 Task: Send email and add a link Link0000000012 including the signature Sign0000000001 to parteek.kumar@softage.net with a cc to Aakash.mishra@softage.net with a subject Subject0000000011 and add a message Message0000000013 and with an attachment of Attach0000000002. Send email and add a link Link0000000012 including the signature Sign0000000001 to parteek.kumar@softage.net with a cc to Aakash.mishra@softage.net and bcc to Ayush@softage.net with a subject Subject0000000011 and add a message Message0000000013 and with an attachment of Attach0000000003. Send email and add a link Link0000000012 including the signature Sign0000000001 to parteek.kumar@softage.net; aakash.mishra@softage.net with a cc to Ayush@softage.net; pooja.chaudhary@softage.net and bcc to Vanshu.thakur@softage.net with a subject Subject0000000011 and add a message Message0000000013 and with an attachment of Attach0000000004. Reply   to Aakash.mishra@softage.net with a subject Subject0000000012 with a message Message0000000014. Reply   to parteek.kumar@softage.net and add a cc to Aakash.mishra@softage.net with a subject Subject0000000012 with a message Message0000000014
Action: Mouse moved to (150, 168)
Screenshot: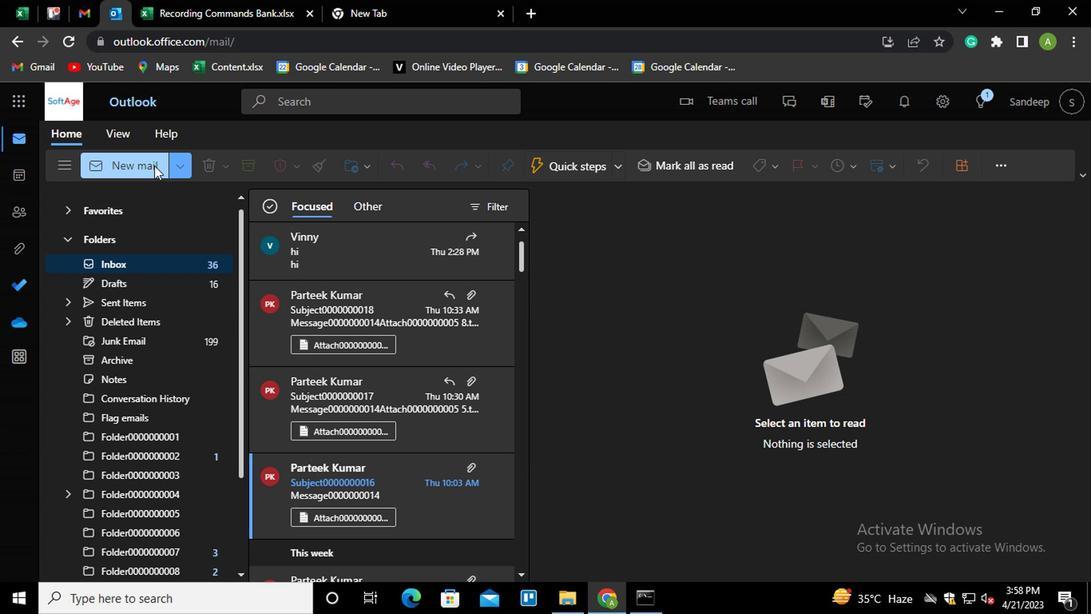 
Action: Mouse pressed left at (150, 168)
Screenshot: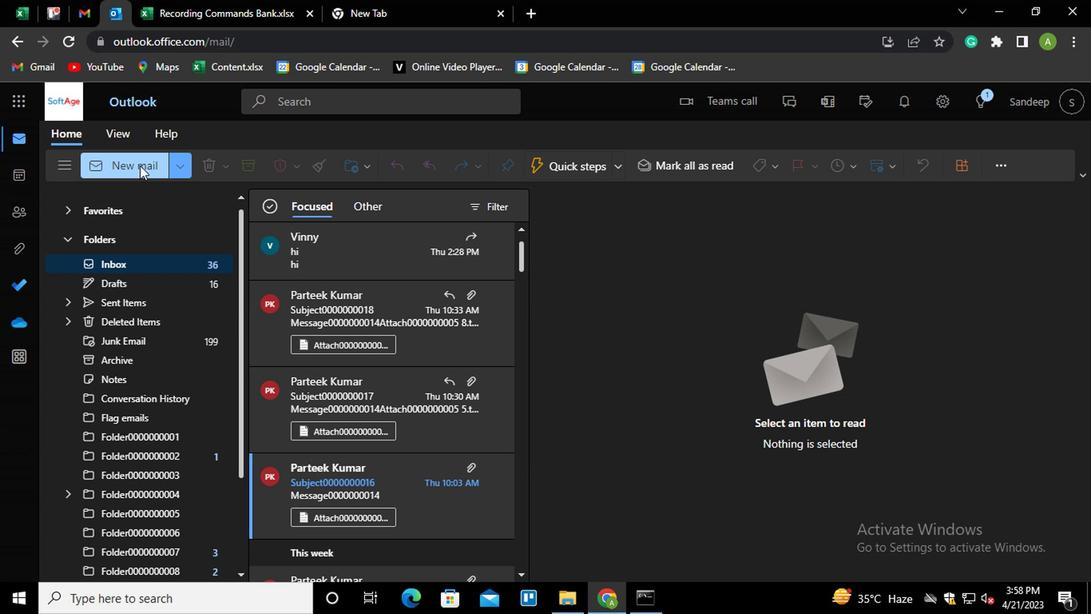 
Action: Mouse moved to (652, 396)
Screenshot: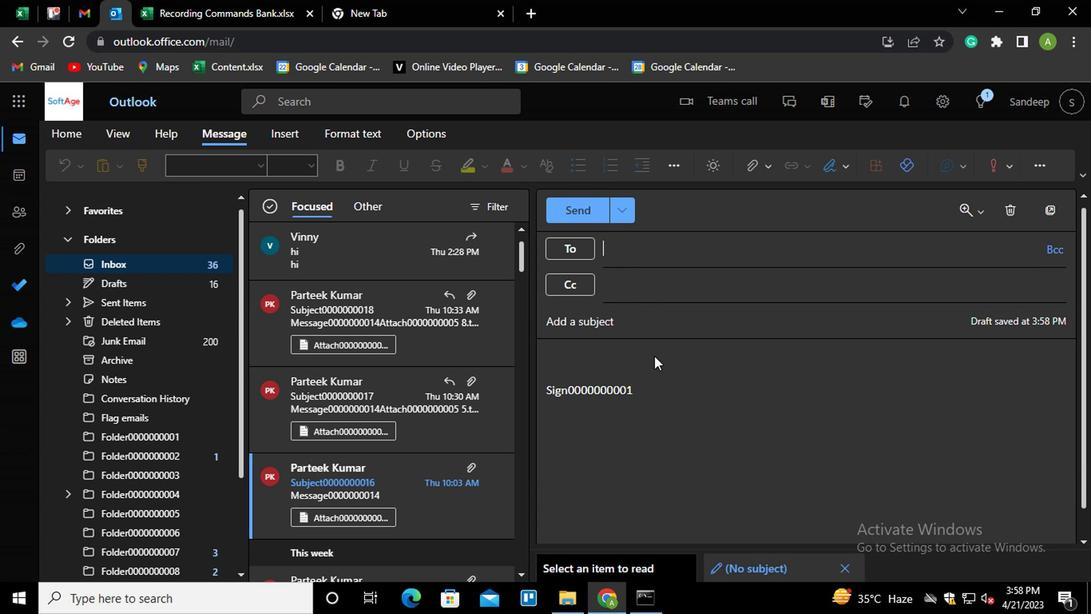 
Action: Mouse pressed left at (652, 396)
Screenshot: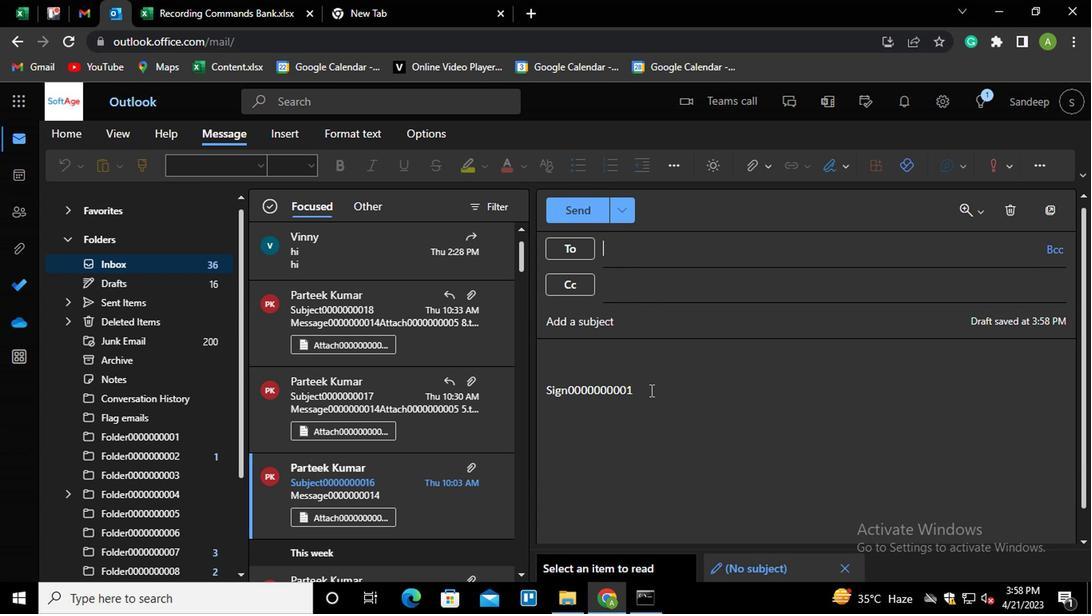 
Action: Mouse moved to (650, 400)
Screenshot: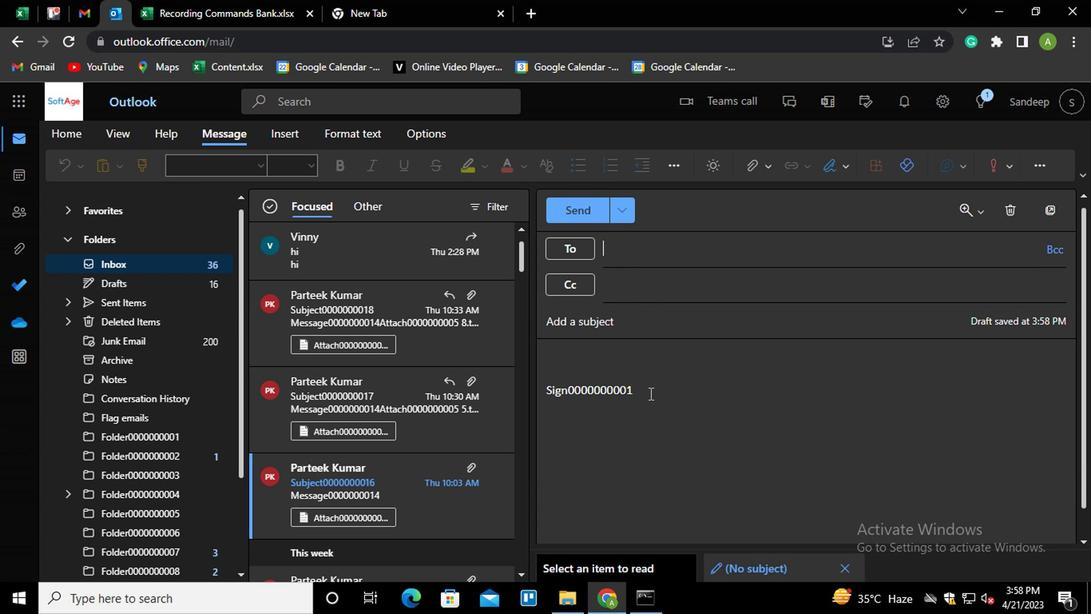 
Action: Key pressed <Key.shift_r><Key.enter>
Screenshot: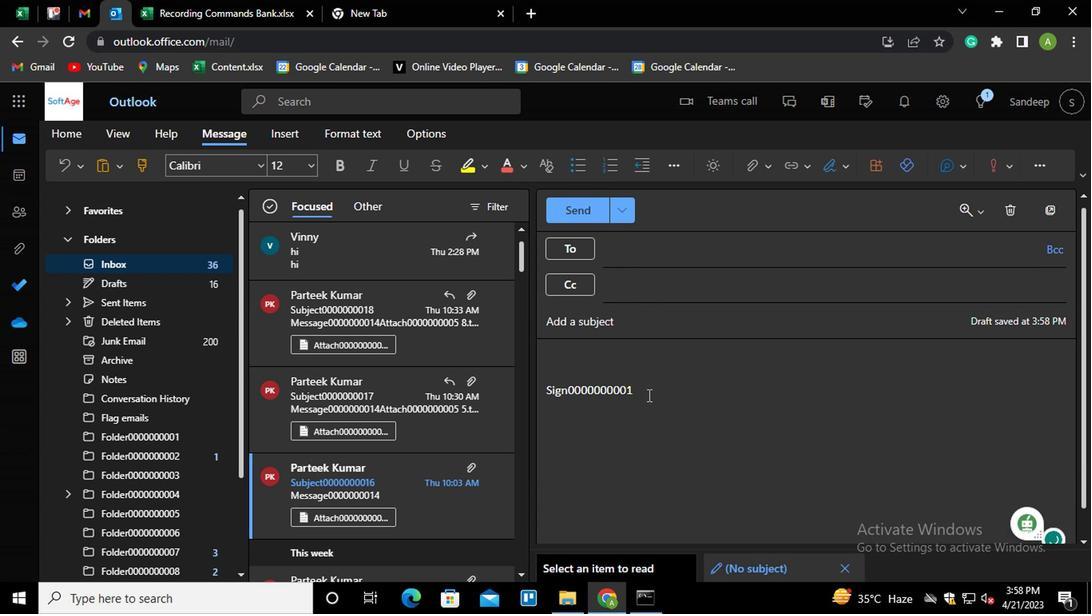 
Action: Mouse moved to (800, 166)
Screenshot: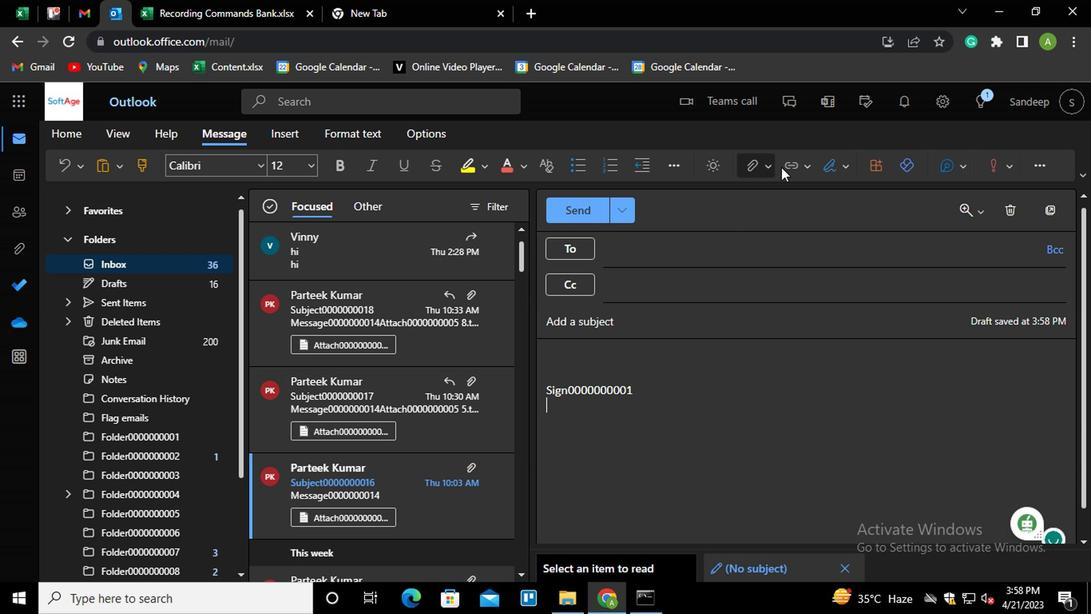 
Action: Mouse pressed left at (800, 166)
Screenshot: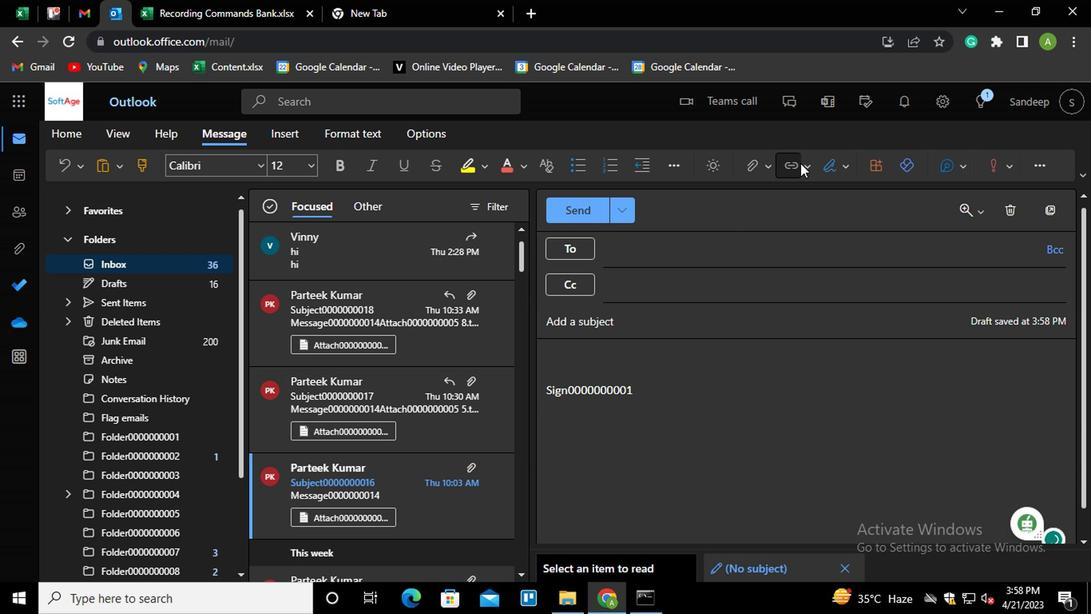 
Action: Mouse moved to (434, 312)
Screenshot: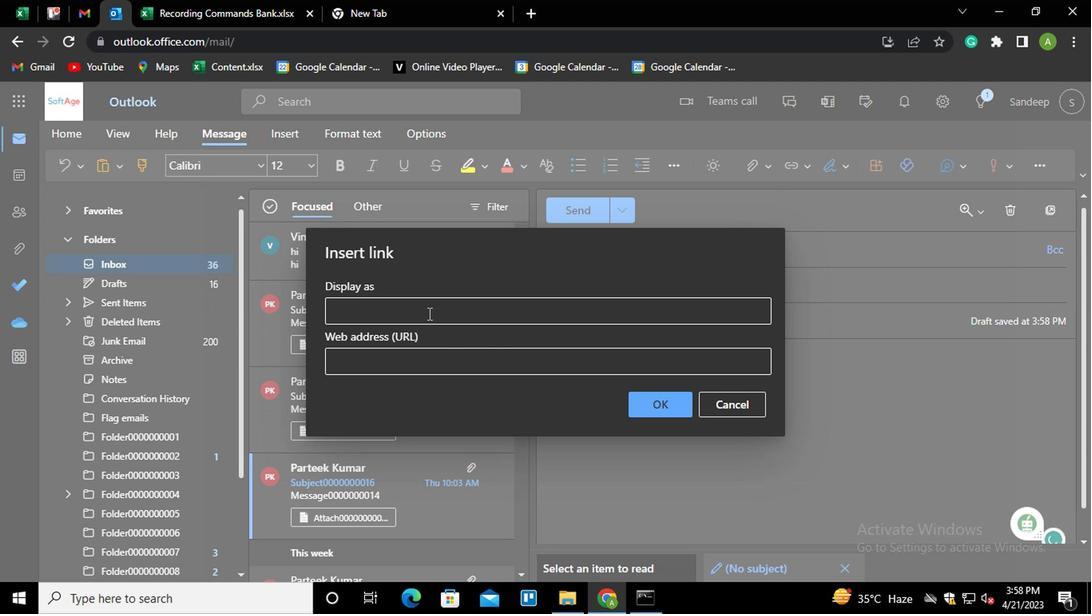
Action: Mouse pressed left at (434, 312)
Screenshot: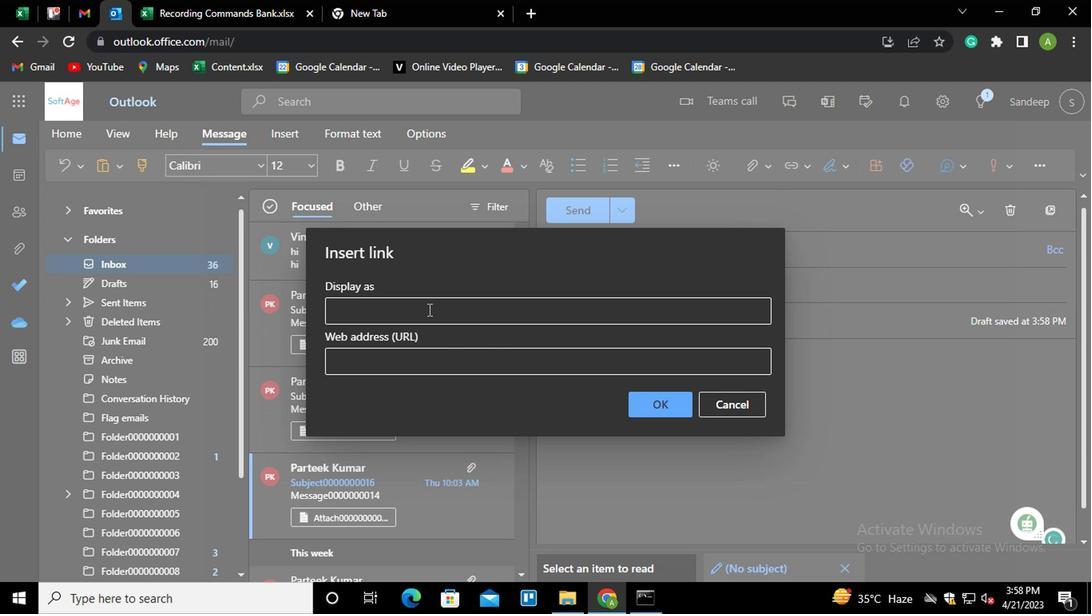 
Action: Mouse moved to (363, 370)
Screenshot: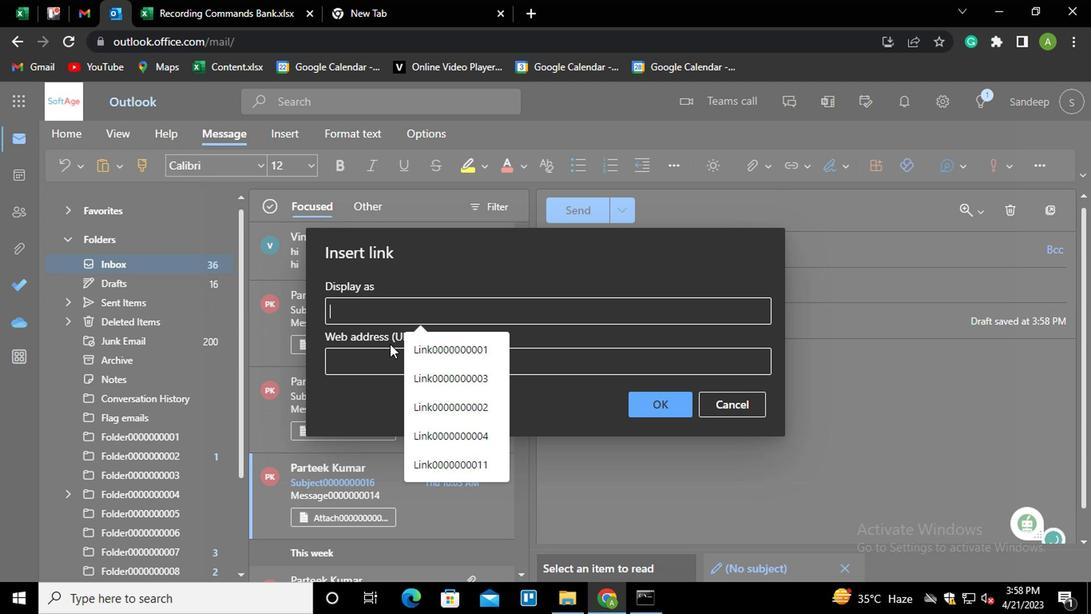 
Action: Mouse pressed left at (363, 370)
Screenshot: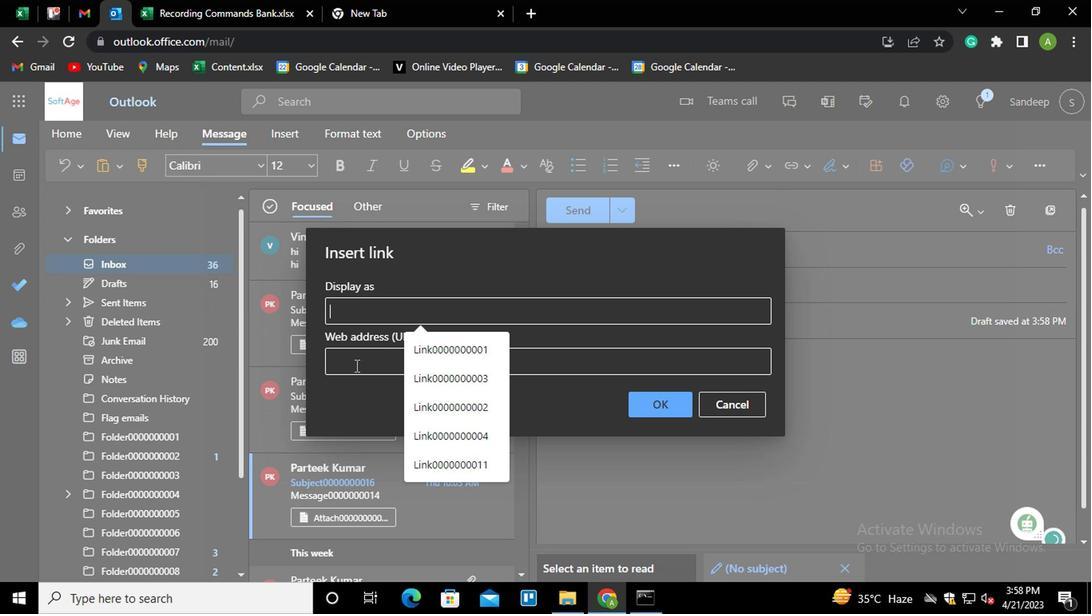 
Action: Key pressed <Key.shift_r>Link0000000012
Screenshot: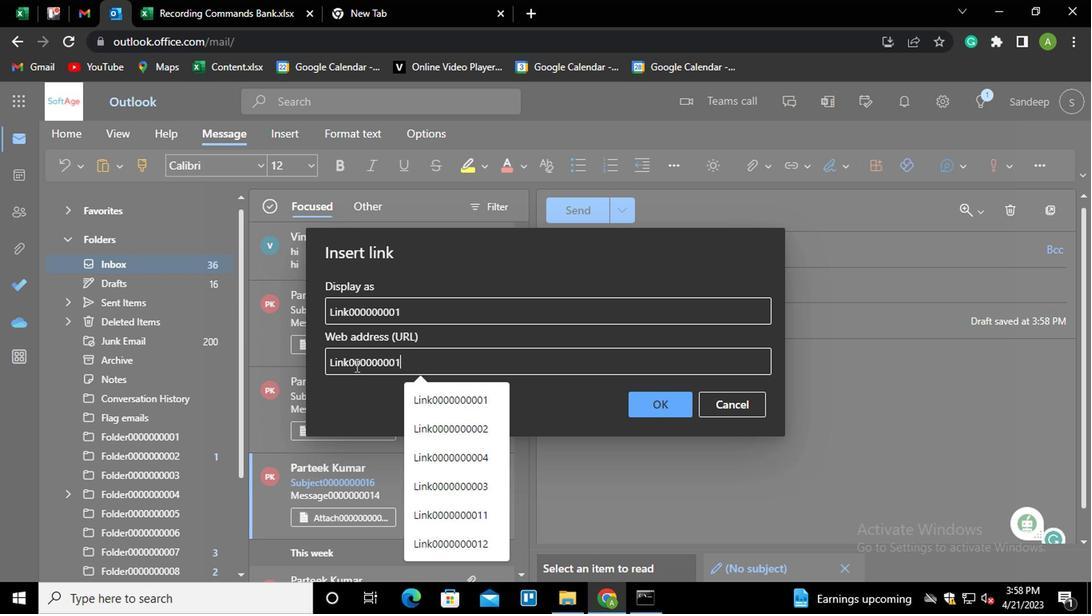 
Action: Mouse moved to (662, 410)
Screenshot: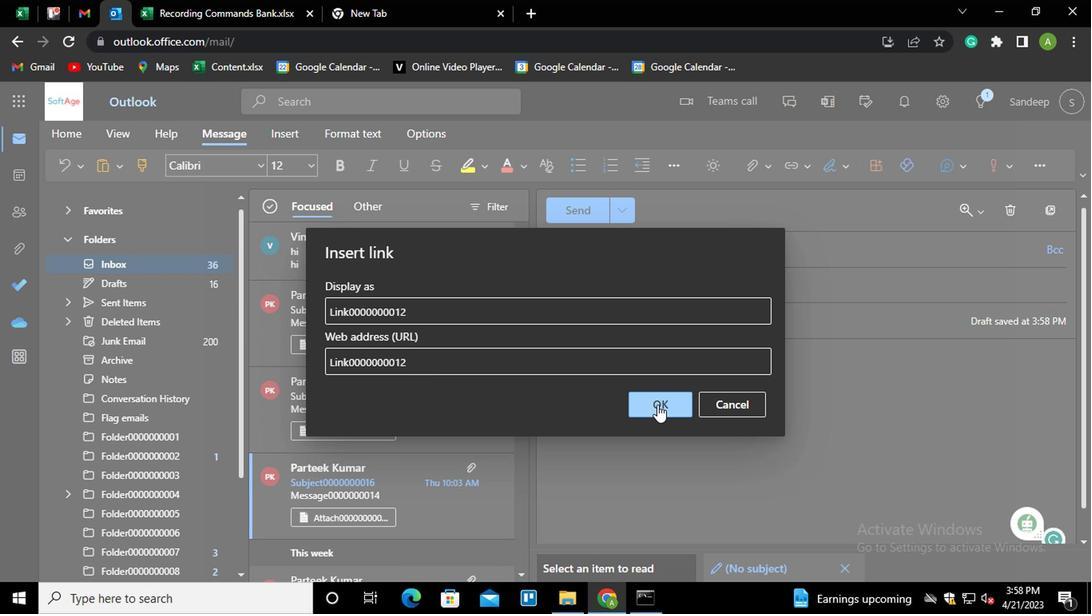 
Action: Mouse pressed left at (662, 410)
Screenshot: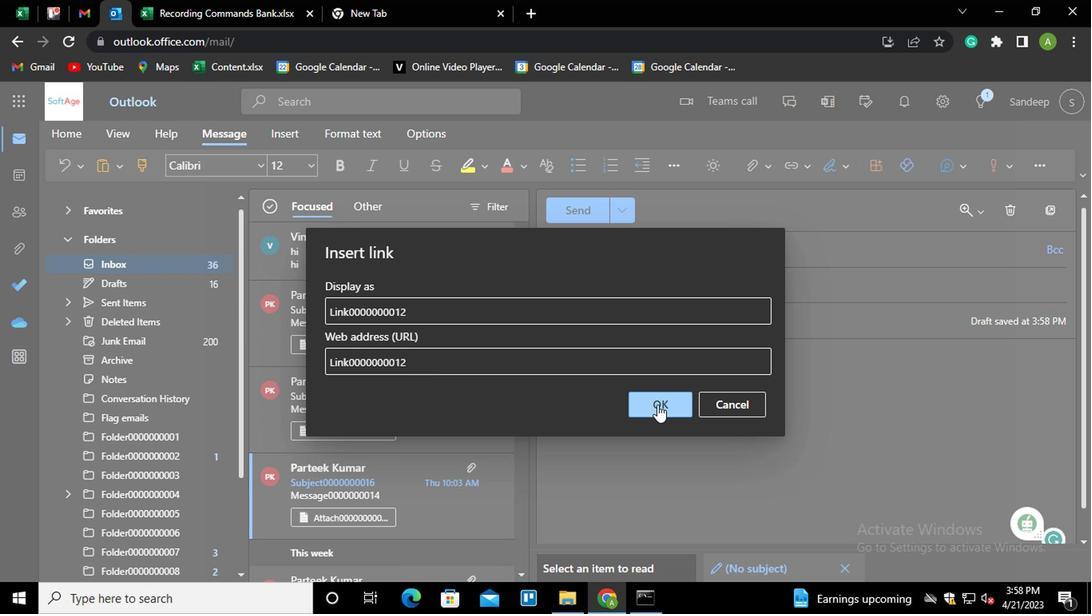 
Action: Mouse moved to (637, 255)
Screenshot: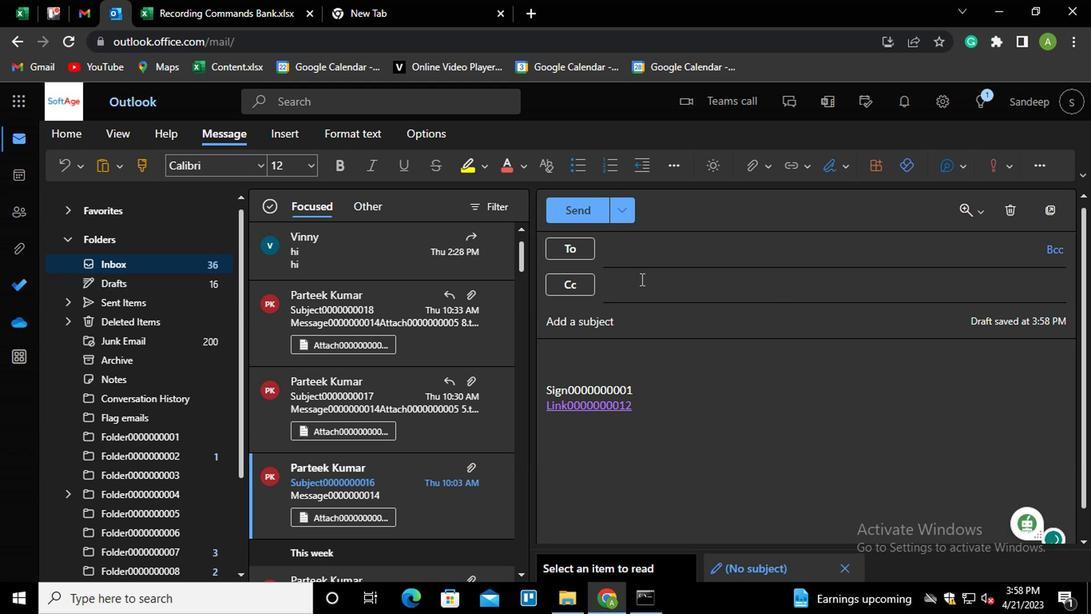 
Action: Mouse pressed left at (637, 255)
Screenshot: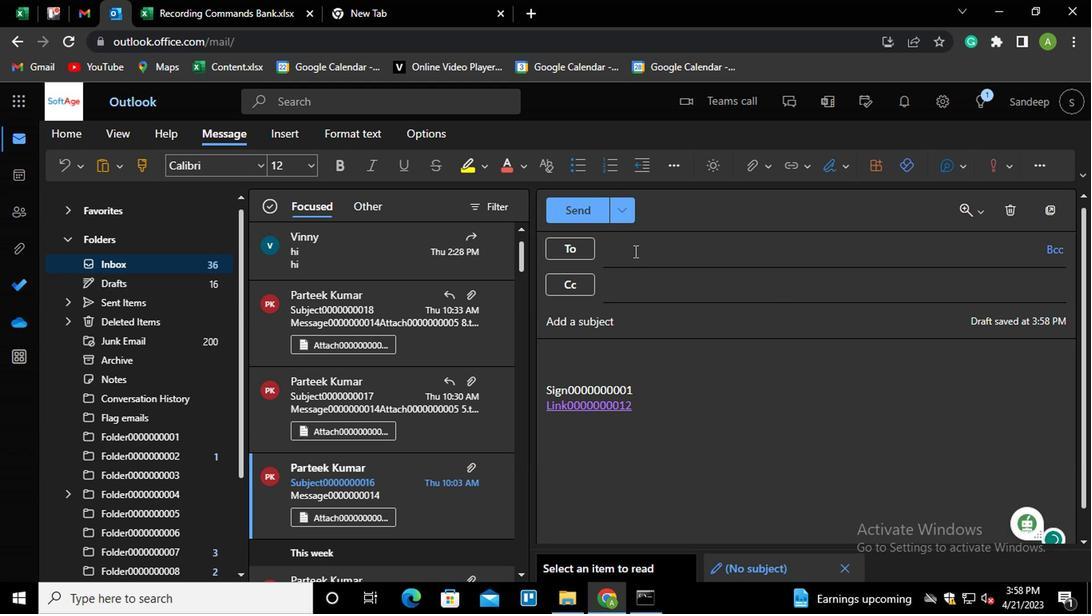 
Action: Mouse moved to (638, 253)
Screenshot: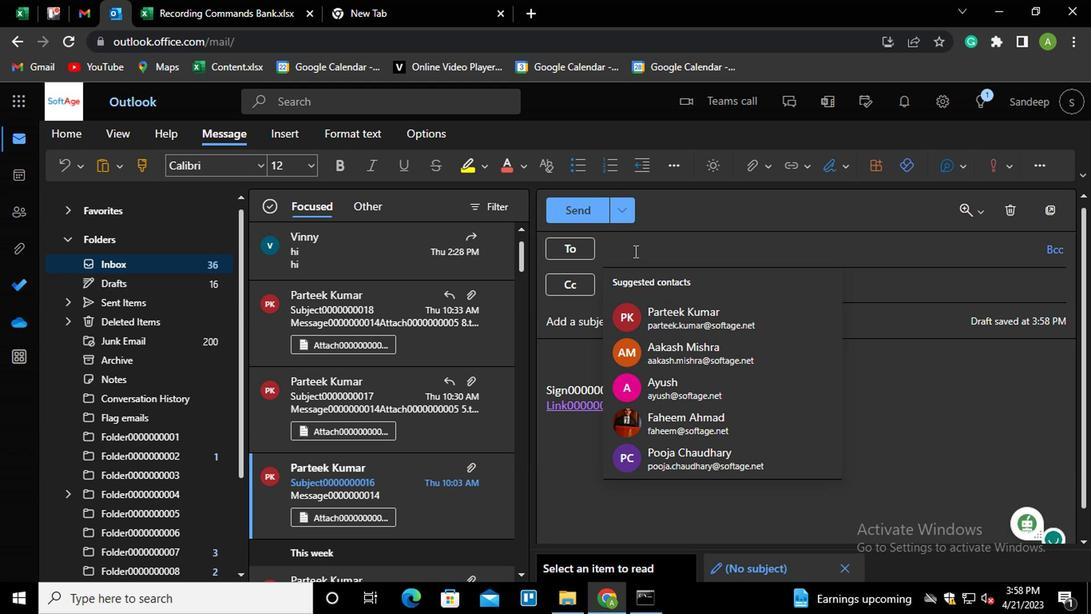 
Action: Key pressed par<Key.enter>
Screenshot: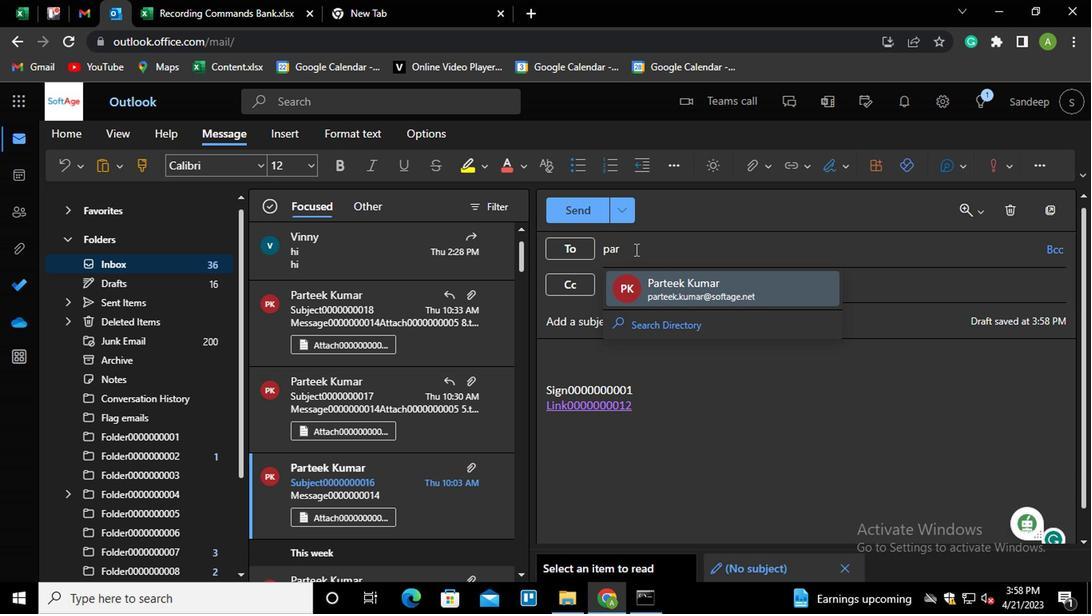 
Action: Mouse moved to (633, 286)
Screenshot: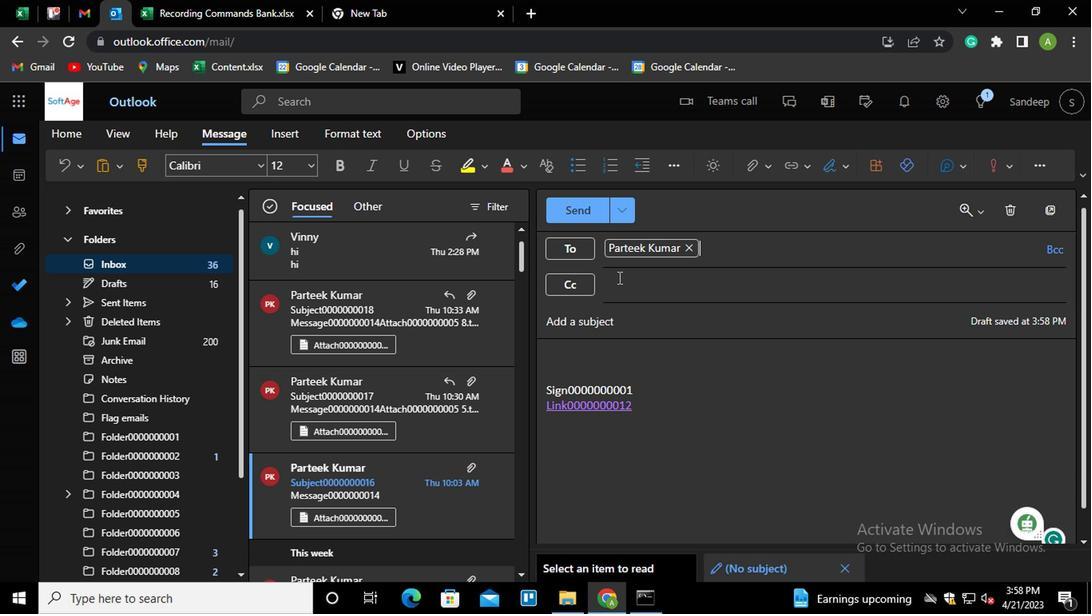 
Action: Mouse pressed left at (633, 286)
Screenshot: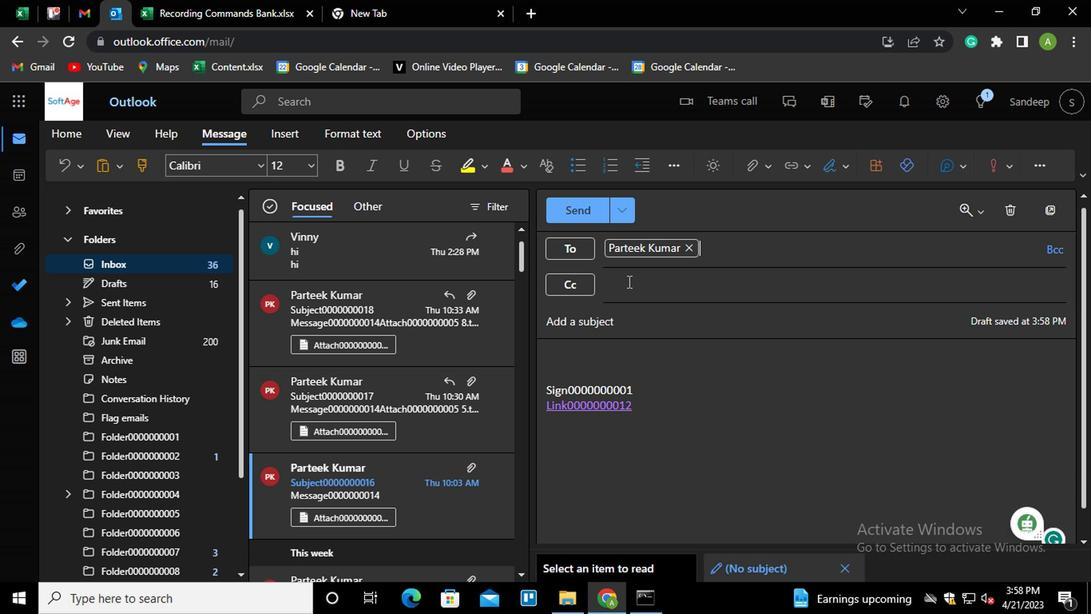 
Action: Key pressed aa<Key.enter>
Screenshot: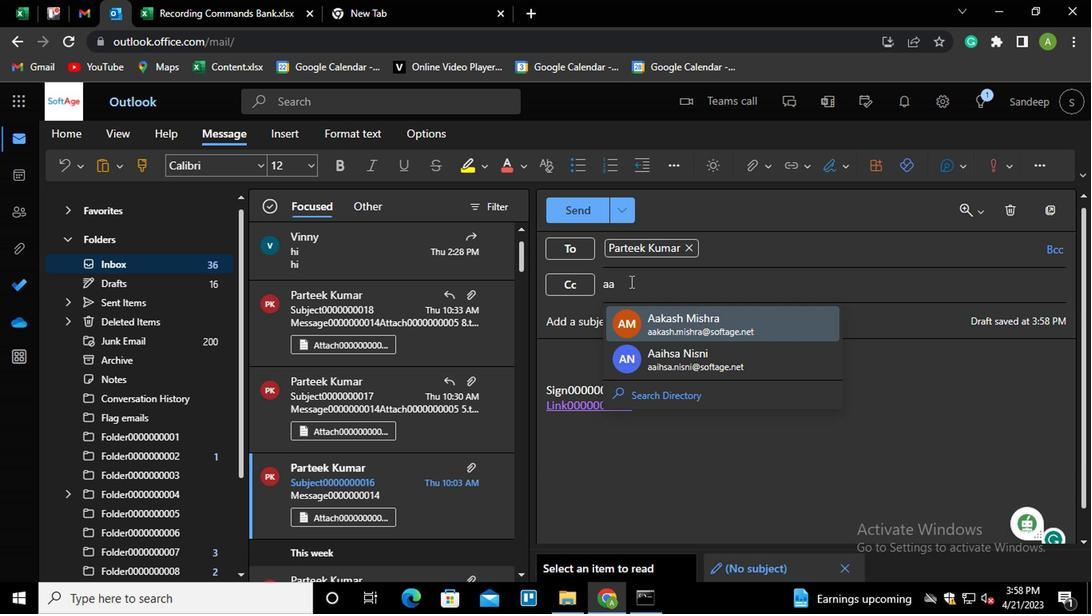 
Action: Mouse moved to (650, 324)
Screenshot: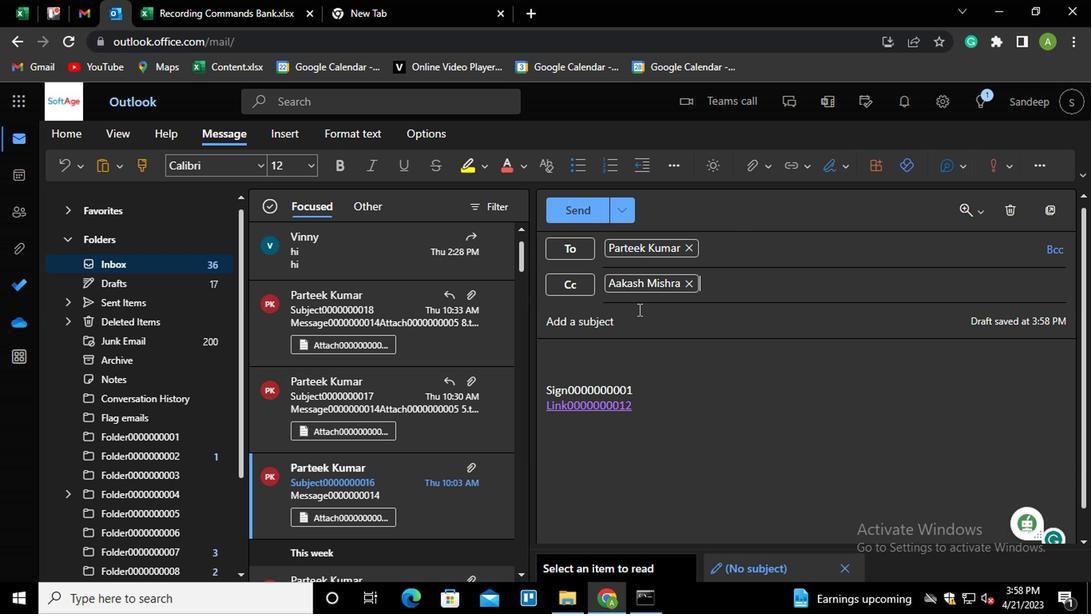 
Action: Mouse pressed left at (650, 324)
Screenshot: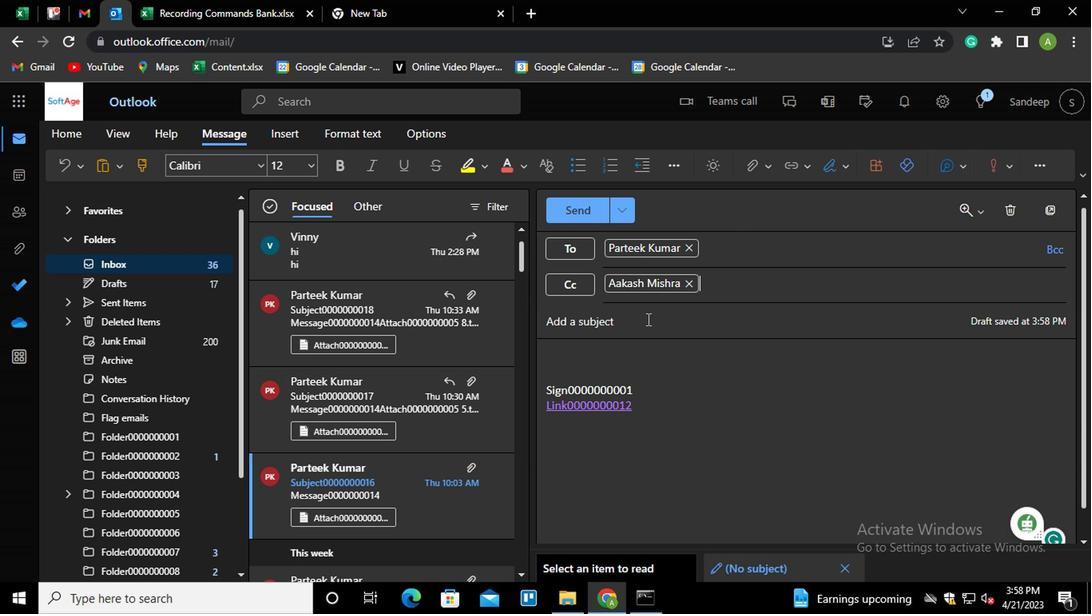 
Action: Mouse moved to (650, 324)
Screenshot: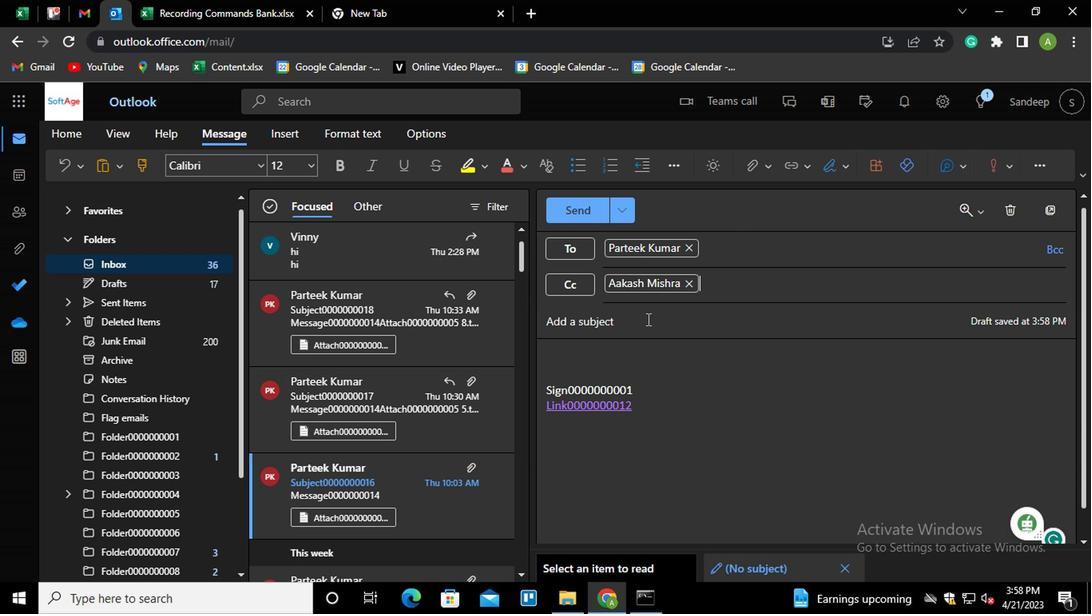 
Action: Key pressed <Key.shift>SUBJECT0000000011
Screenshot: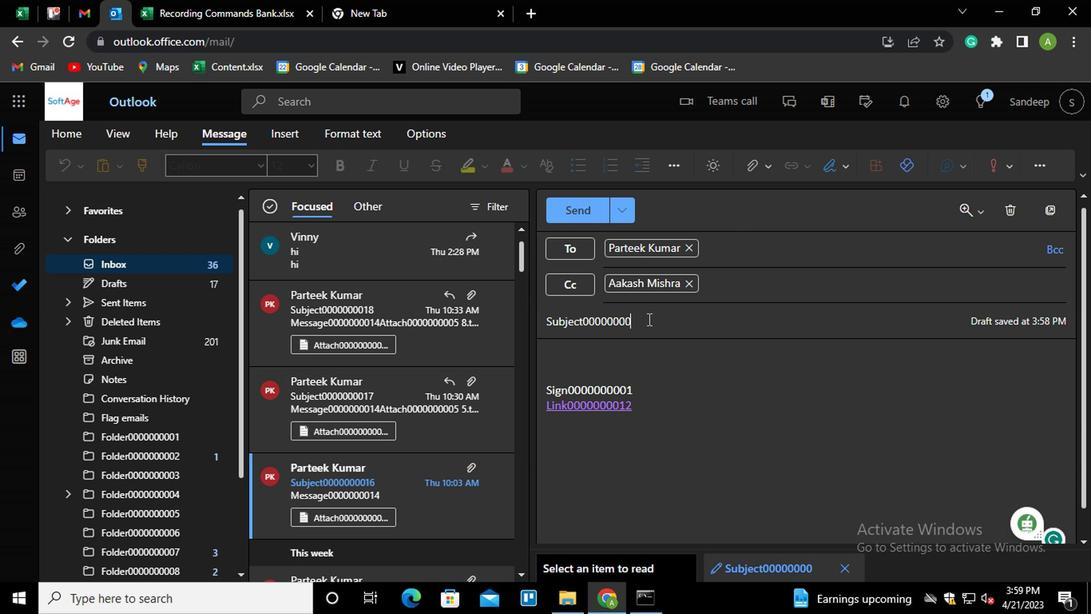 
Action: Mouse moved to (640, 410)
Screenshot: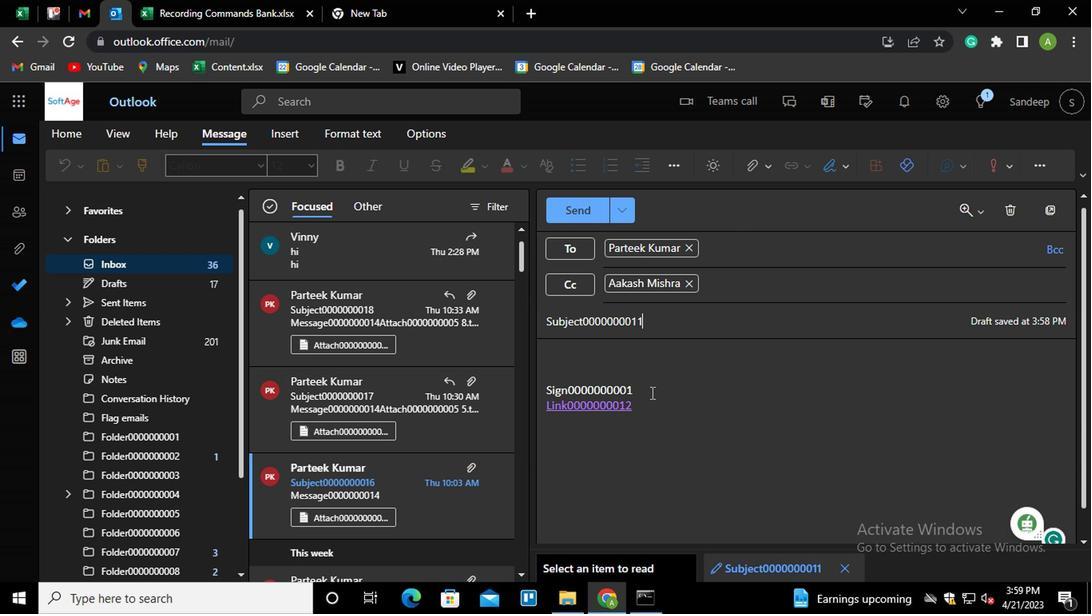 
Action: Mouse pressed left at (640, 410)
Screenshot: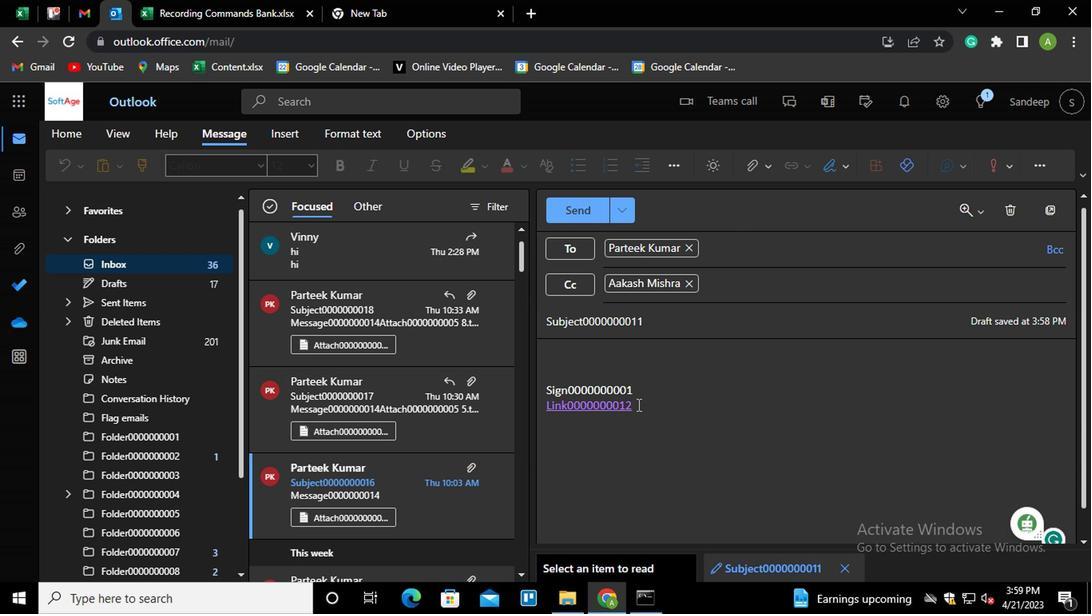 
Action: Key pressed <Key.shift_r><Key.enter><Key.shift_r>MESSAGE0000000013
Screenshot: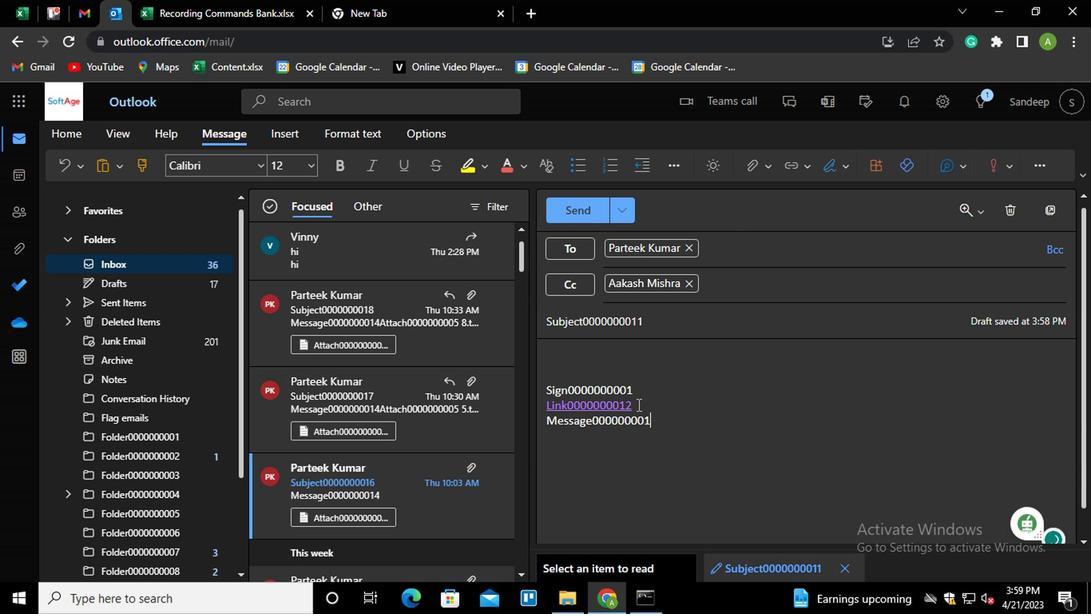 
Action: Mouse moved to (762, 171)
Screenshot: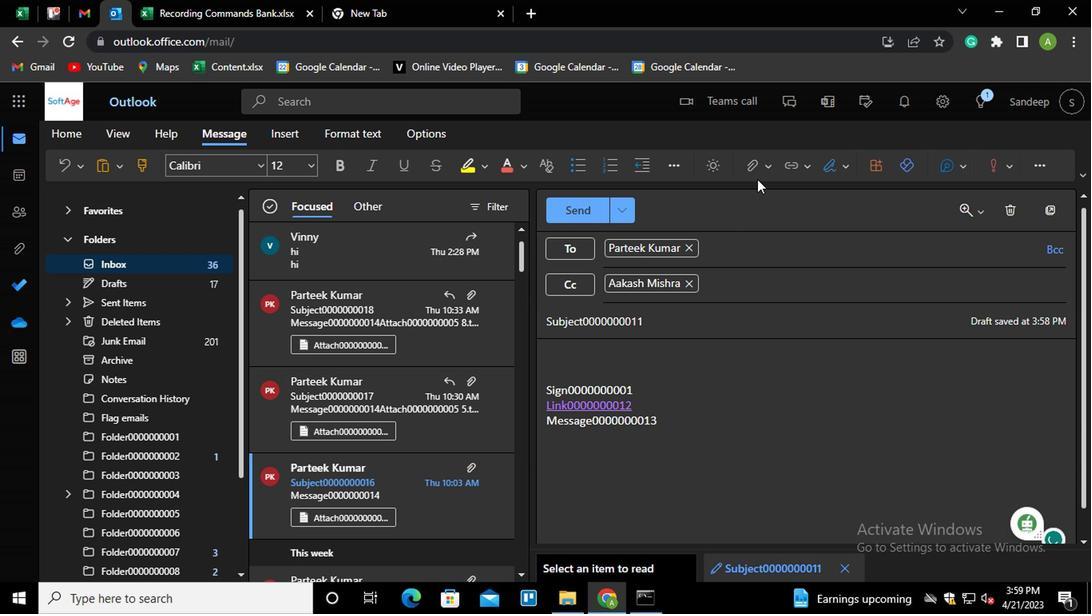 
Action: Mouse pressed left at (762, 171)
Screenshot: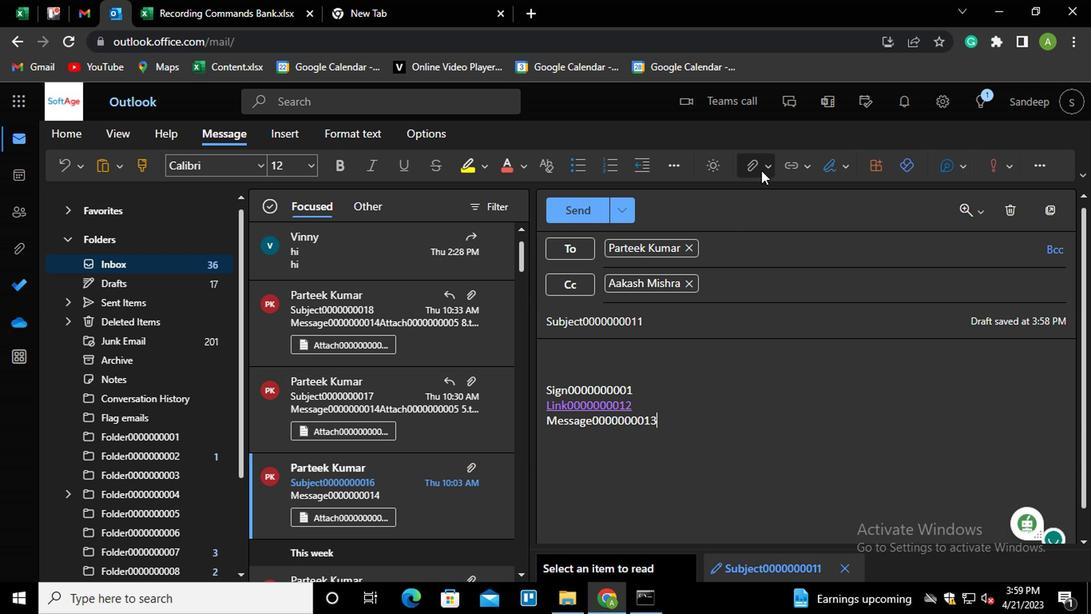 
Action: Mouse moved to (736, 197)
Screenshot: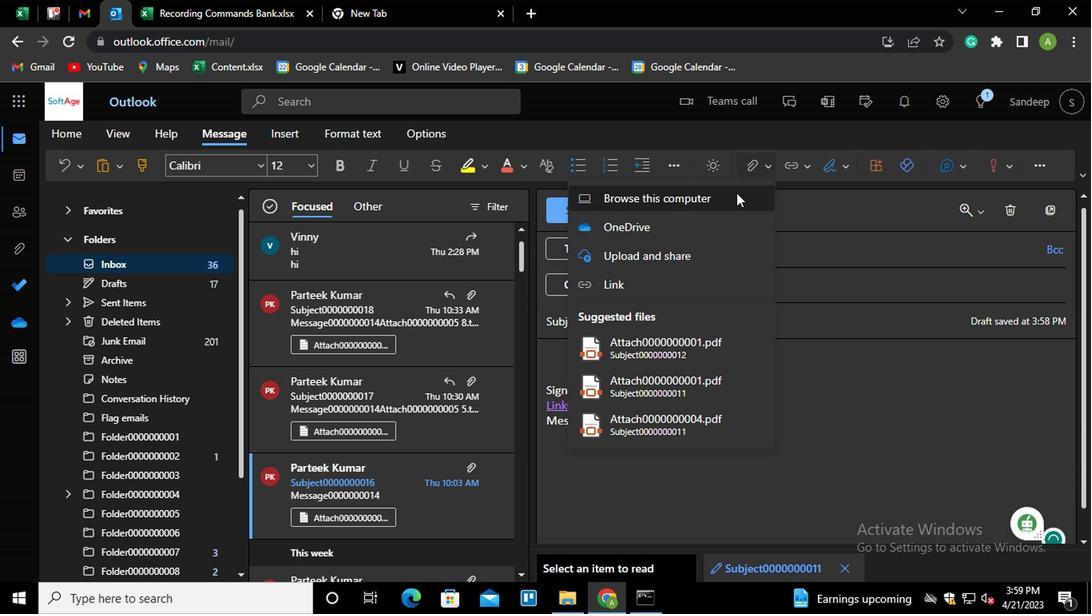 
Action: Mouse pressed left at (736, 197)
Screenshot: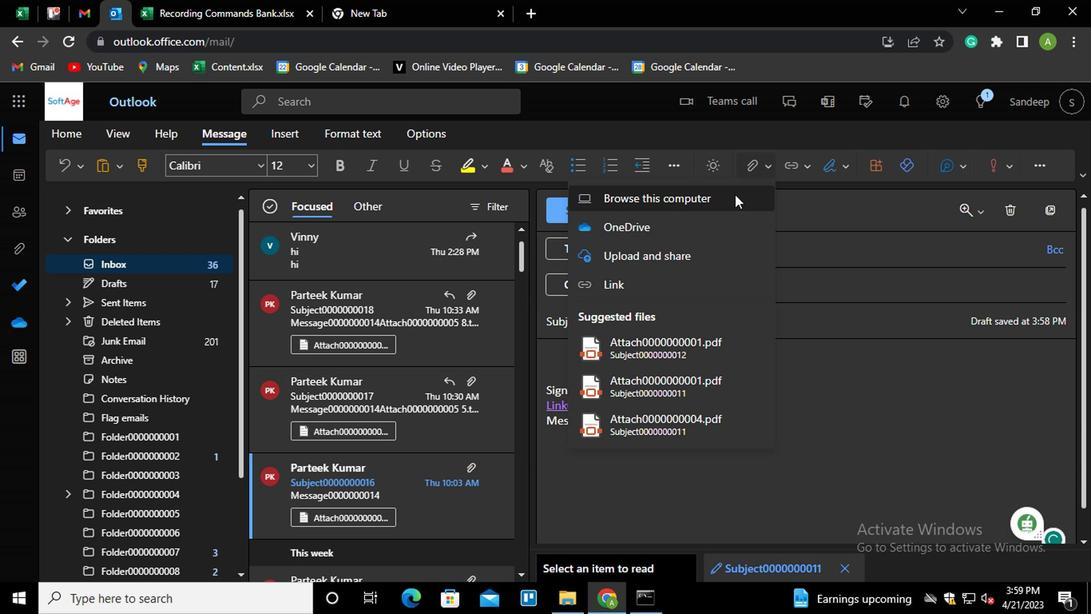 
Action: Mouse moved to (213, 133)
Screenshot: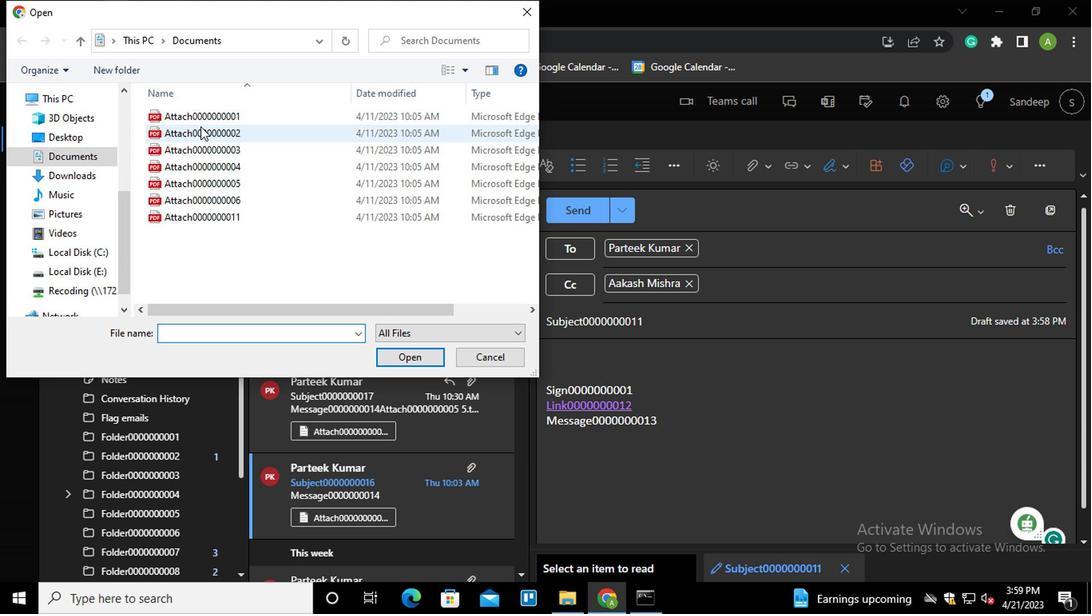 
Action: Mouse pressed left at (213, 133)
Screenshot: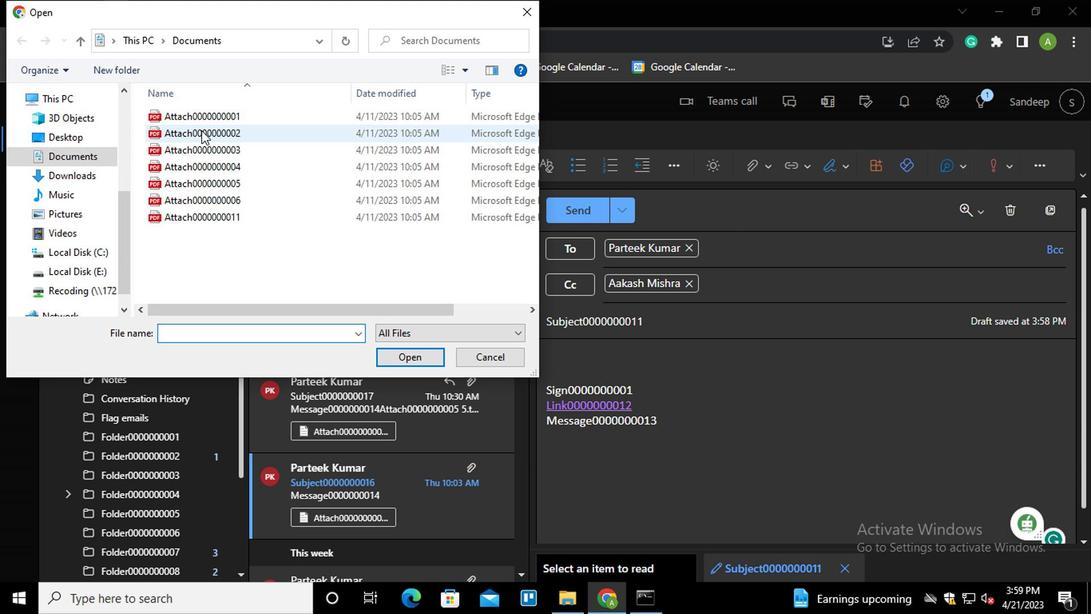 
Action: Mouse moved to (412, 363)
Screenshot: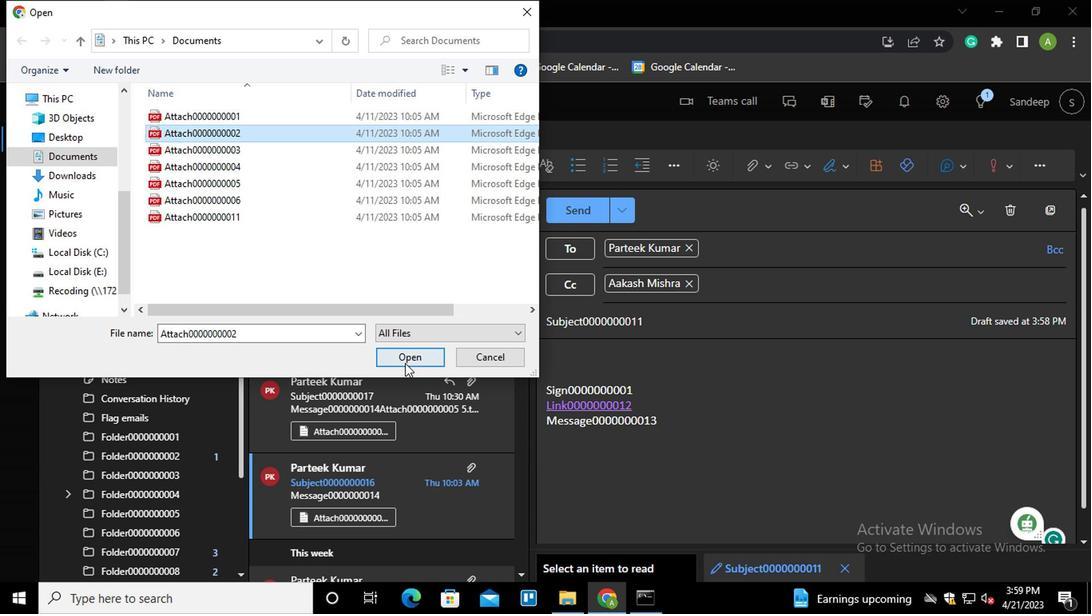 
Action: Mouse pressed left at (412, 363)
Screenshot: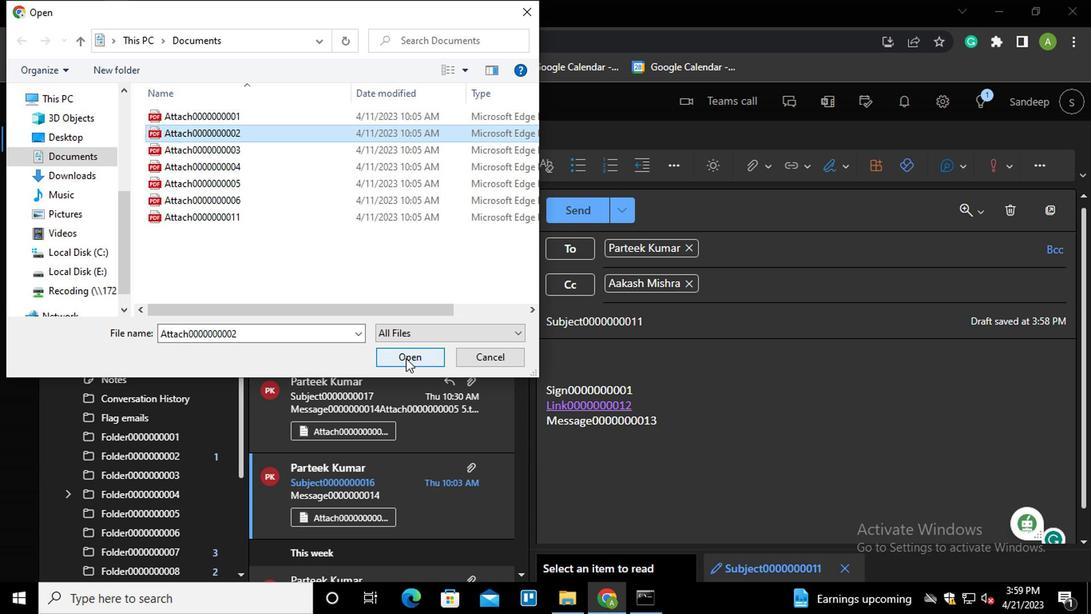 
Action: Mouse moved to (584, 222)
Screenshot: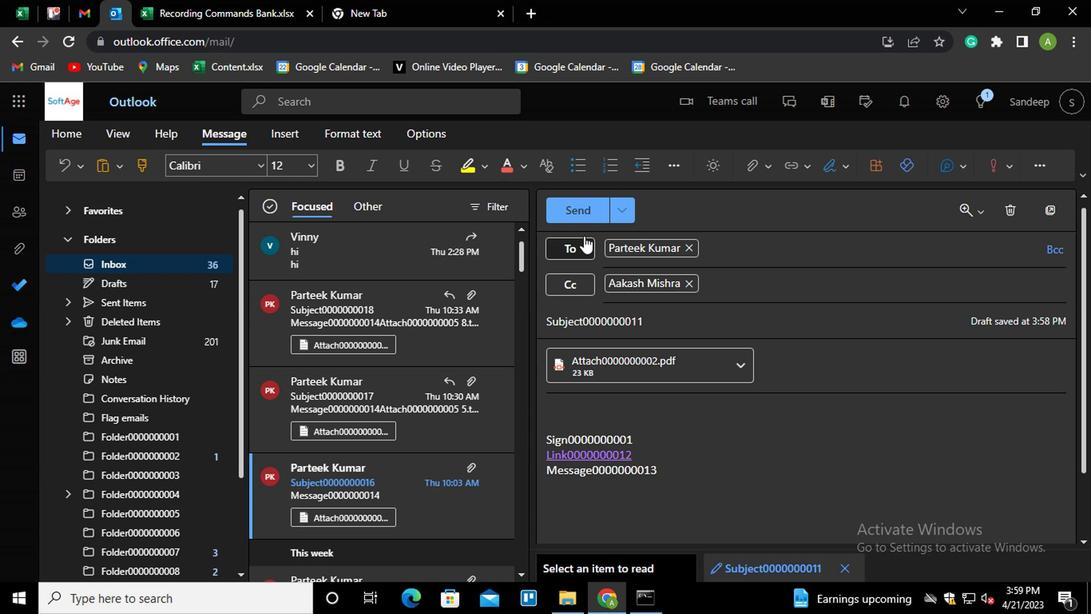 
Action: Mouse pressed left at (584, 222)
Screenshot: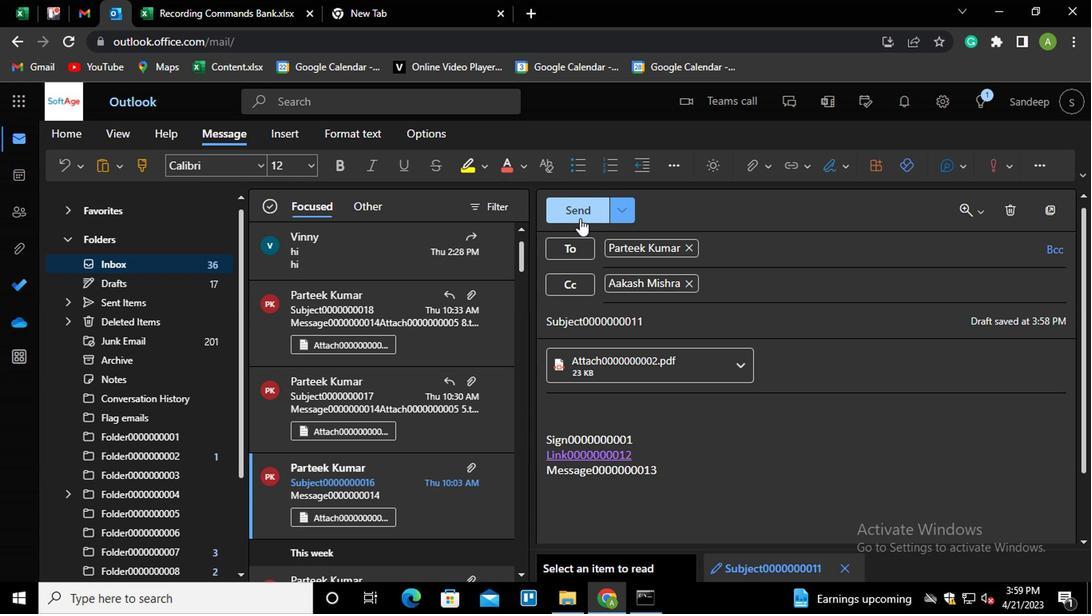 
Action: Mouse moved to (164, 176)
Screenshot: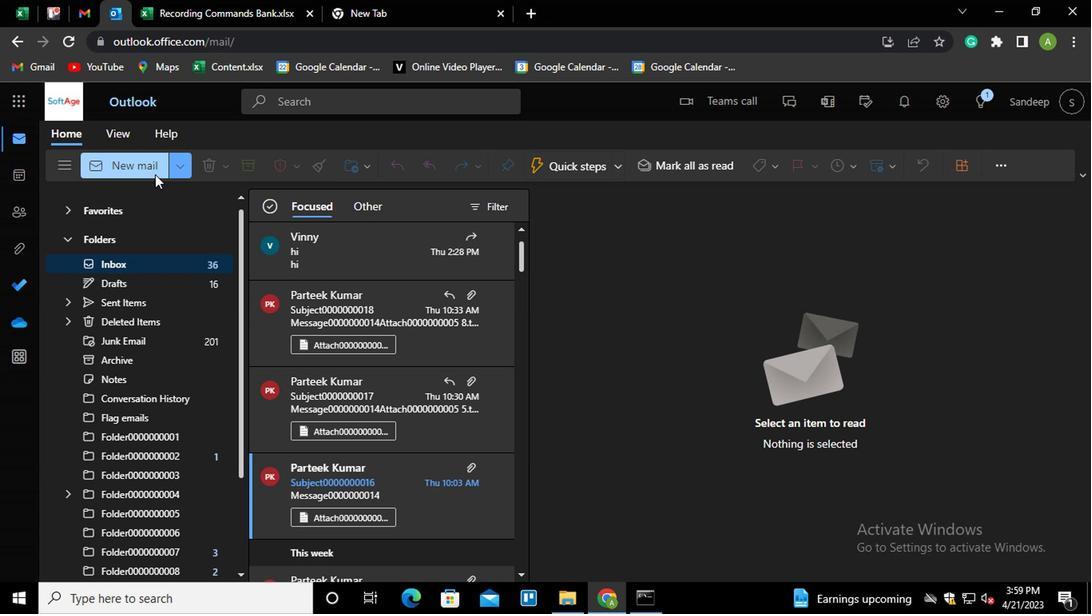 
Action: Mouse pressed left at (164, 176)
Screenshot: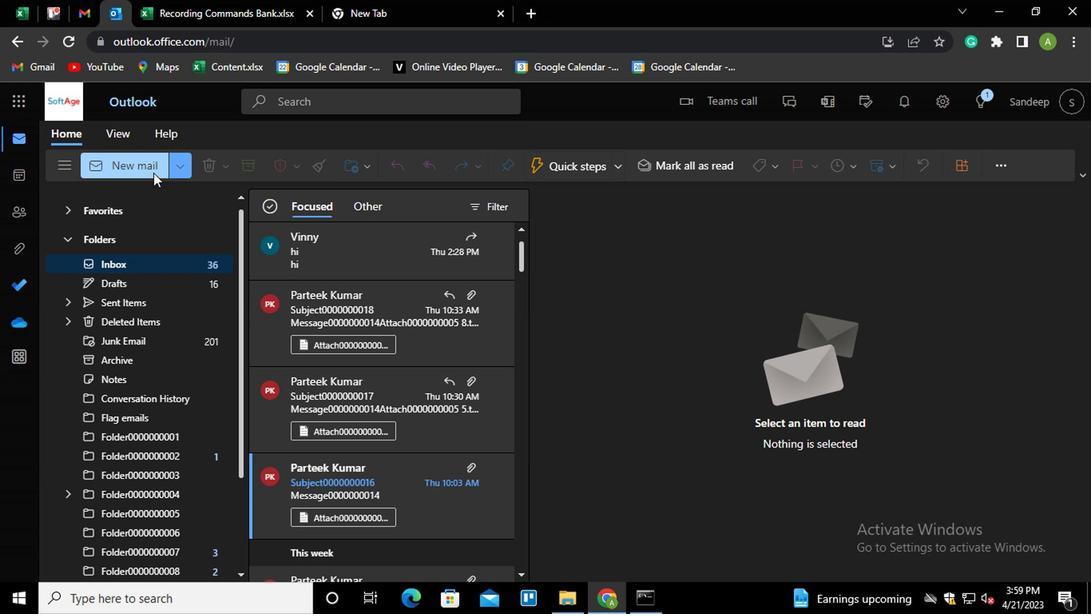 
Action: Mouse moved to (658, 382)
Screenshot: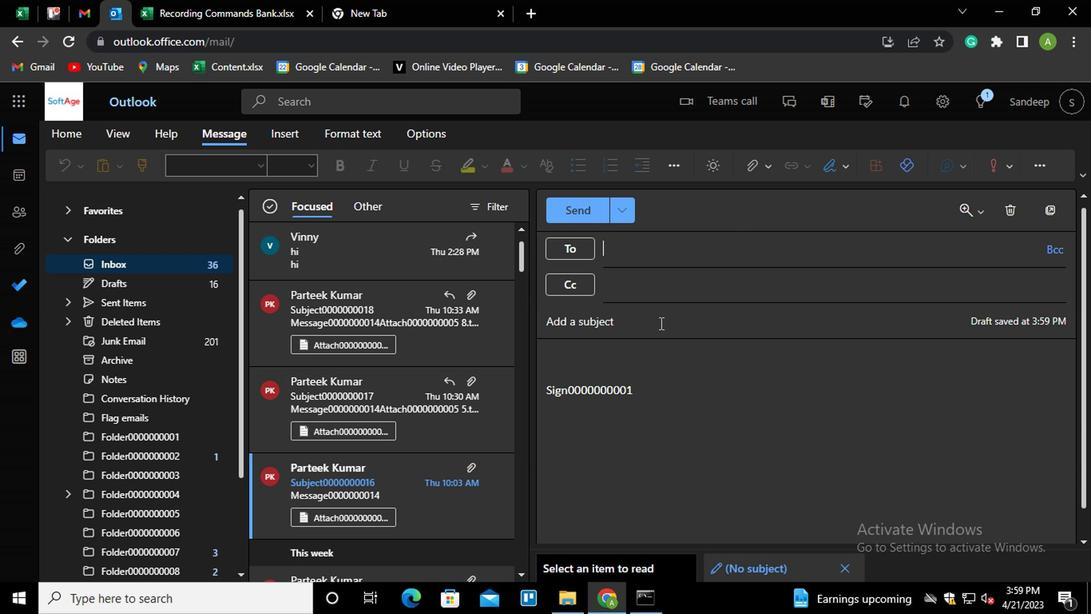 
Action: Mouse pressed left at (658, 382)
Screenshot: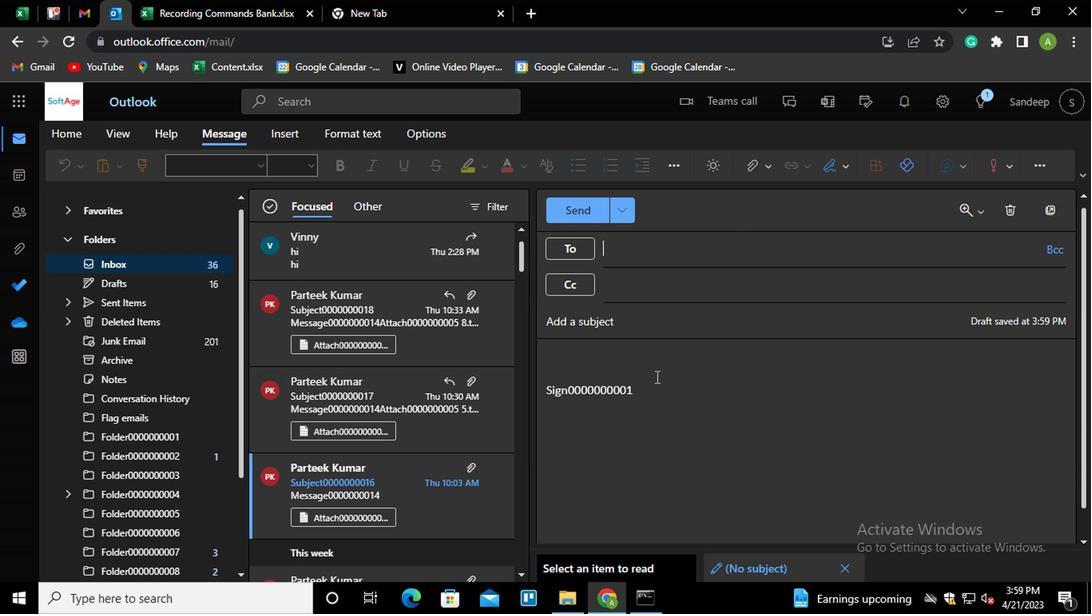 
Action: Mouse moved to (782, 170)
Screenshot: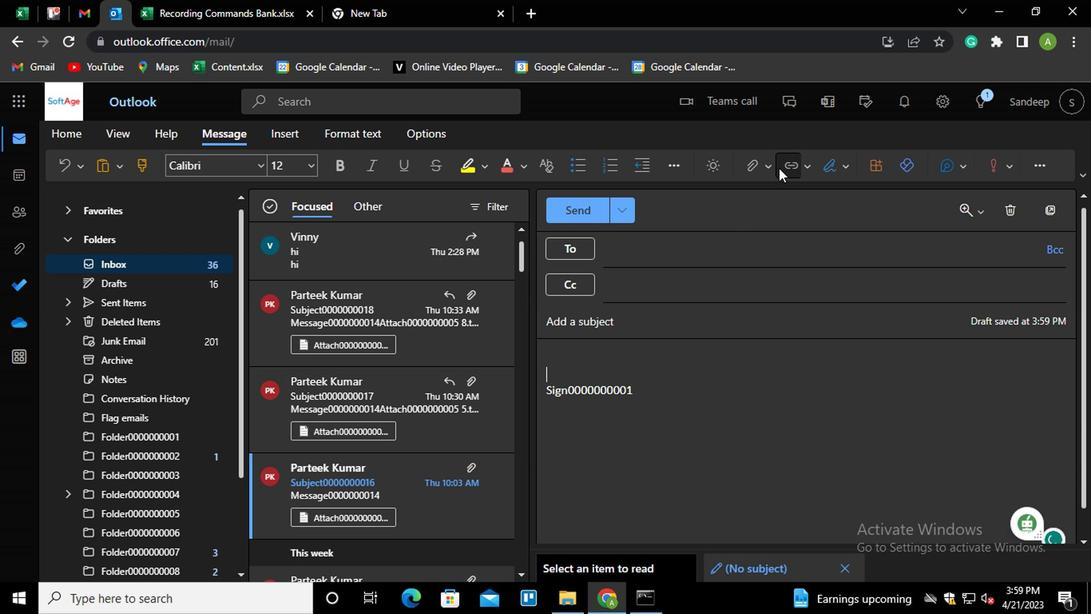 
Action: Mouse pressed left at (782, 170)
Screenshot: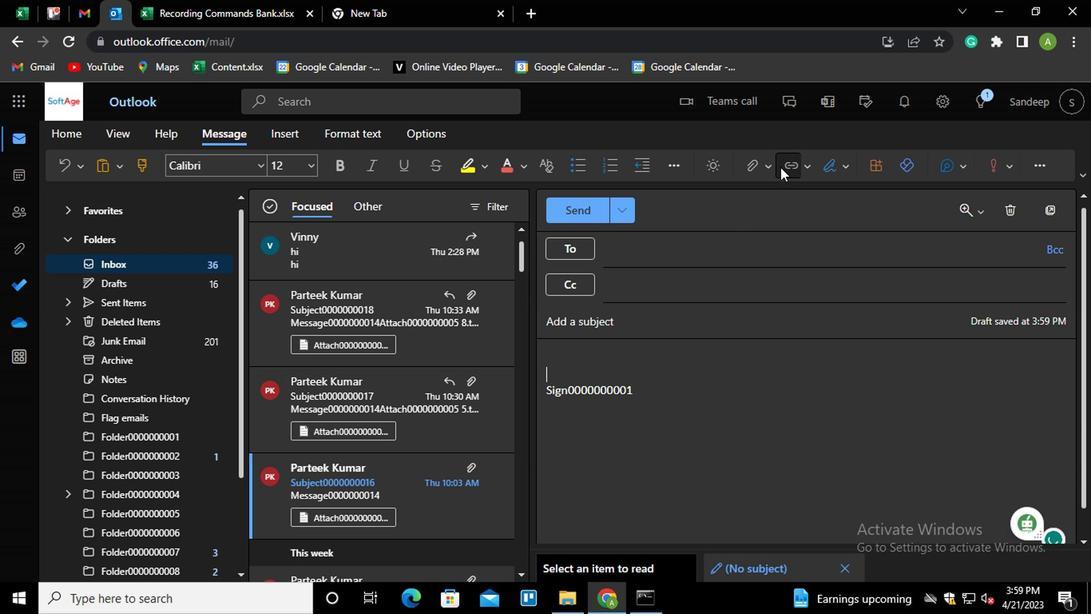 
Action: Mouse moved to (441, 357)
Screenshot: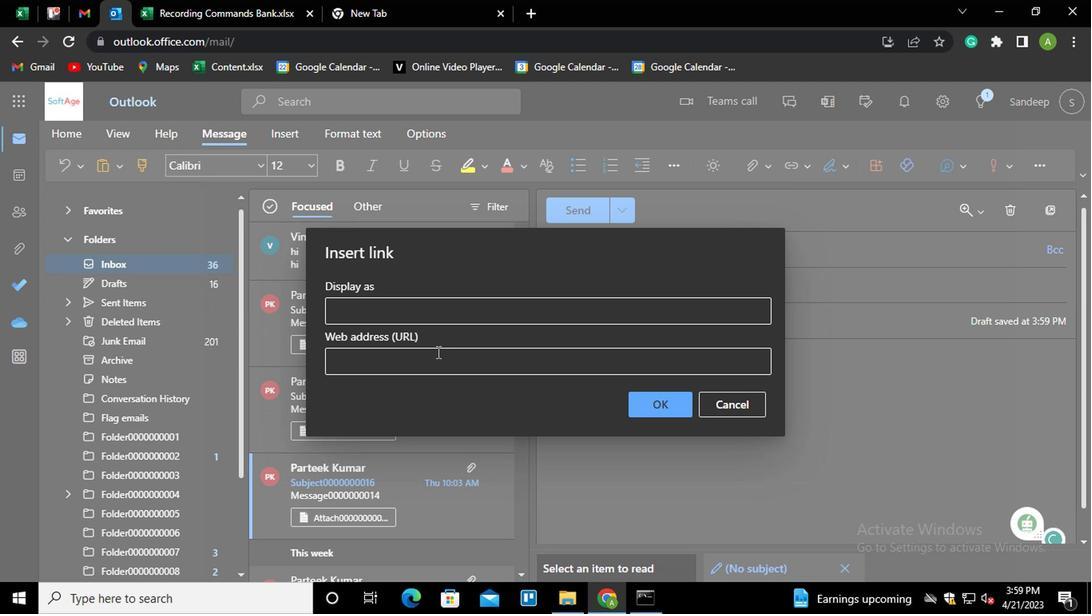 
Action: Key pressed <Key.shift_r>LINK0000000012
Screenshot: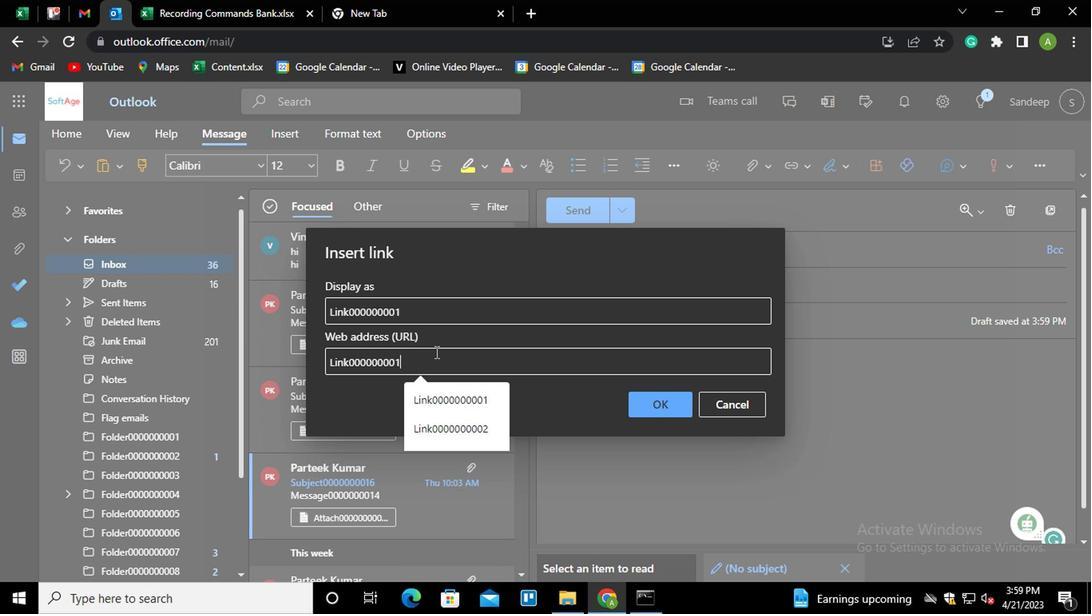 
Action: Mouse moved to (678, 416)
Screenshot: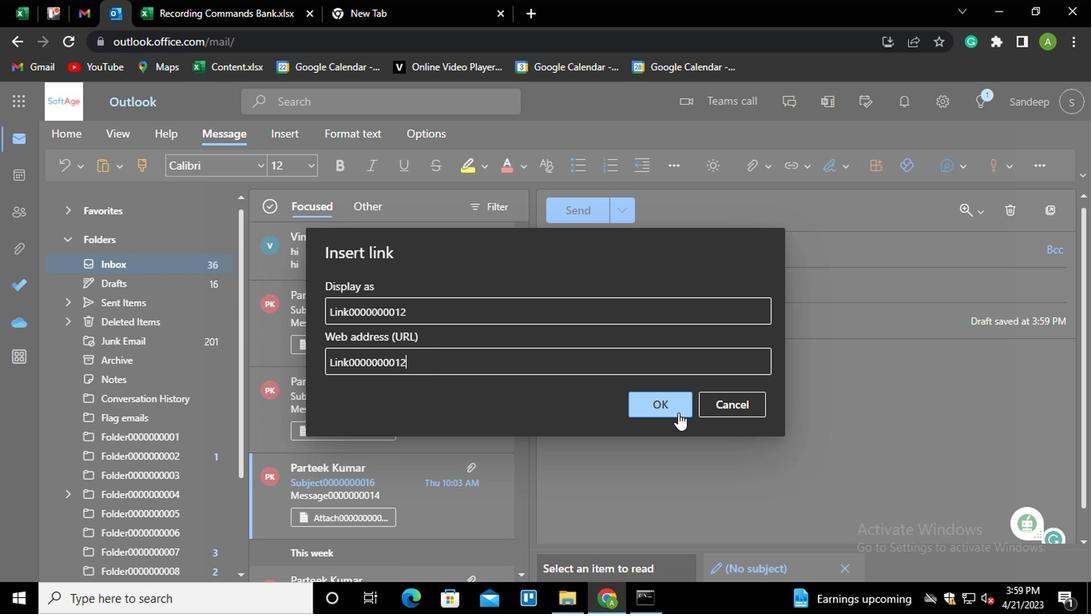 
Action: Mouse pressed left at (678, 416)
Screenshot: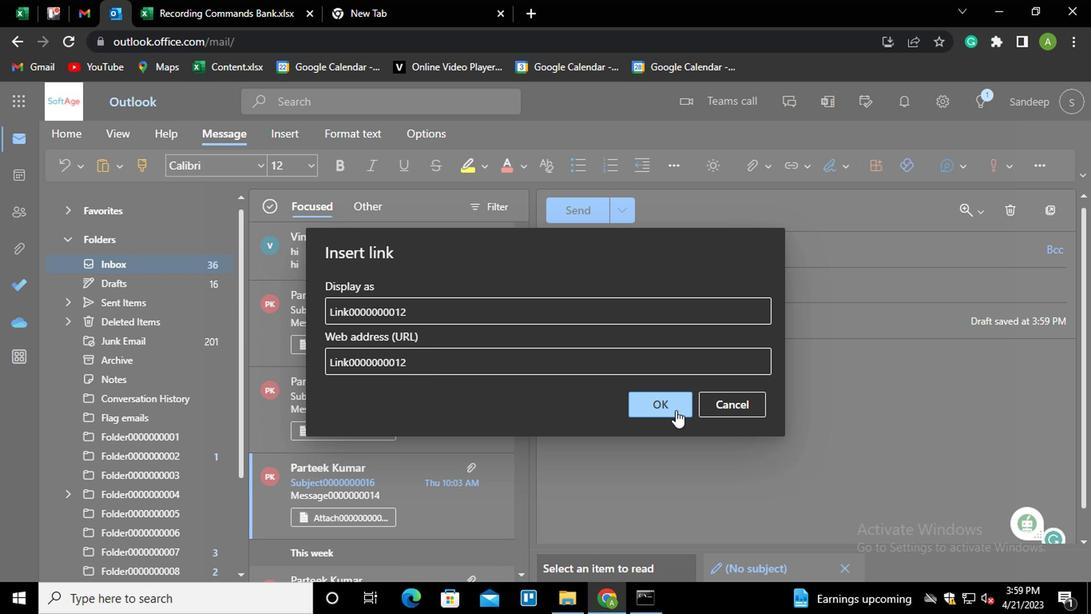 
Action: Mouse moved to (641, 262)
Screenshot: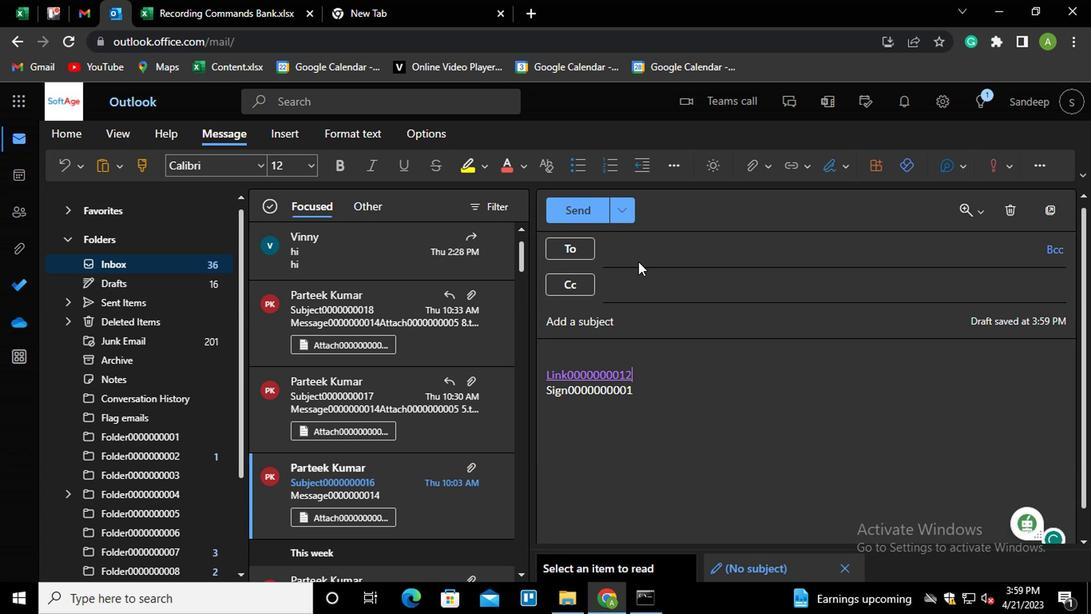 
Action: Mouse pressed left at (641, 262)
Screenshot: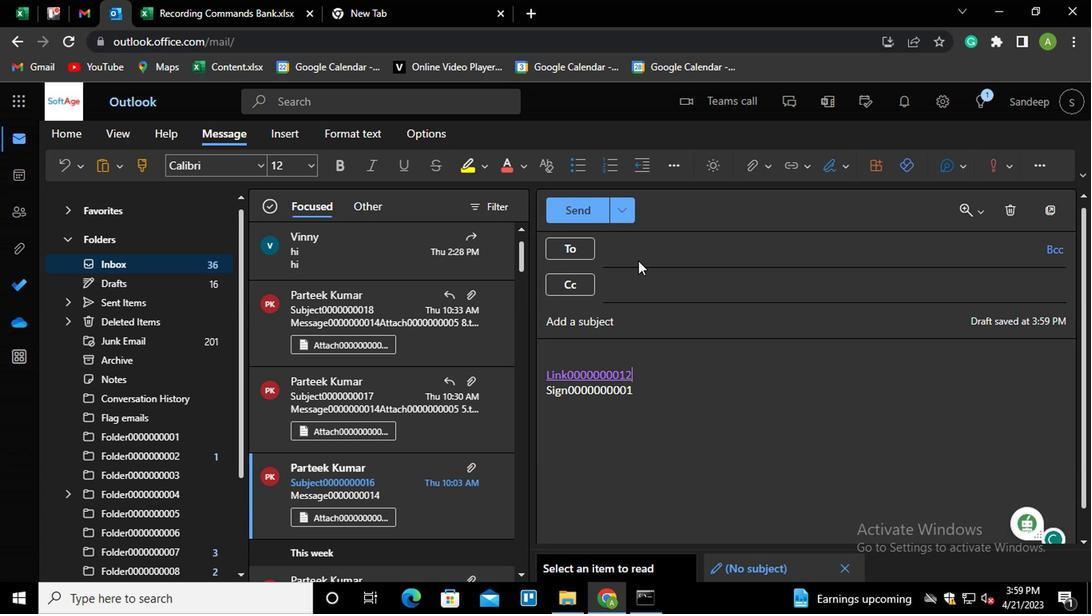 
Action: Key pressed PART<Key.enter>
Screenshot: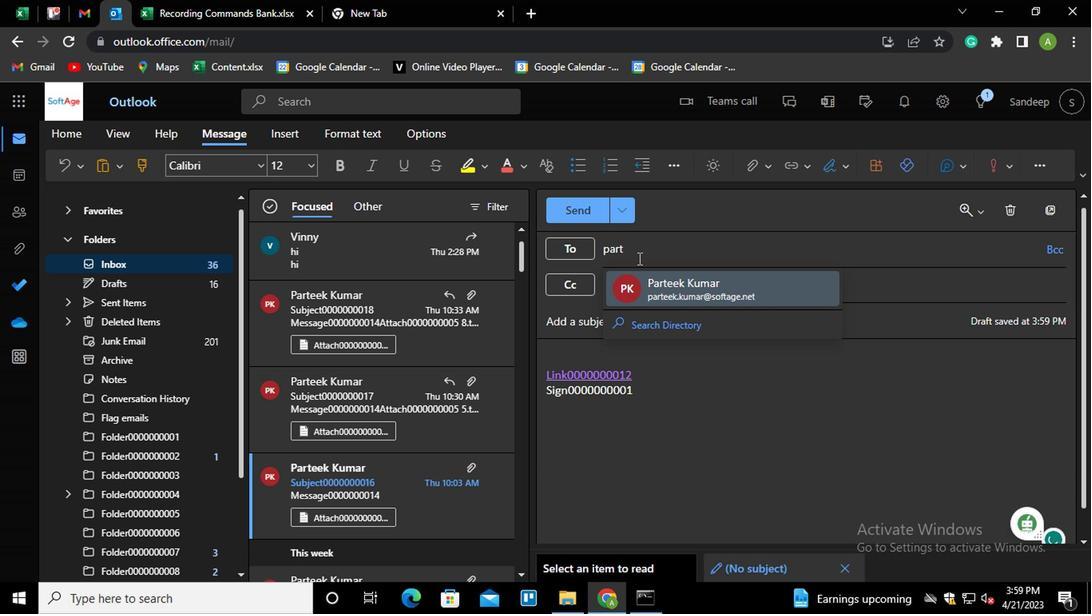 
Action: Mouse moved to (915, 287)
Screenshot: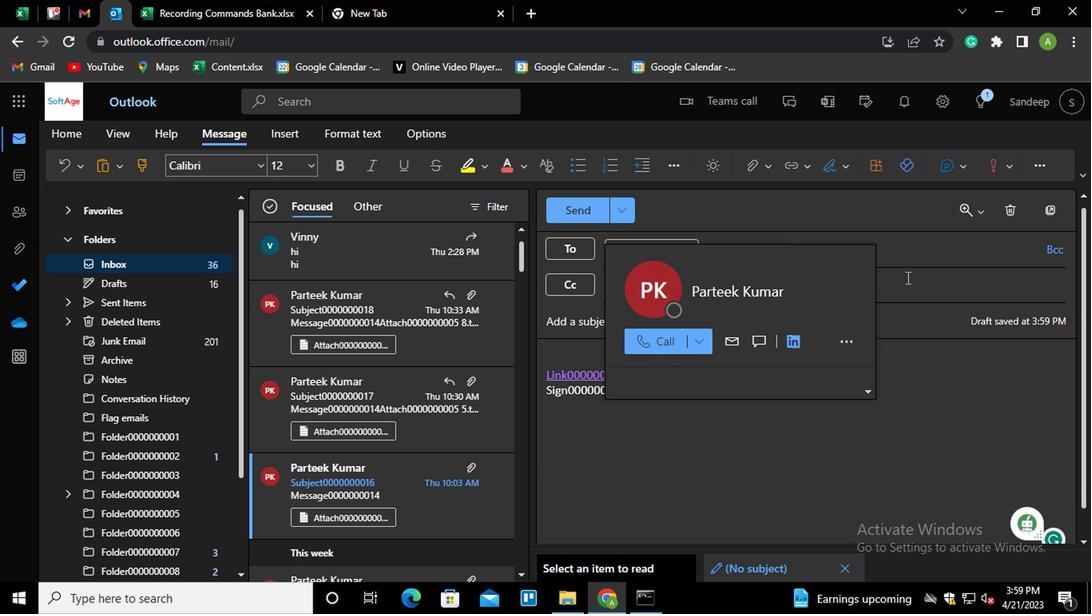 
Action: Mouse pressed left at (915, 287)
Screenshot: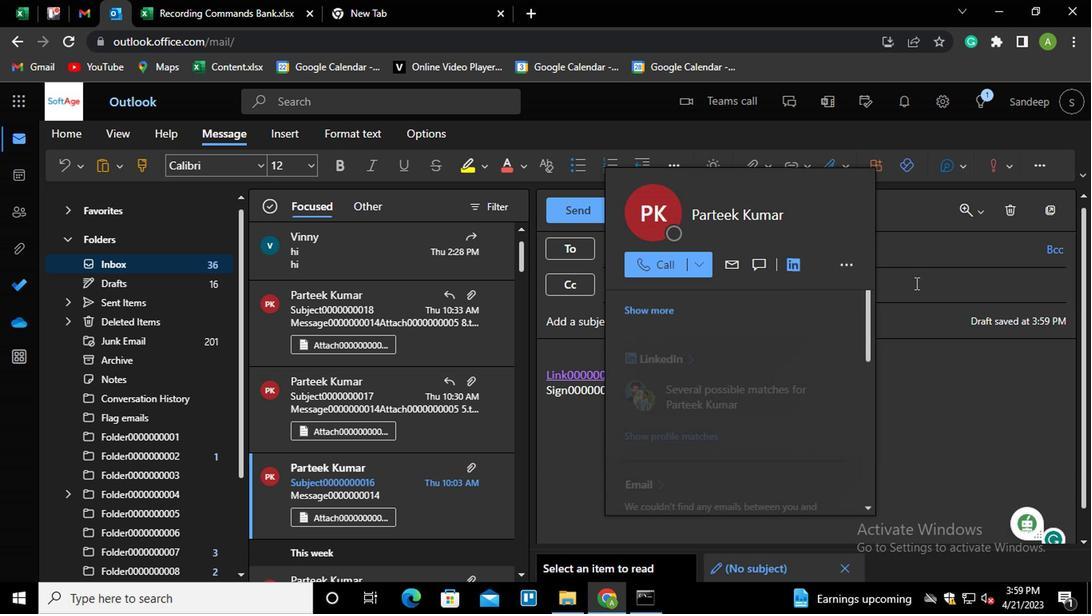 
Action: Key pressed A
Screenshot: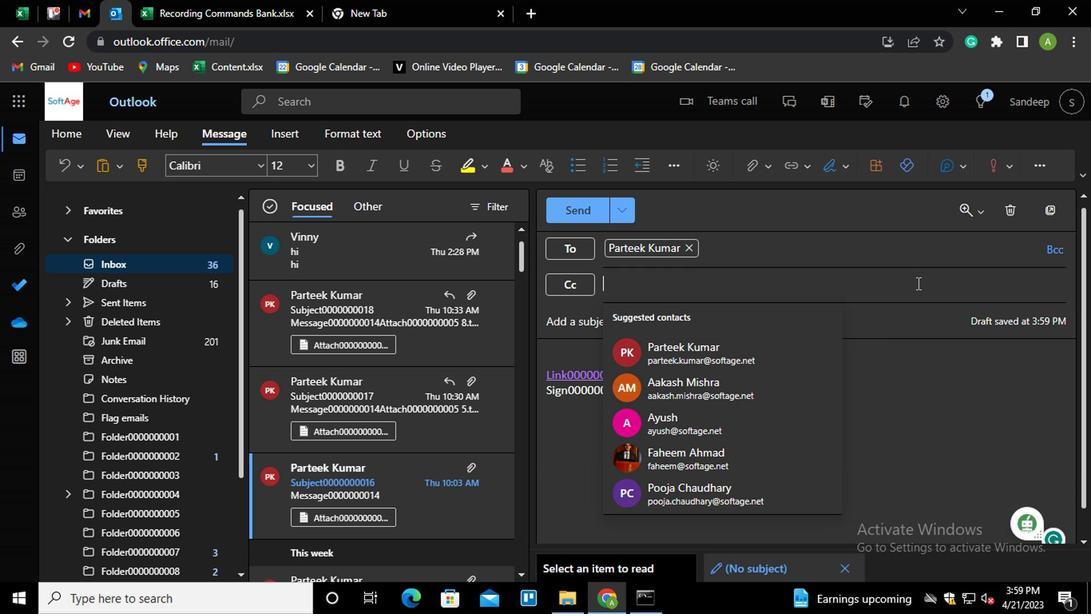 
Action: Mouse moved to (920, 274)
Screenshot: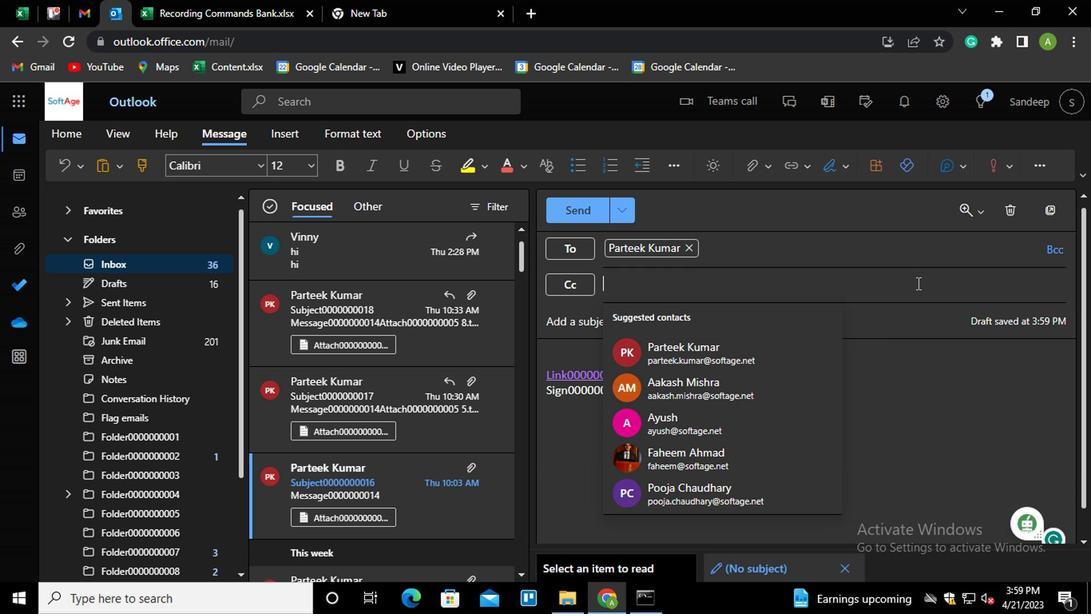 
Action: Key pressed A
Screenshot: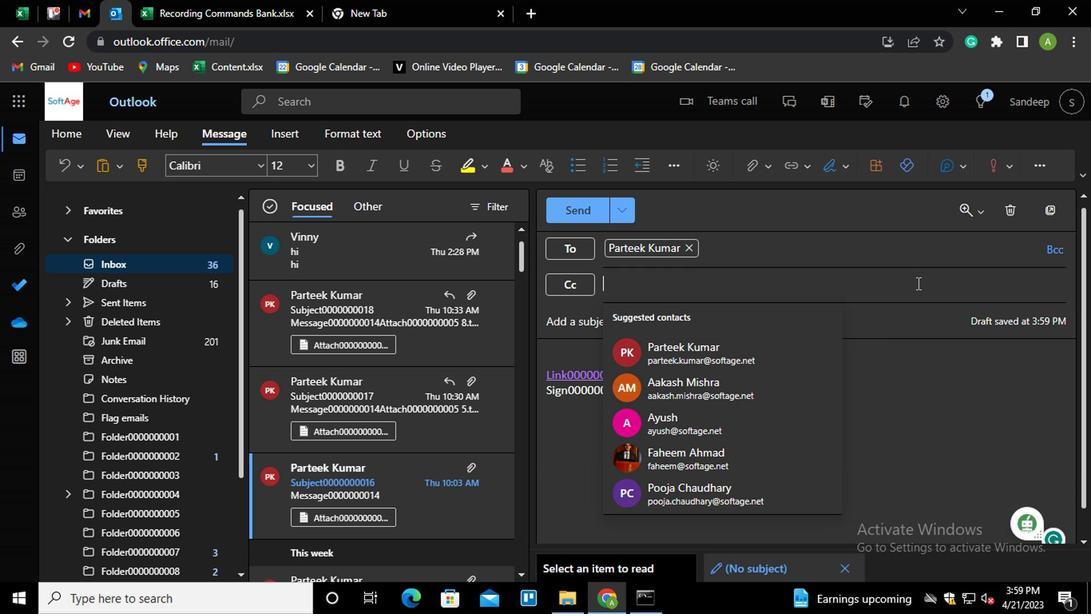 
Action: Mouse moved to (924, 267)
Screenshot: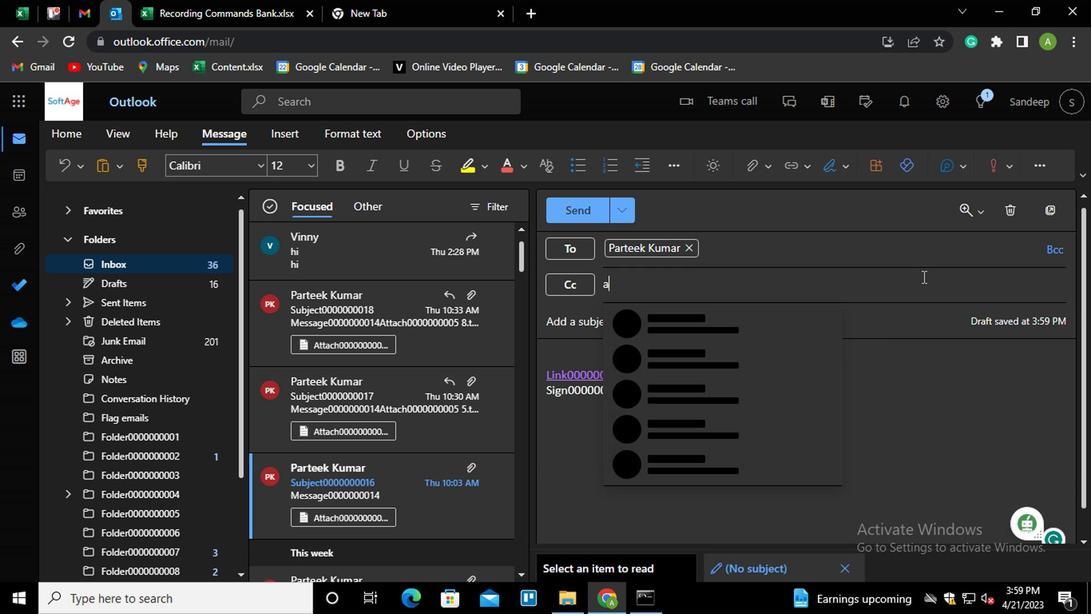 
Action: Key pressed <Key.enter>
Screenshot: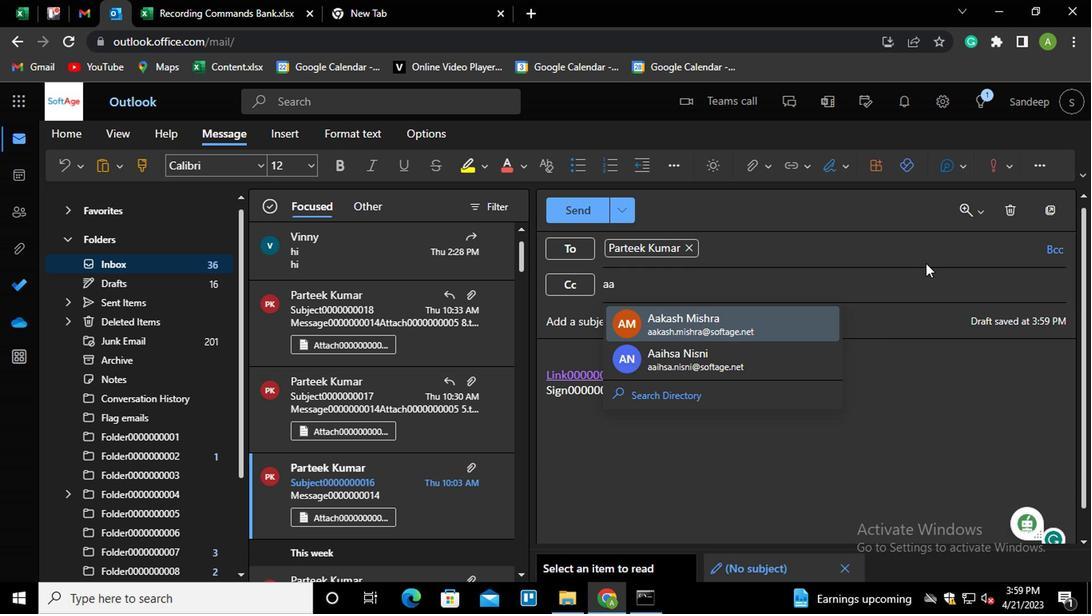 
Action: Mouse moved to (1058, 259)
Screenshot: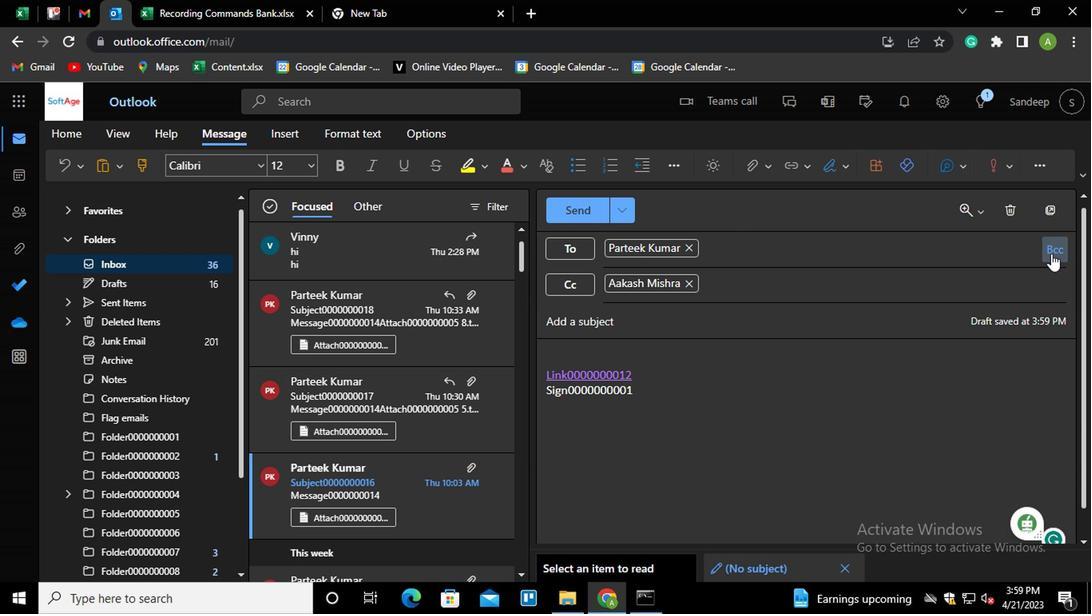 
Action: Mouse pressed left at (1058, 259)
Screenshot: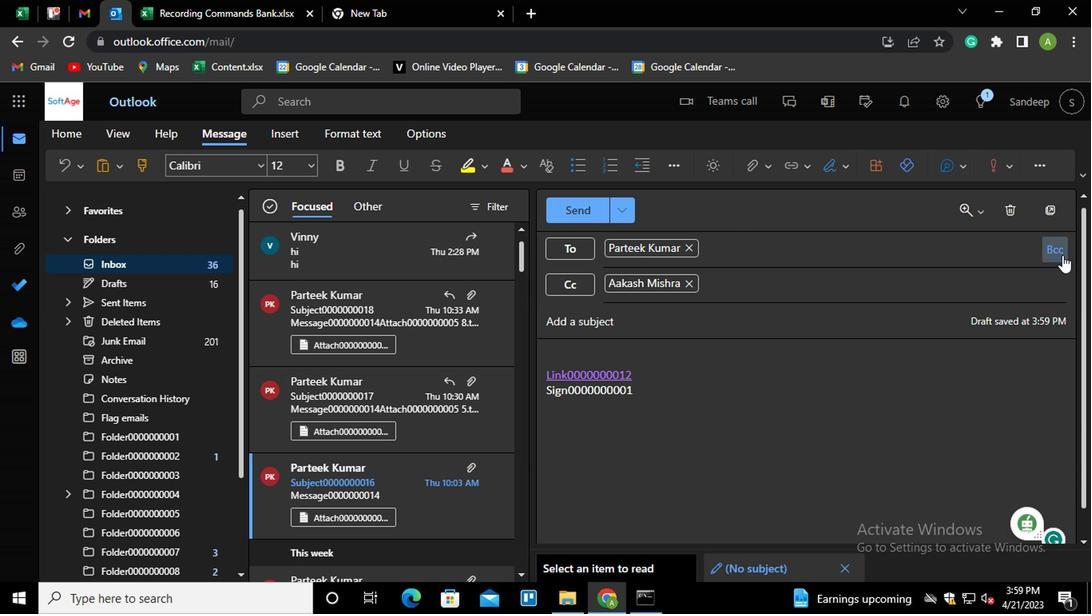 
Action: Mouse moved to (791, 306)
Screenshot: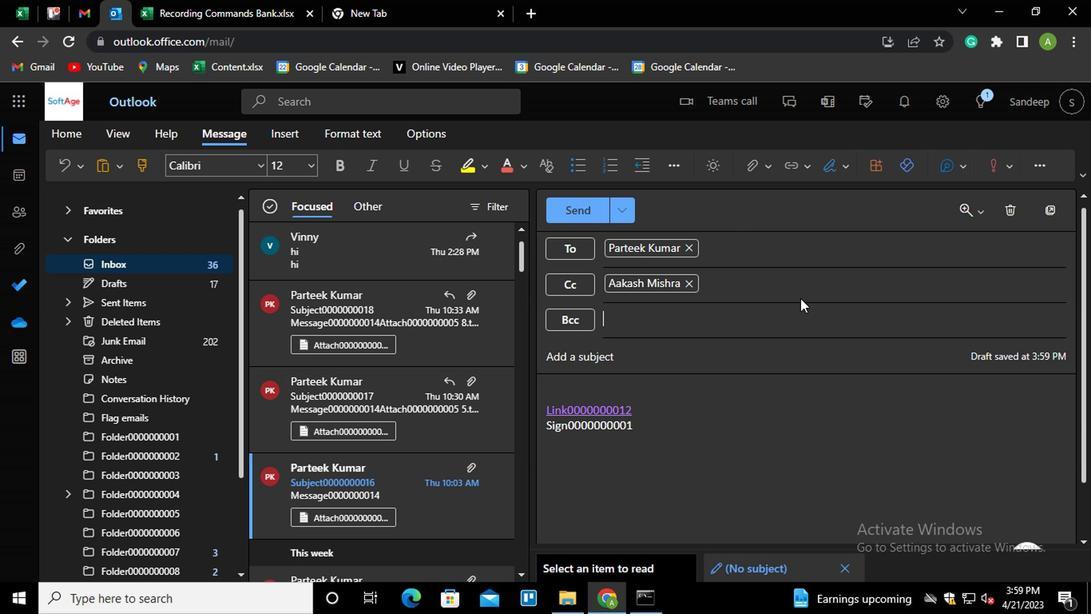 
Action: Key pressed AYU<Key.enter>
Screenshot: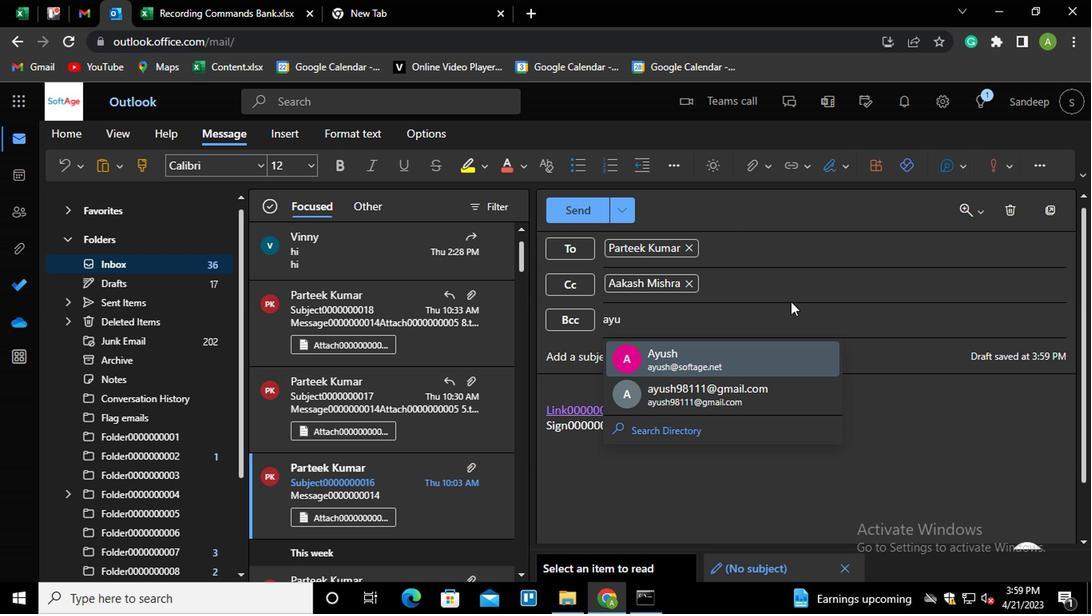 
Action: Mouse moved to (707, 356)
Screenshot: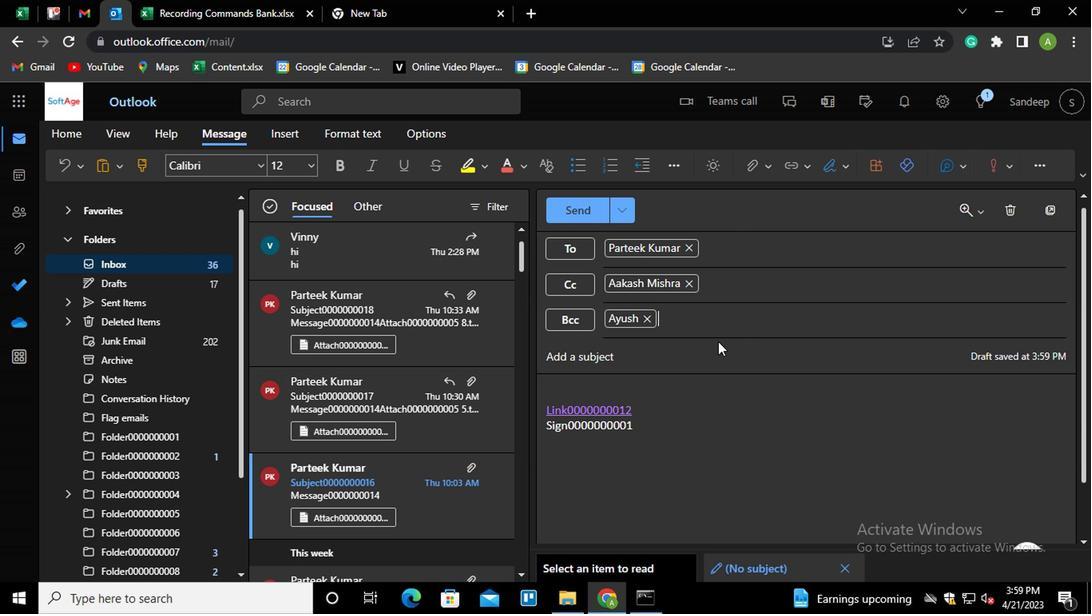 
Action: Mouse pressed left at (707, 356)
Screenshot: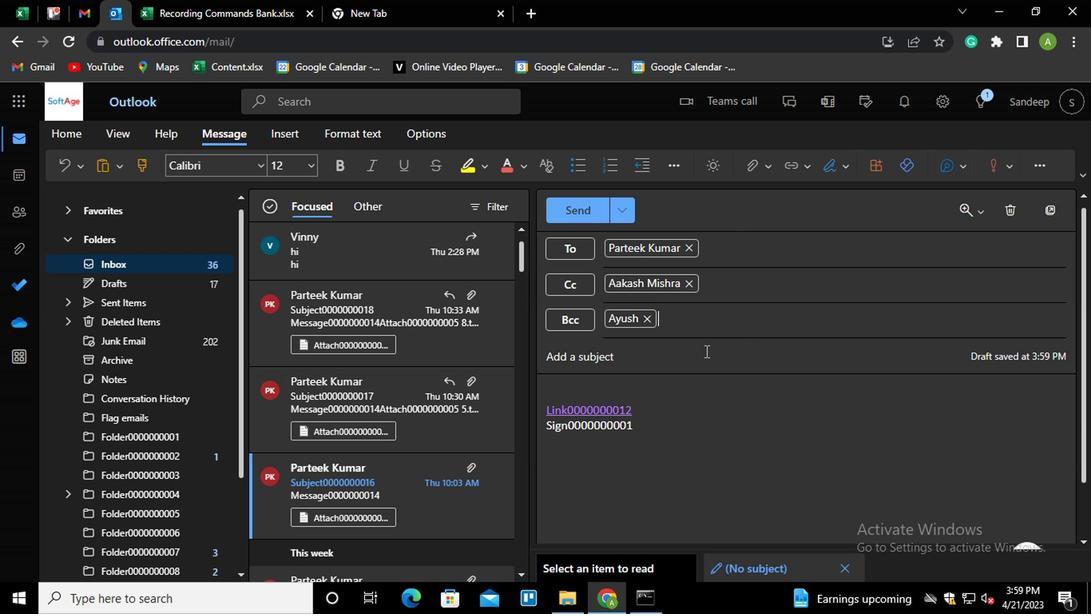 
Action: Mouse moved to (706, 356)
Screenshot: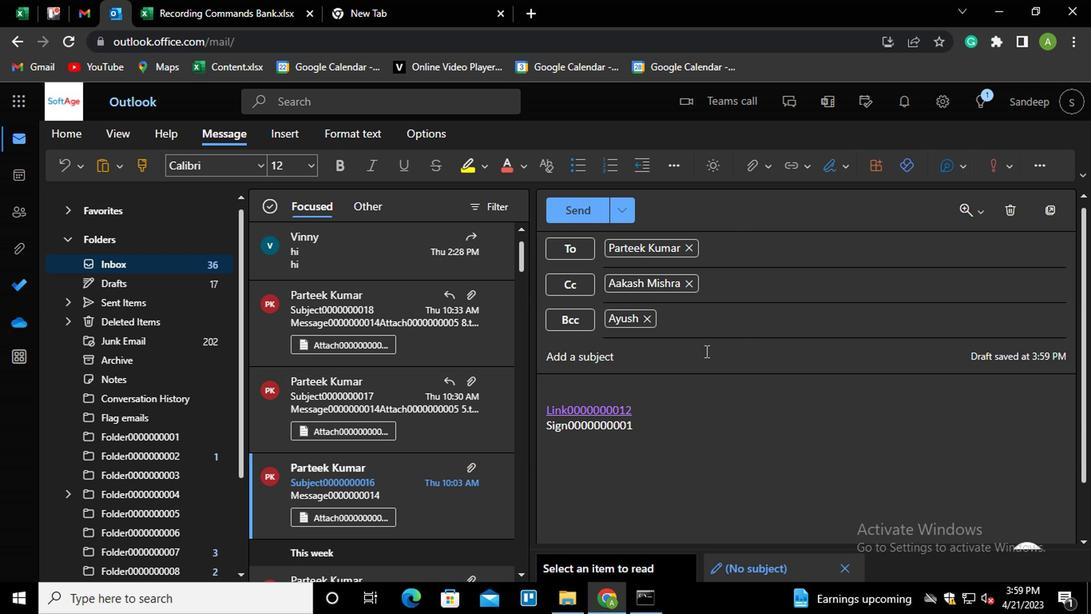 
Action: Key pressed <Key.shift>SUBJECT0000000011
Screenshot: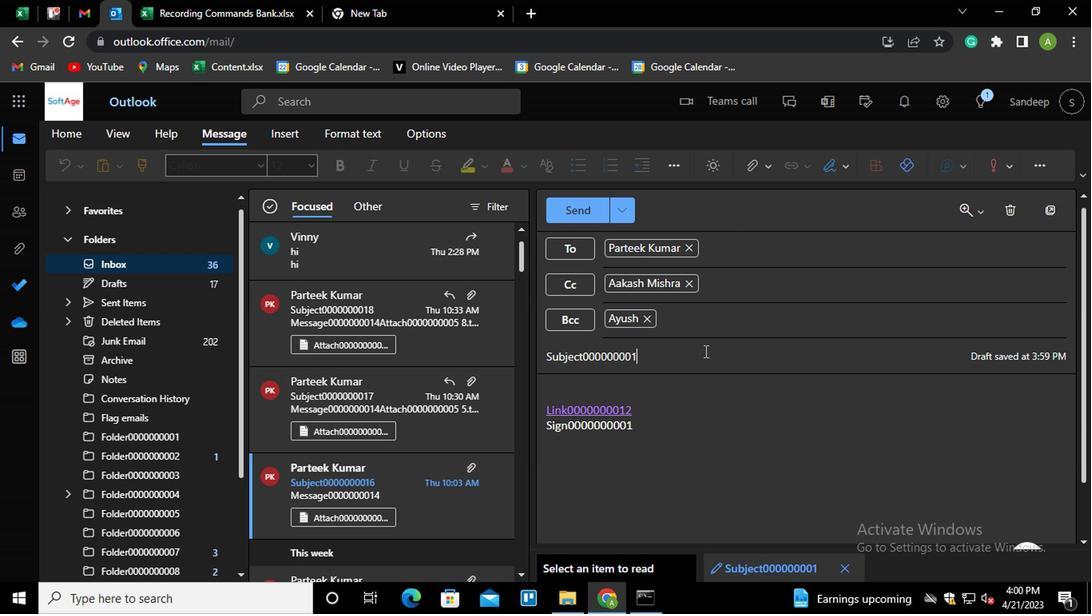 
Action: Mouse moved to (652, 435)
Screenshot: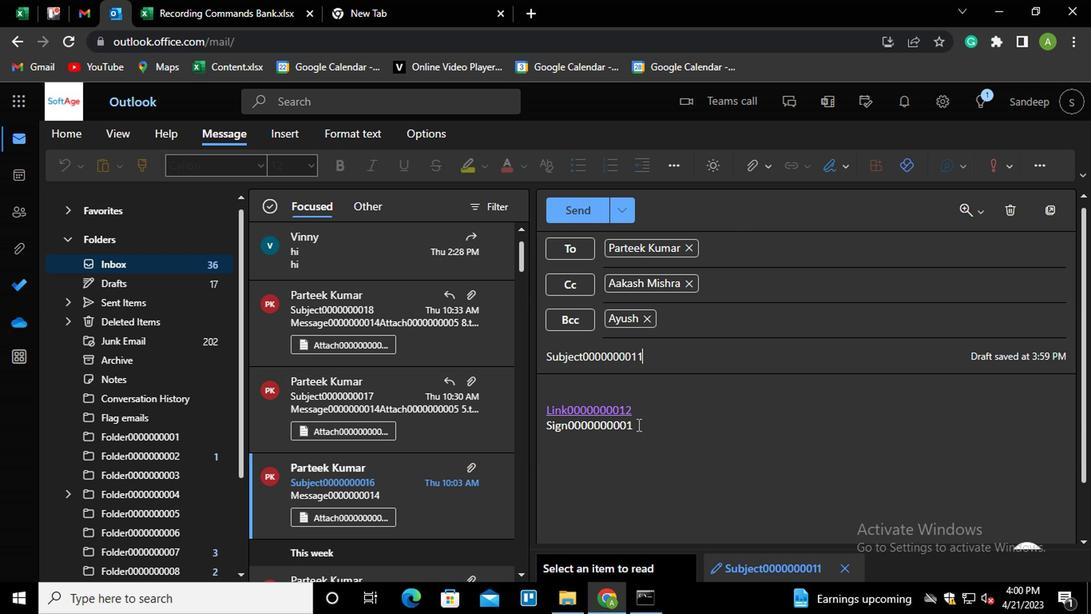 
Action: Mouse pressed left at (652, 435)
Screenshot: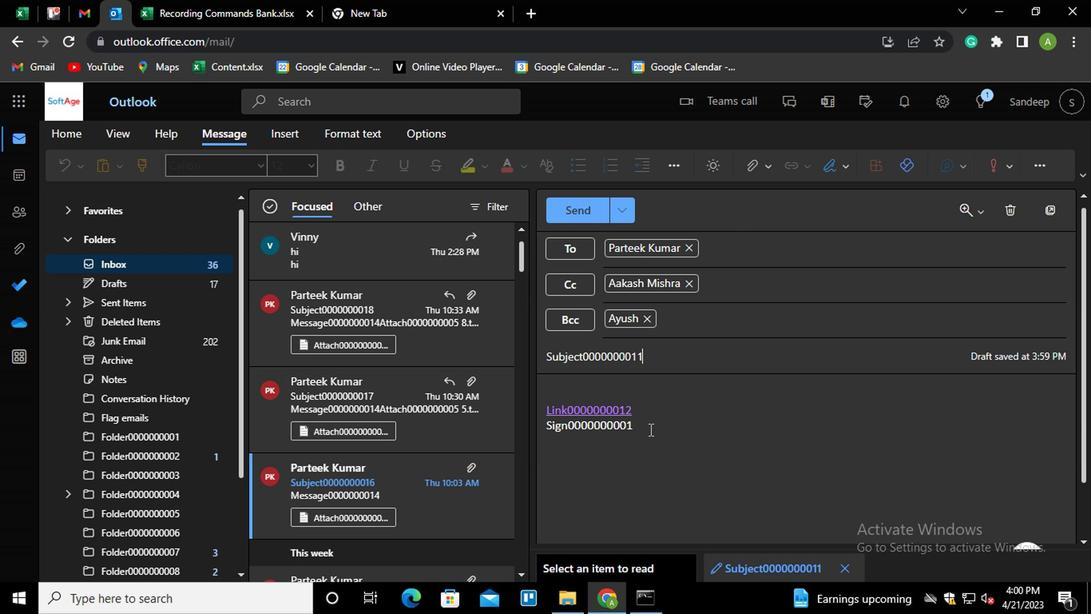 
Action: Key pressed <Key.shift_r><Key.enter><Key.shift_r>MESSAGE0000000013
Screenshot: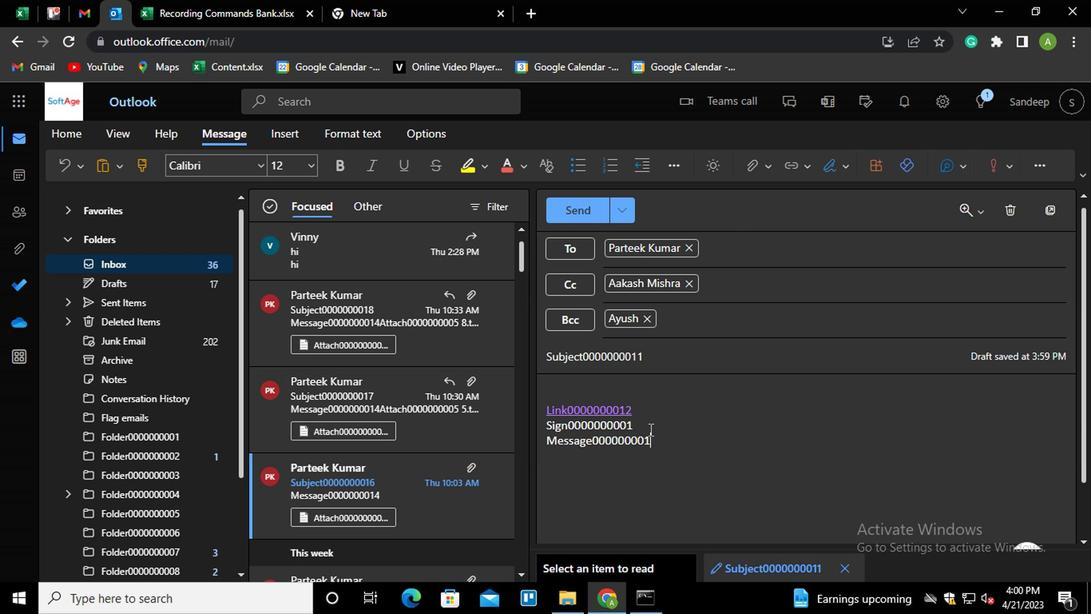 
Action: Mouse moved to (756, 166)
Screenshot: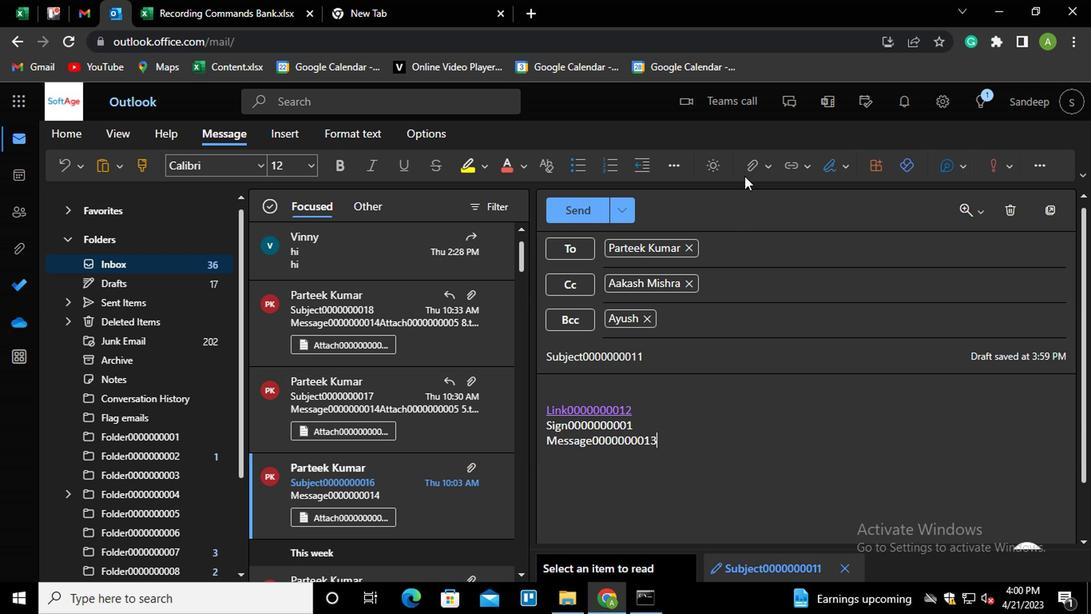 
Action: Mouse pressed left at (756, 166)
Screenshot: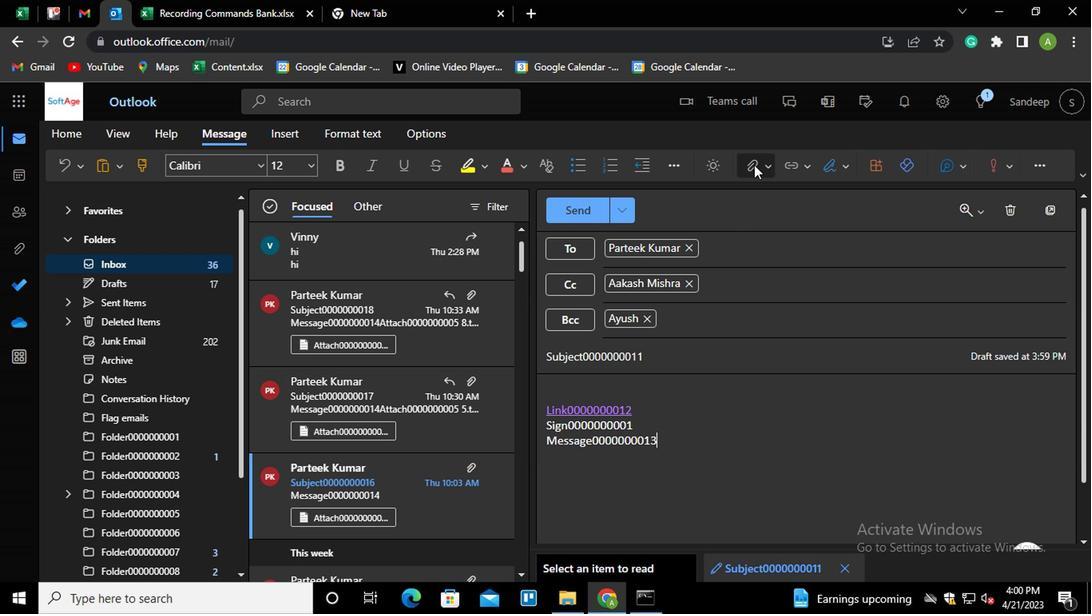 
Action: Mouse moved to (679, 207)
Screenshot: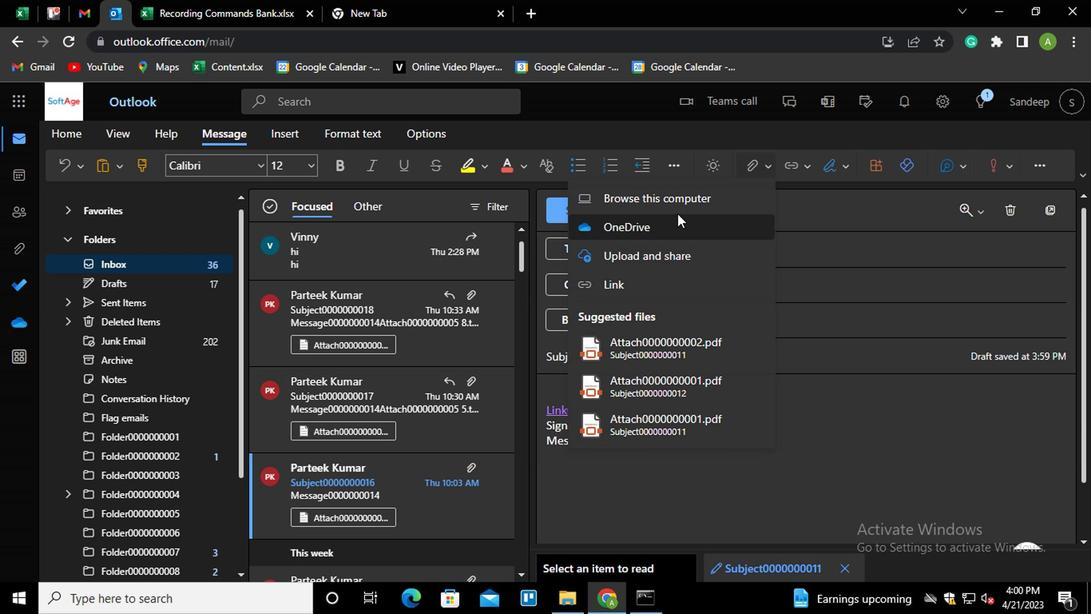 
Action: Mouse pressed left at (679, 207)
Screenshot: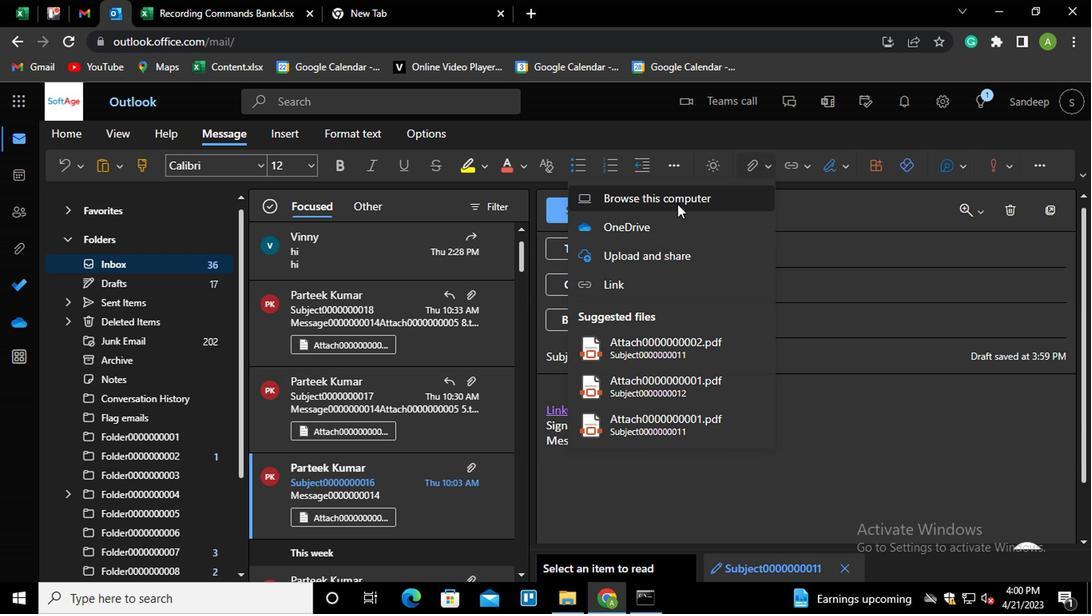 
Action: Mouse moved to (263, 153)
Screenshot: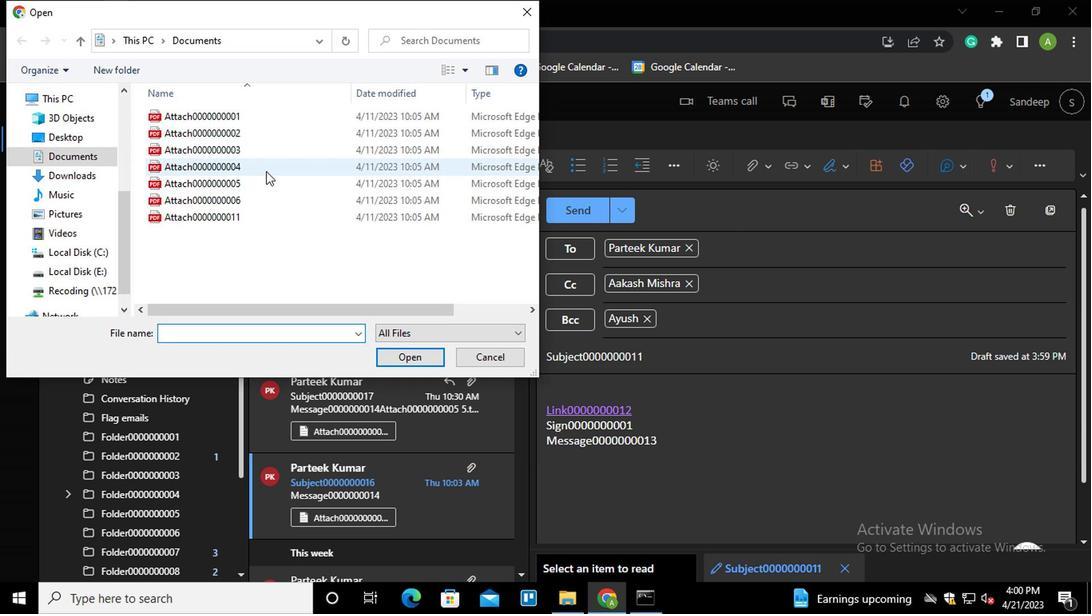
Action: Mouse pressed left at (263, 153)
Screenshot: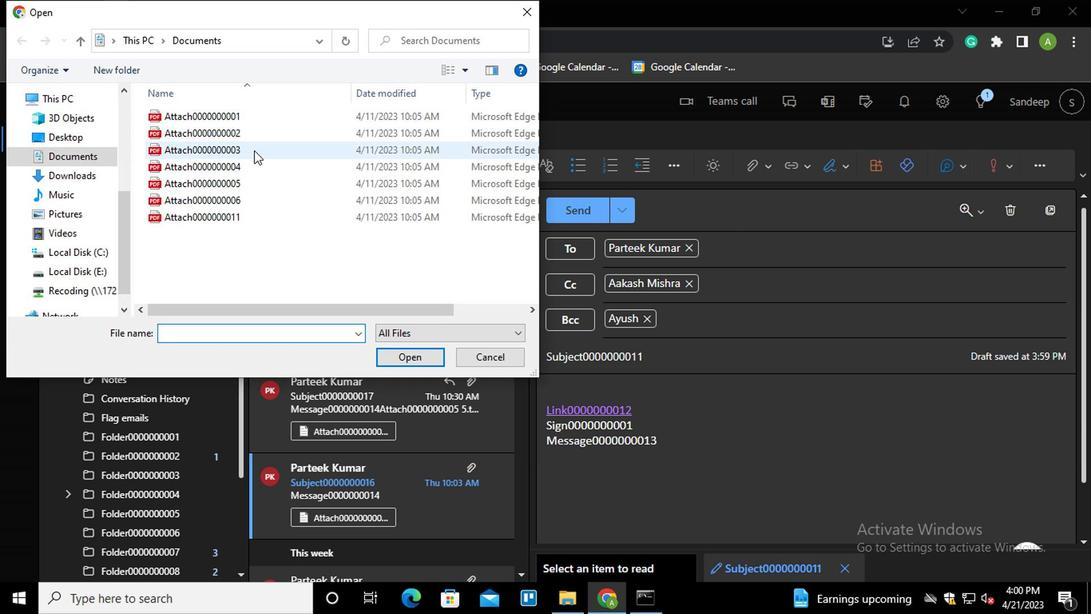 
Action: Mouse moved to (415, 361)
Screenshot: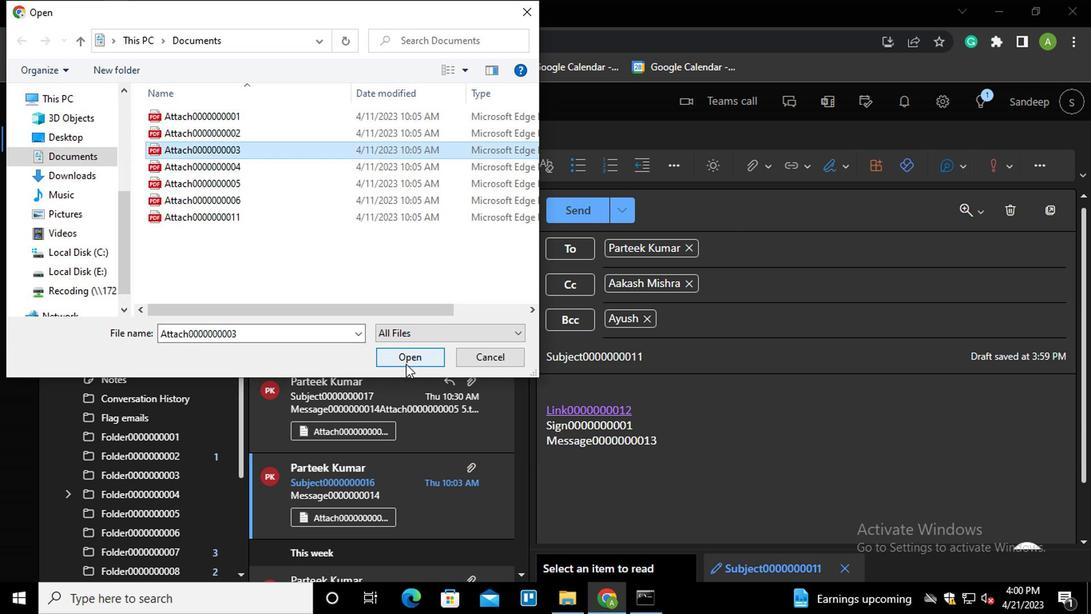 
Action: Mouse pressed left at (415, 361)
Screenshot: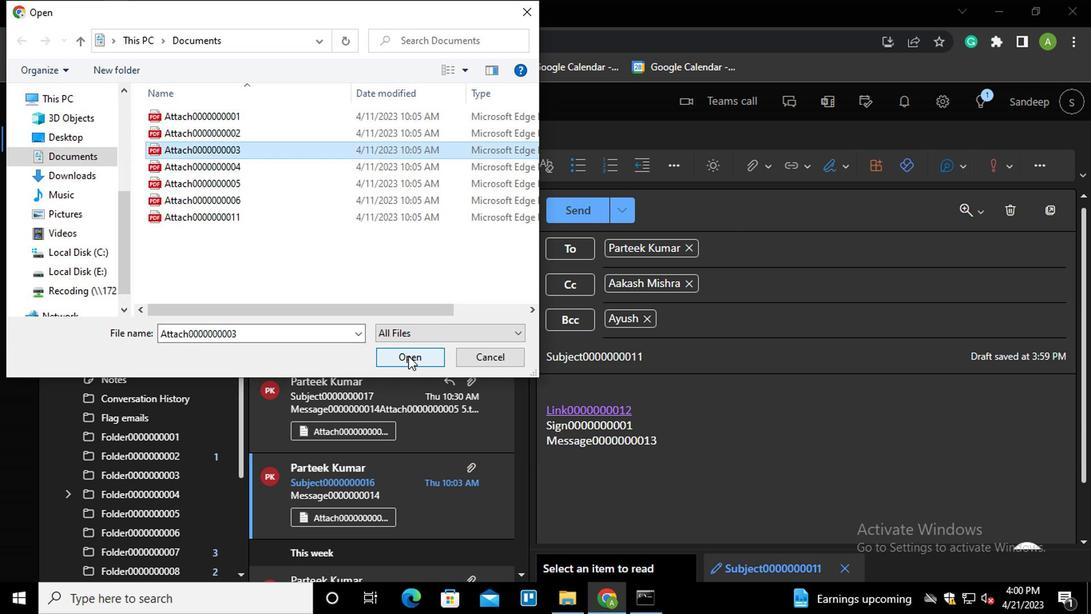 
Action: Mouse moved to (590, 220)
Screenshot: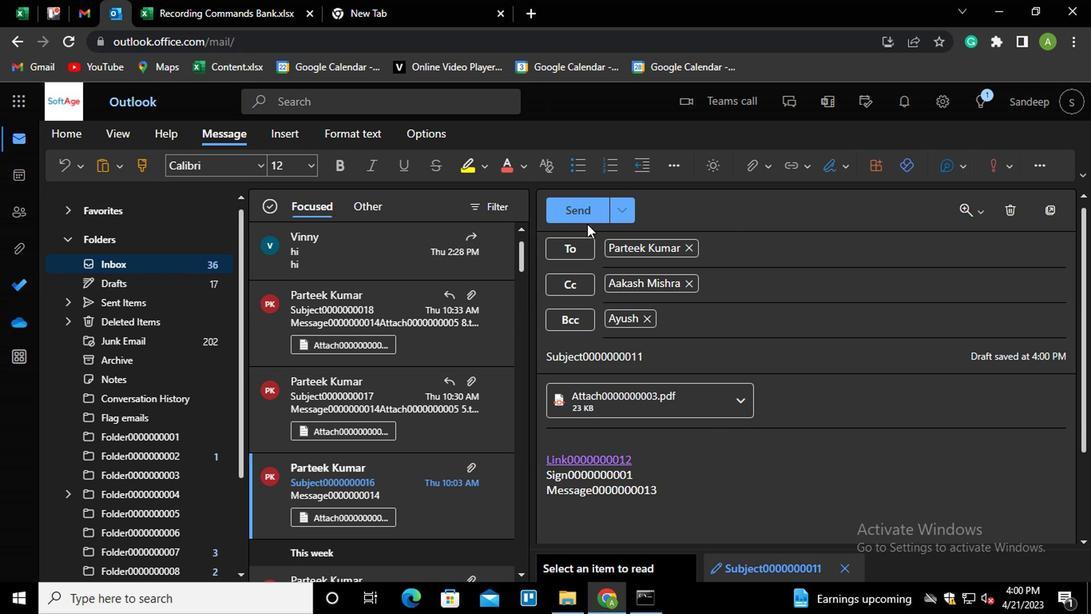 
Action: Mouse pressed left at (590, 220)
Screenshot: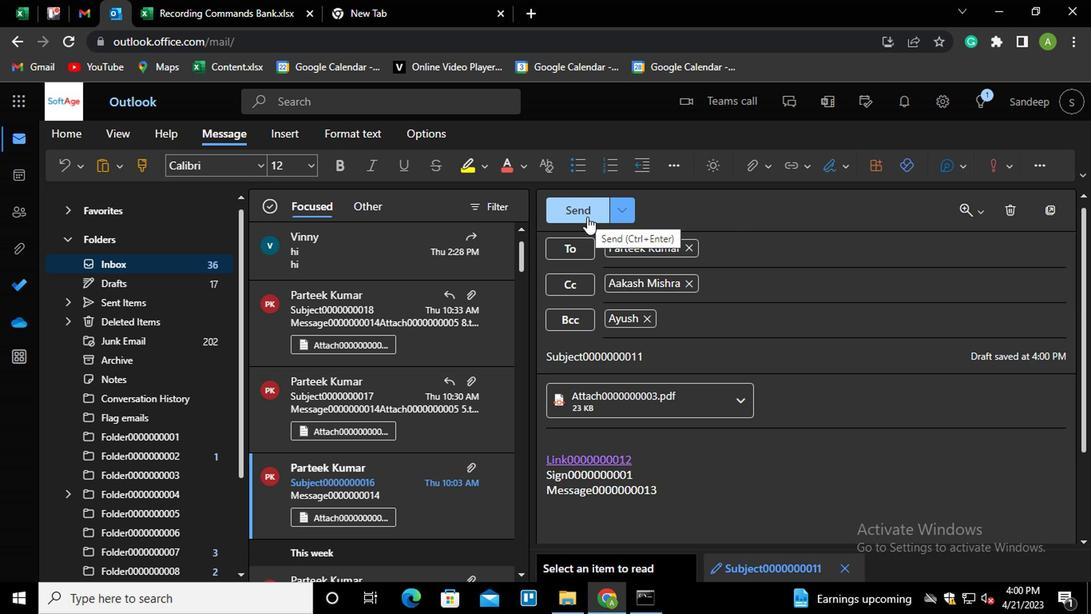 
Action: Mouse moved to (130, 162)
Screenshot: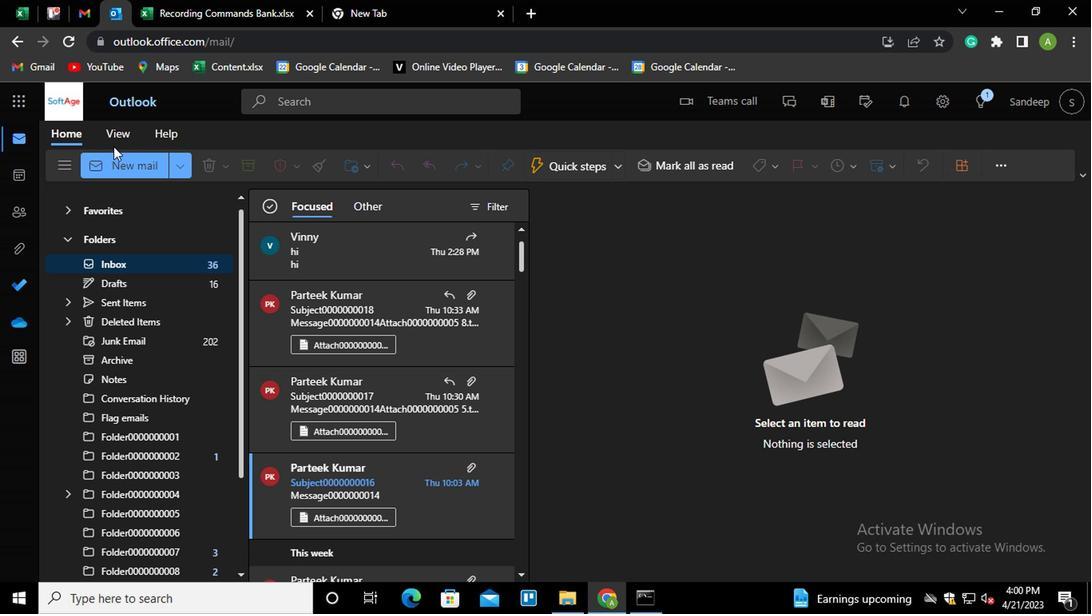 
Action: Mouse pressed left at (130, 162)
Screenshot: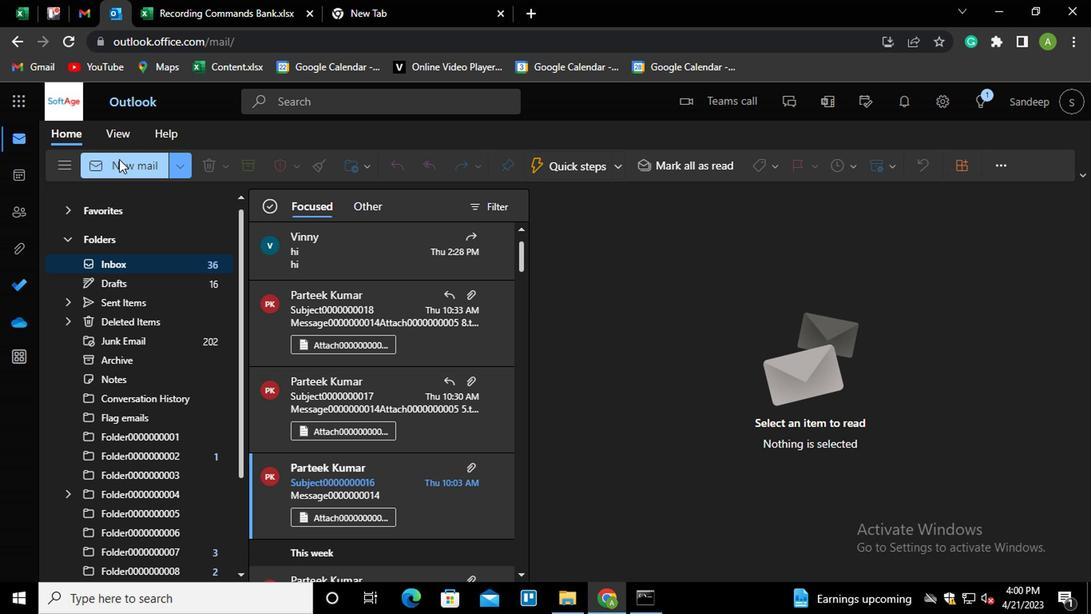 
Action: Mouse moved to (650, 393)
Screenshot: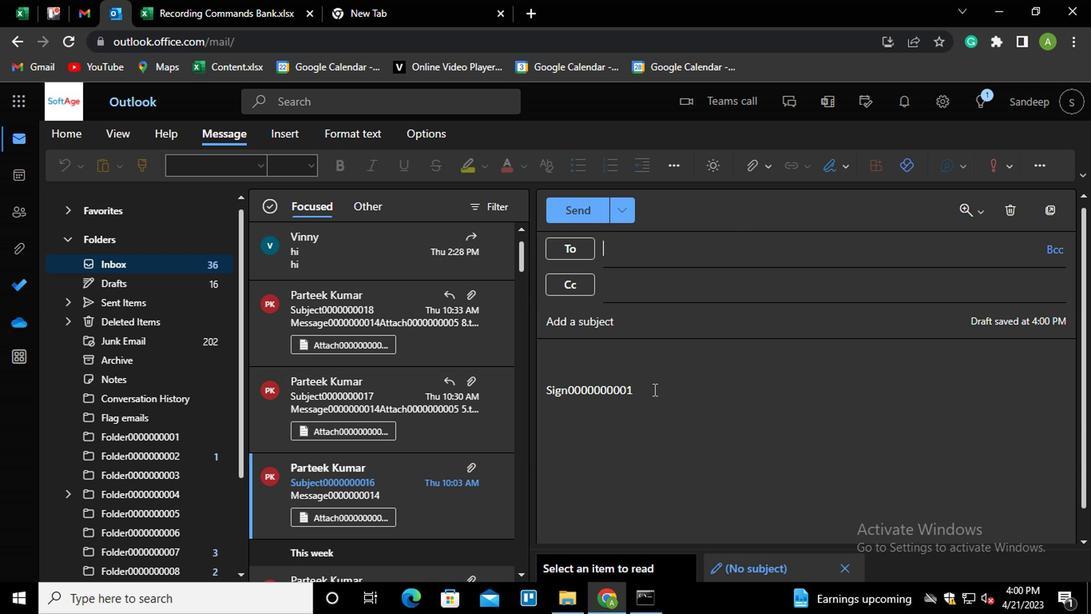 
Action: Mouse pressed left at (650, 393)
Screenshot: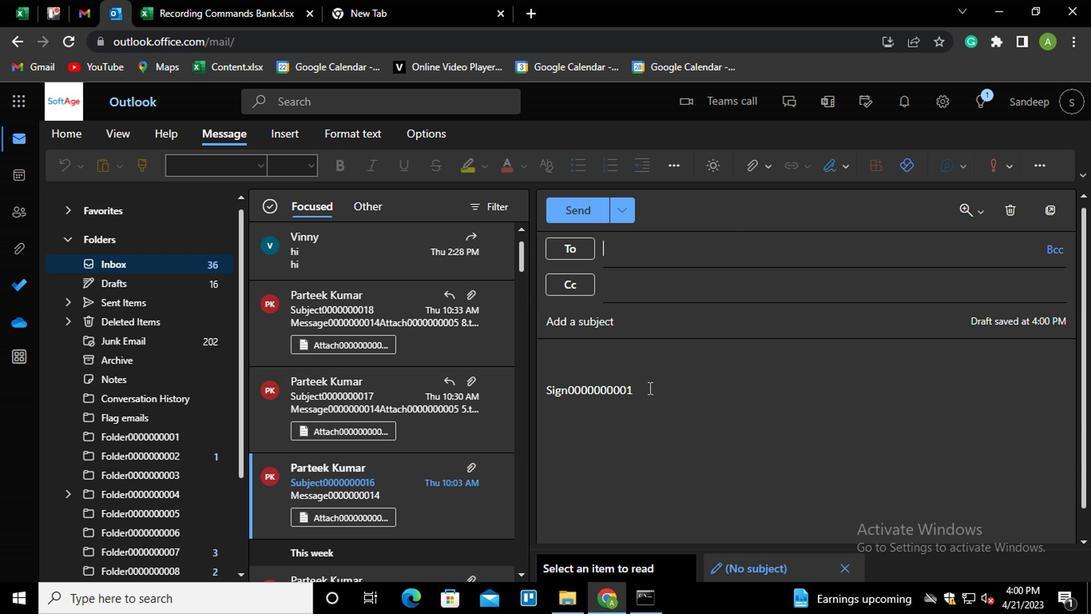 
Action: Mouse moved to (650, 392)
Screenshot: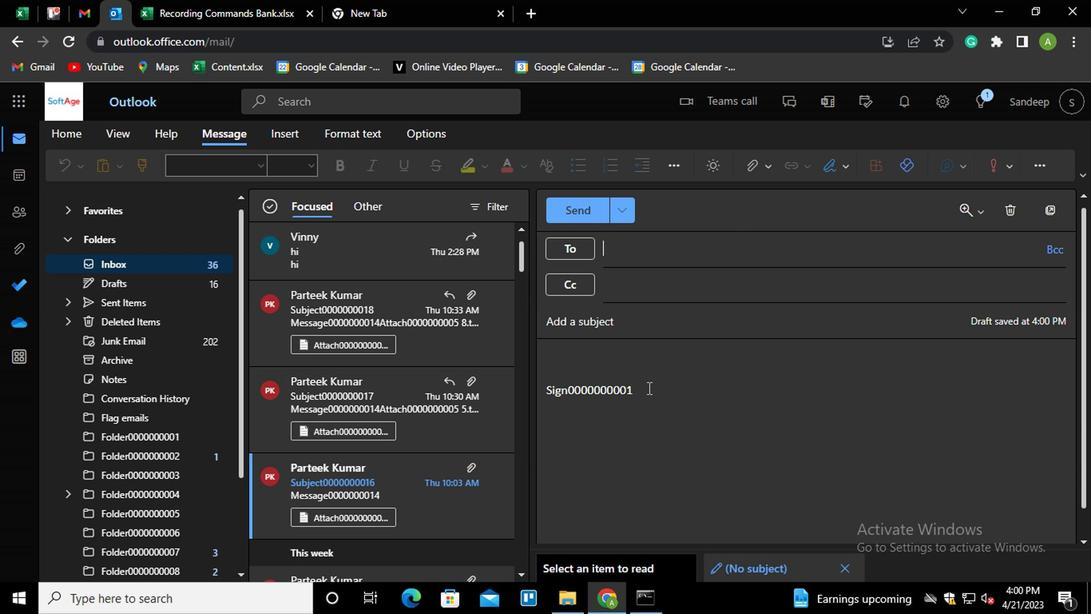 
Action: Key pressed <Key.shift_r><Key.enter>
Screenshot: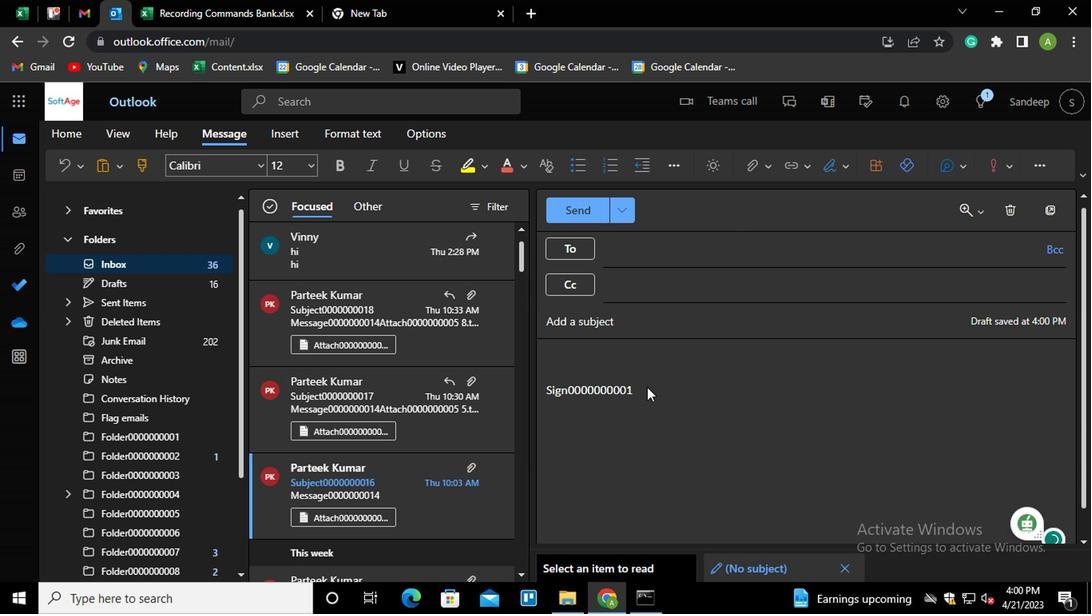 
Action: Mouse moved to (788, 162)
Screenshot: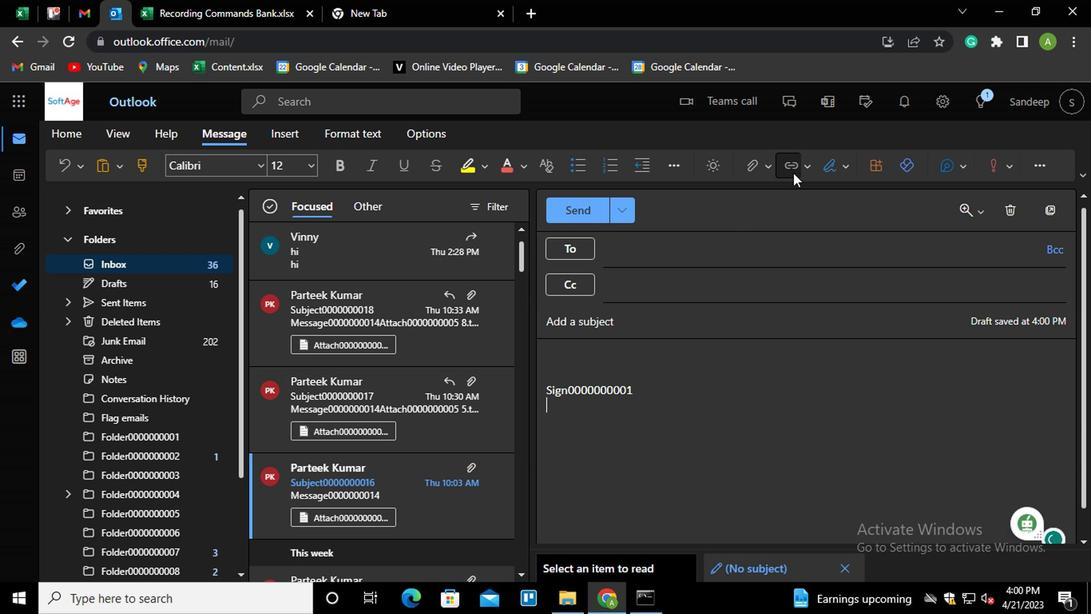 
Action: Mouse pressed left at (788, 162)
Screenshot: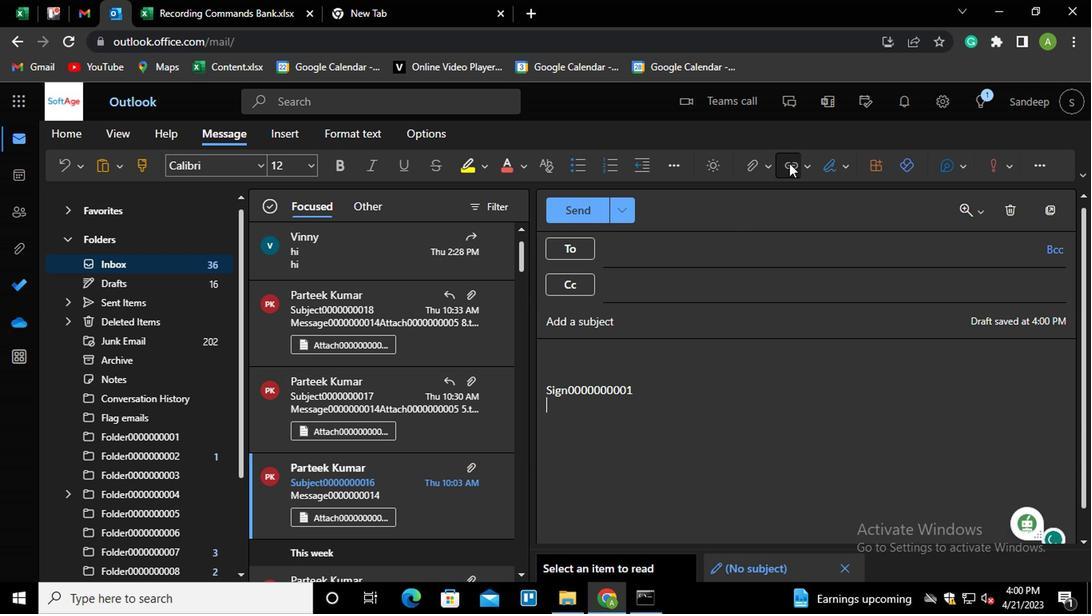 
Action: Mouse moved to (440, 357)
Screenshot: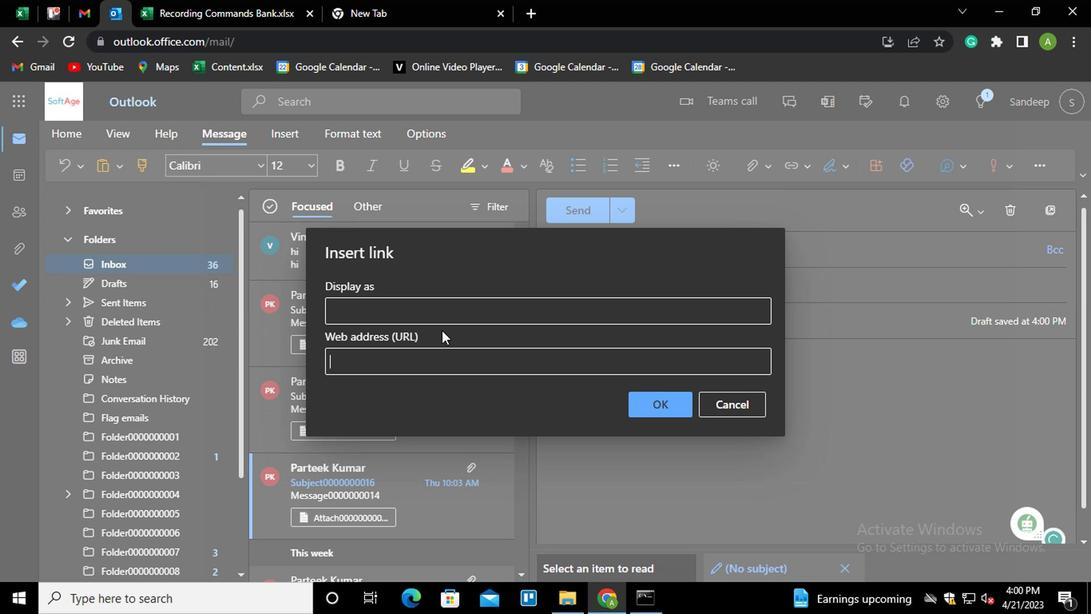 
Action: Key pressed <Key.shift_r>LINK0000000012
Screenshot: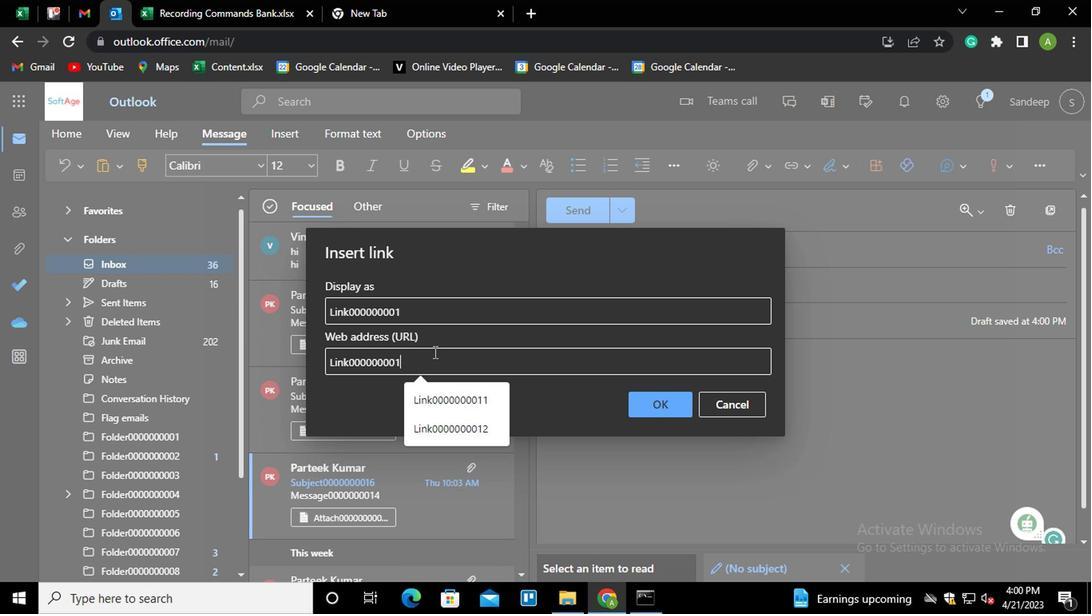 
Action: Mouse moved to (637, 415)
Screenshot: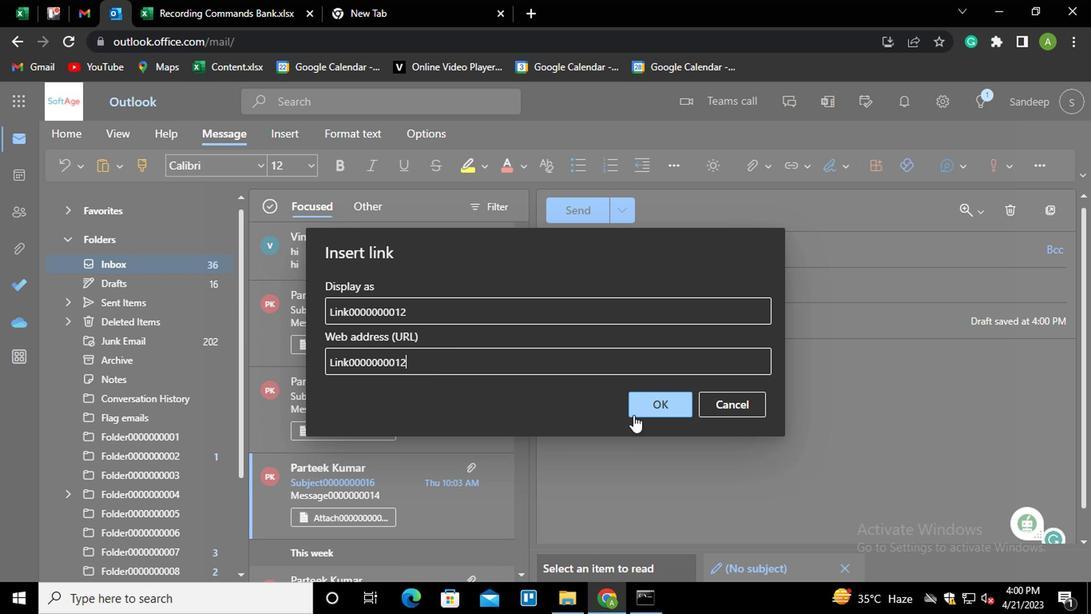 
Action: Mouse pressed left at (637, 415)
Screenshot: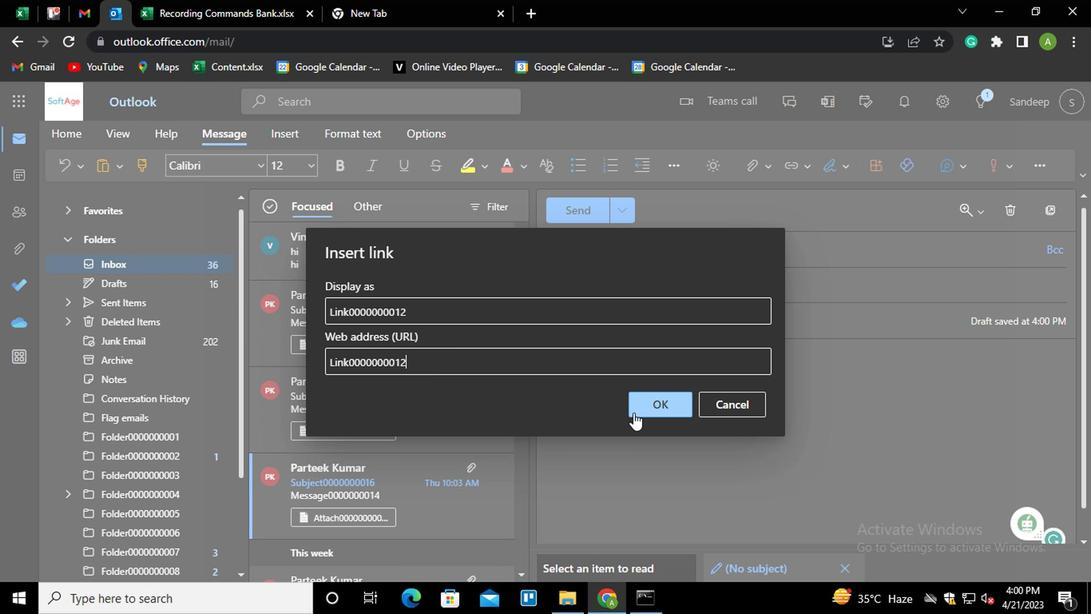 
Action: Mouse moved to (687, 257)
Screenshot: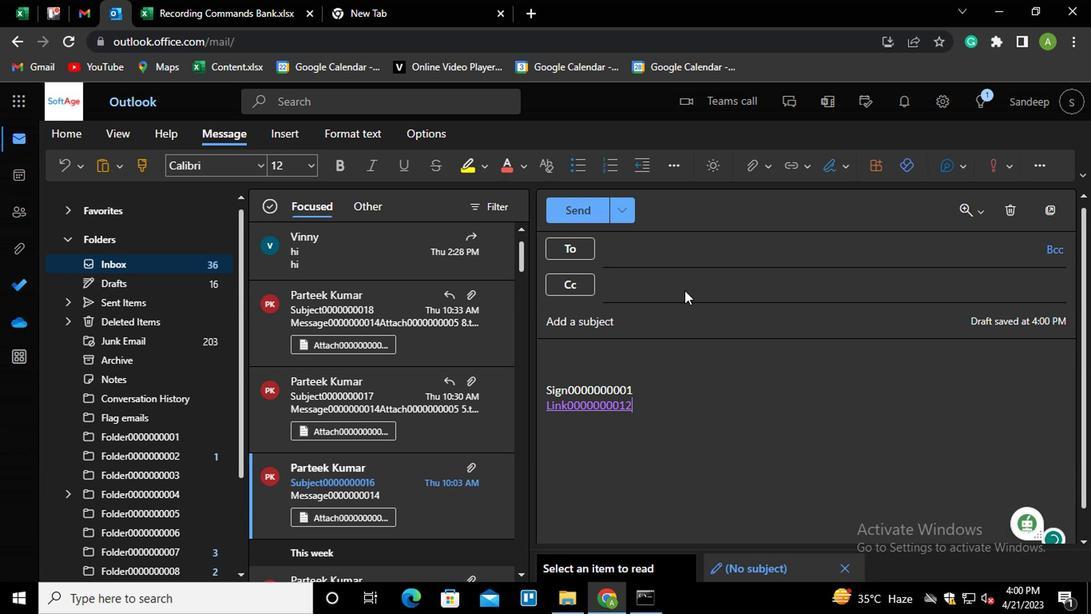 
Action: Mouse pressed left at (687, 257)
Screenshot: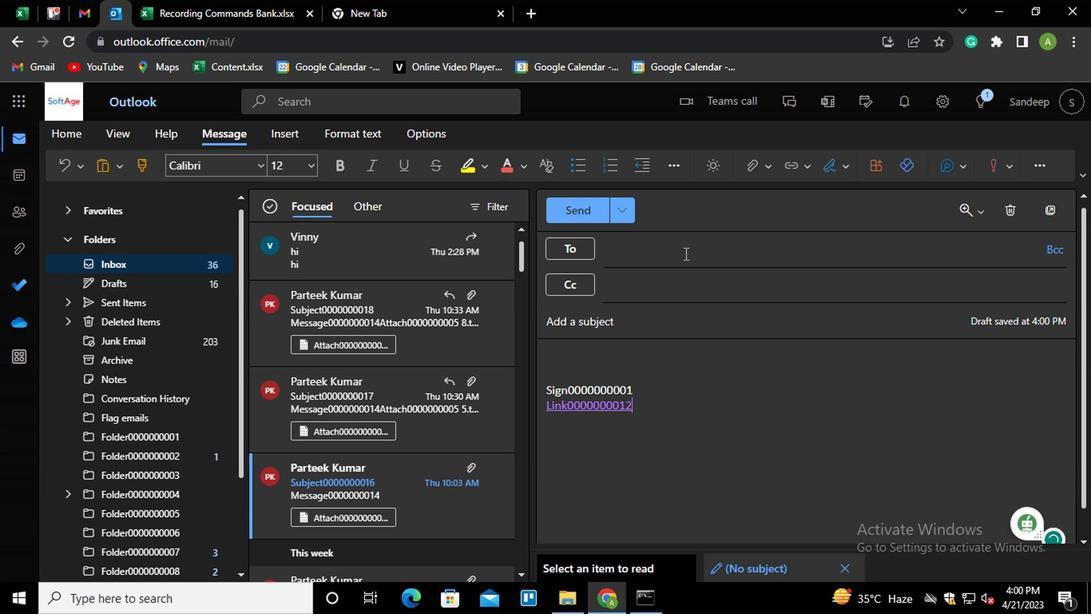 
Action: Mouse moved to (685, 249)
Screenshot: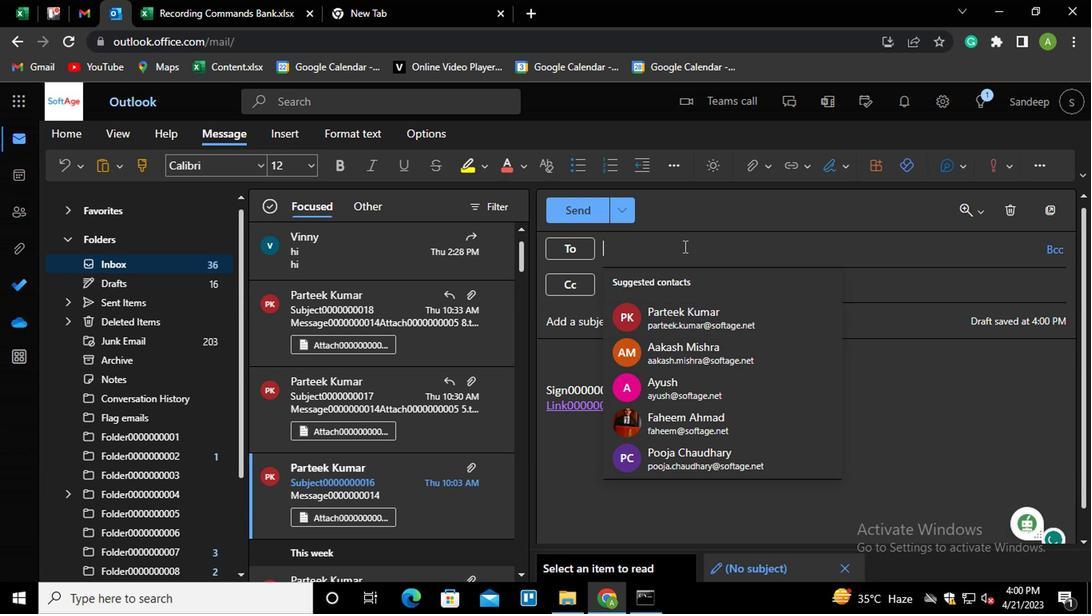 
Action: Key pressed PART<Key.enter>AA<Key.enter>
Screenshot: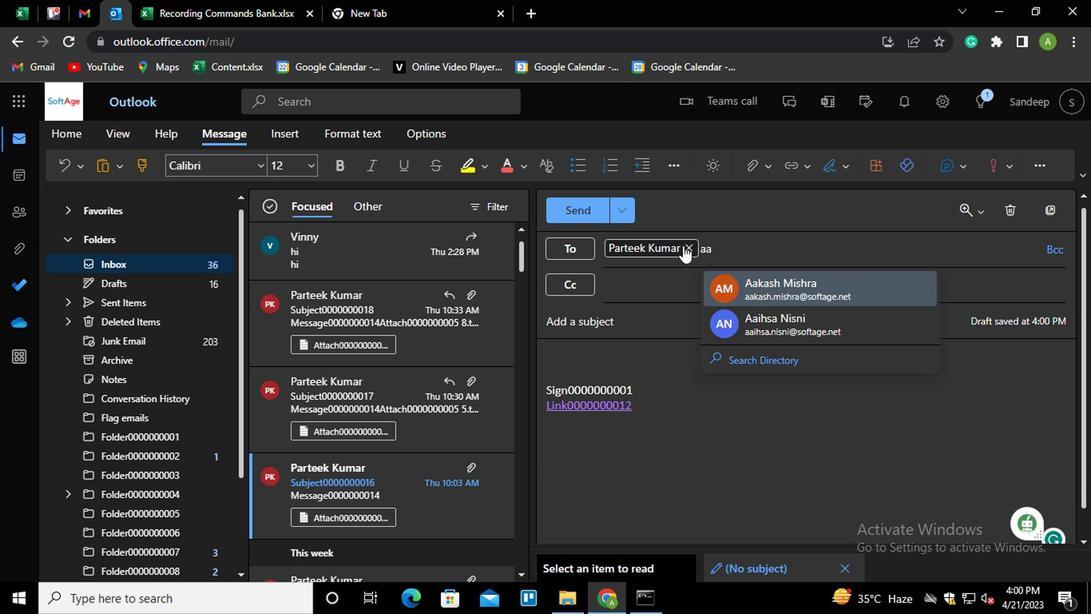 
Action: Mouse moved to (672, 287)
Screenshot: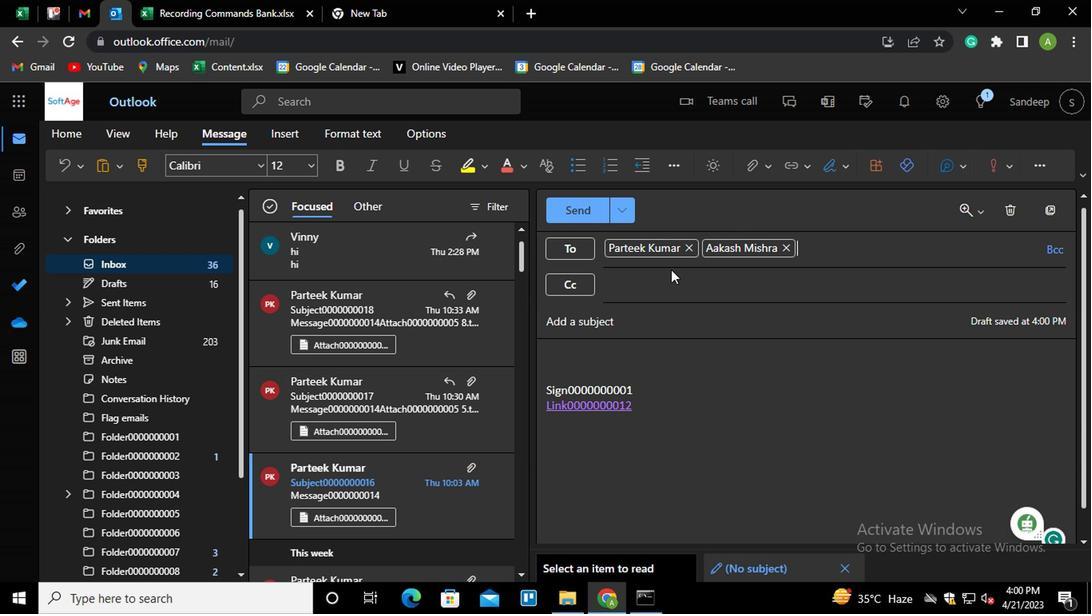 
Action: Mouse pressed left at (672, 287)
Screenshot: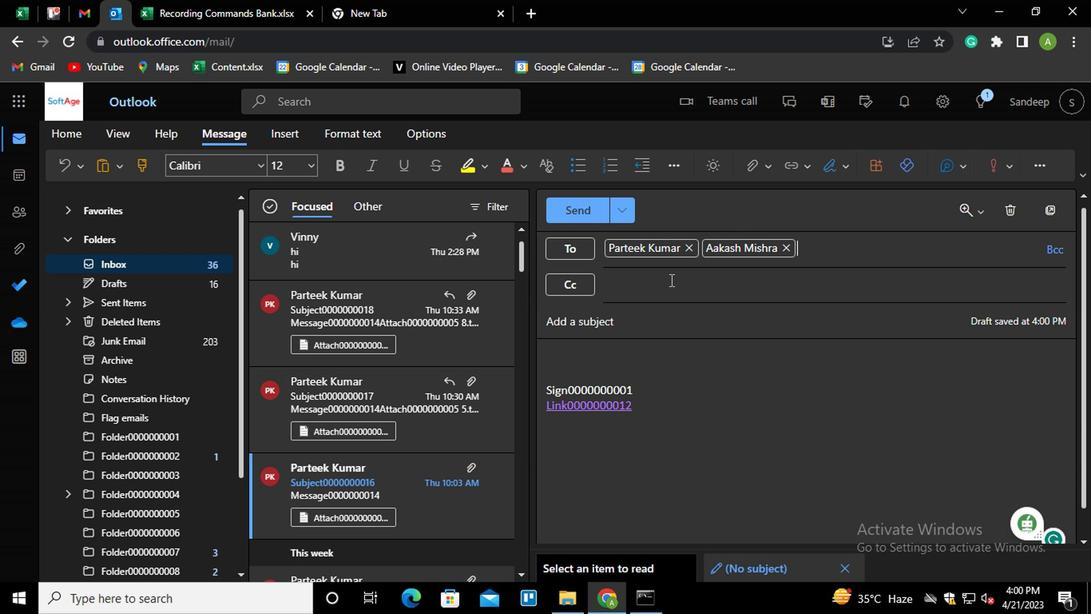 
Action: Mouse moved to (670, 290)
Screenshot: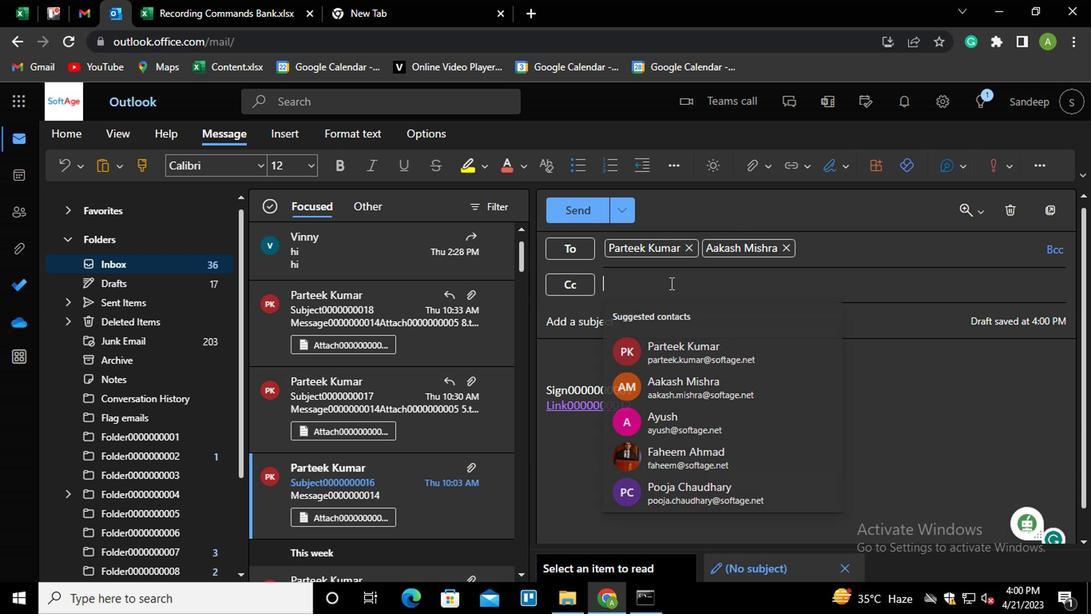 
Action: Key pressed AYU<Key.enter>POO<Key.enter>
Screenshot: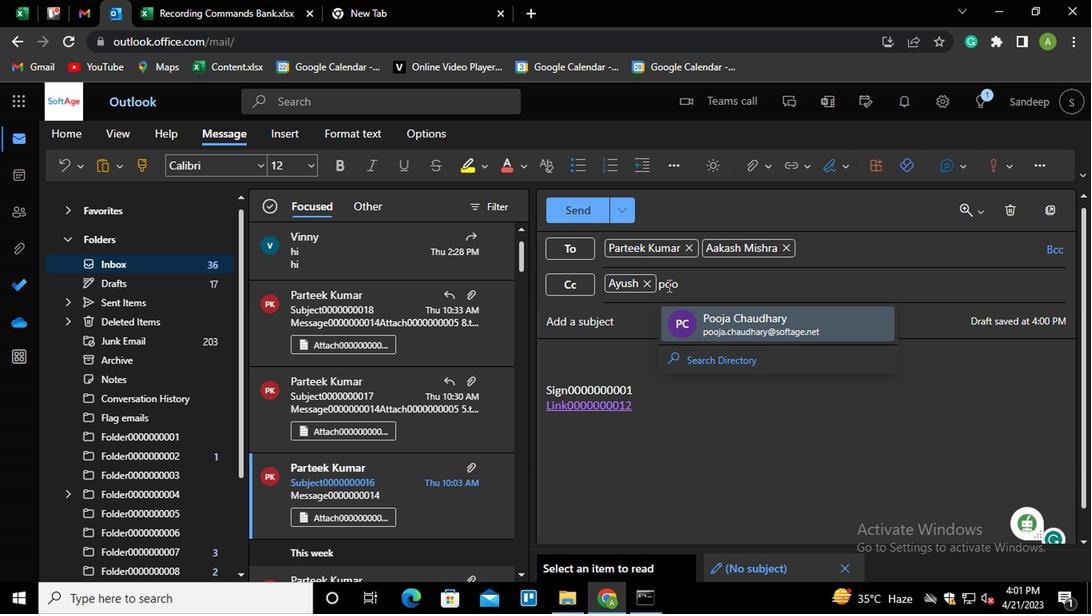 
Action: Mouse moved to (1049, 260)
Screenshot: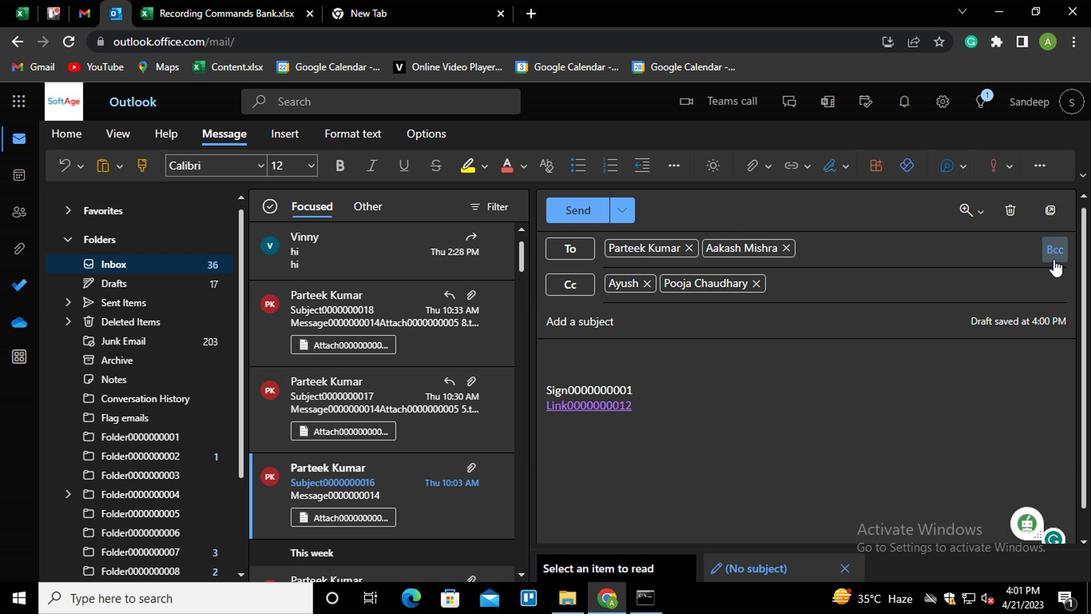 
Action: Mouse pressed left at (1049, 260)
Screenshot: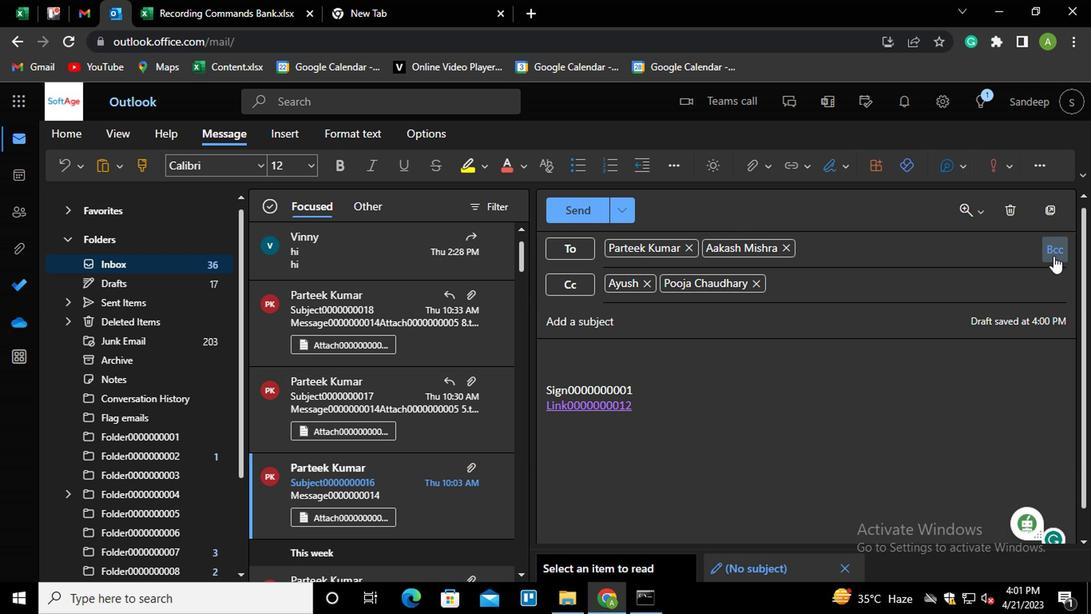 
Action: Mouse moved to (700, 333)
Screenshot: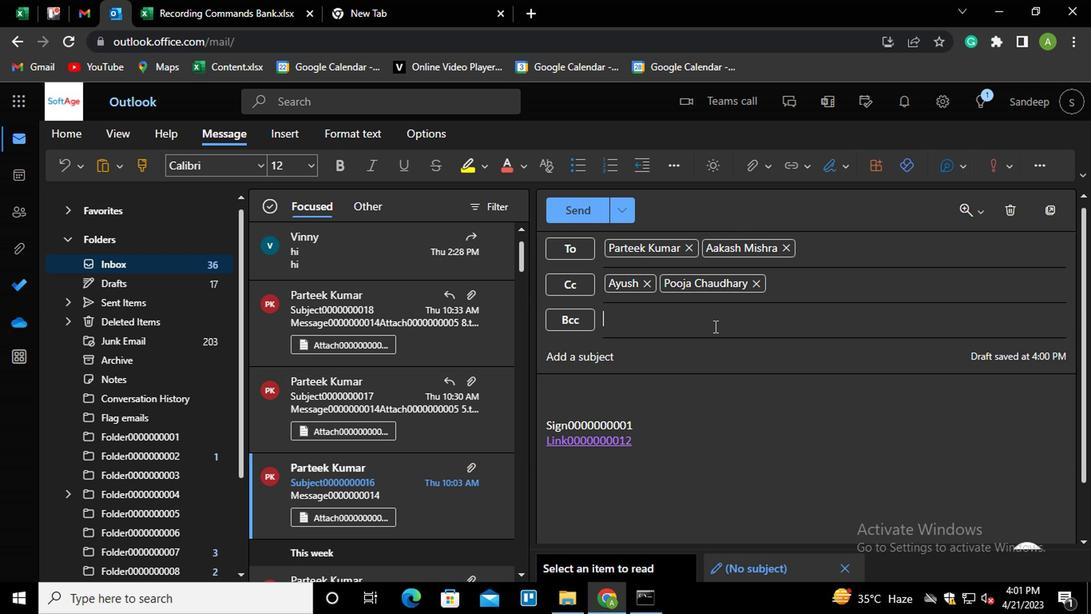 
Action: Key pressed VAN<Key.enter>
Screenshot: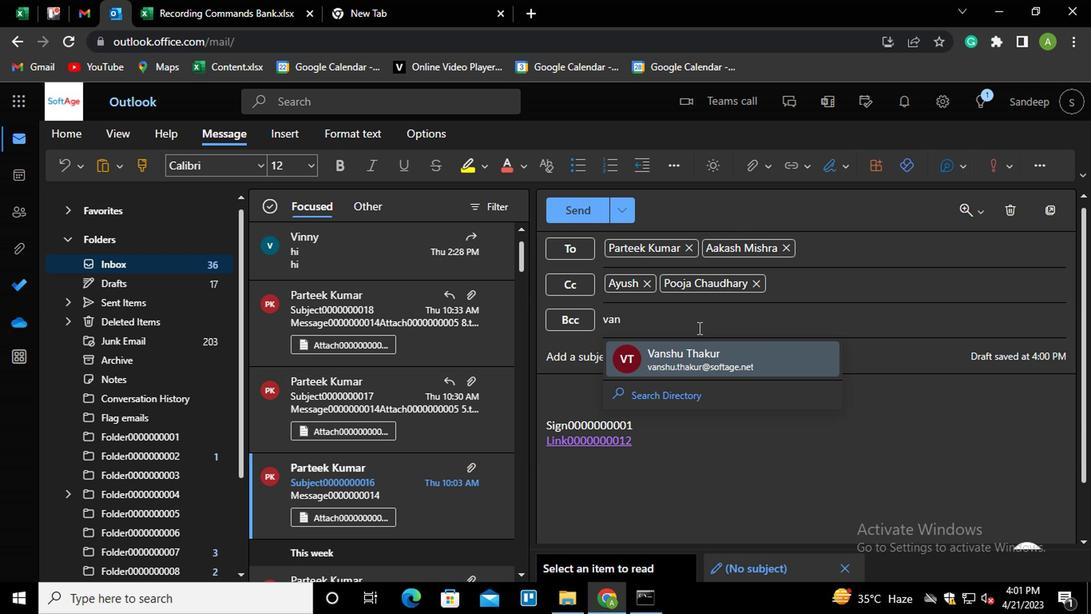 
Action: Mouse moved to (629, 362)
Screenshot: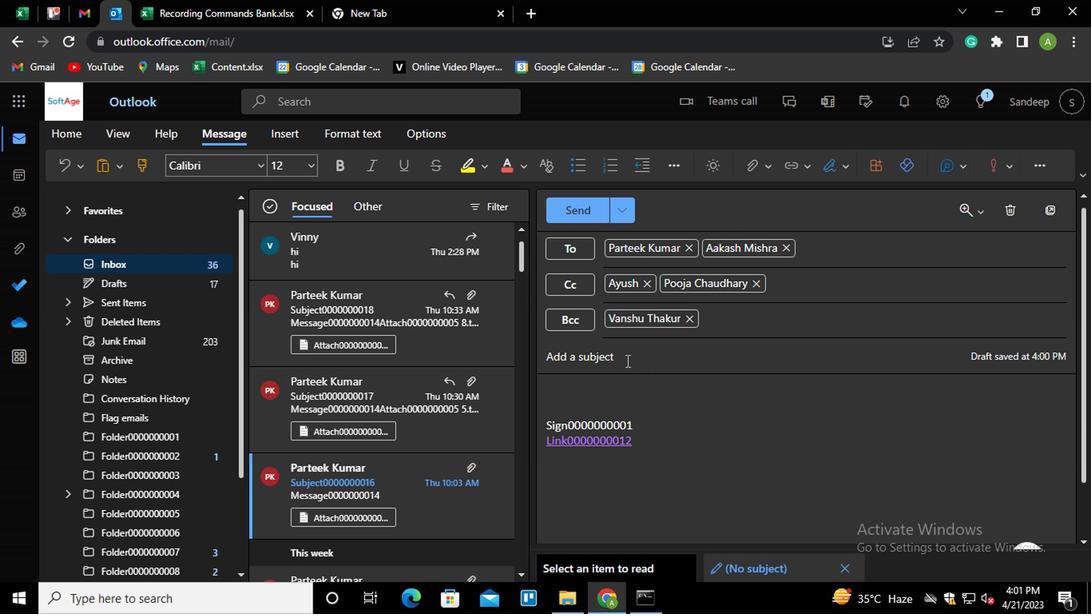 
Action: Mouse pressed left at (629, 362)
Screenshot: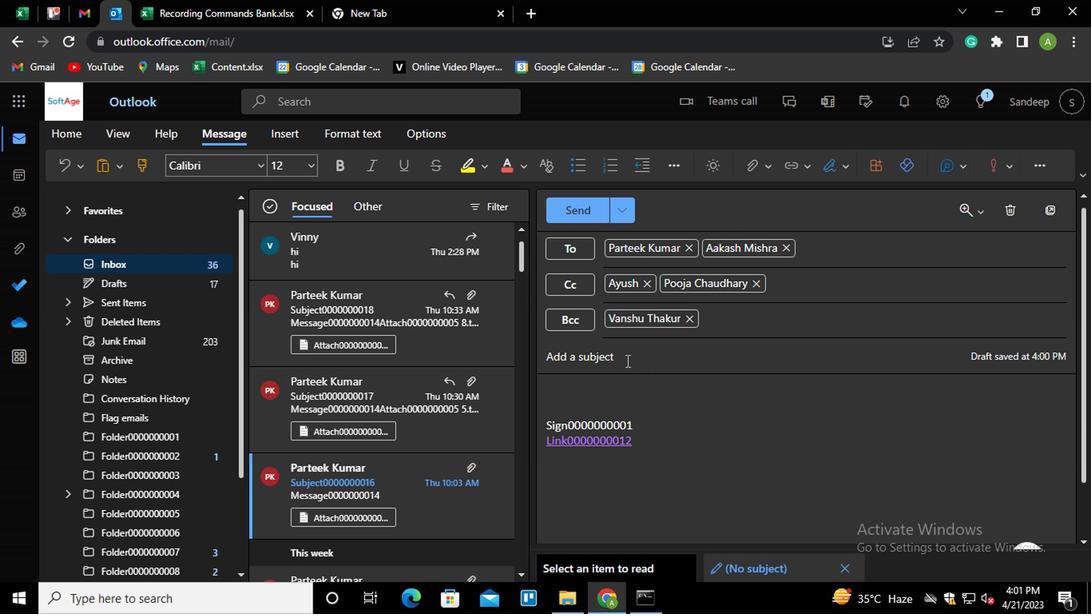 
Action: Key pressed <Key.shift>SUBJECT0000000011
Screenshot: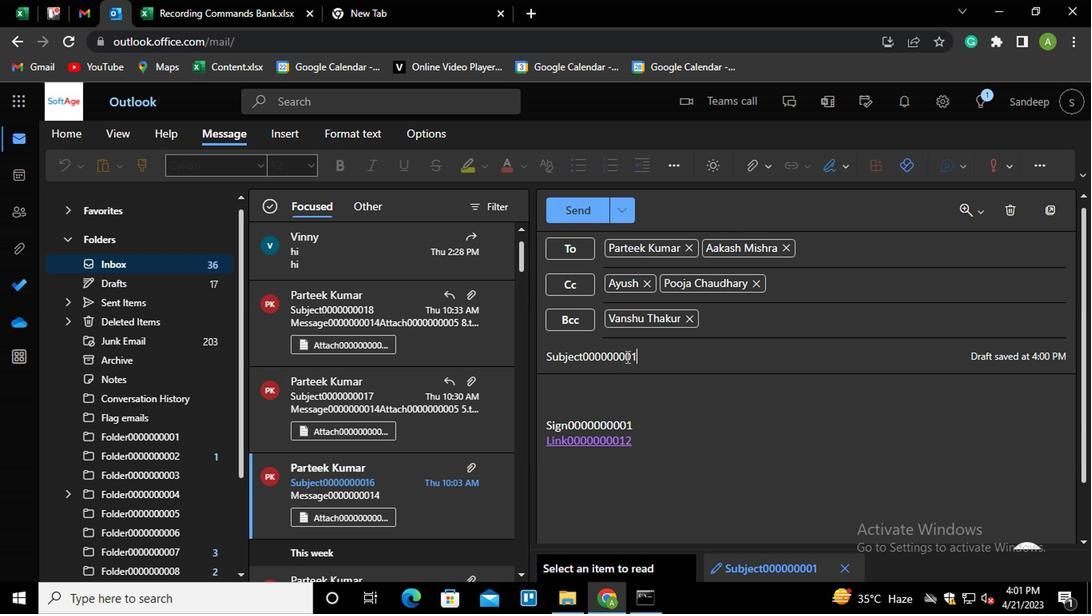 
Action: Mouse moved to (640, 446)
Screenshot: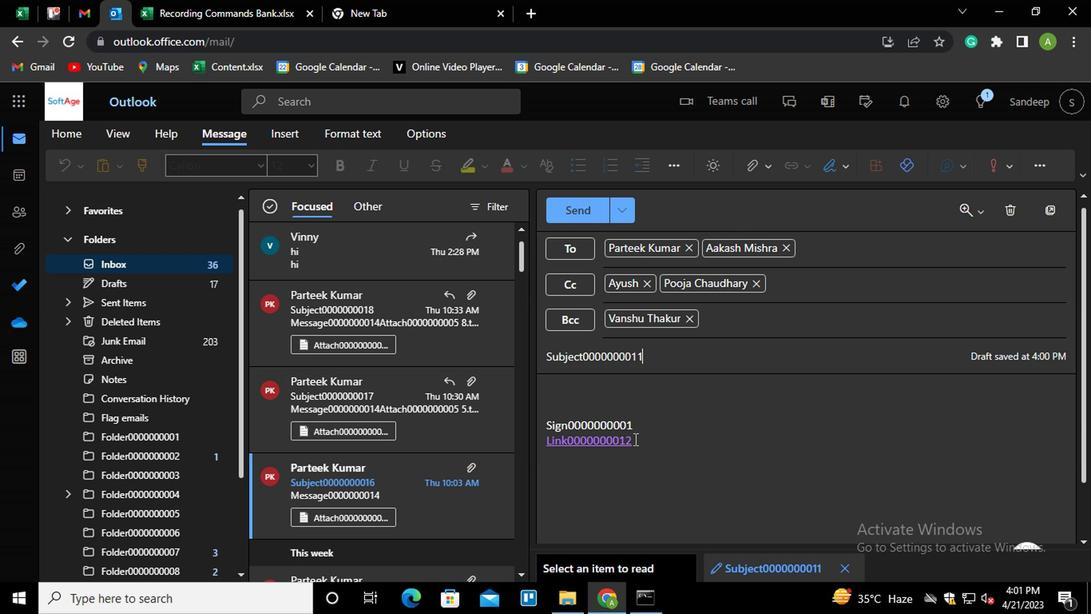 
Action: Mouse pressed left at (640, 446)
Screenshot: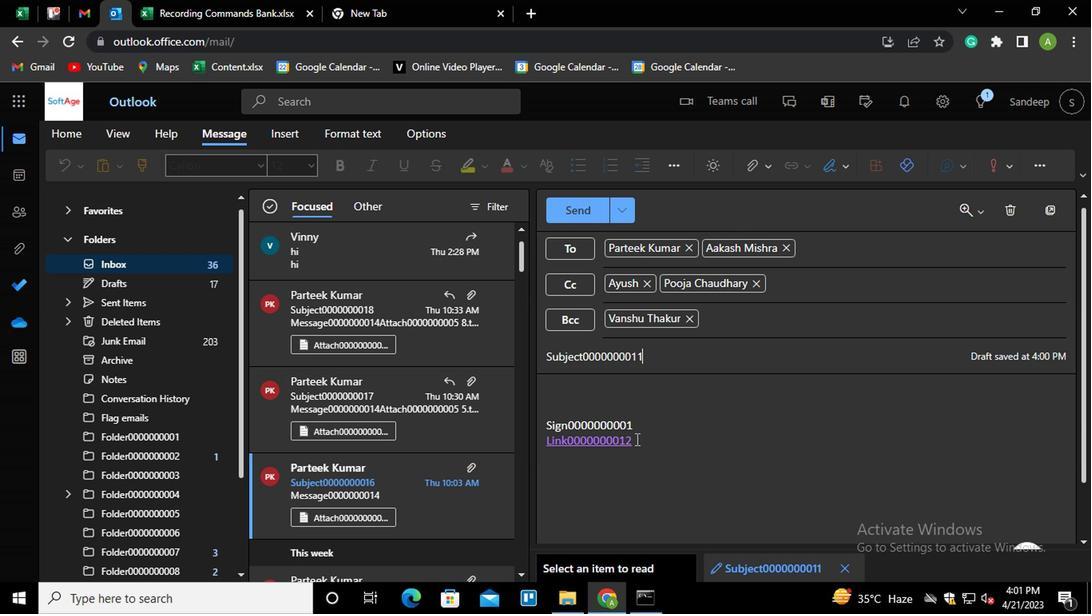 
Action: Key pressed <Key.shift_r><Key.enter><Key.shift_r>MESSAGE0000000013
Screenshot: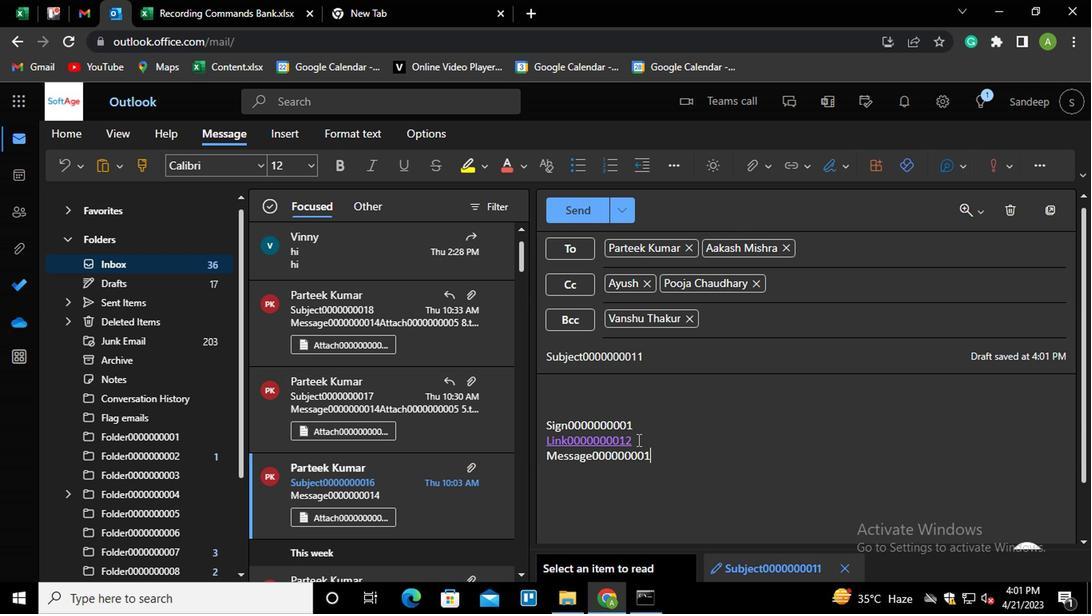 
Action: Mouse moved to (772, 159)
Screenshot: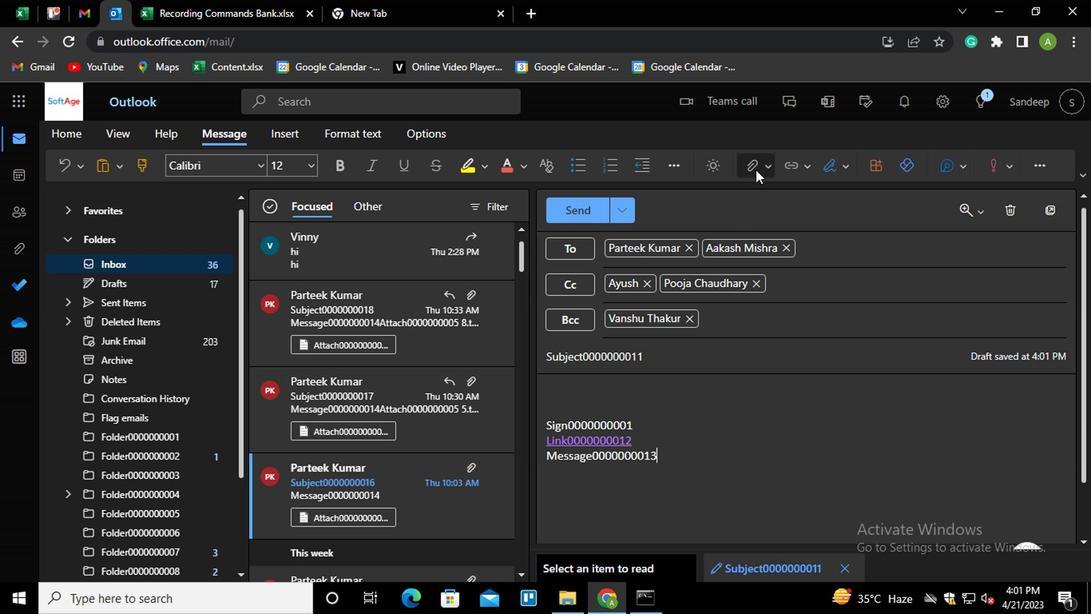 
Action: Mouse pressed left at (772, 159)
Screenshot: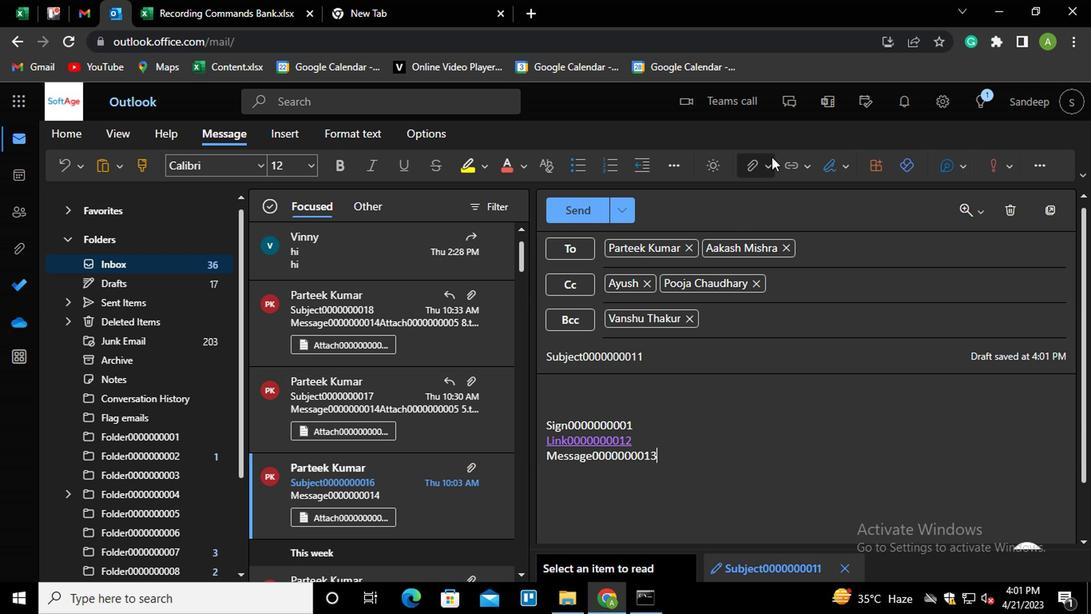 
Action: Mouse moved to (696, 207)
Screenshot: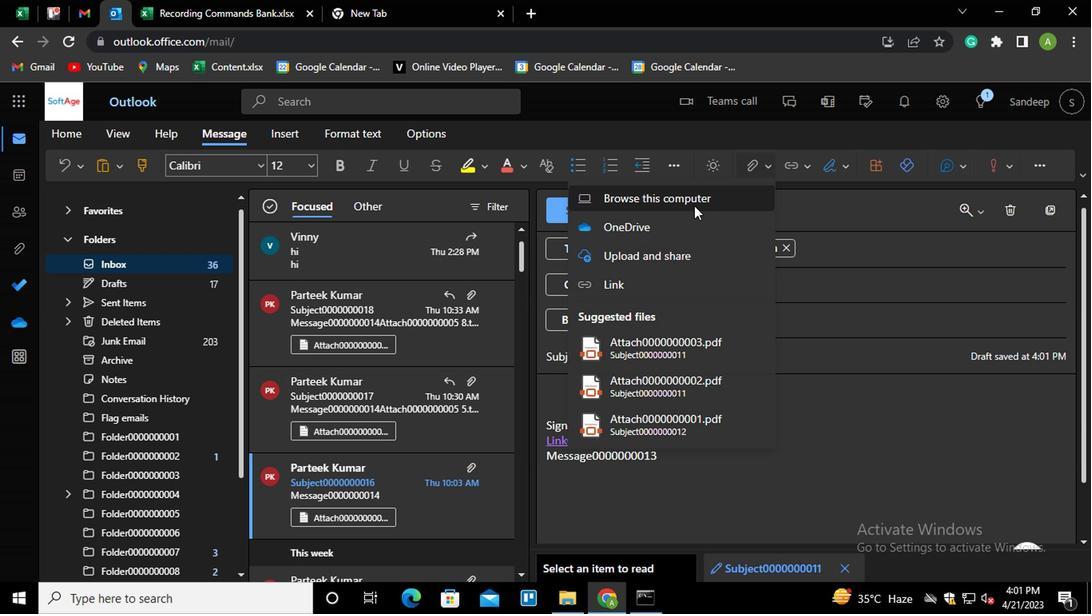 
Action: Mouse pressed left at (696, 207)
Screenshot: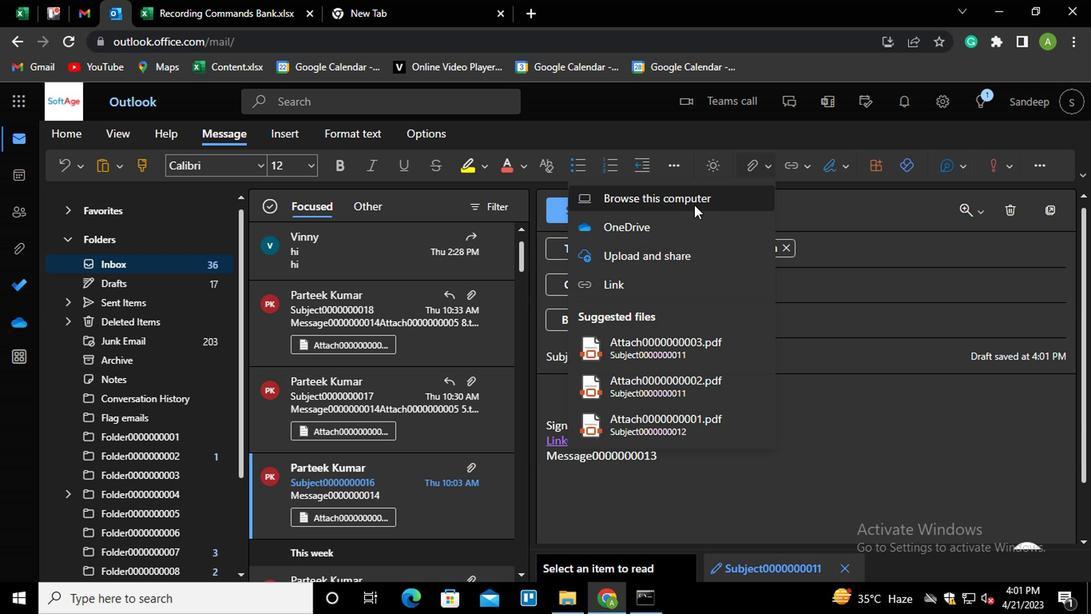 
Action: Mouse moved to (296, 170)
Screenshot: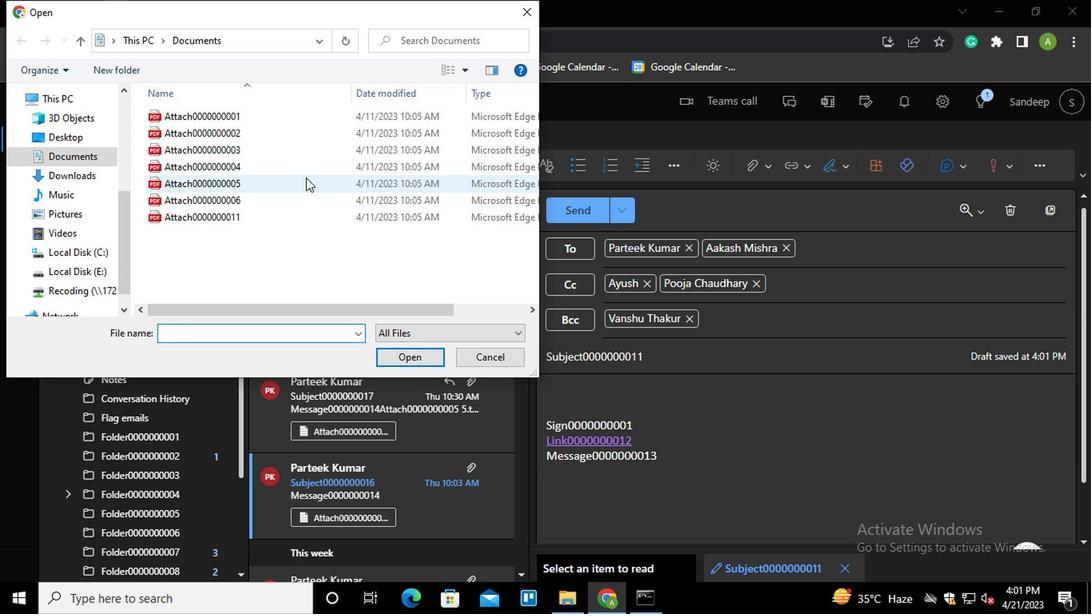 
Action: Mouse pressed left at (296, 170)
Screenshot: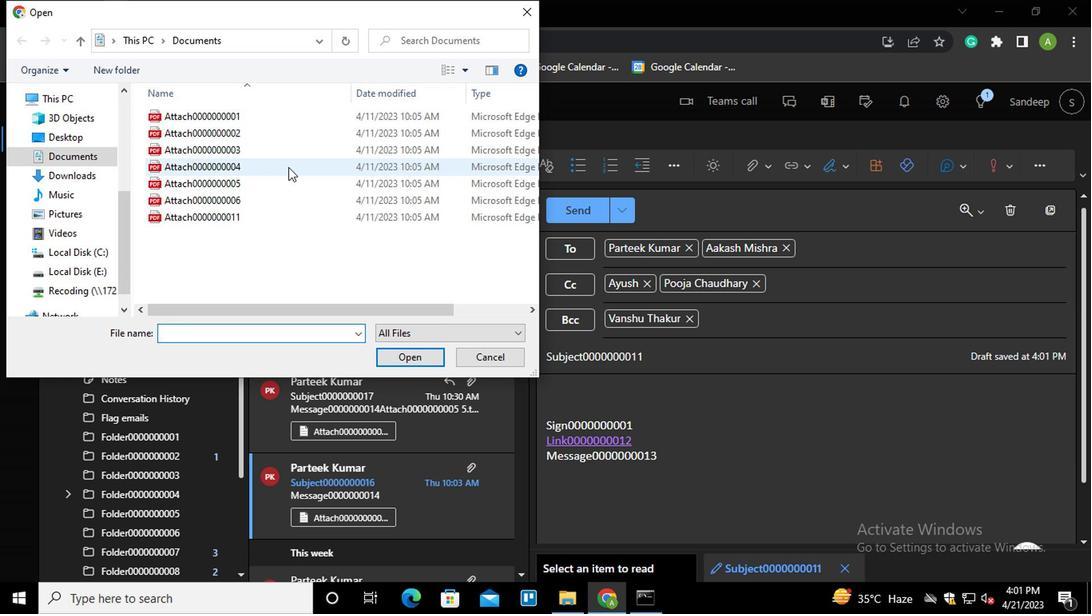 
Action: Mouse moved to (424, 364)
Screenshot: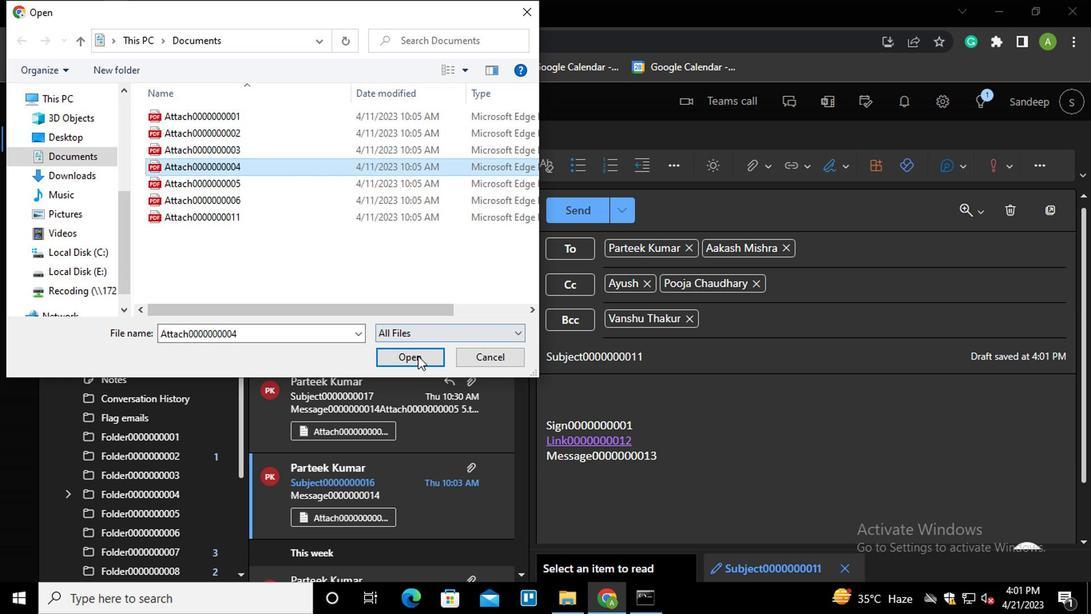 
Action: Mouse pressed left at (424, 364)
Screenshot: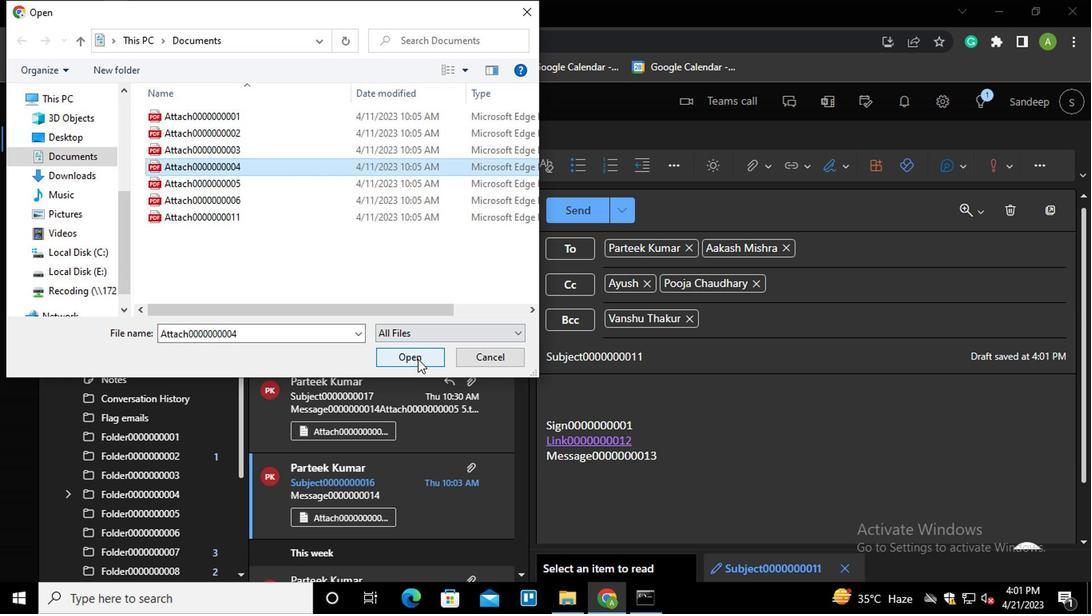 
Action: Mouse moved to (586, 218)
Screenshot: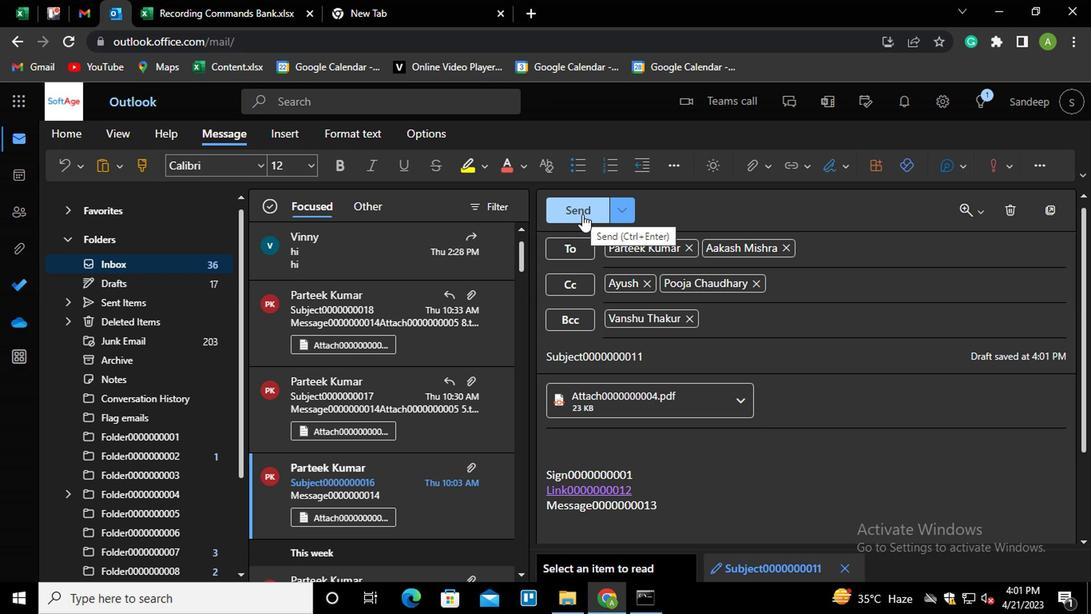 
Action: Mouse pressed left at (586, 218)
Screenshot: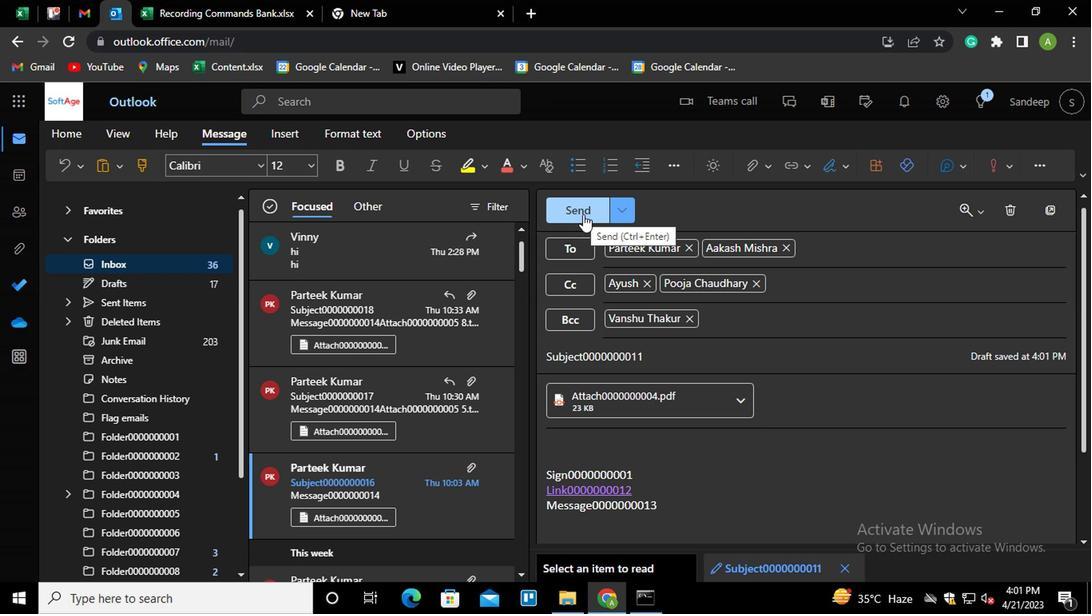 
Action: Mouse moved to (398, 402)
Screenshot: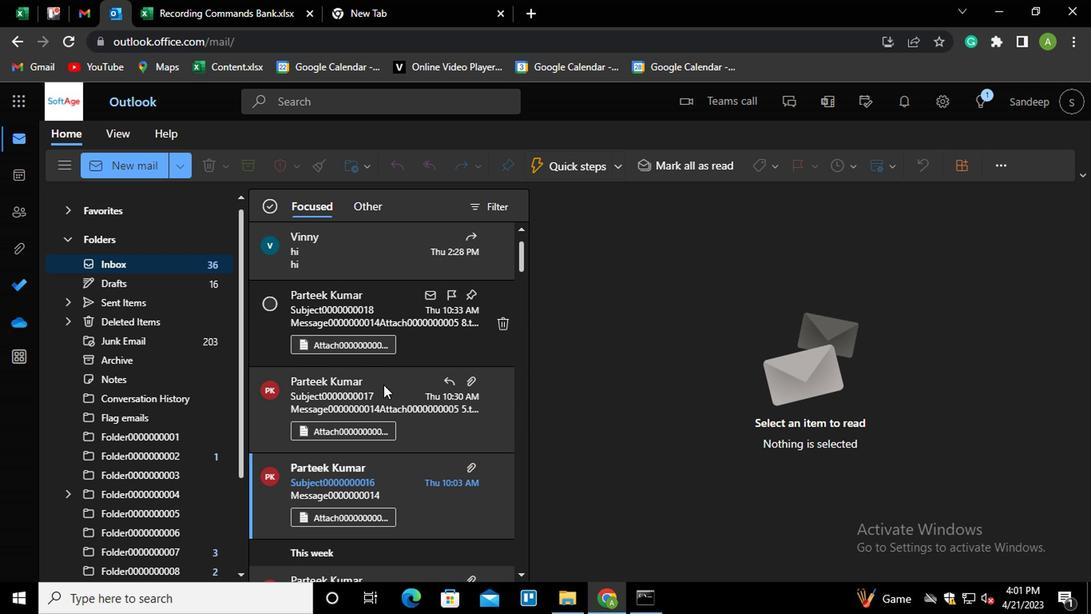 
Action: Mouse scrolled (398, 400) with delta (0, -1)
Screenshot: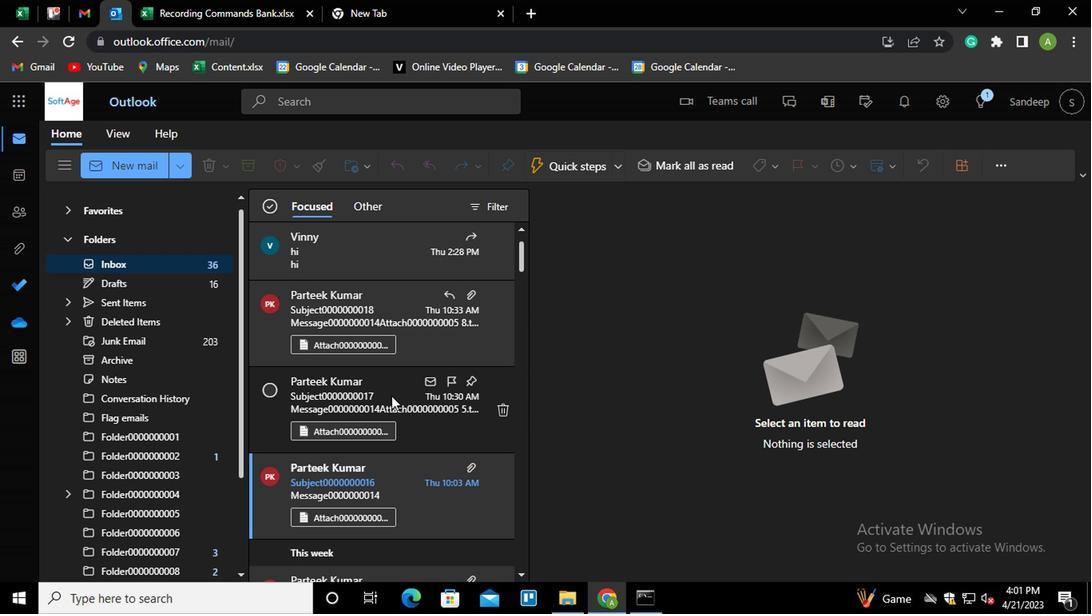 
Action: Mouse scrolled (398, 400) with delta (0, -1)
Screenshot: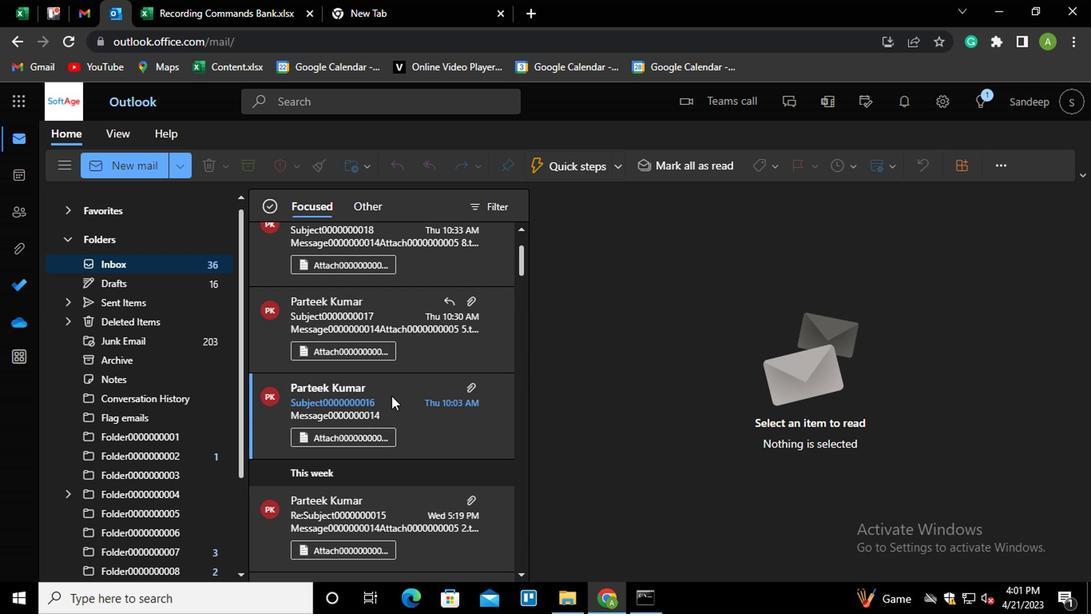 
Action: Mouse scrolled (398, 400) with delta (0, -1)
Screenshot: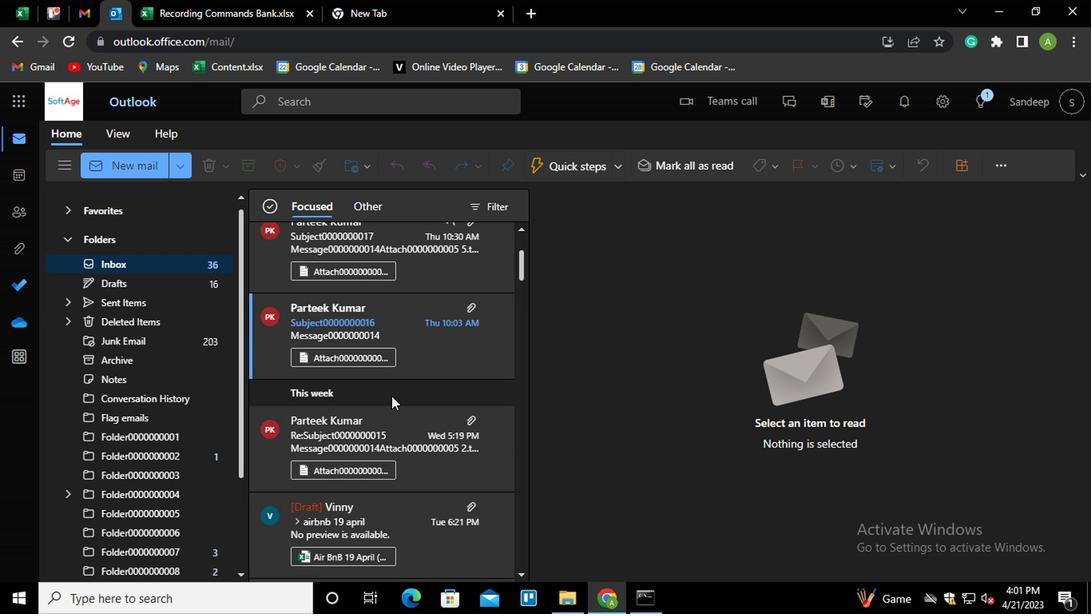
Action: Mouse scrolled (398, 400) with delta (0, -1)
Screenshot: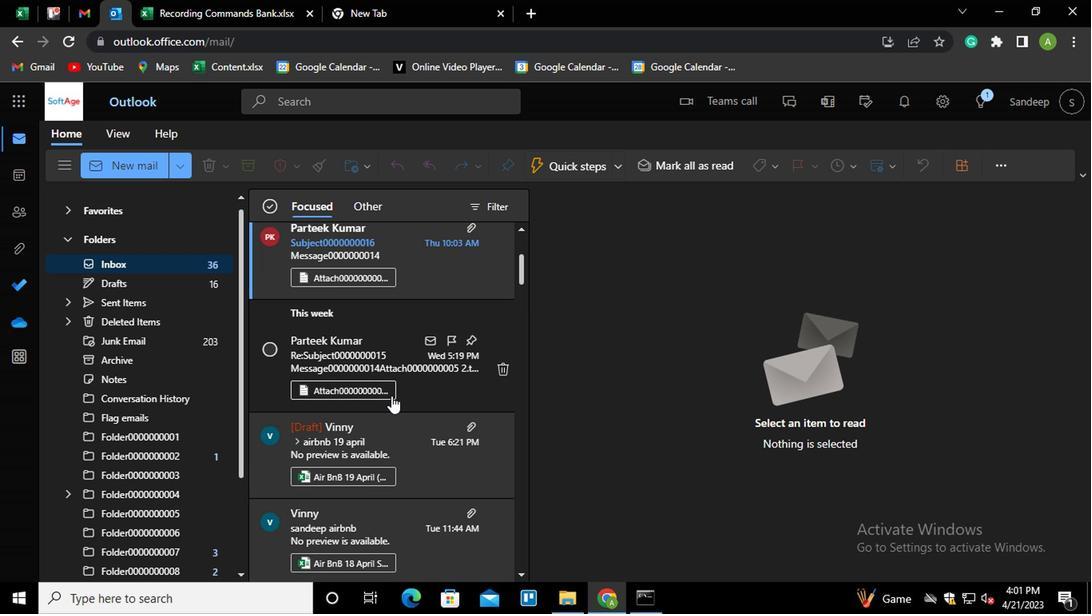 
Action: Mouse scrolled (398, 400) with delta (0, -1)
Screenshot: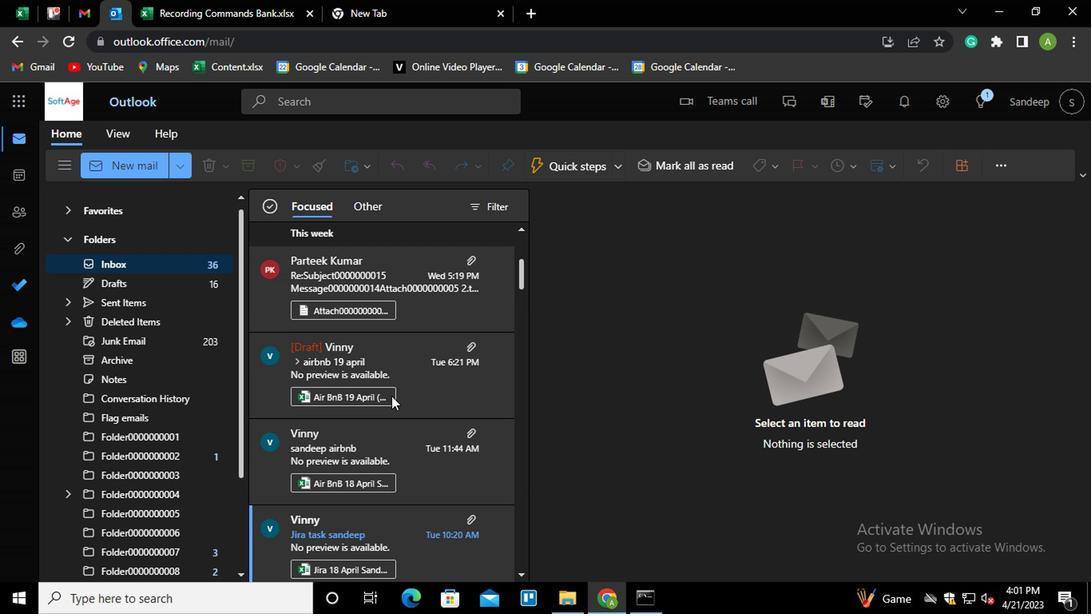 
Action: Mouse scrolled (398, 400) with delta (0, -1)
Screenshot: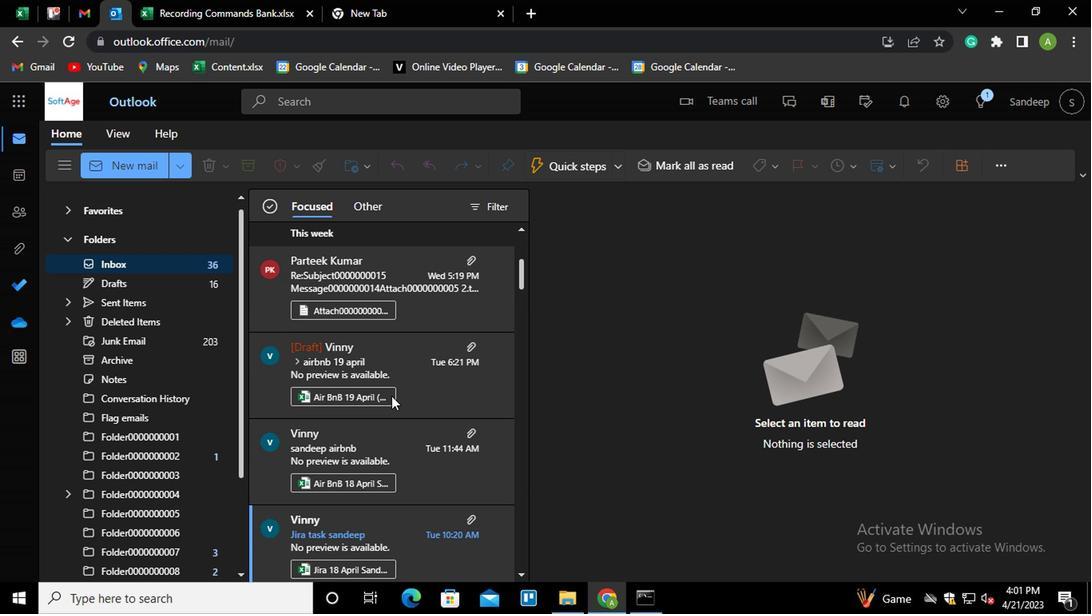 
Action: Mouse scrolled (398, 400) with delta (0, -1)
Screenshot: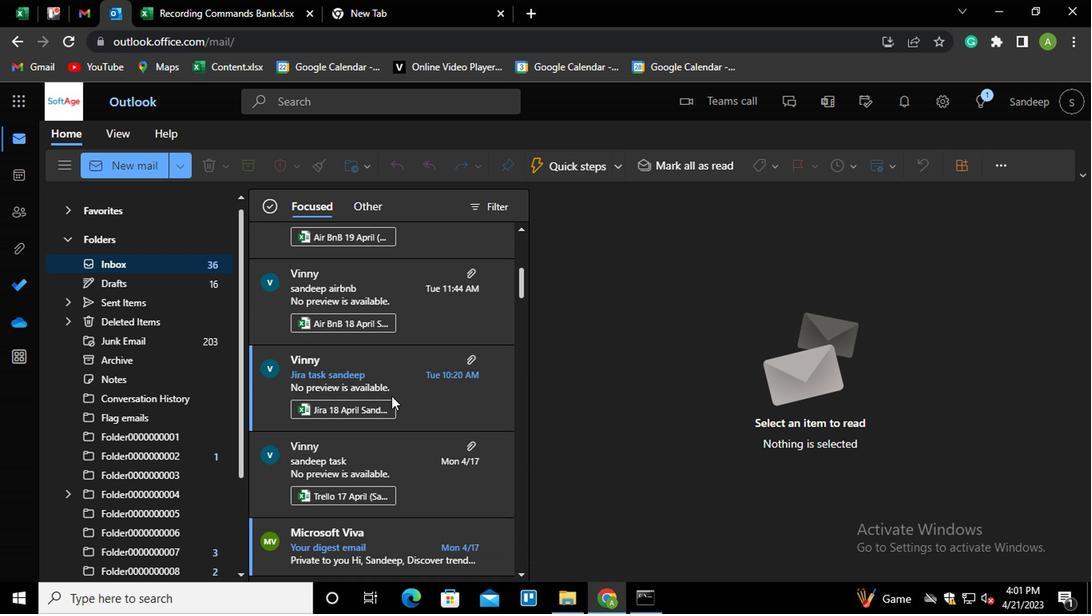 
Action: Mouse scrolled (398, 400) with delta (0, -1)
Screenshot: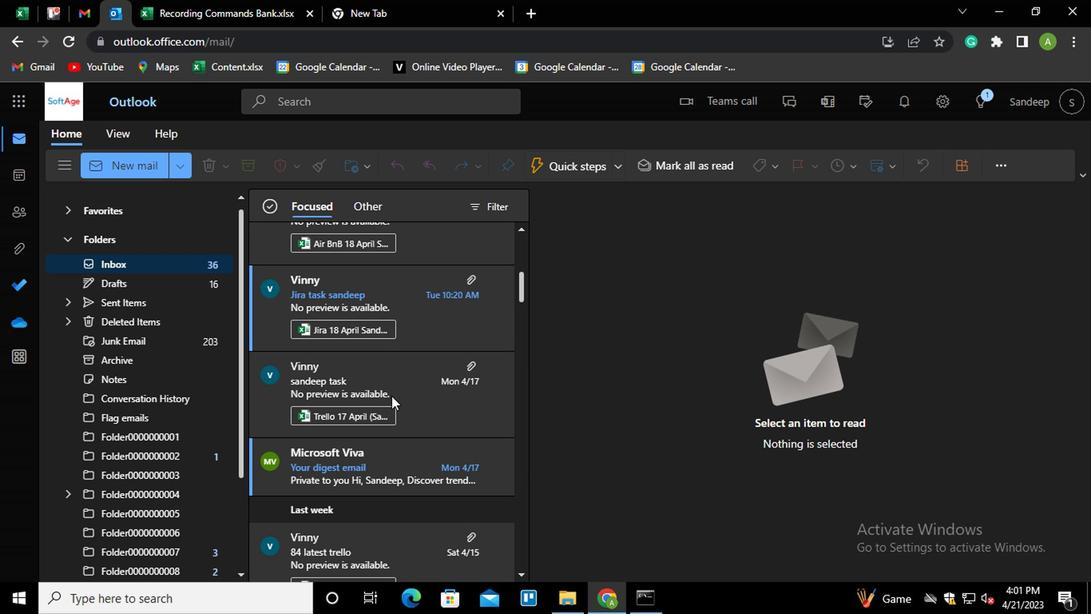 
Action: Mouse scrolled (398, 400) with delta (0, -1)
Screenshot: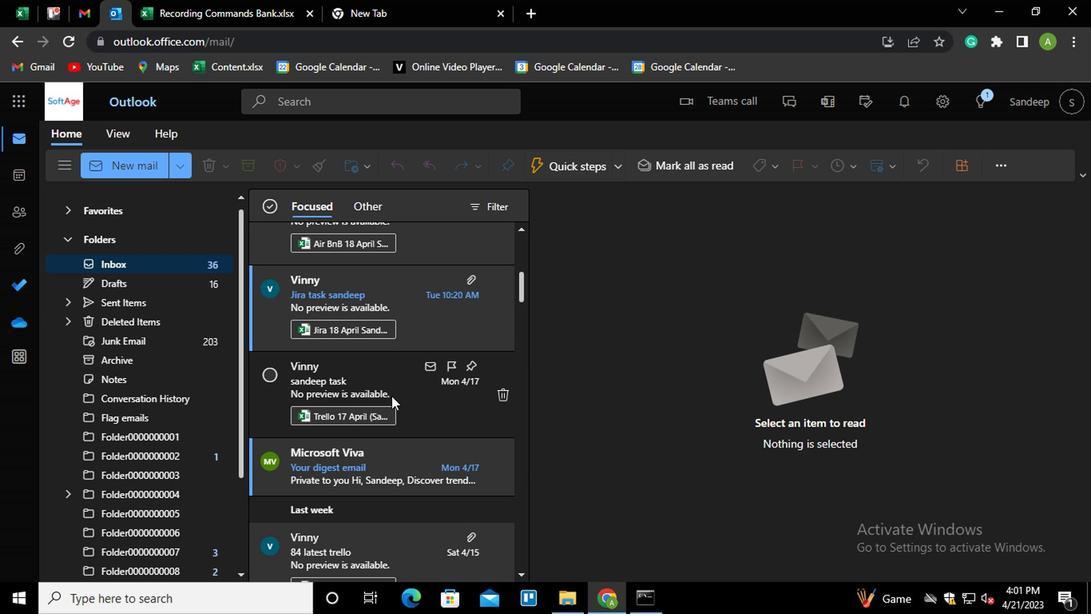 
Action: Mouse moved to (394, 396)
Screenshot: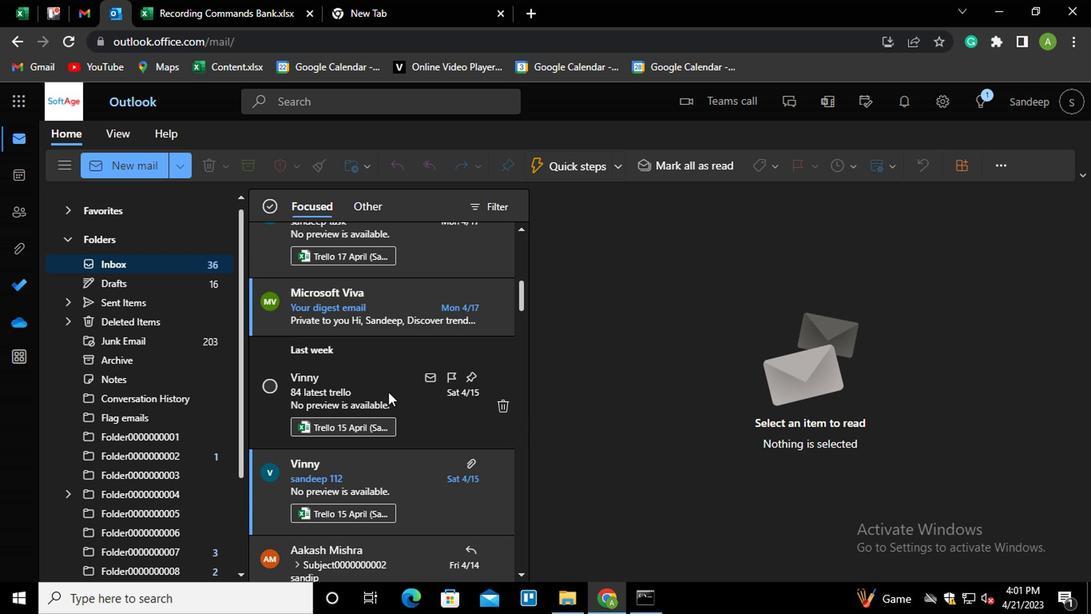 
Action: Mouse scrolled (394, 396) with delta (0, 0)
Screenshot: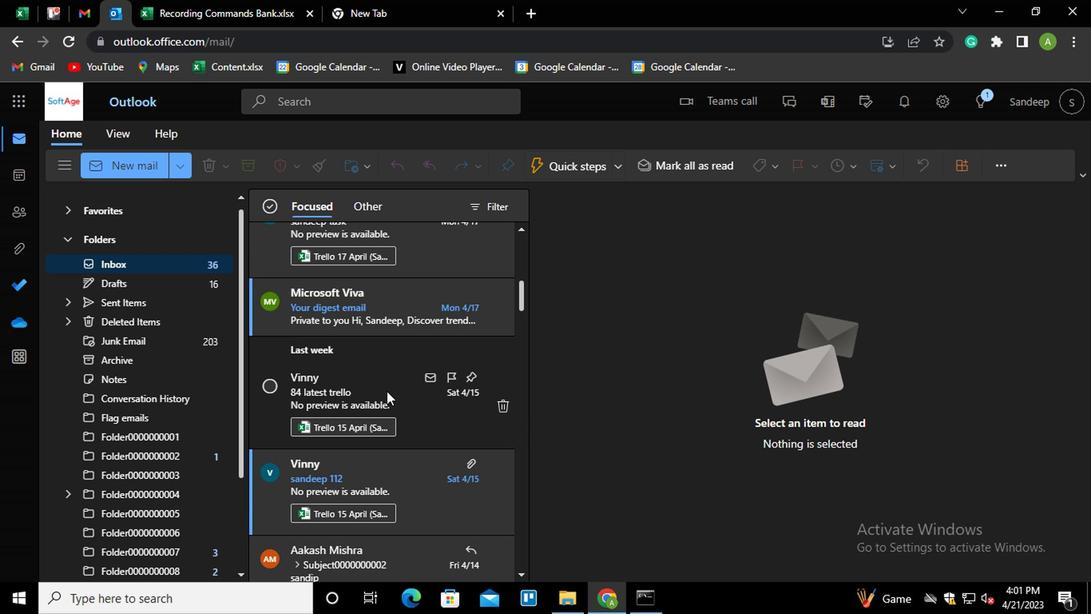 
Action: Mouse scrolled (394, 396) with delta (0, 0)
Screenshot: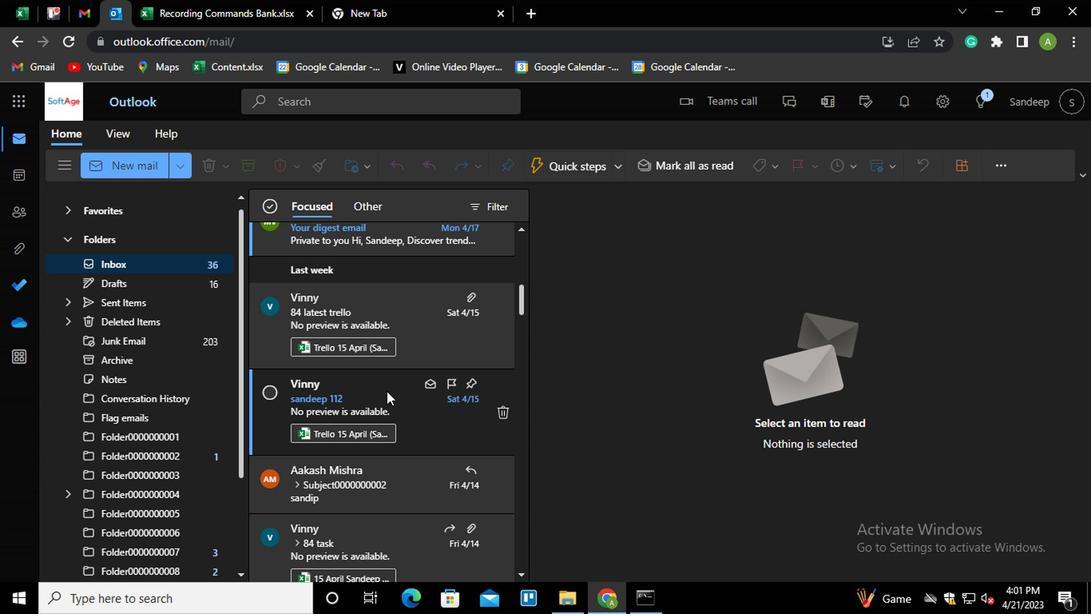 
Action: Mouse scrolled (394, 396) with delta (0, 0)
Screenshot: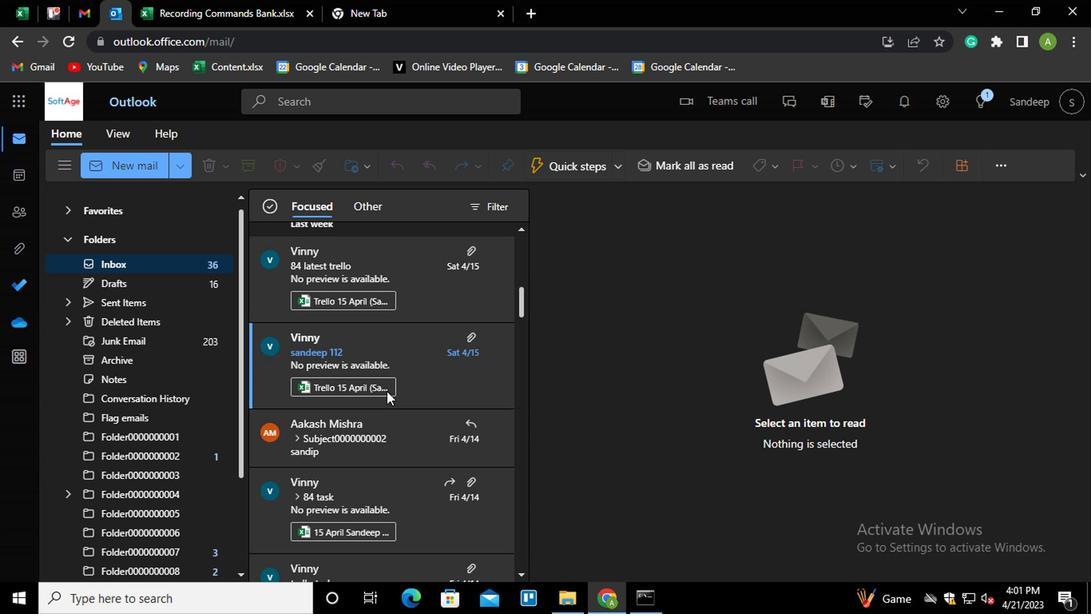 
Action: Mouse moved to (387, 320)
Screenshot: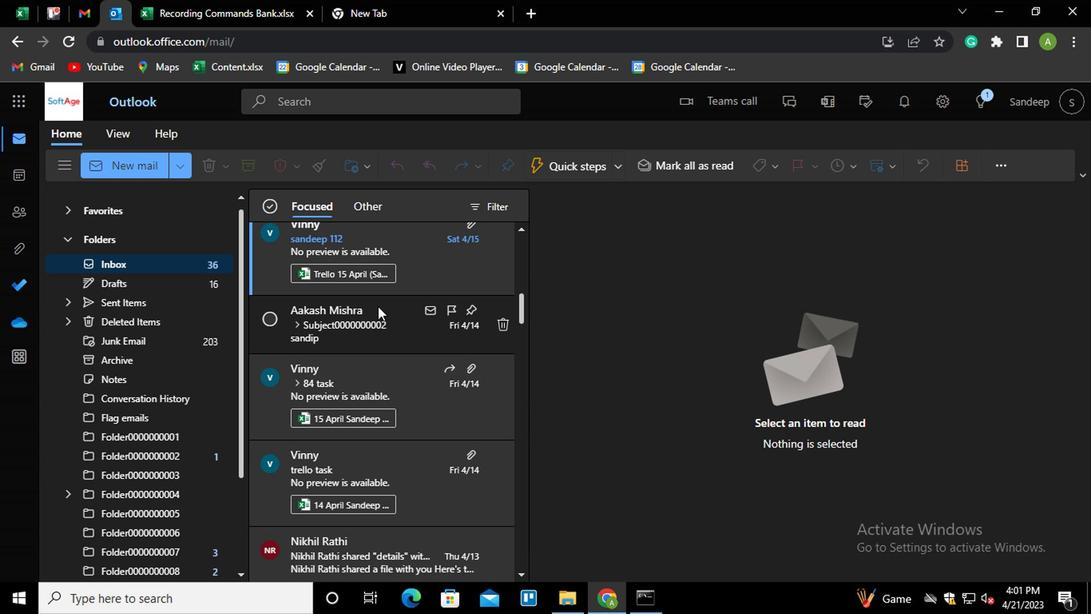 
Action: Mouse pressed left at (387, 320)
Screenshot: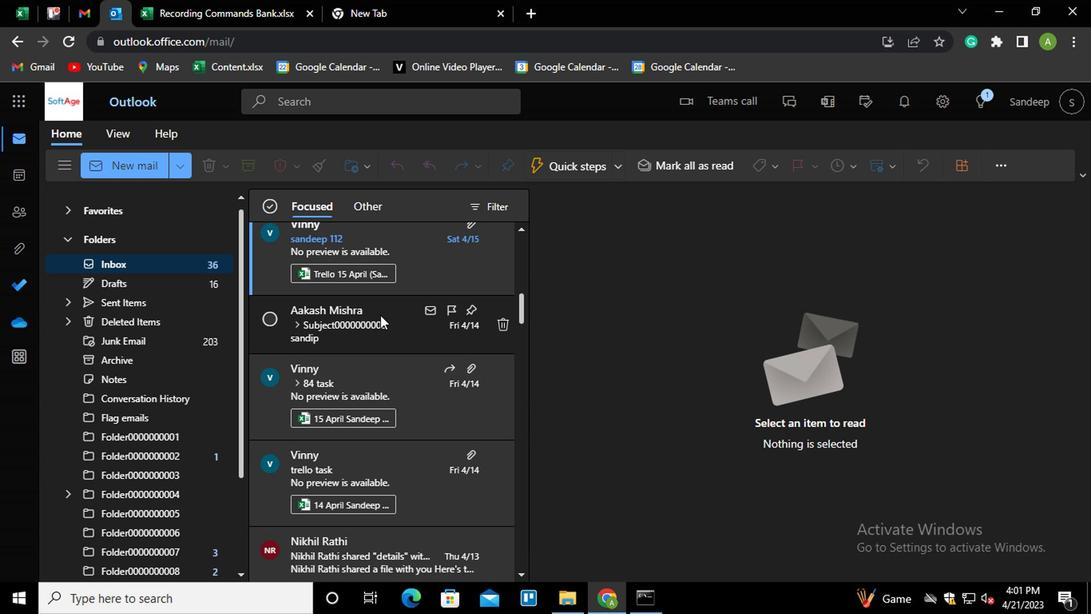 
Action: Mouse moved to (1029, 453)
Screenshot: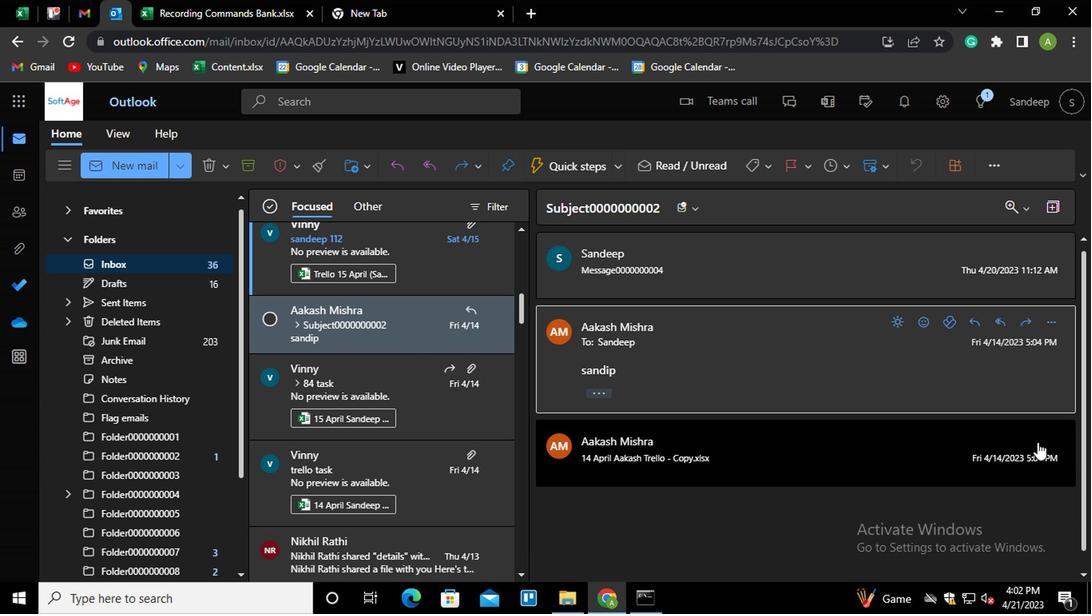 
Action: Mouse scrolled (1029, 452) with delta (0, -1)
Screenshot: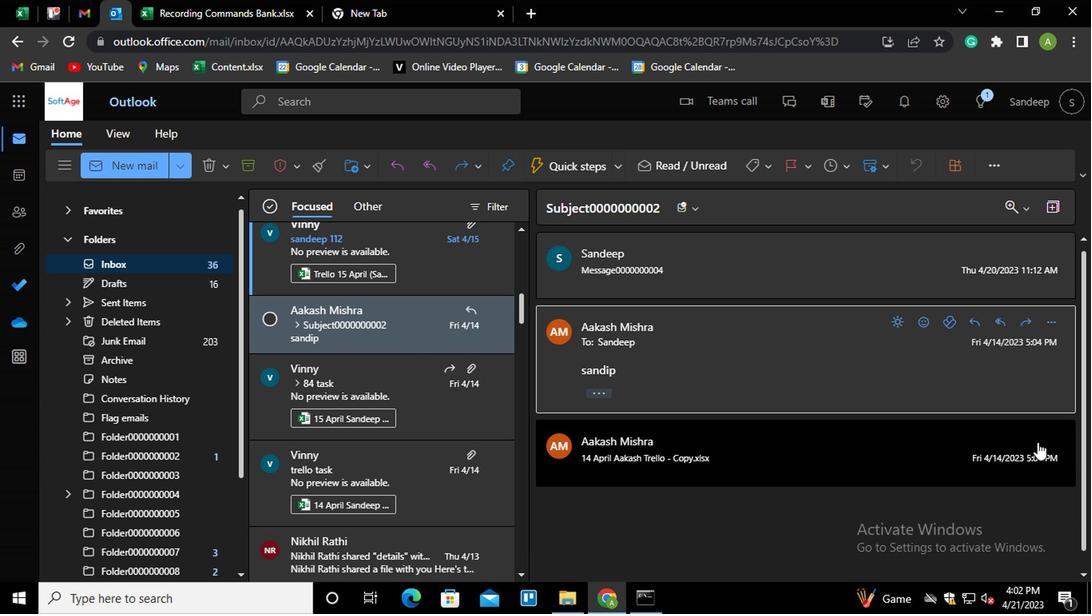 
Action: Mouse scrolled (1029, 452) with delta (0, -1)
Screenshot: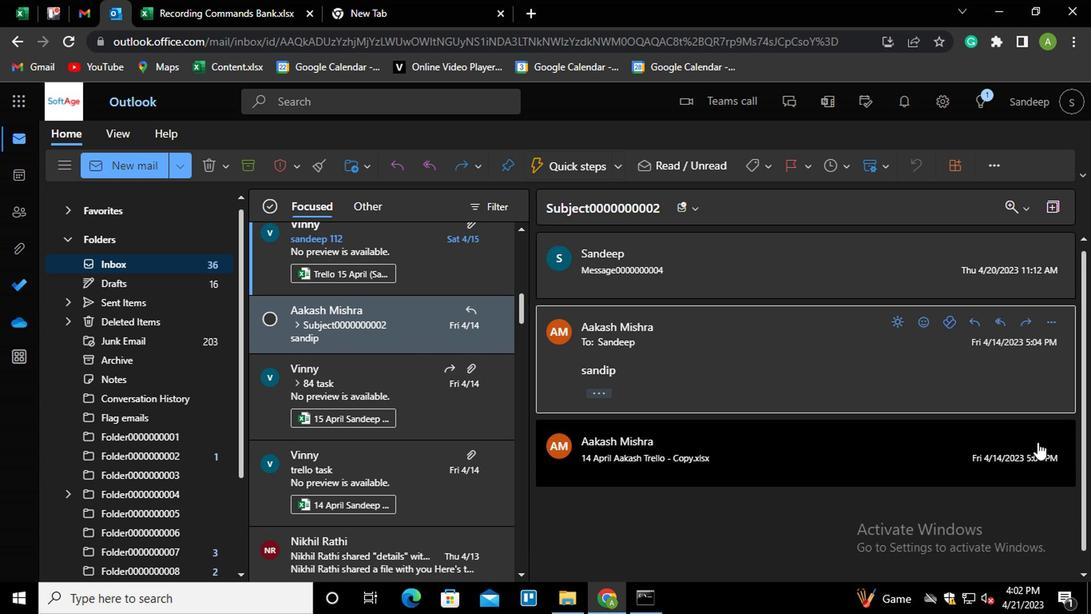 
Action: Mouse scrolled (1029, 452) with delta (0, -1)
Screenshot: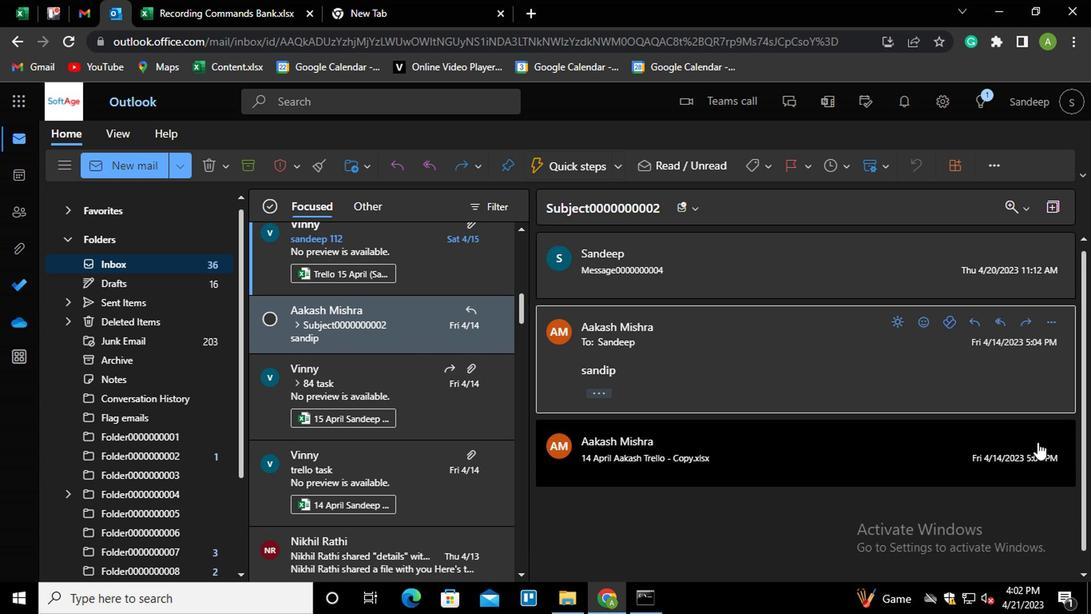 
Action: Mouse scrolled (1029, 452) with delta (0, -1)
Screenshot: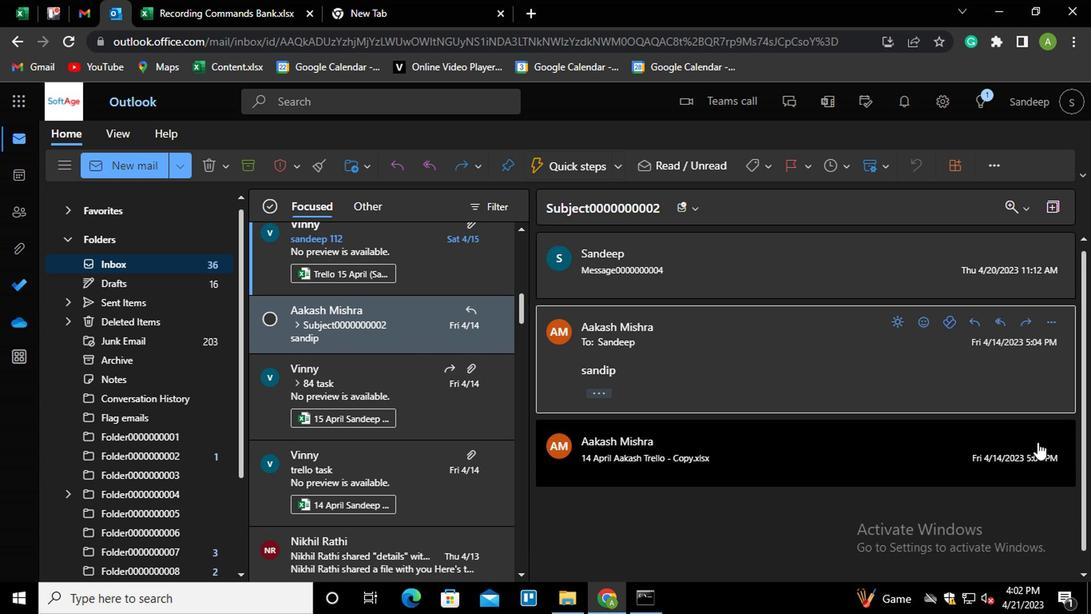 
Action: Mouse moved to (1047, 316)
Screenshot: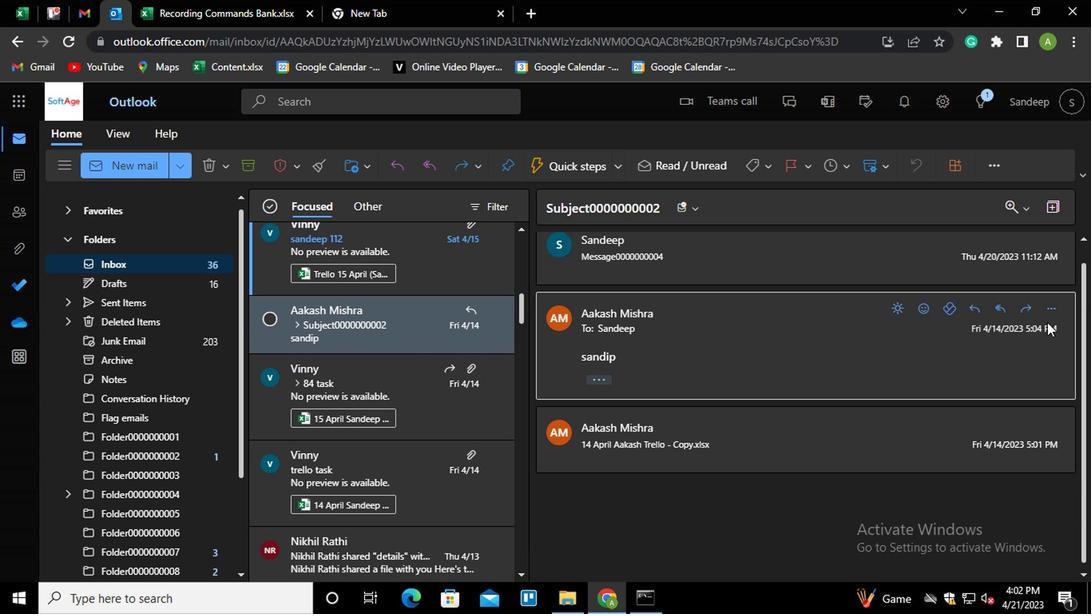 
Action: Mouse pressed left at (1047, 316)
Screenshot: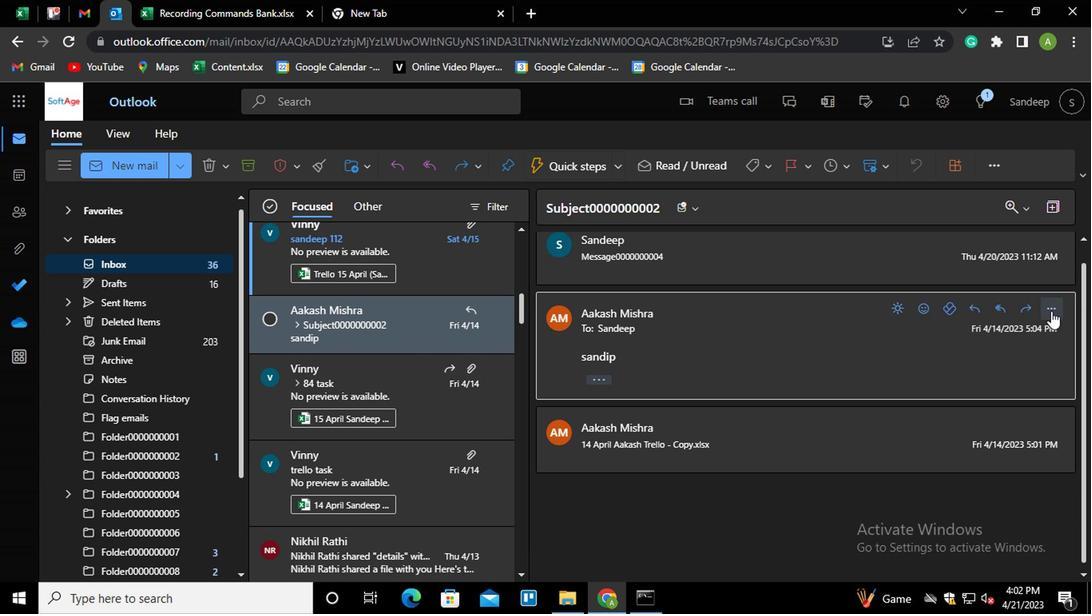 
Action: Mouse moved to (919, 104)
Screenshot: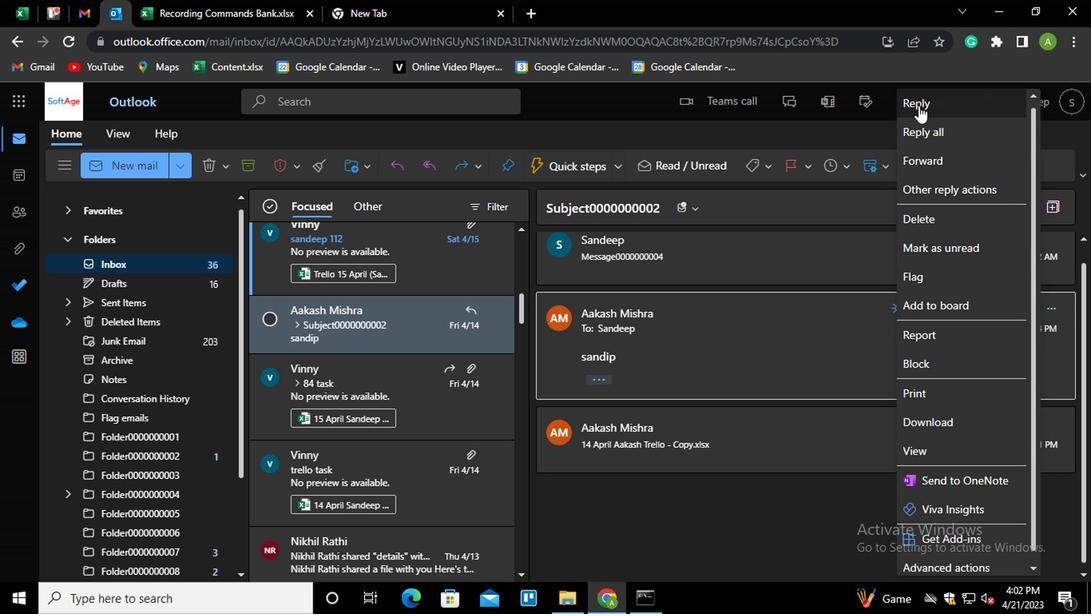 
Action: Mouse pressed left at (919, 104)
Screenshot: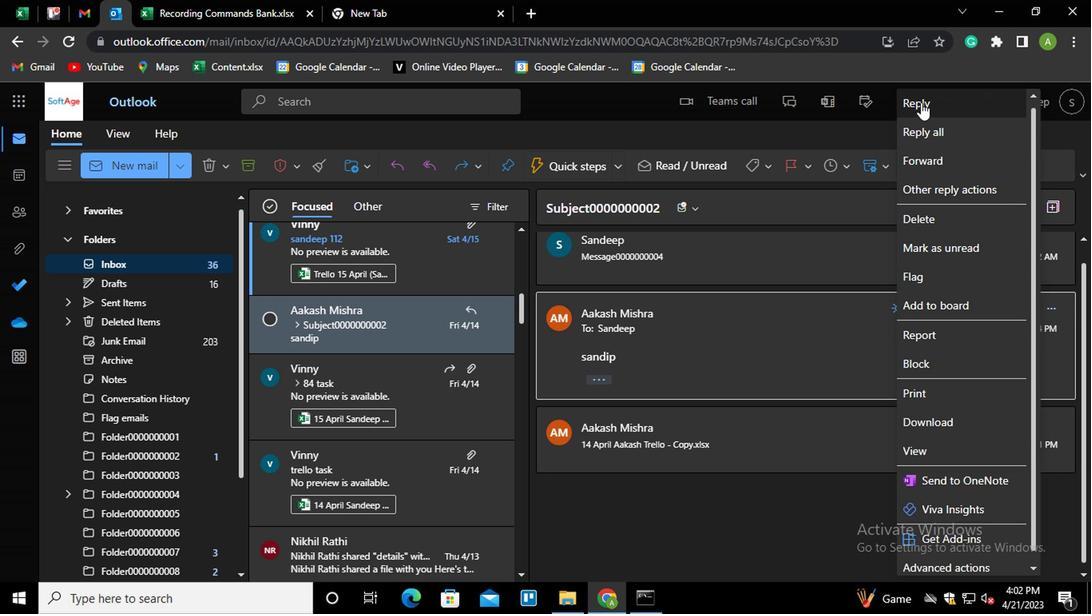 
Action: Mouse moved to (565, 523)
Screenshot: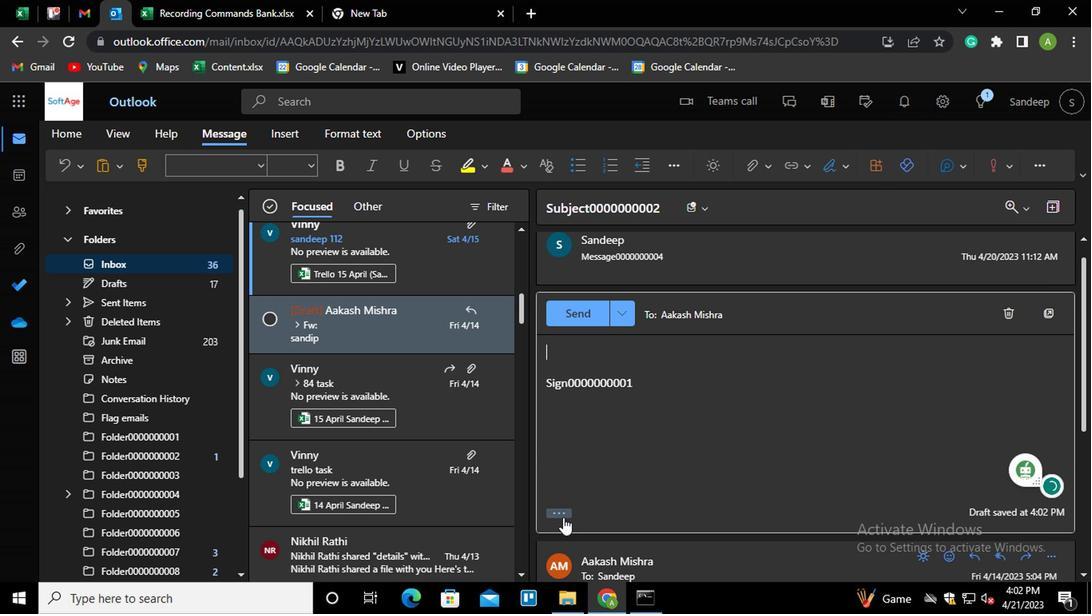 
Action: Mouse pressed left at (565, 523)
Screenshot: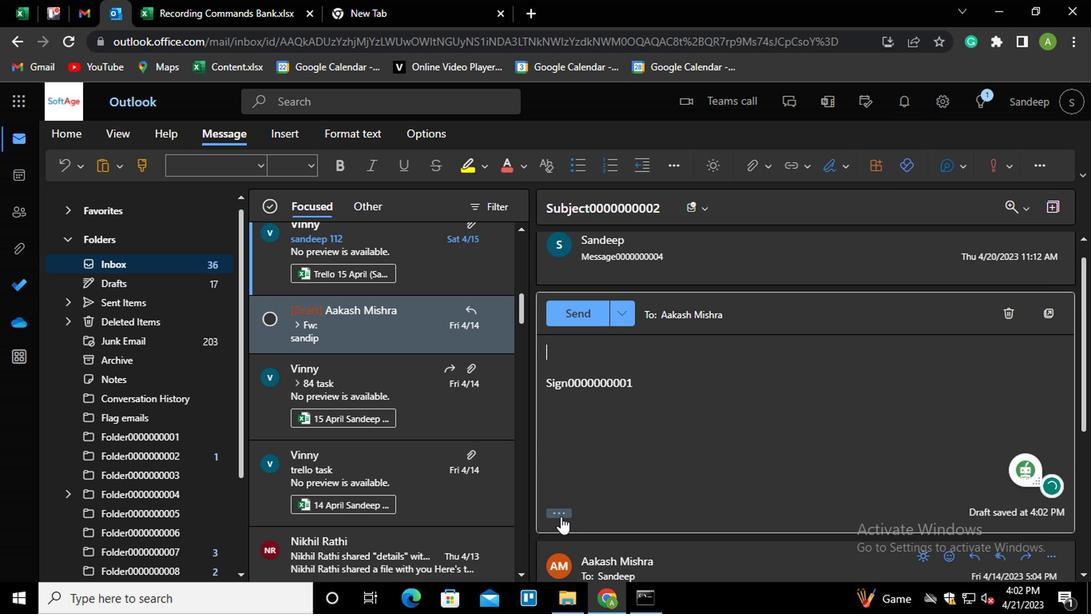 
Action: Mouse moved to (613, 414)
Screenshot: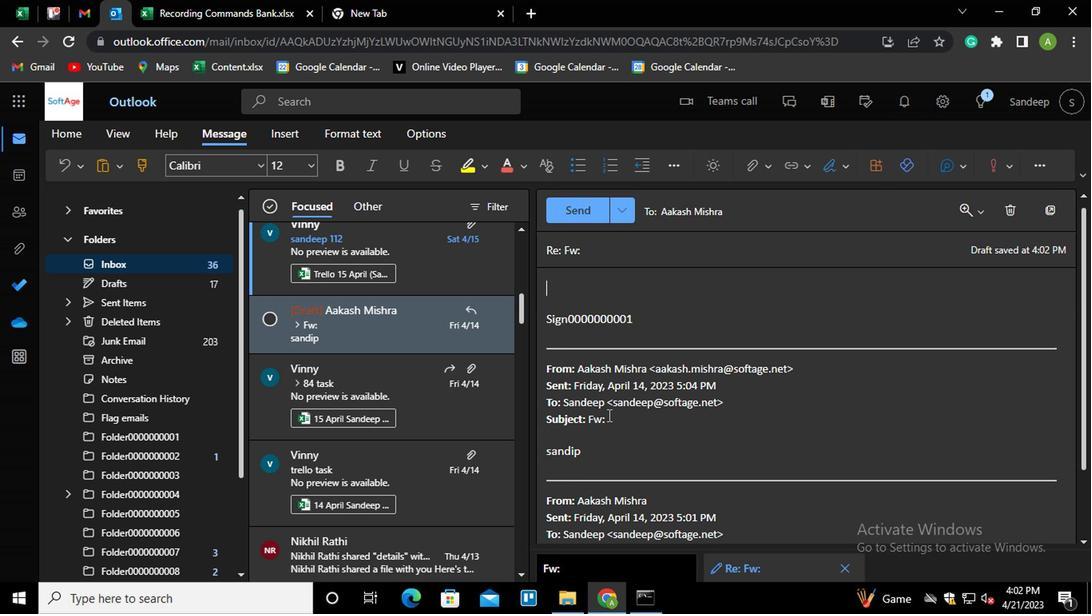 
Action: Mouse scrolled (613, 415) with delta (0, 1)
Screenshot: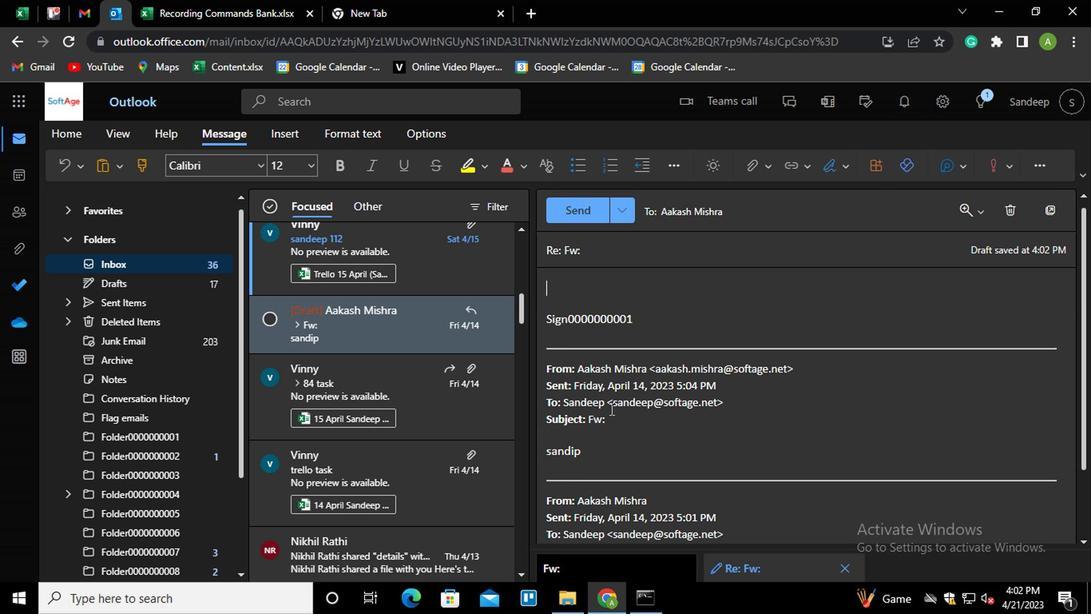
Action: Mouse scrolled (613, 415) with delta (0, 1)
Screenshot: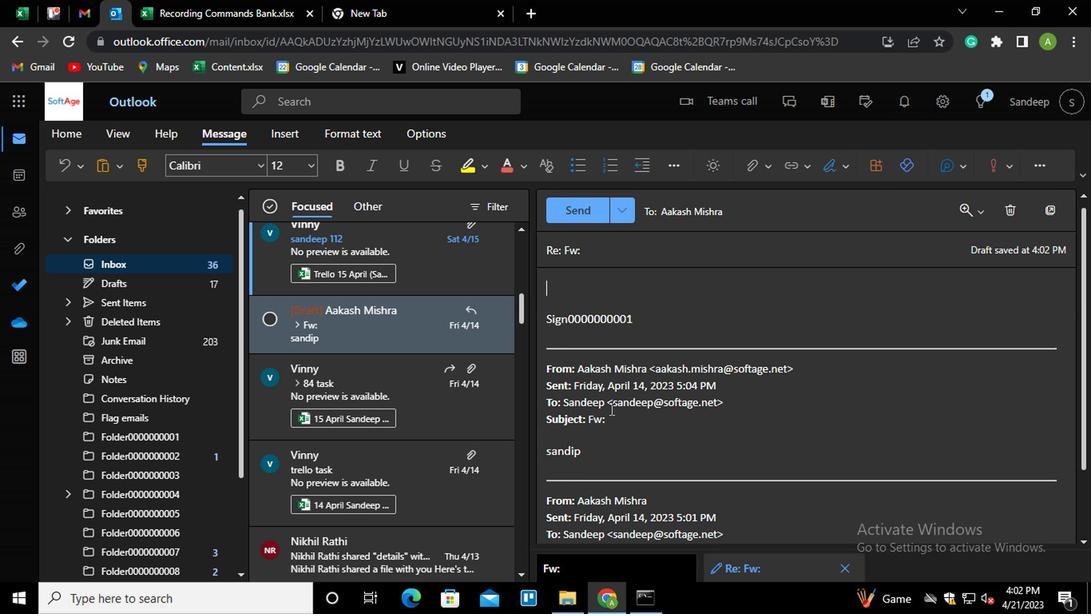 
Action: Mouse moved to (592, 253)
Screenshot: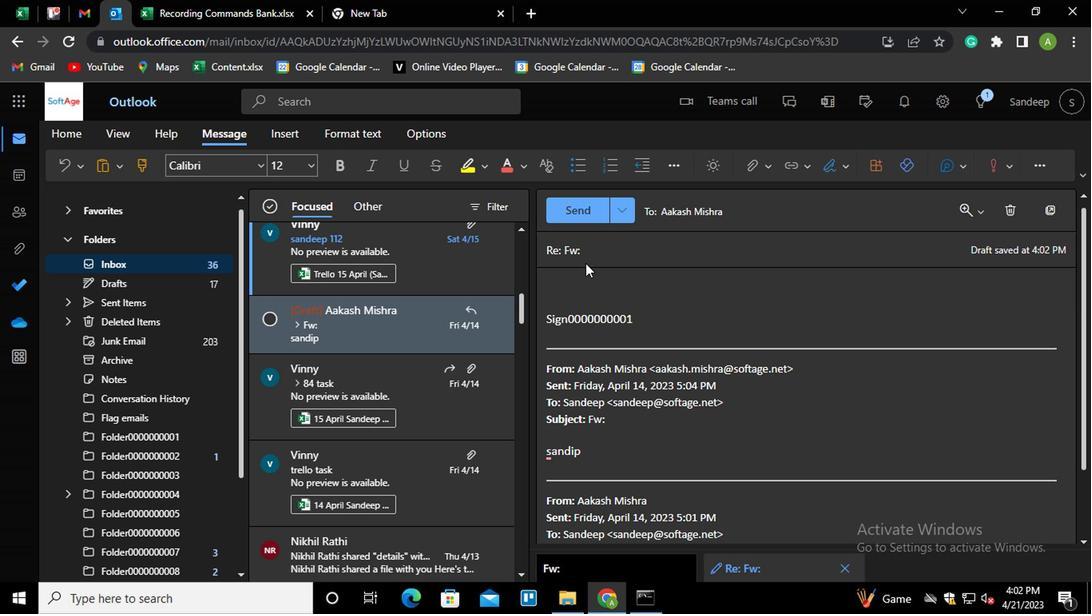 
Action: Mouse pressed left at (592, 253)
Screenshot: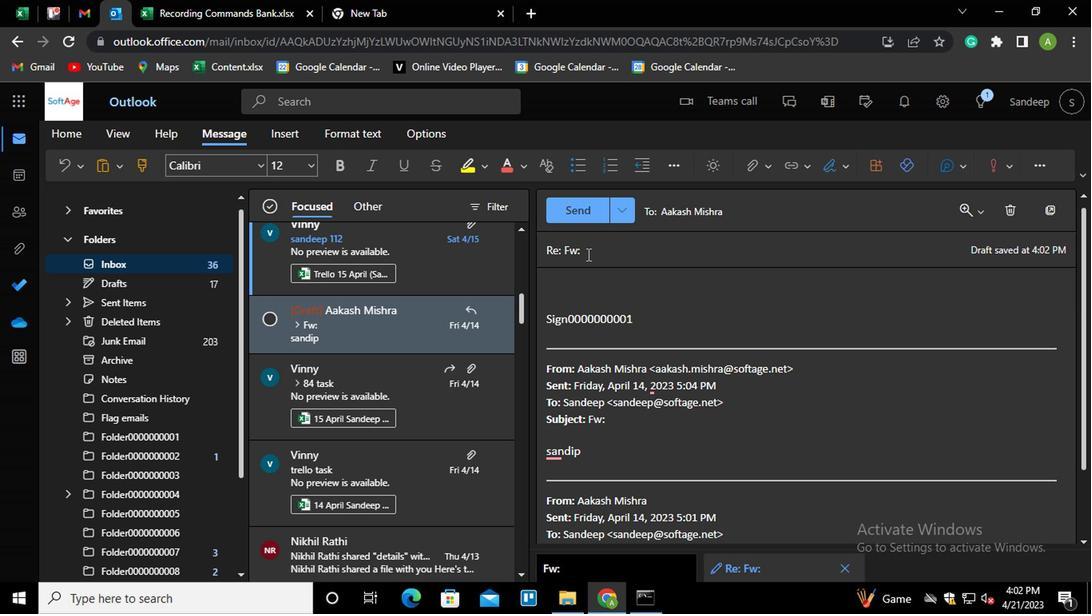 
Action: Key pressed <Key.shift>SUBJECT0000000012
Screenshot: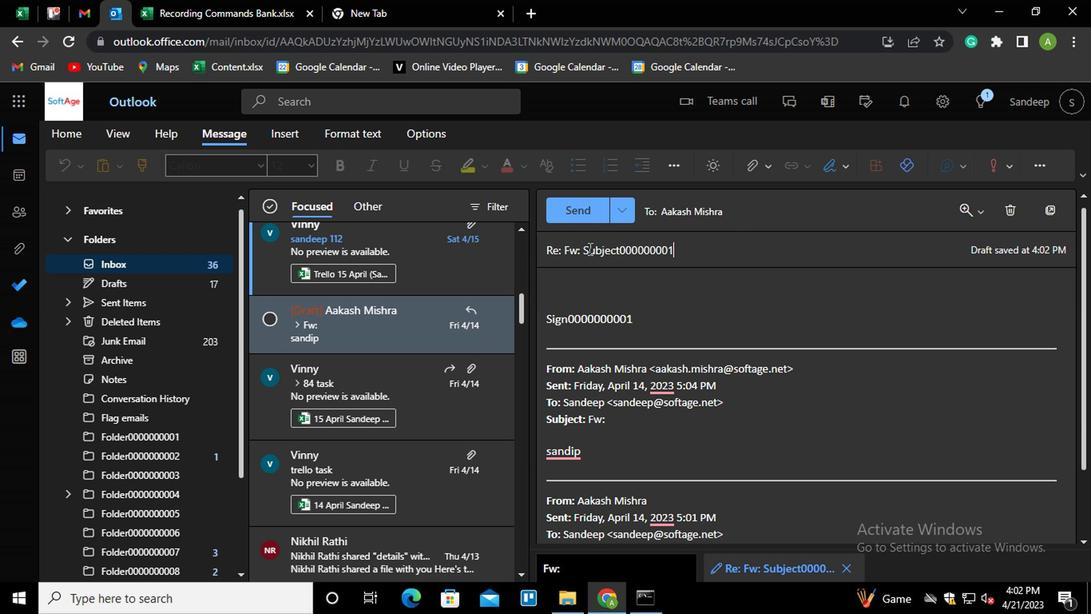 
Action: Mouse moved to (642, 322)
Screenshot: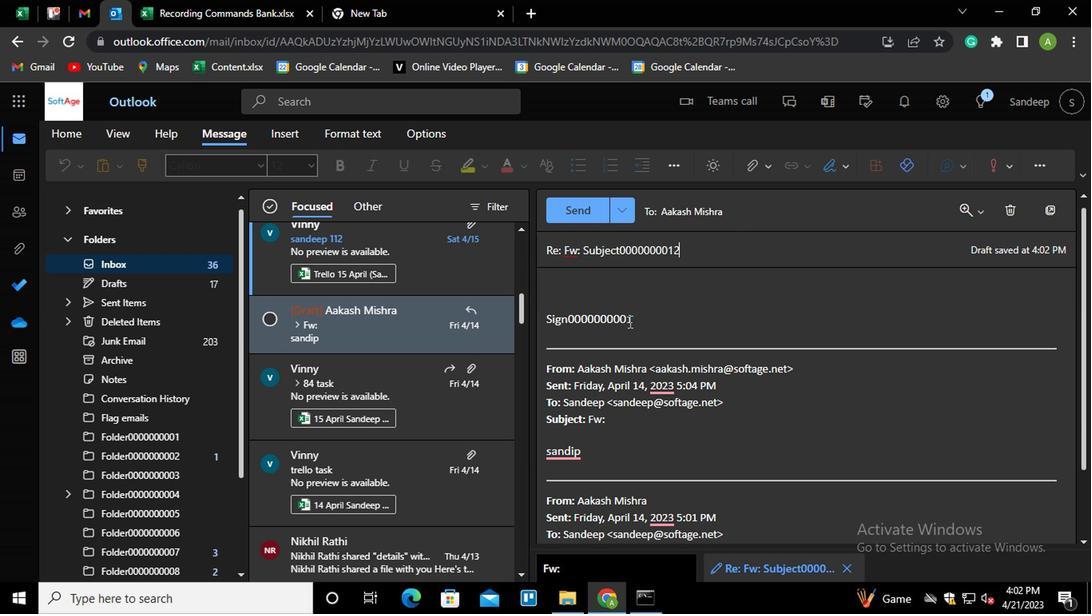 
Action: Mouse pressed left at (642, 322)
Screenshot: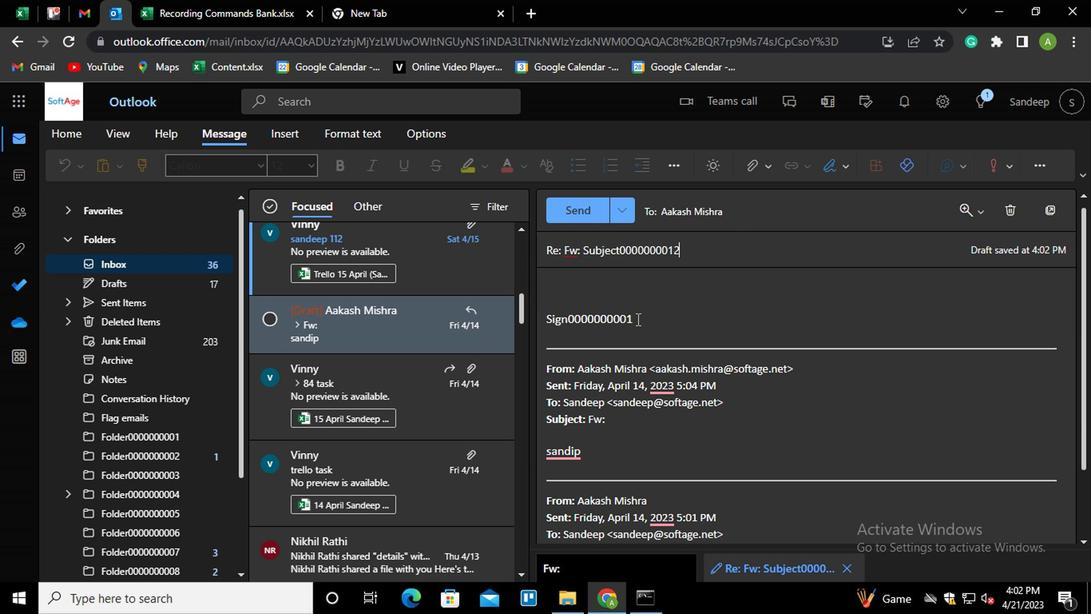 
Action: Key pressed <Key.shift_r><Key.home><Key.shift_r>MESSAGE0000000014
Screenshot: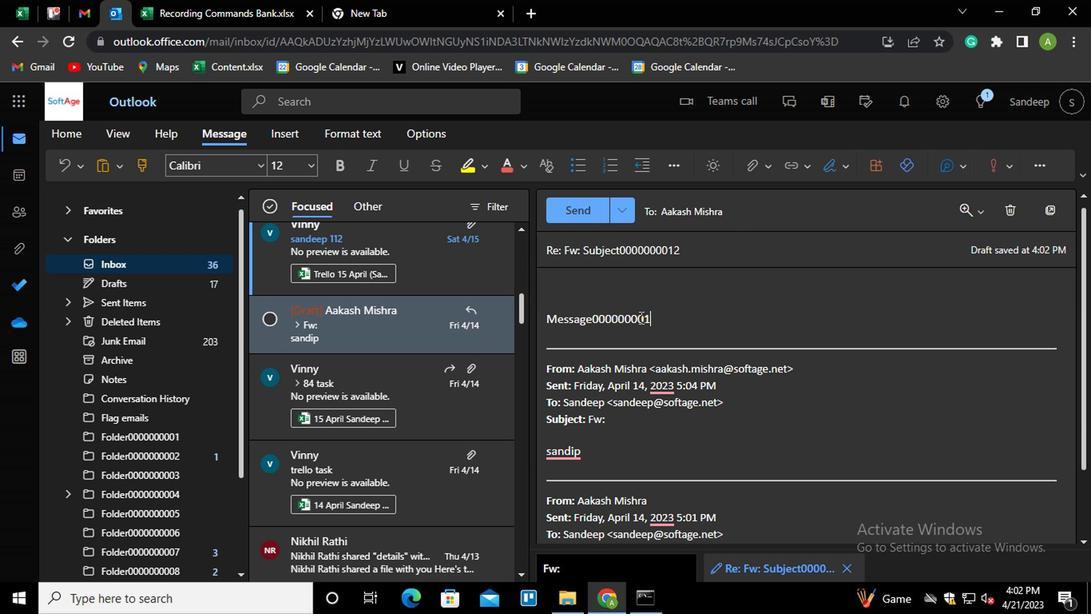 
Action: Mouse moved to (578, 219)
Screenshot: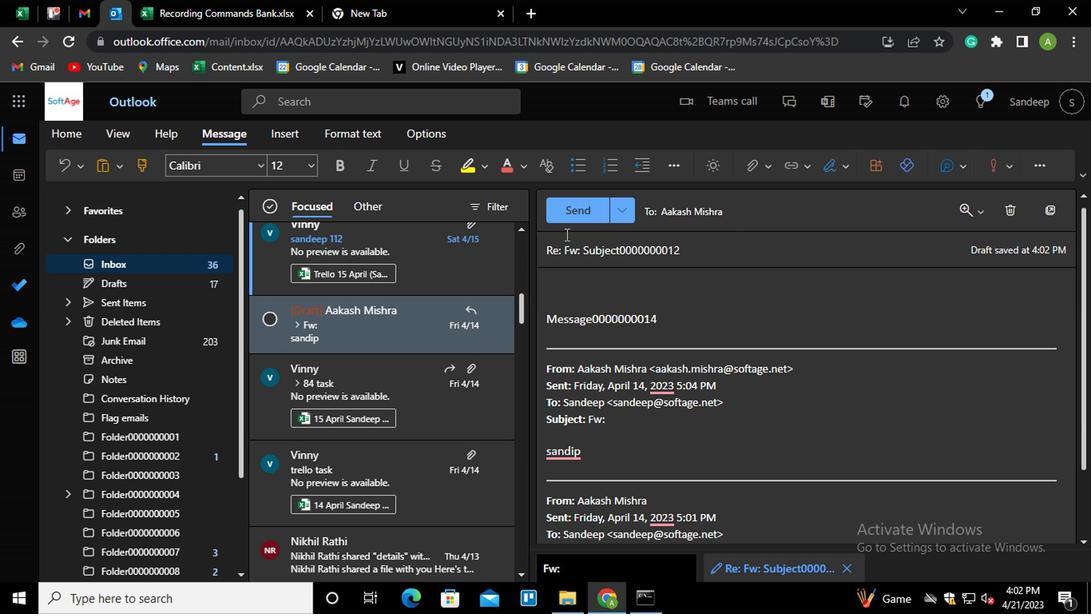 
Action: Mouse pressed left at (578, 219)
Screenshot: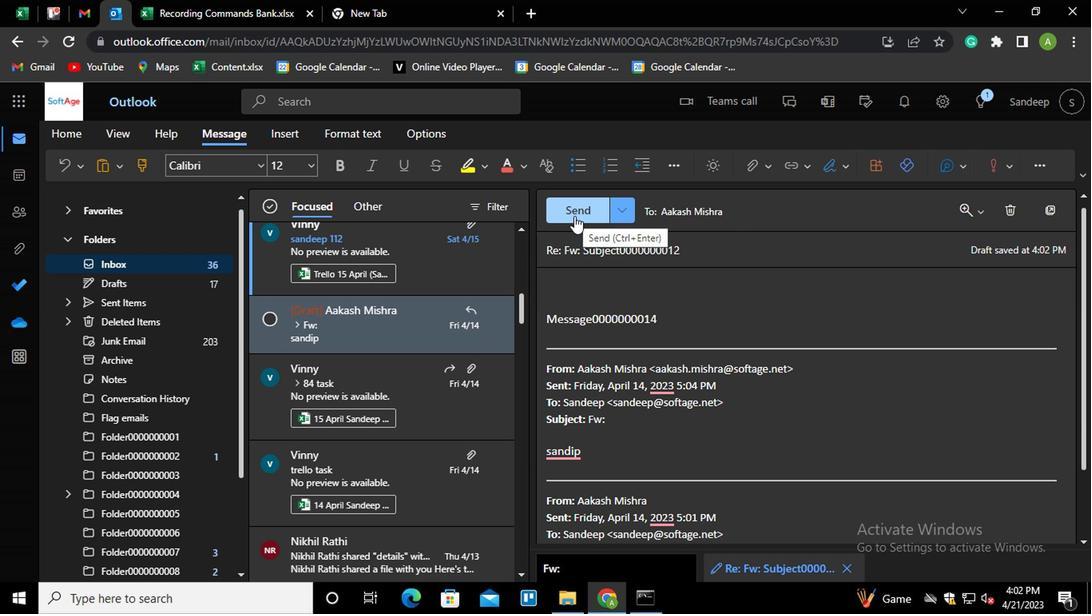 
Action: Mouse moved to (447, 453)
Screenshot: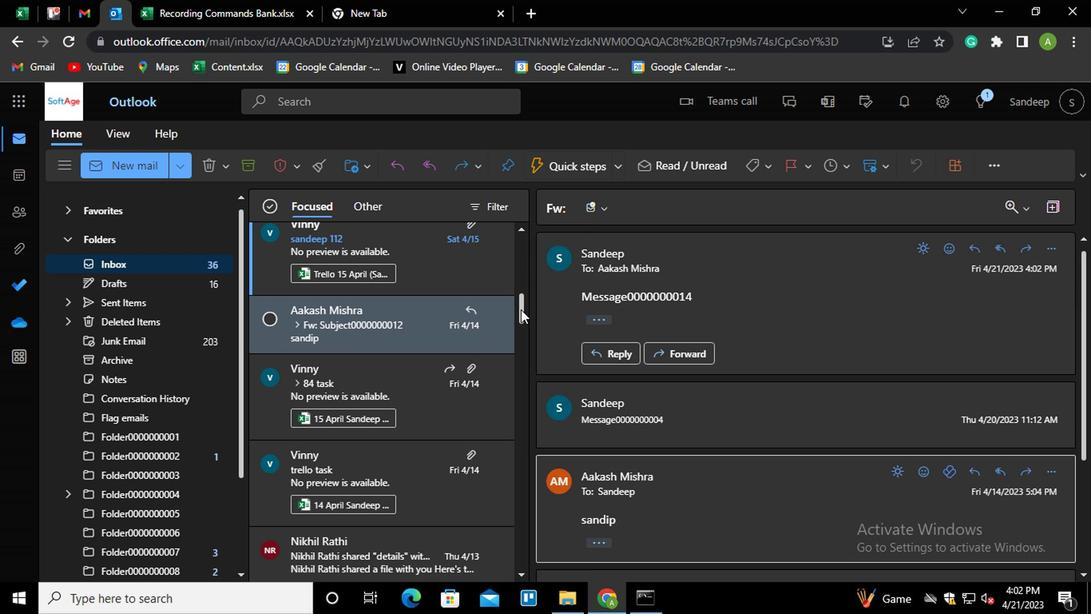 
Action: Mouse scrolled (447, 454) with delta (0, 0)
Screenshot: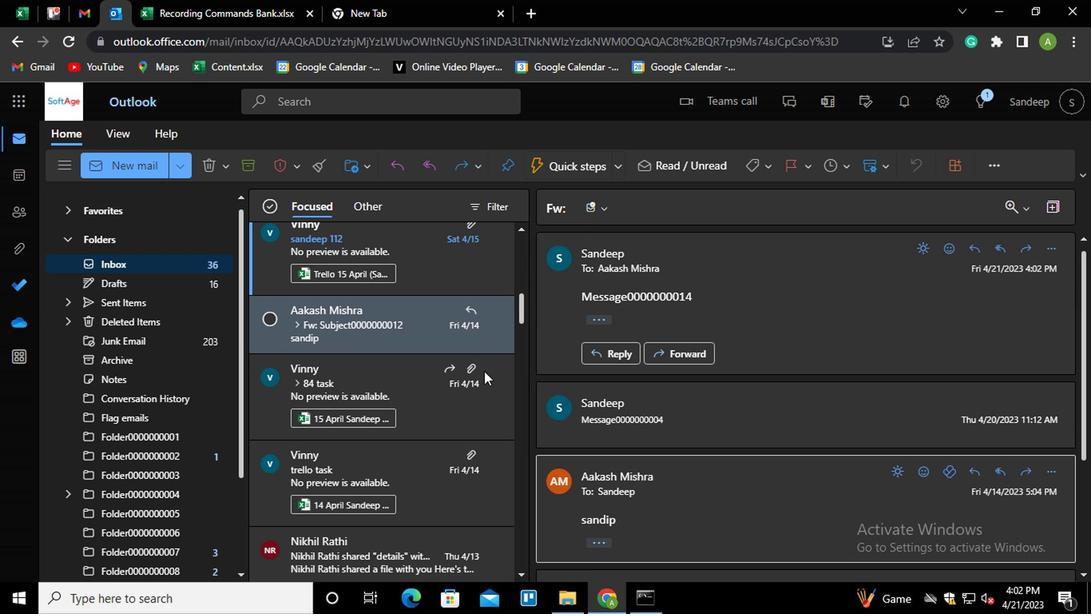 
Action: Mouse scrolled (447, 454) with delta (0, 0)
Screenshot: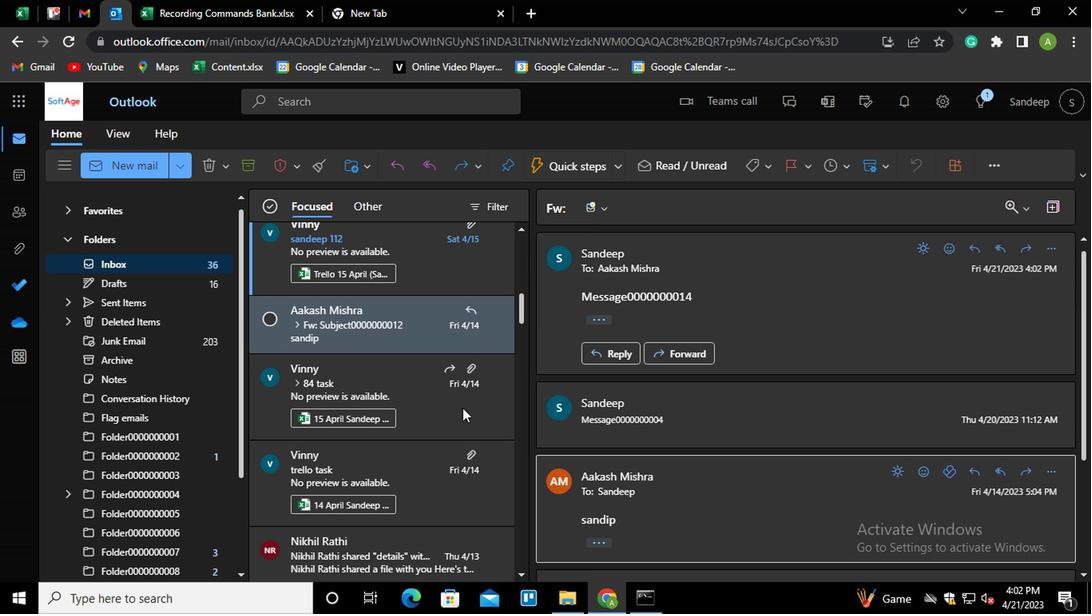 
Action: Mouse scrolled (447, 454) with delta (0, 0)
Screenshot: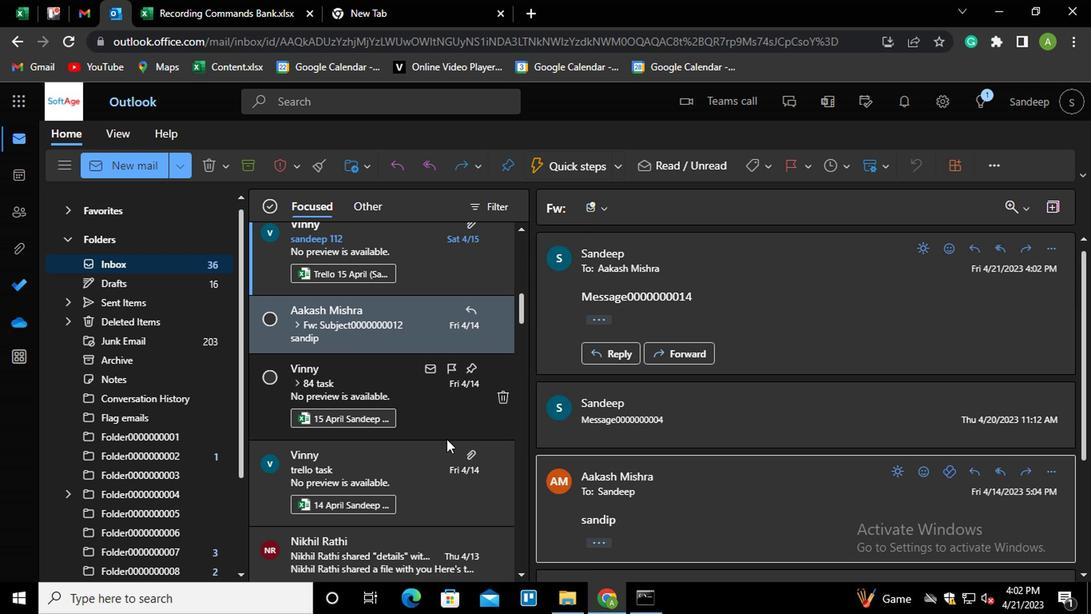 
Action: Mouse scrolled (447, 454) with delta (0, 0)
Screenshot: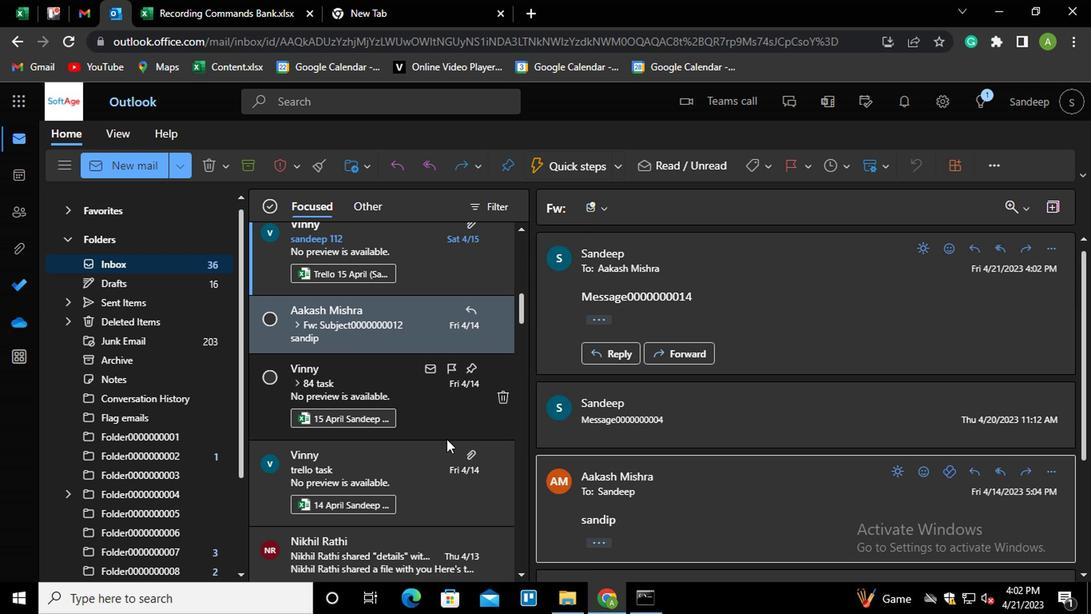 
Action: Mouse scrolled (447, 454) with delta (0, 0)
Screenshot: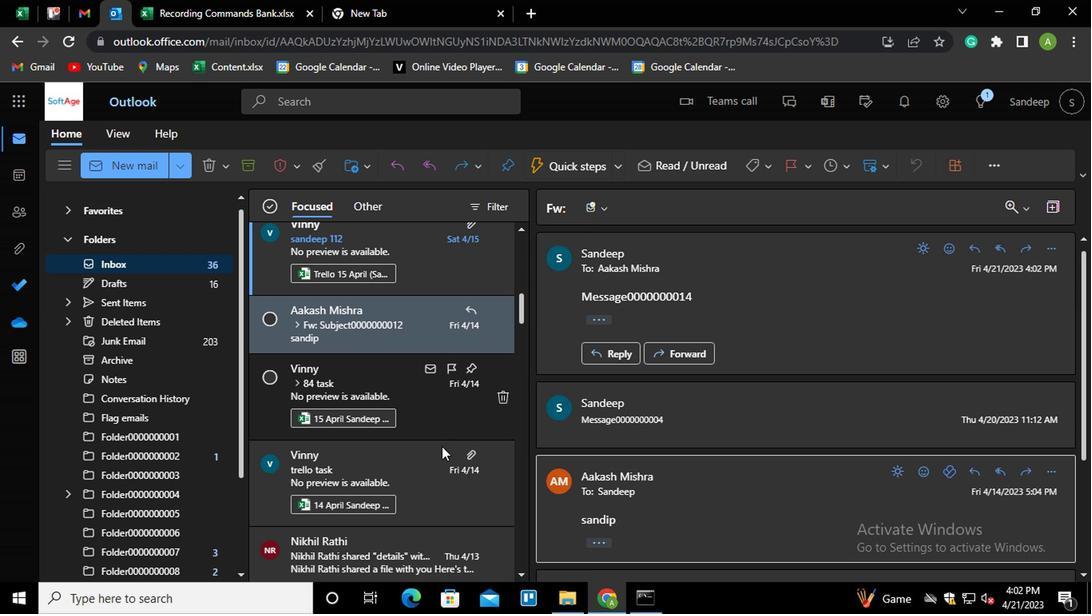 
Action: Mouse moved to (447, 453)
Screenshot: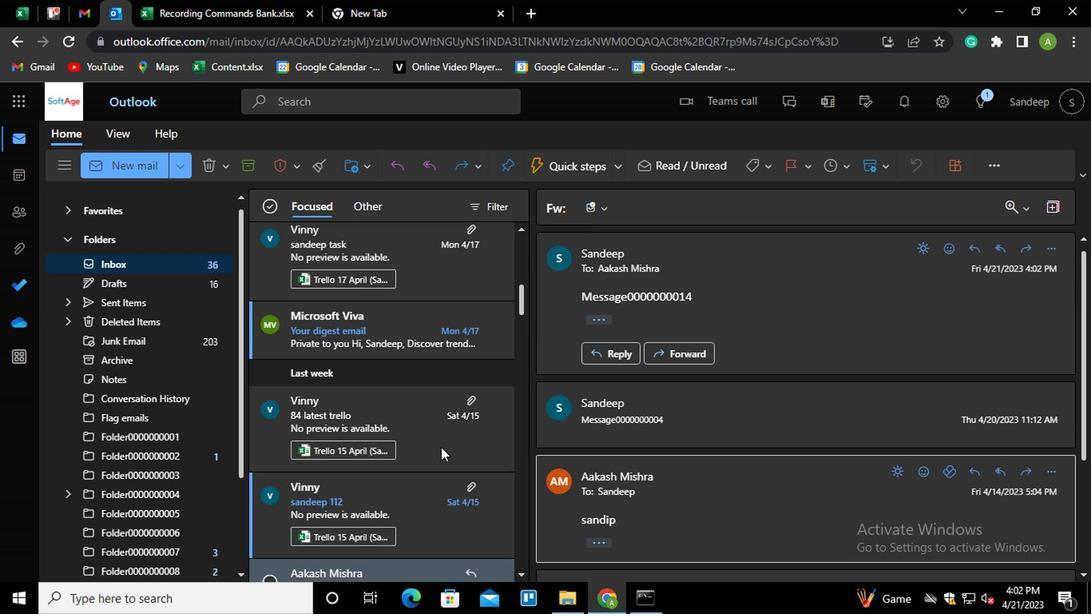 
Action: Mouse scrolled (447, 454) with delta (0, 0)
Screenshot: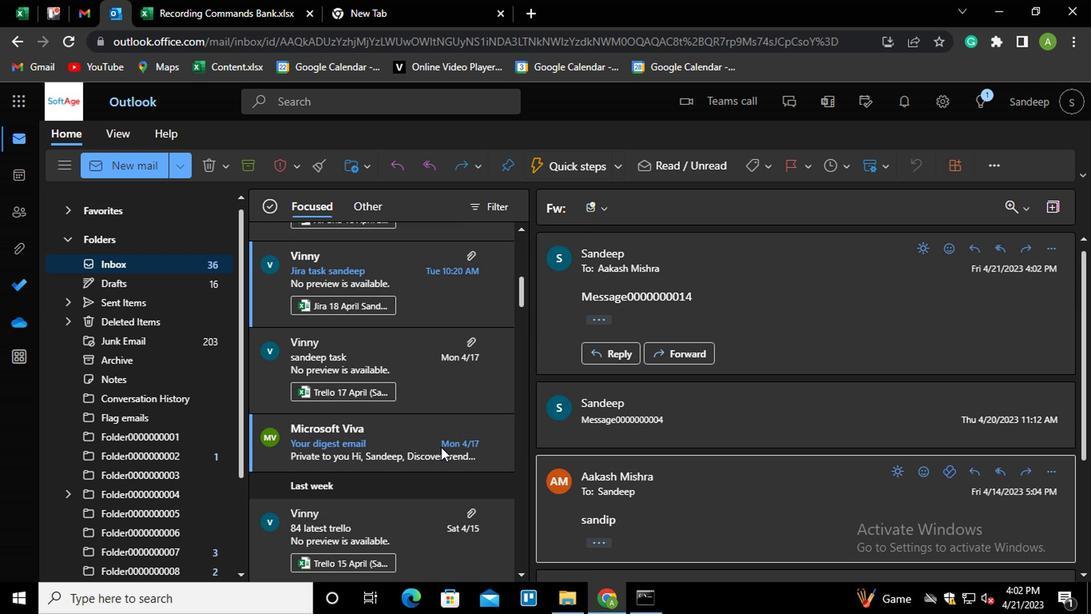 
Action: Mouse scrolled (447, 454) with delta (0, 0)
Screenshot: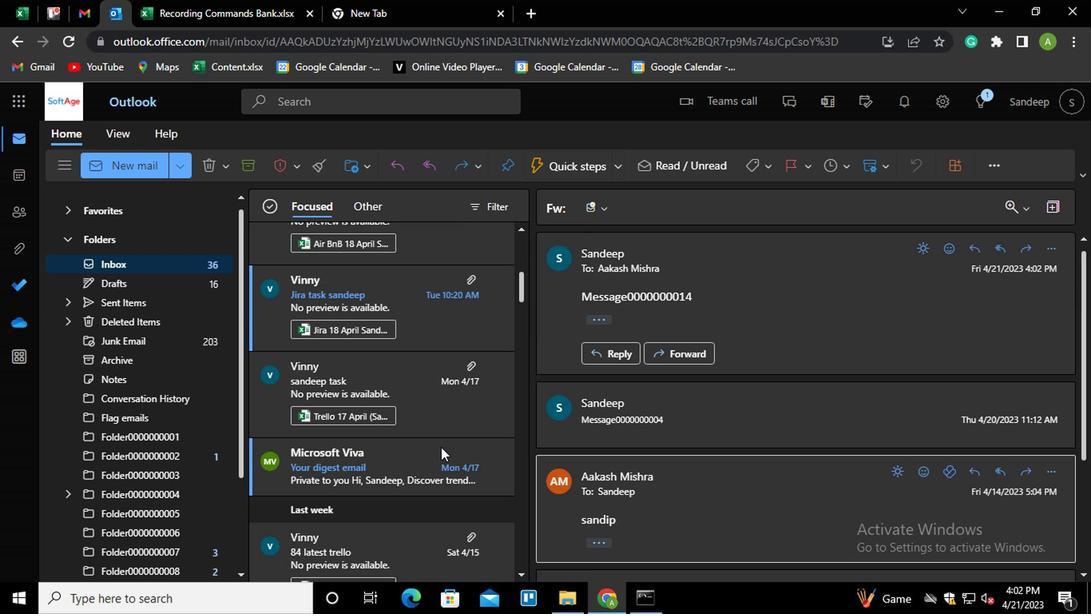
Action: Mouse scrolled (447, 454) with delta (0, 0)
Screenshot: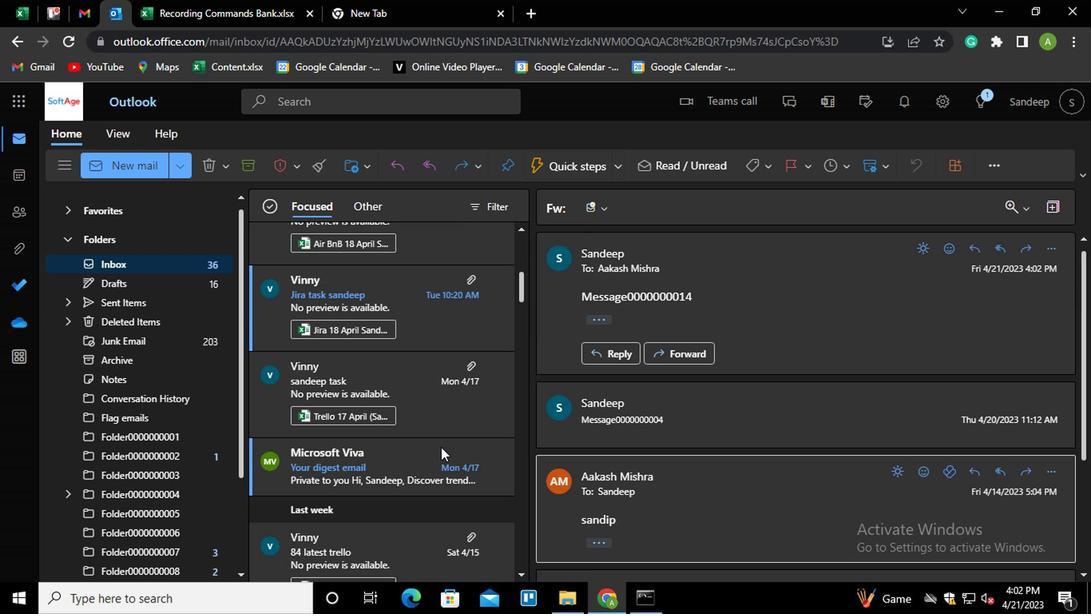 
Action: Mouse scrolled (447, 454) with delta (0, 0)
Screenshot: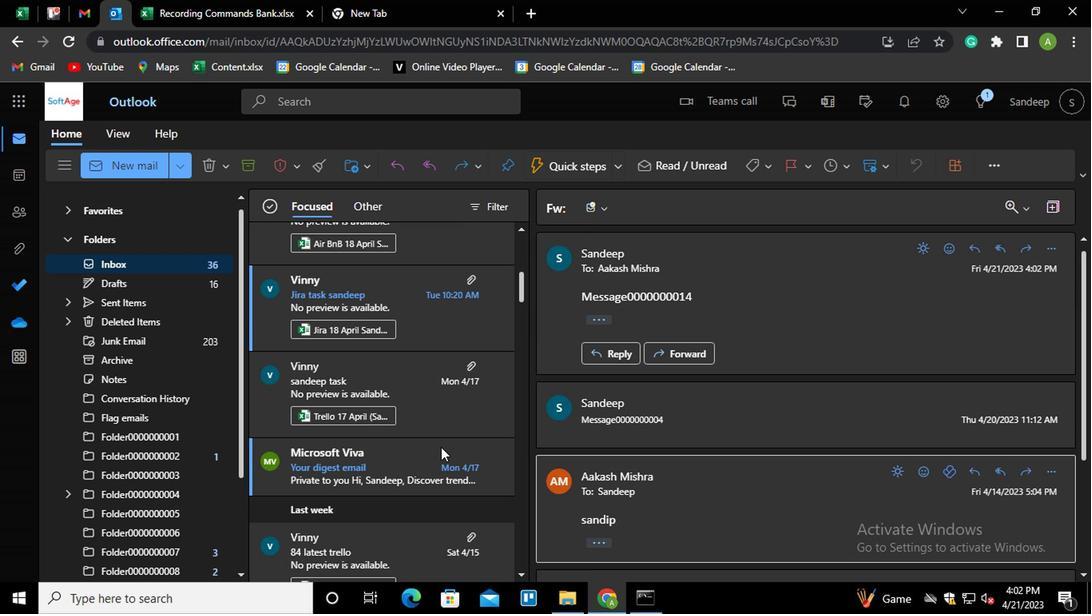 
Action: Mouse scrolled (447, 454) with delta (0, 0)
Screenshot: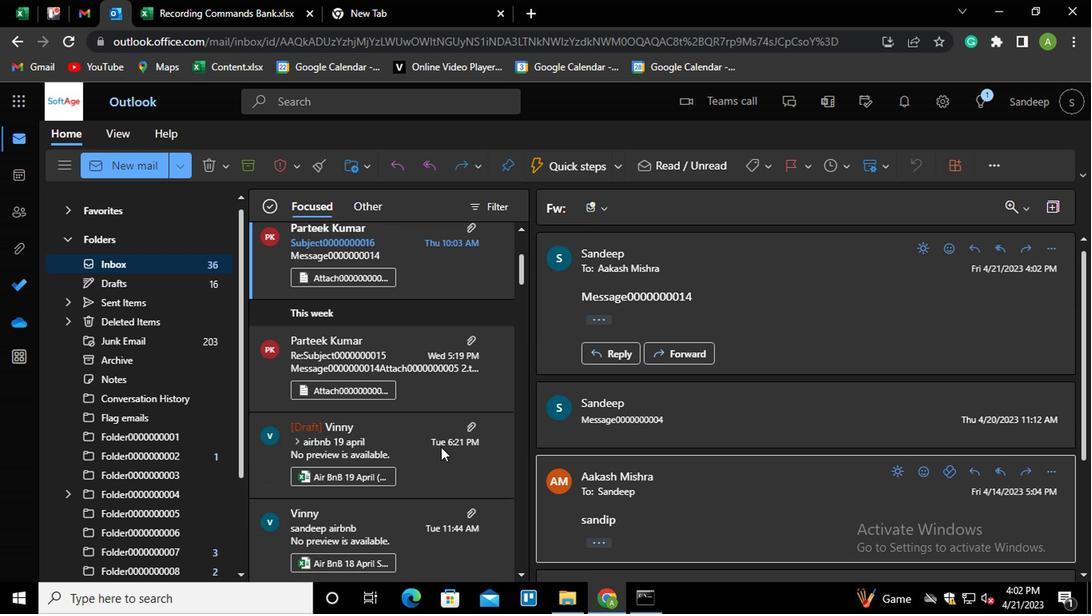 
Action: Mouse scrolled (447, 454) with delta (0, 0)
Screenshot: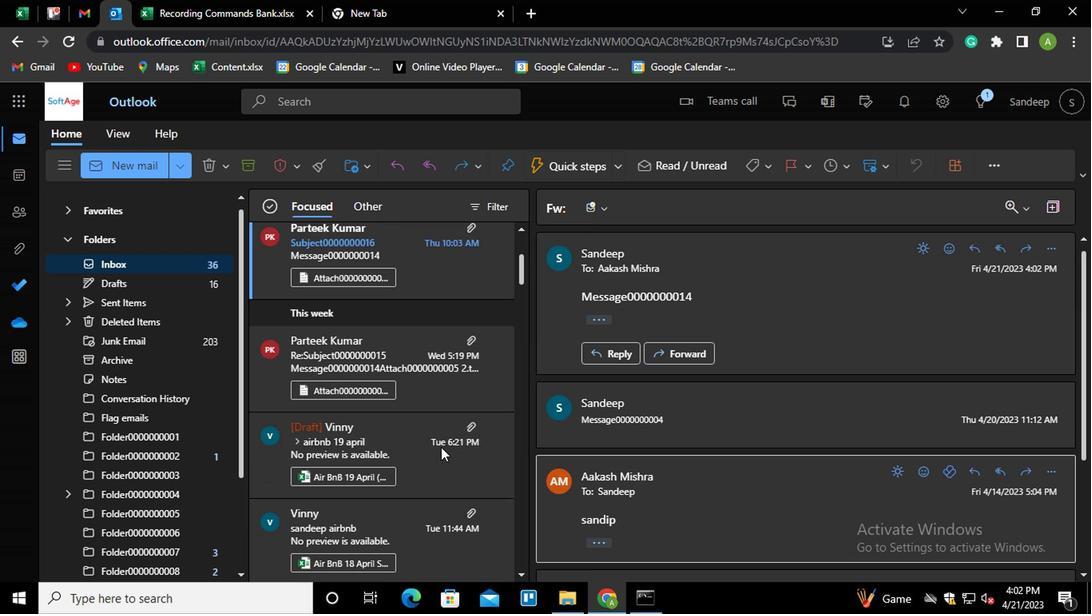
Action: Mouse scrolled (447, 454) with delta (0, 0)
Screenshot: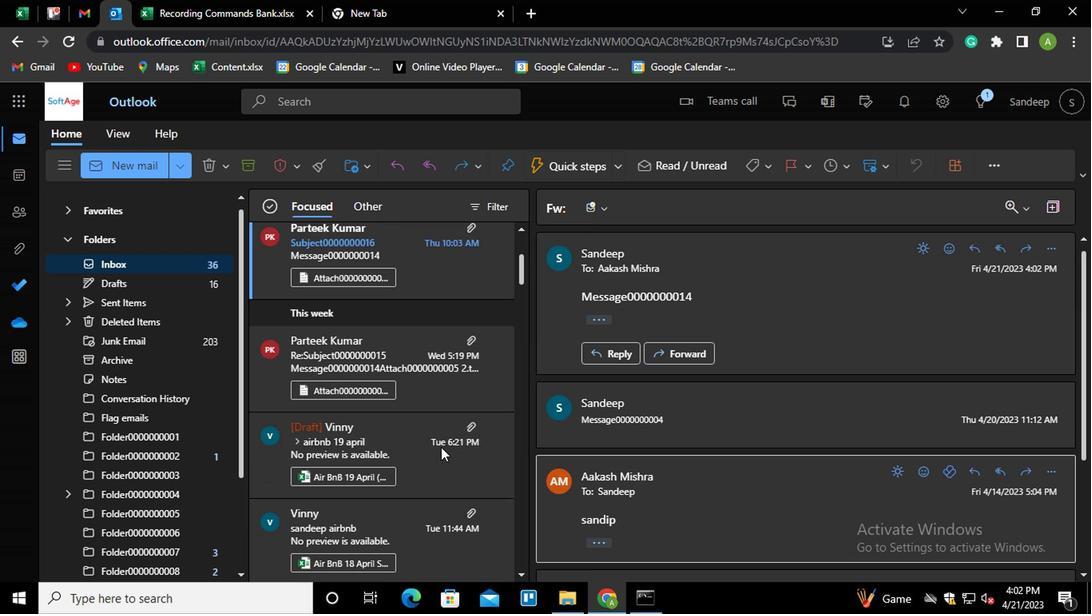 
Action: Mouse scrolled (447, 454) with delta (0, 0)
Screenshot: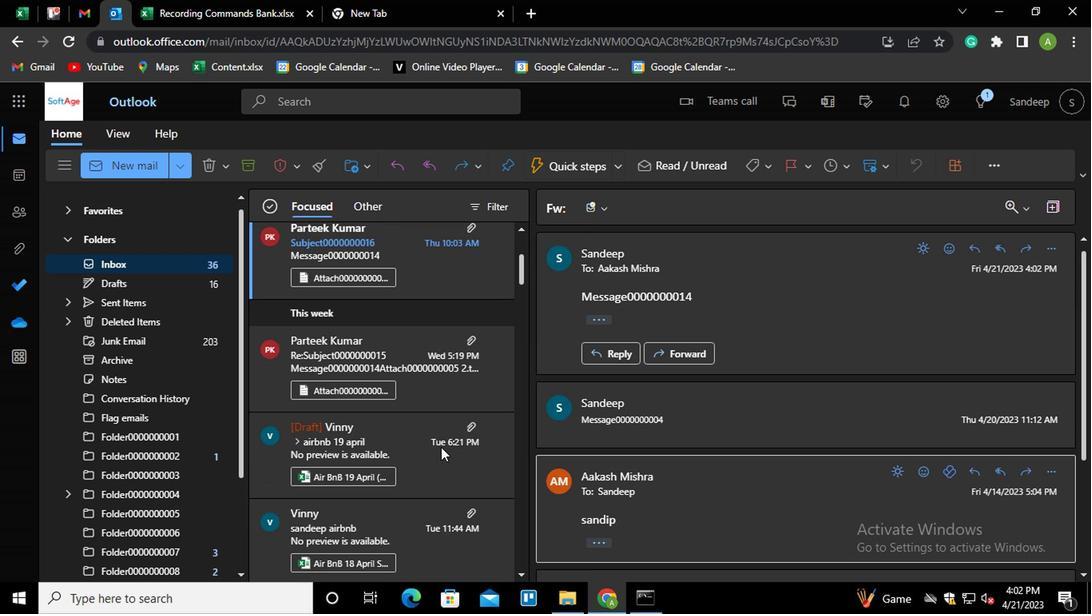 
Action: Mouse moved to (428, 408)
Screenshot: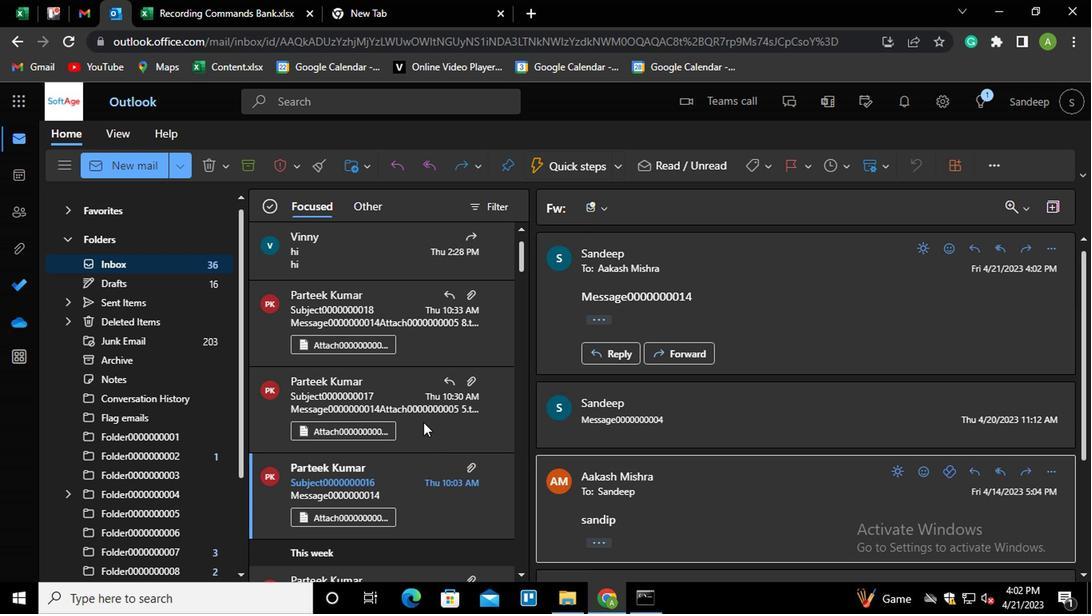 
Action: Mouse scrolled (428, 410) with delta (0, 1)
Screenshot: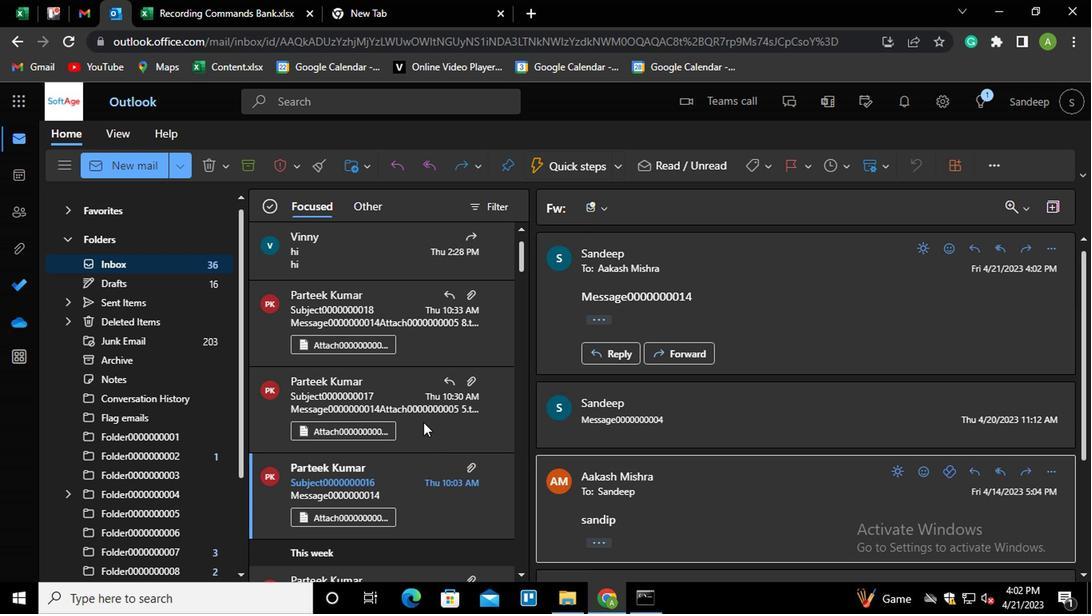 
Action: Mouse moved to (428, 407)
Screenshot: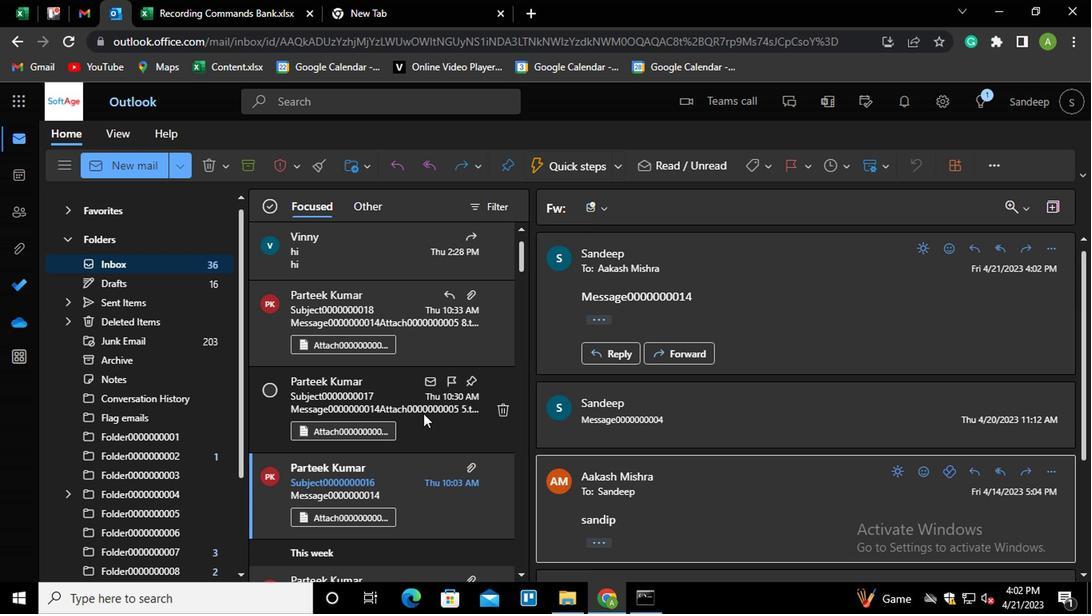 
Action: Mouse scrolled (428, 408) with delta (0, 1)
Screenshot: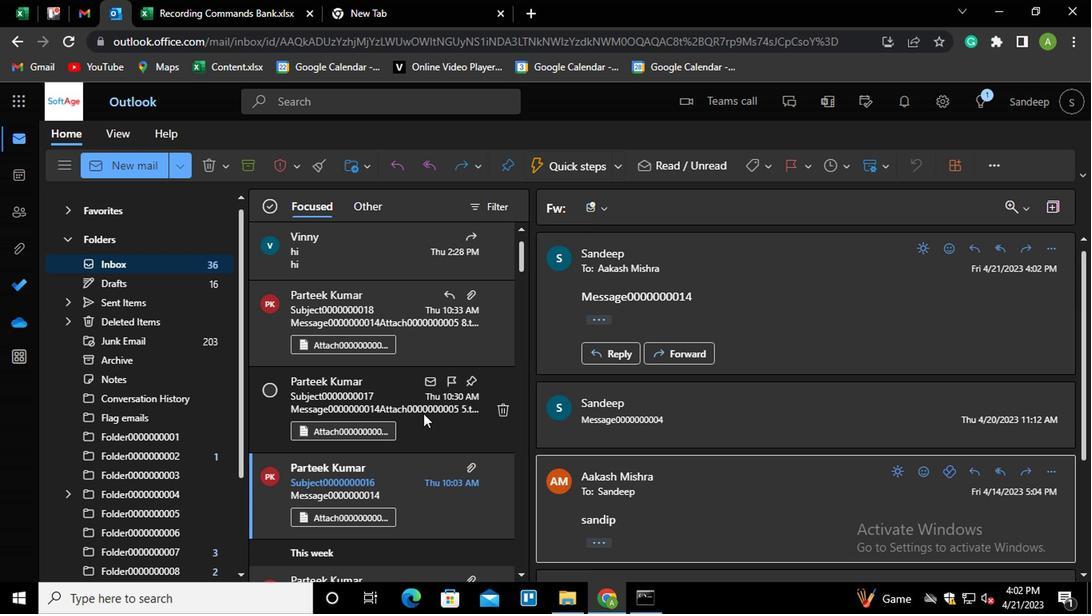 
Action: Mouse moved to (428, 406)
Screenshot: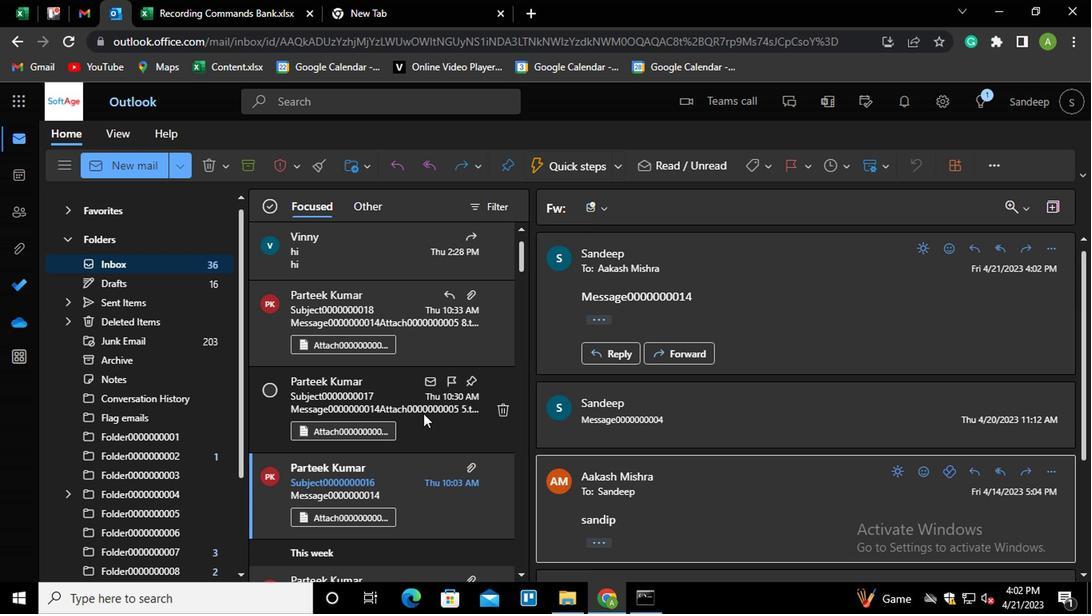 
Action: Mouse scrolled (428, 407) with delta (0, 0)
Screenshot: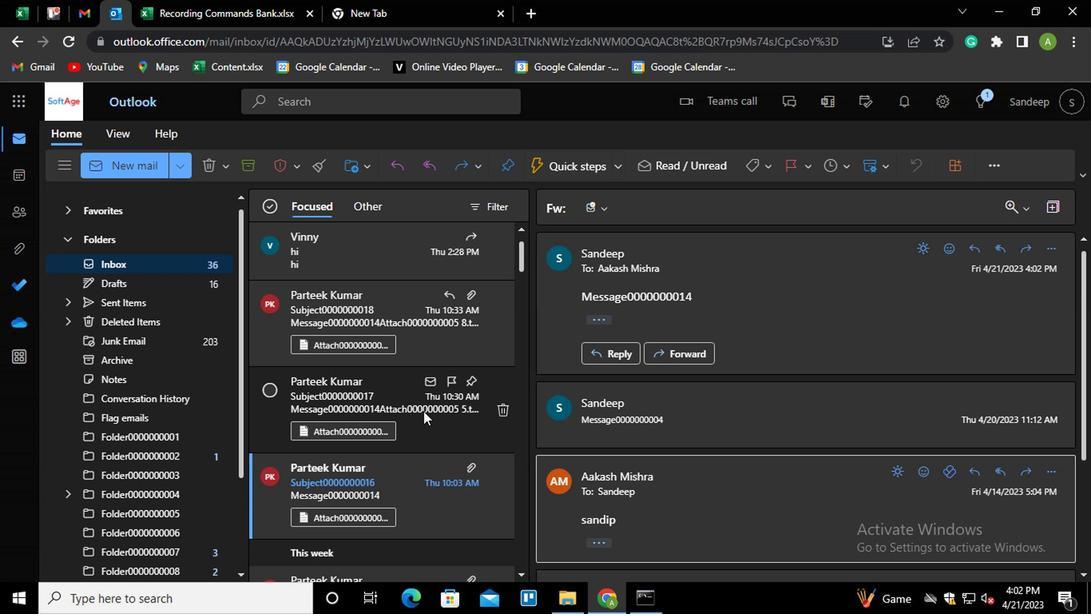 
Action: Mouse moved to (405, 324)
Screenshot: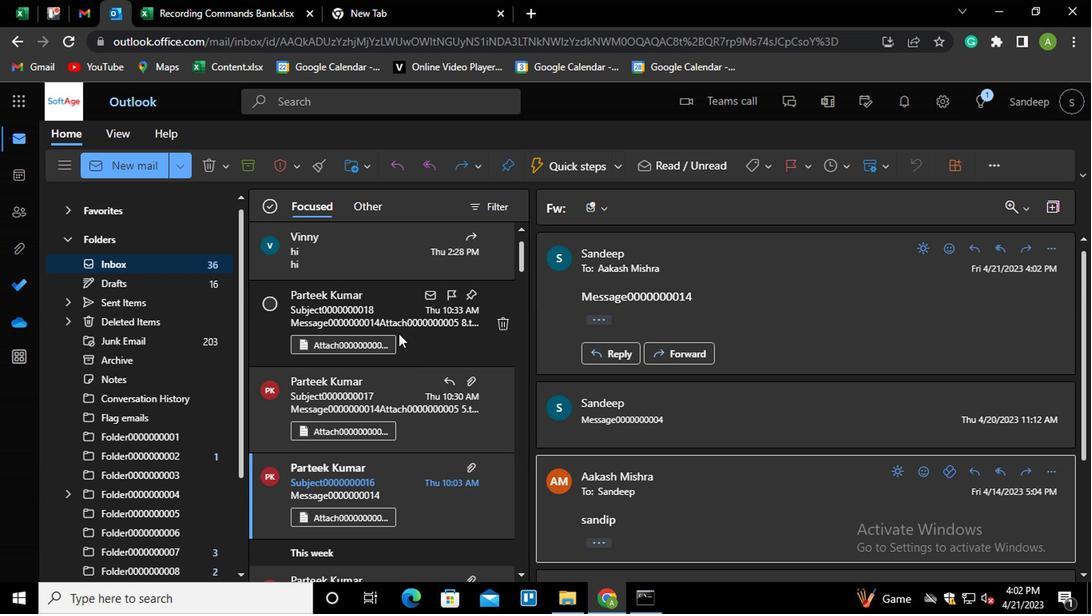 
Action: Mouse pressed left at (405, 324)
Screenshot: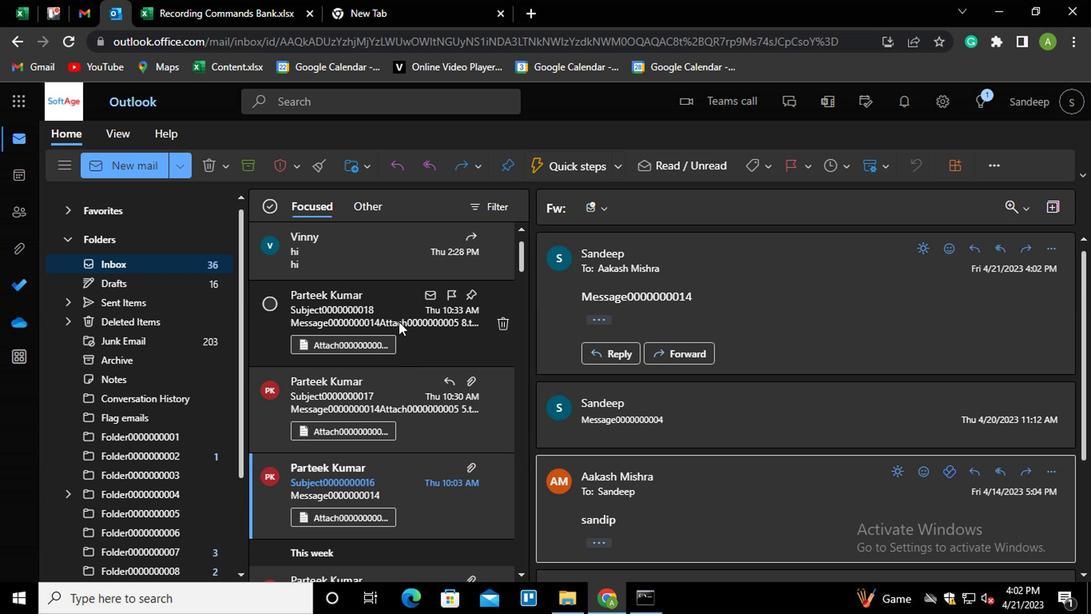 
Action: Mouse moved to (1052, 269)
Screenshot: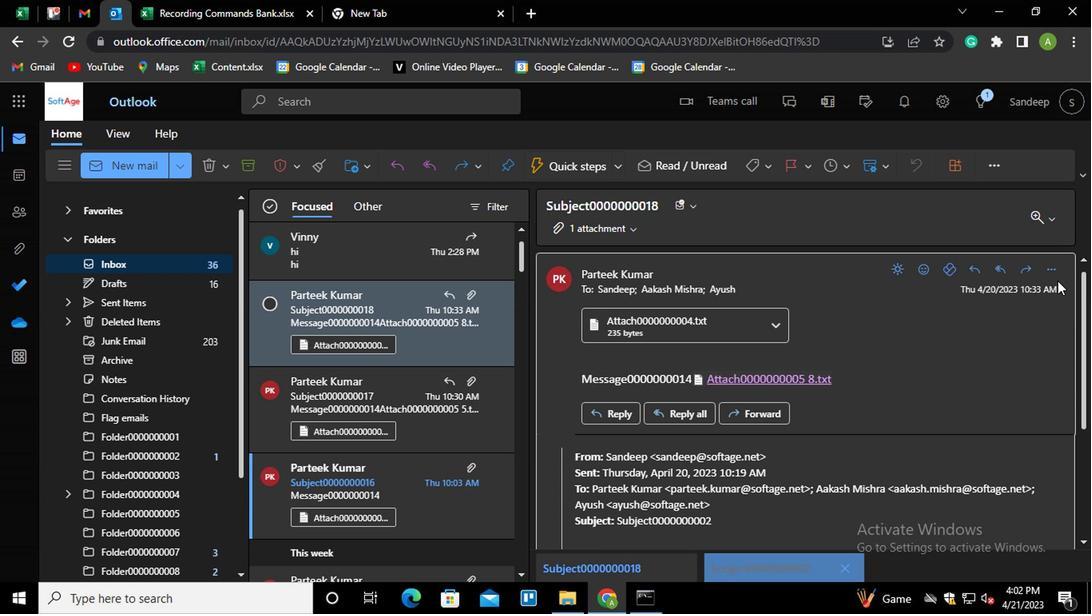 
Action: Mouse pressed left at (1052, 269)
Screenshot: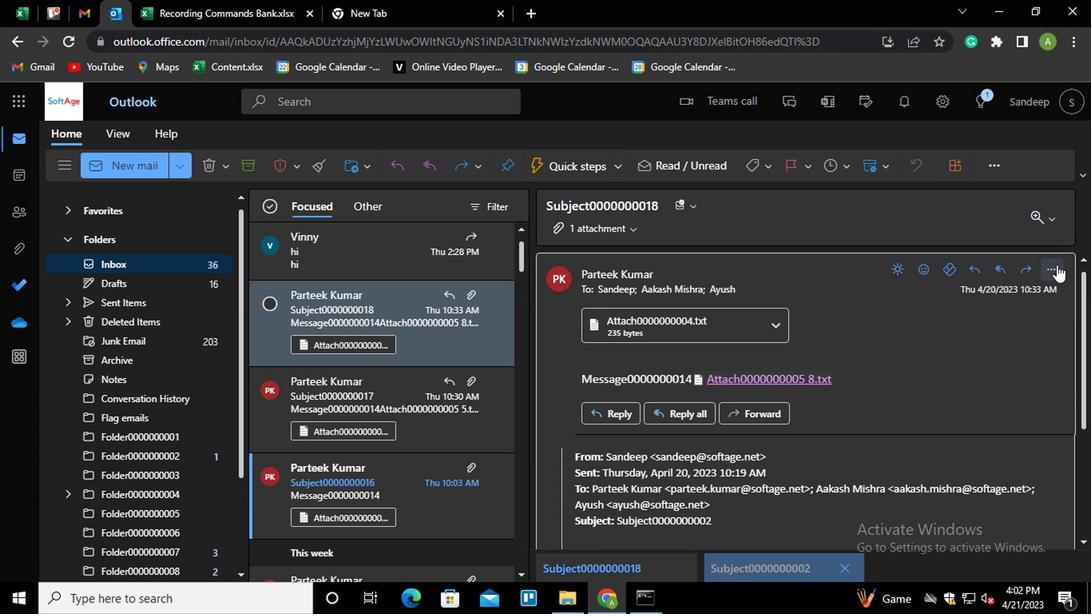 
Action: Mouse moved to (940, 112)
Screenshot: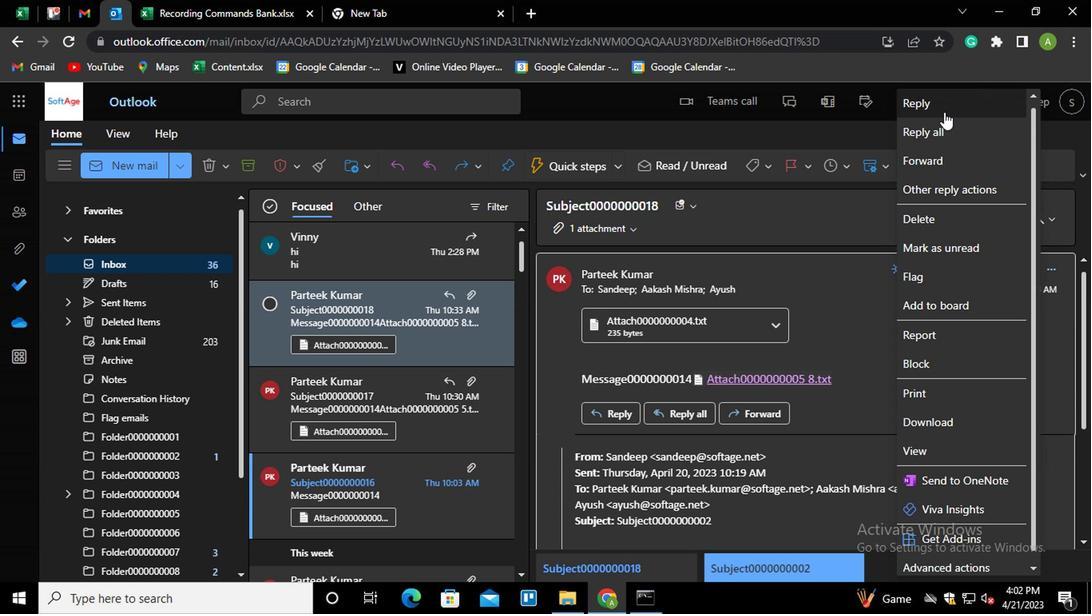 
Action: Mouse pressed left at (940, 112)
Screenshot: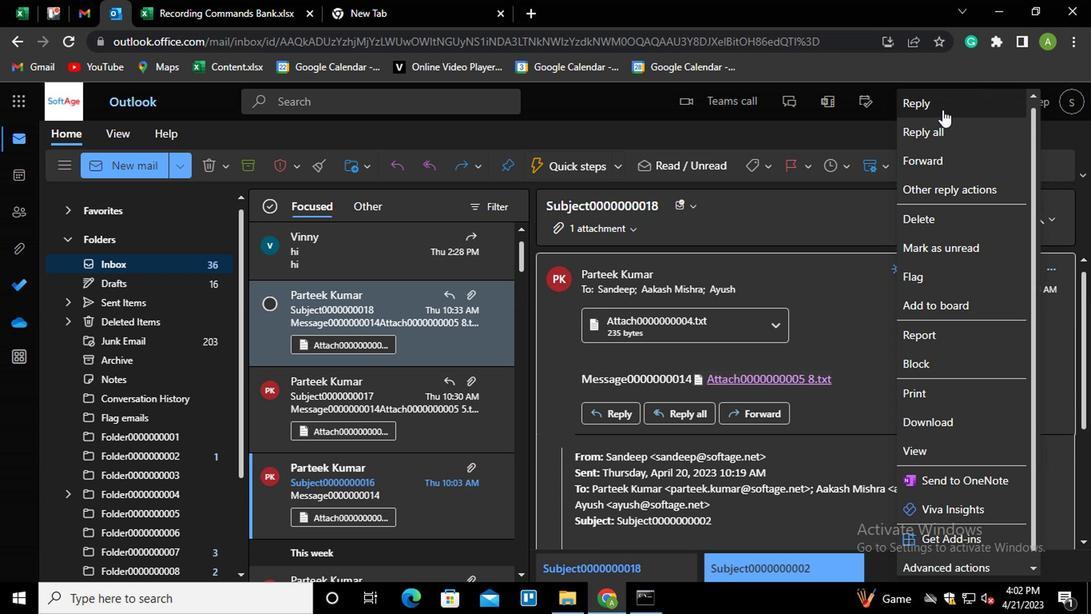 
Action: Mouse moved to (565, 479)
Screenshot: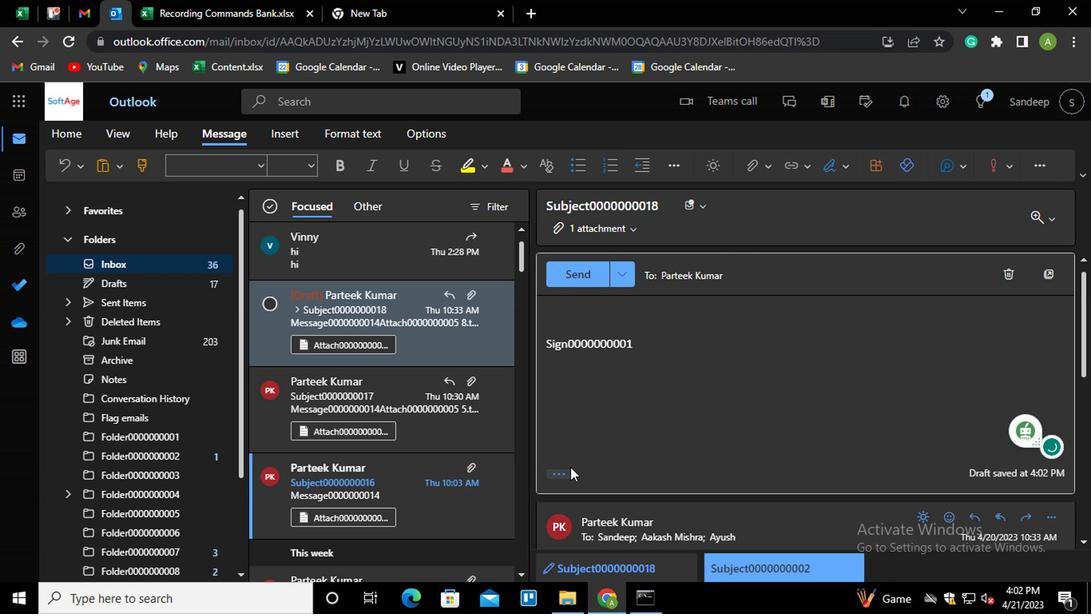 
Action: Mouse pressed left at (565, 479)
Screenshot: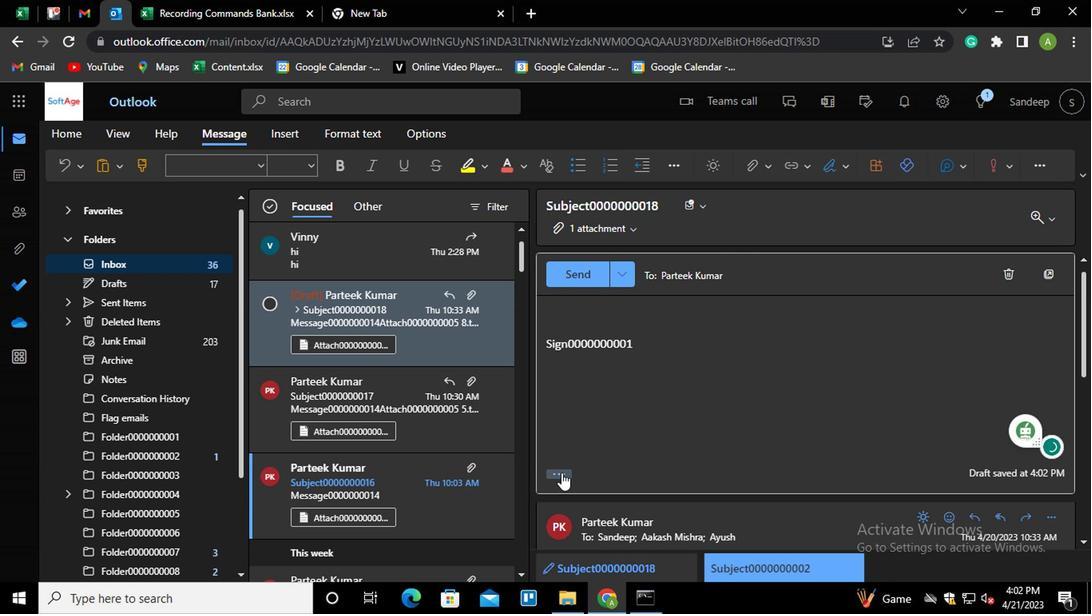 
Action: Mouse moved to (674, 349)
Screenshot: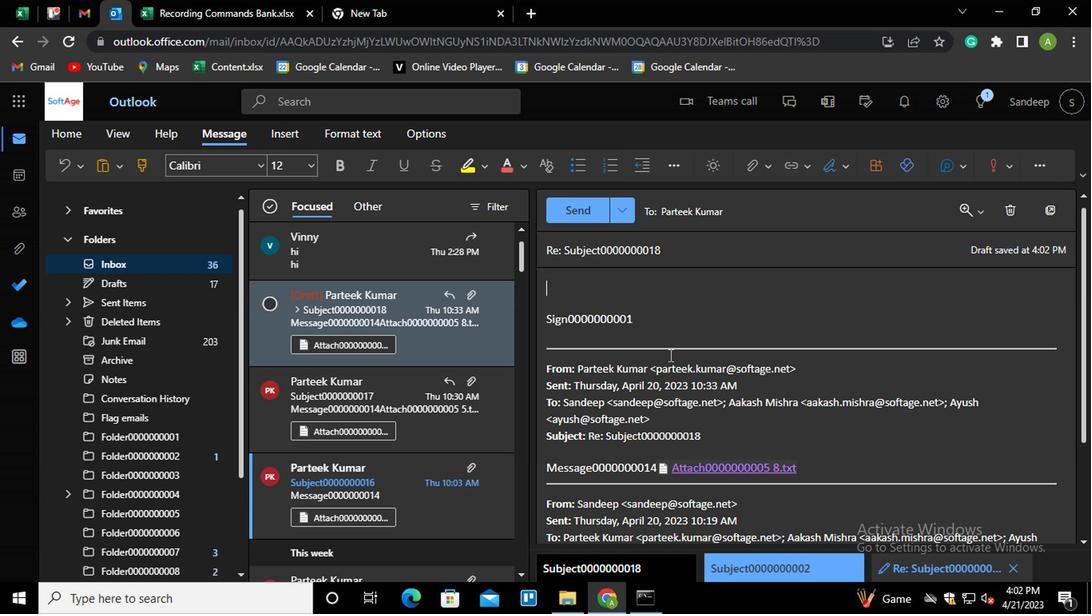 
Action: Mouse scrolled (674, 349) with delta (0, 0)
Screenshot: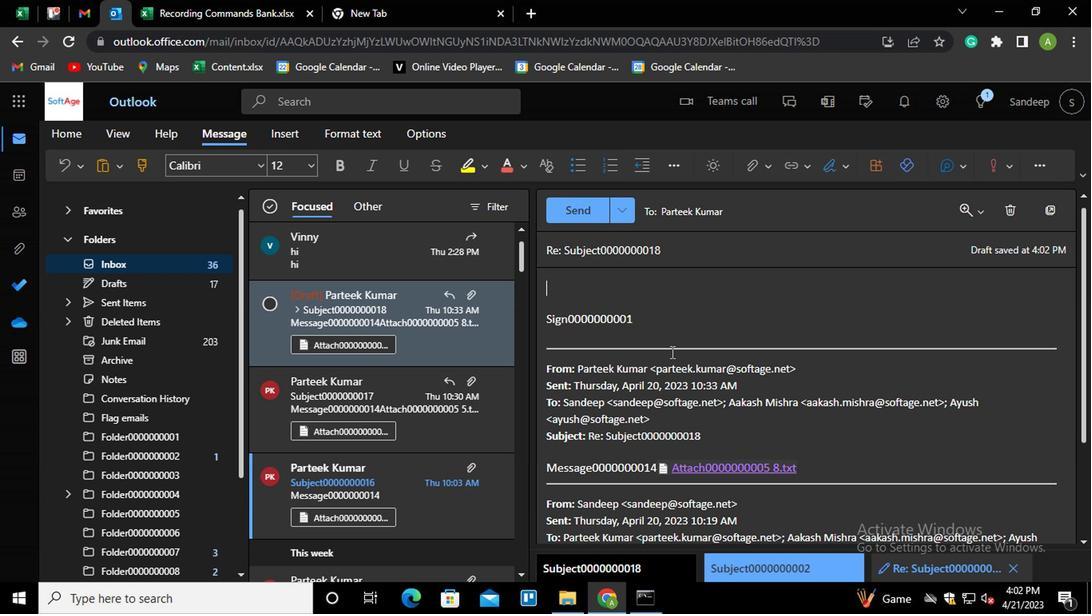 
Action: Mouse scrolled (674, 349) with delta (0, 0)
Screenshot: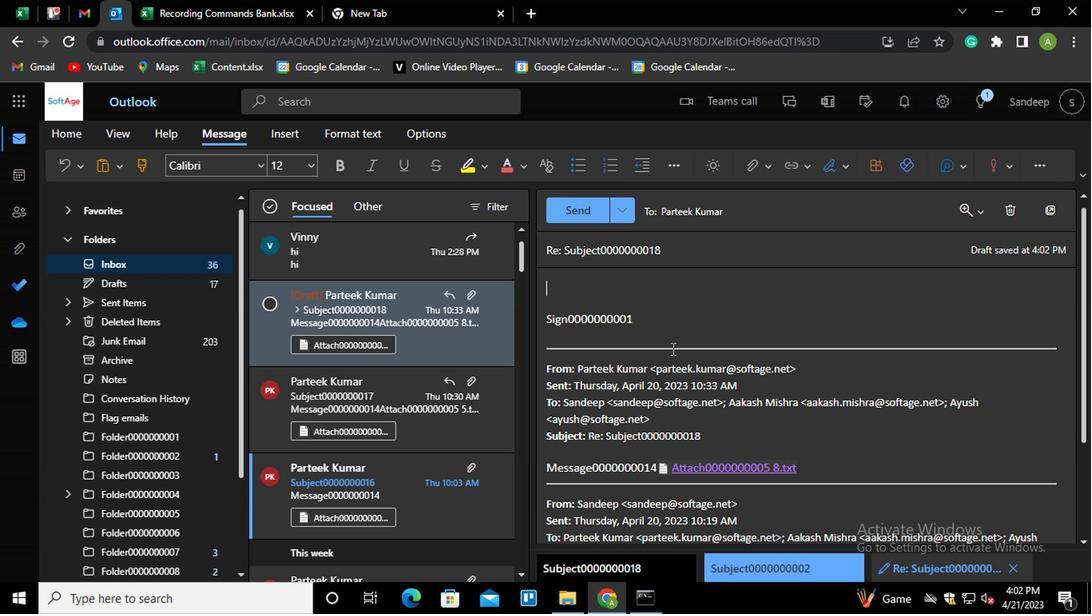 
Action: Mouse scrolled (674, 349) with delta (0, 0)
Screenshot: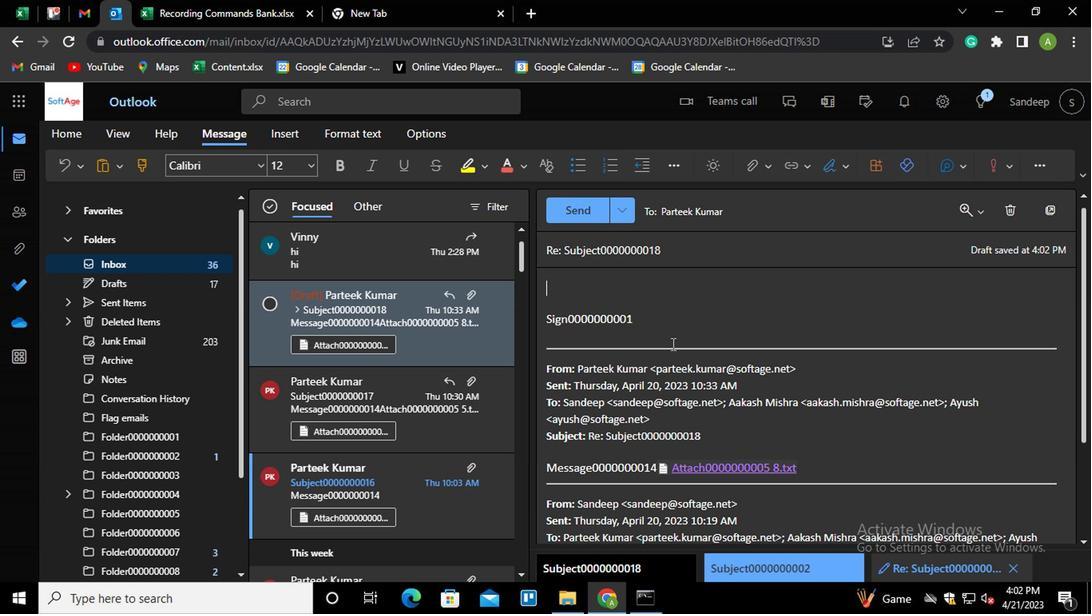 
Action: Mouse moved to (778, 216)
Screenshot: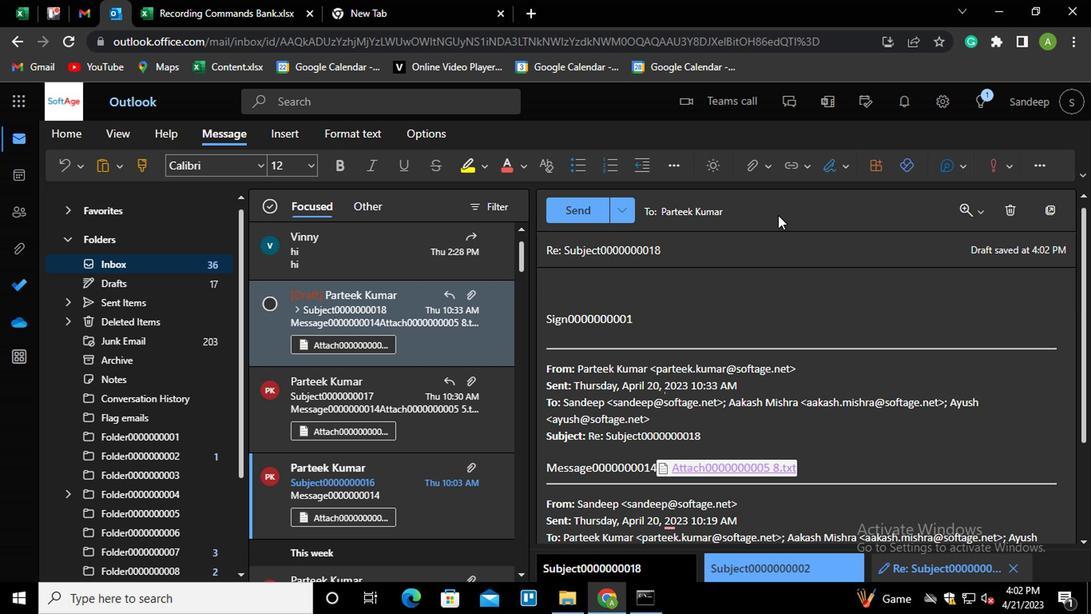 
Action: Mouse pressed left at (778, 216)
Screenshot: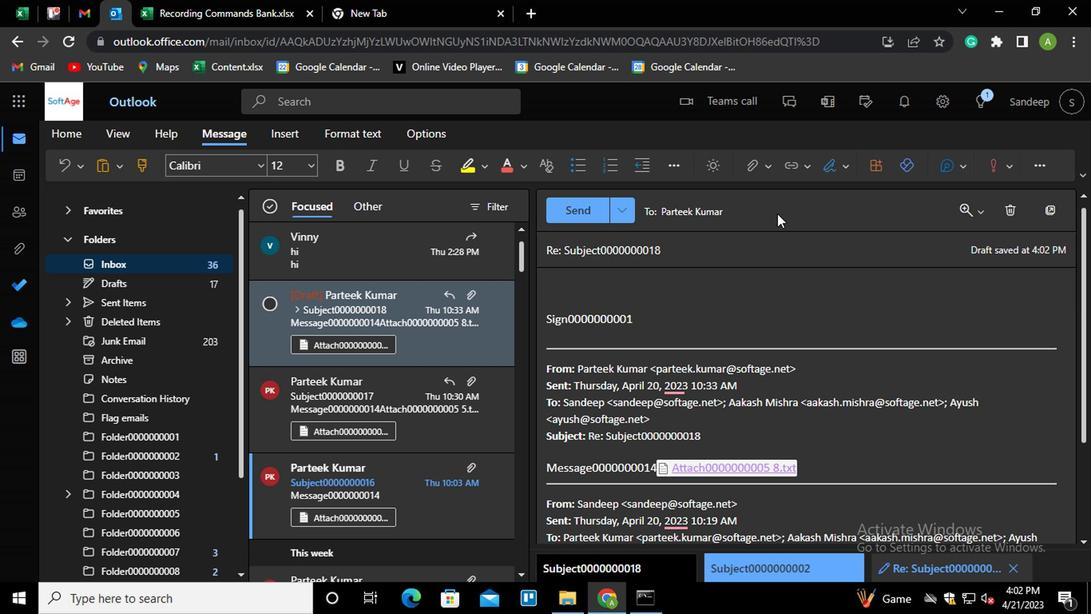 
Action: Mouse moved to (724, 293)
Screenshot: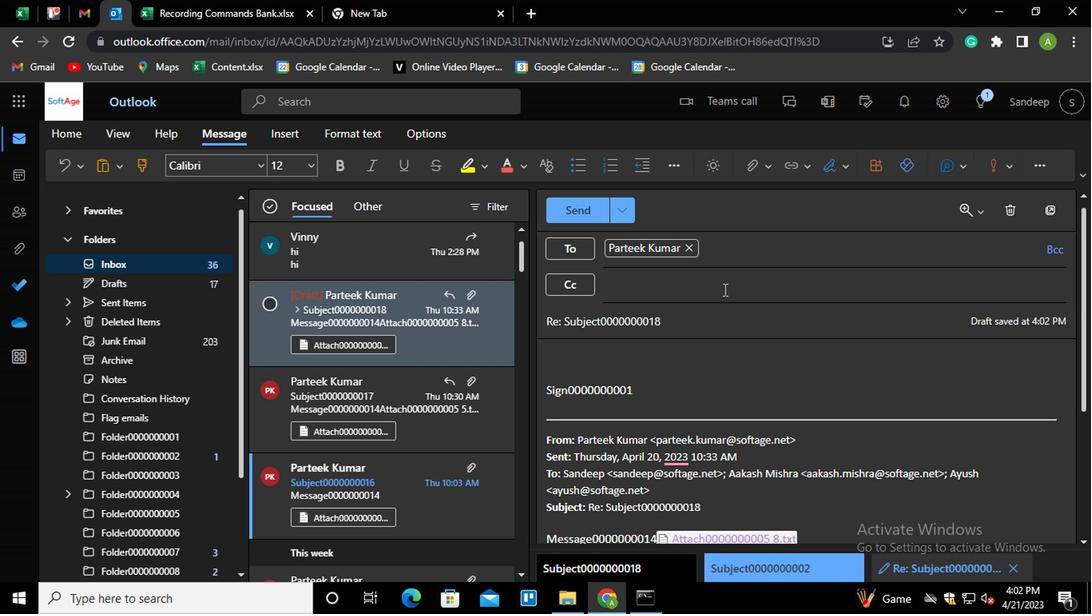 
Action: Mouse pressed left at (724, 293)
Screenshot: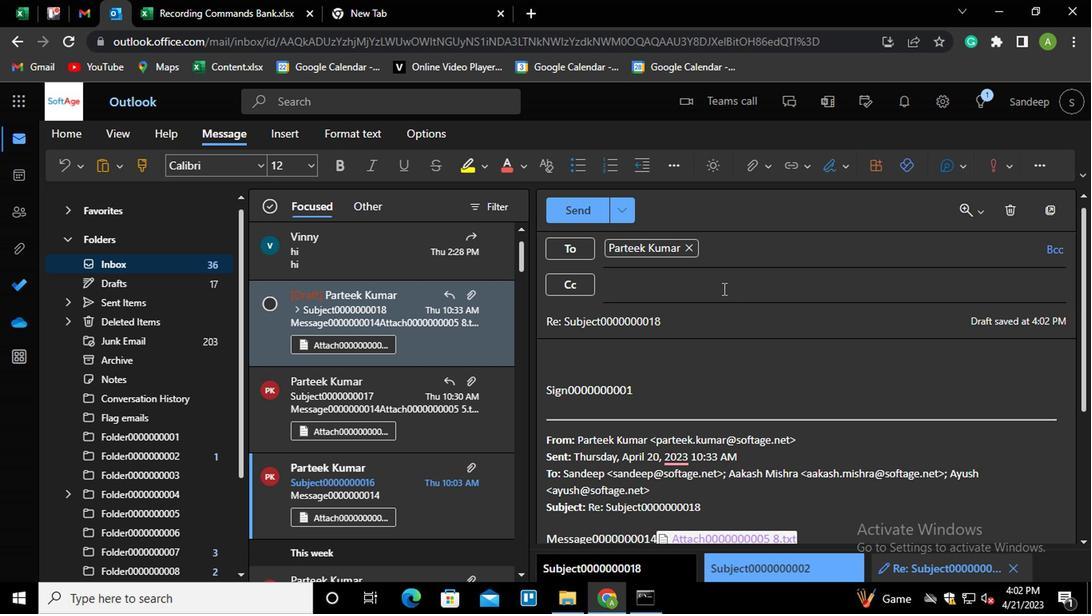 
Action: Key pressed AA<Key.enter>
Screenshot: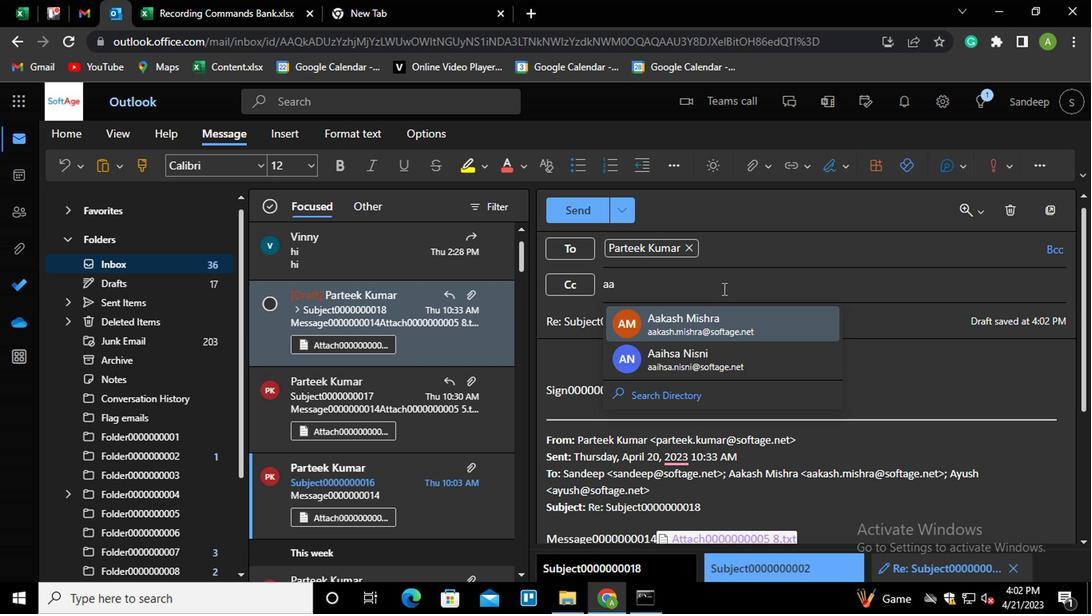 
Action: Mouse moved to (734, 326)
Screenshot: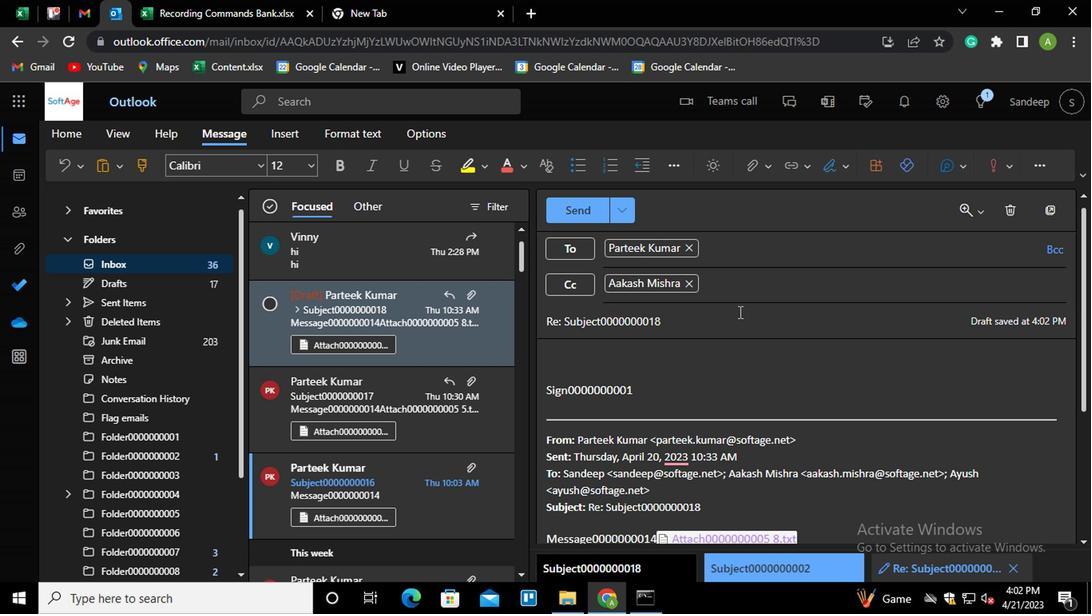 
Action: Mouse pressed left at (734, 326)
Screenshot: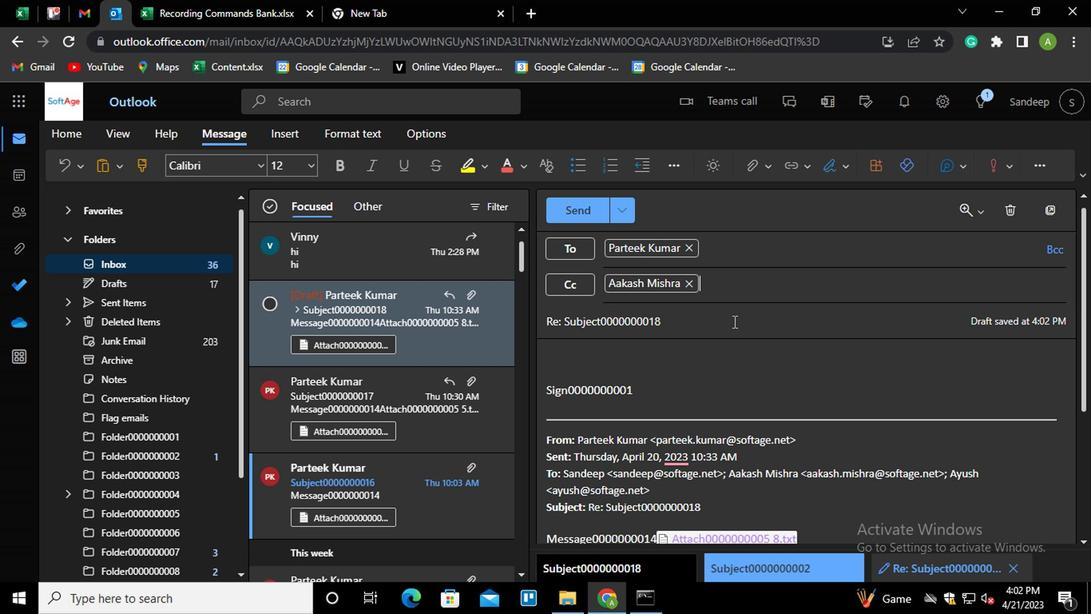 
Action: Key pressed <Key.shift_r><Key.home><Key.shift>SUBJECT0000000012
Screenshot: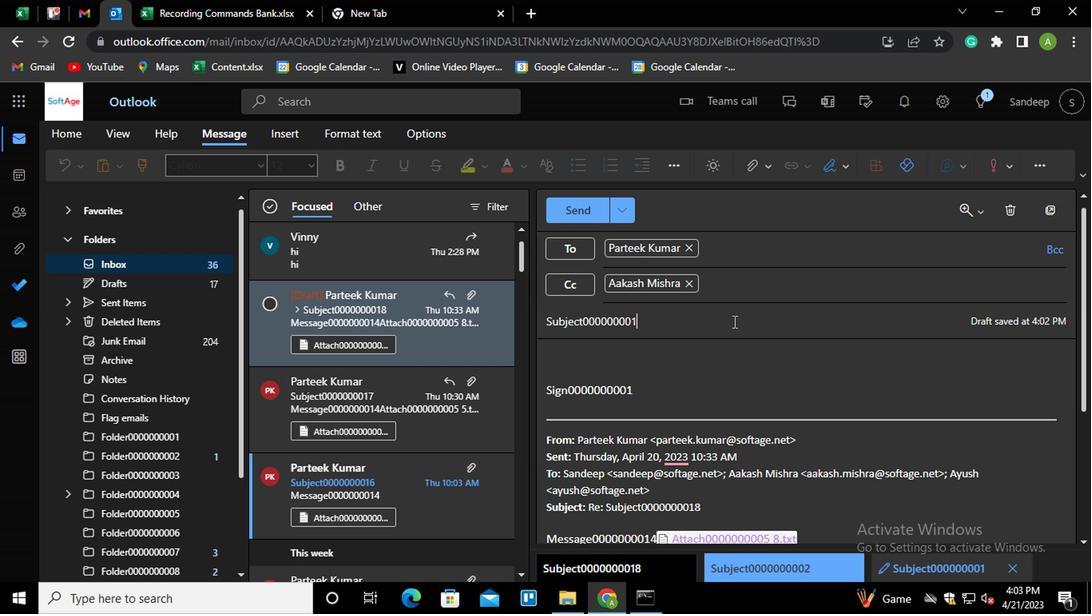 
Action: Mouse moved to (644, 396)
Screenshot: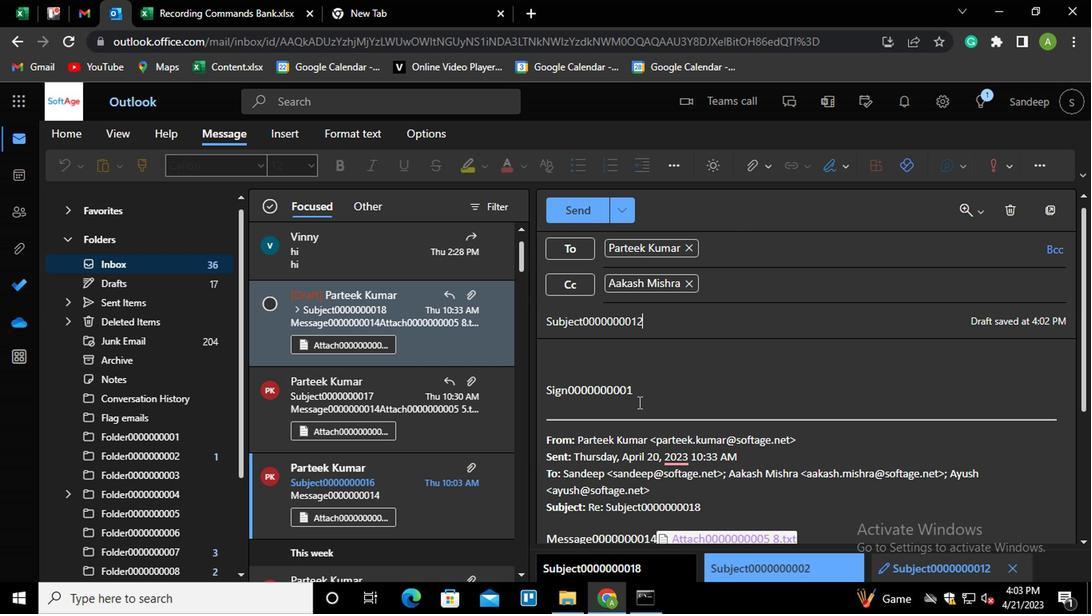 
Action: Mouse pressed left at (644, 396)
Screenshot: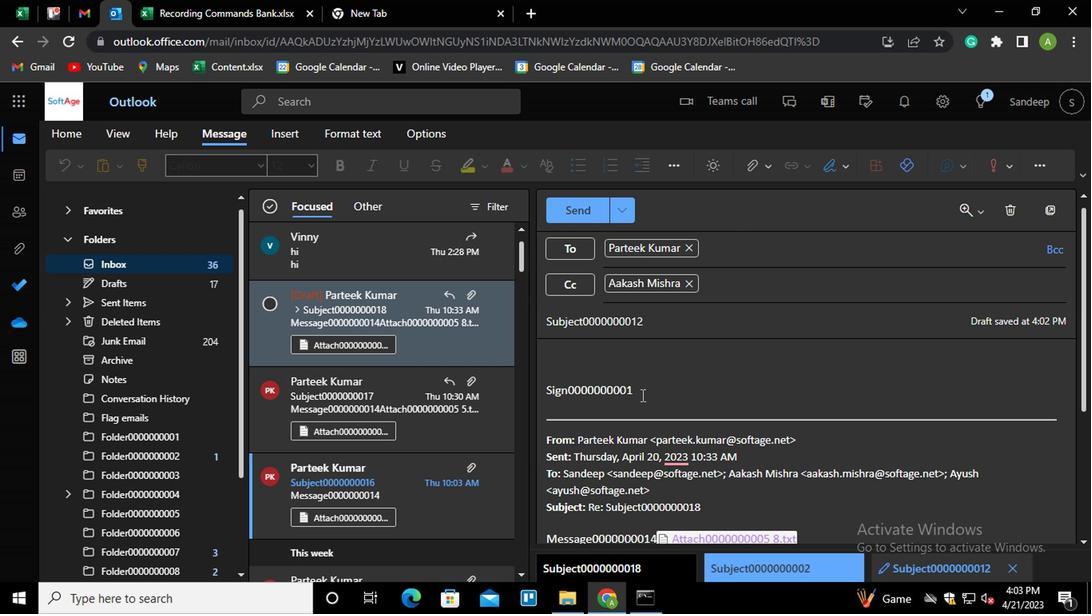 
Action: Key pressed <Key.shift_r><Key.home><Key.shift_r>MESSAGE0000000014
Screenshot: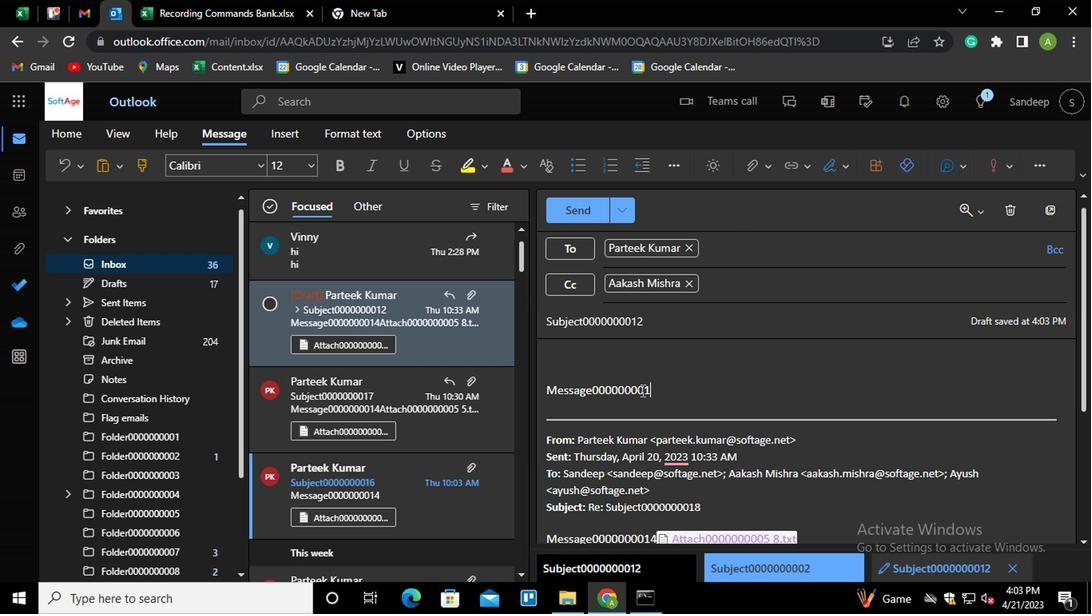 
Action: Mouse moved to (585, 208)
Screenshot: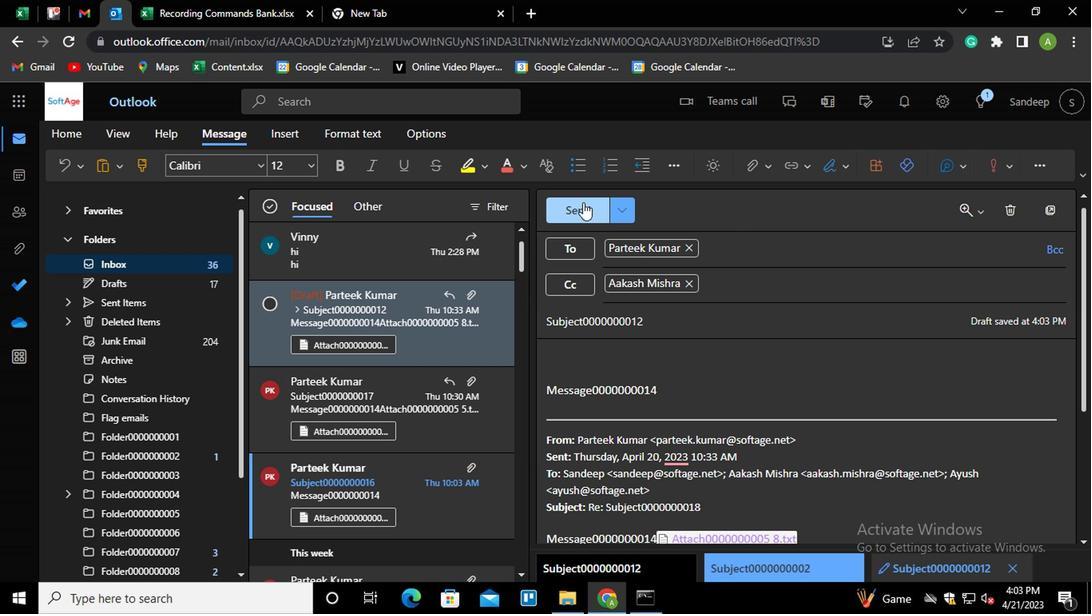 
Action: Mouse pressed left at (585, 208)
Screenshot: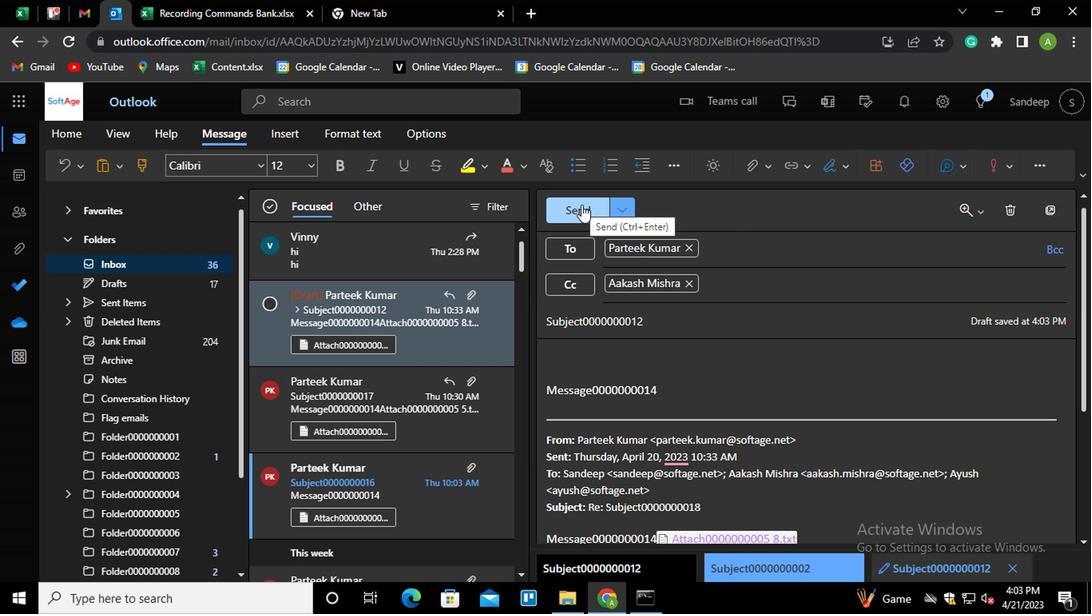 
Action: Mouse moved to (933, 458)
Screenshot: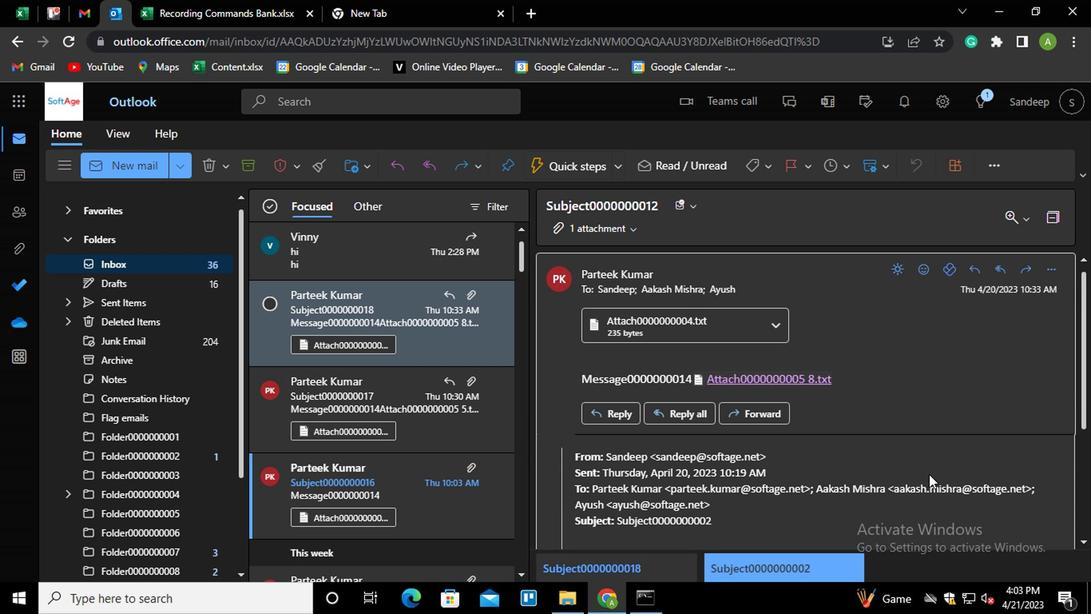 
Action: Mouse scrolled (933, 457) with delta (0, 0)
Screenshot: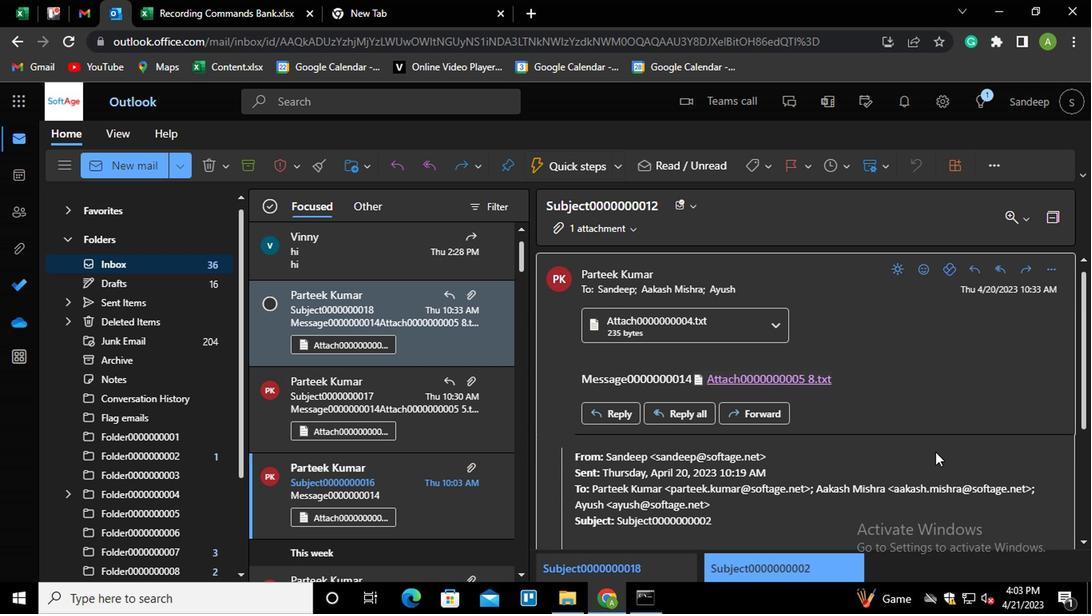 
Action: Mouse scrolled (933, 459) with delta (0, 1)
Screenshot: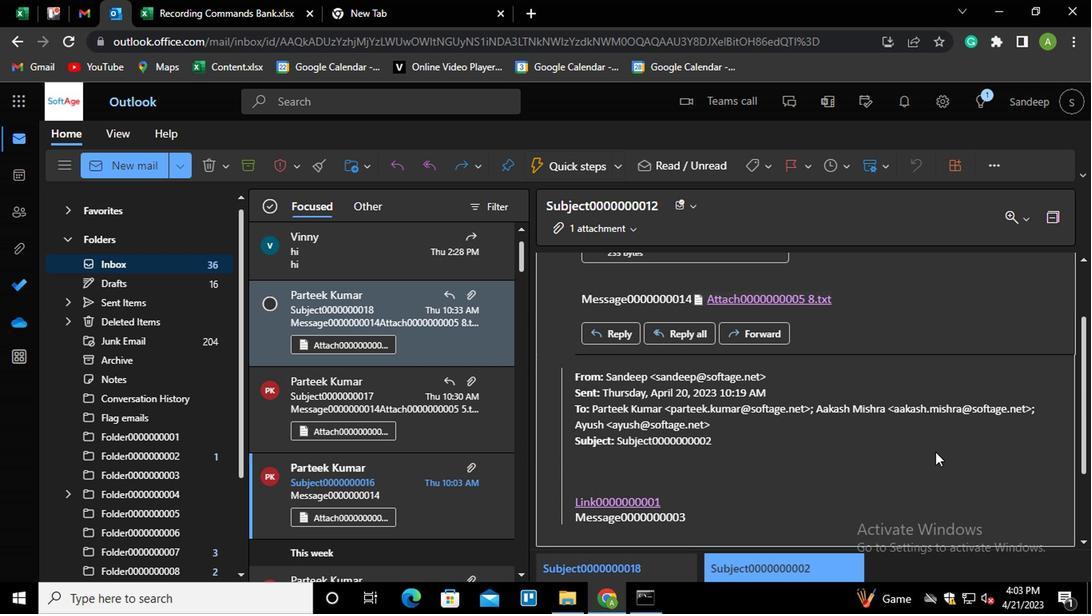 
Action: Mouse scrolled (933, 459) with delta (0, 1)
Screenshot: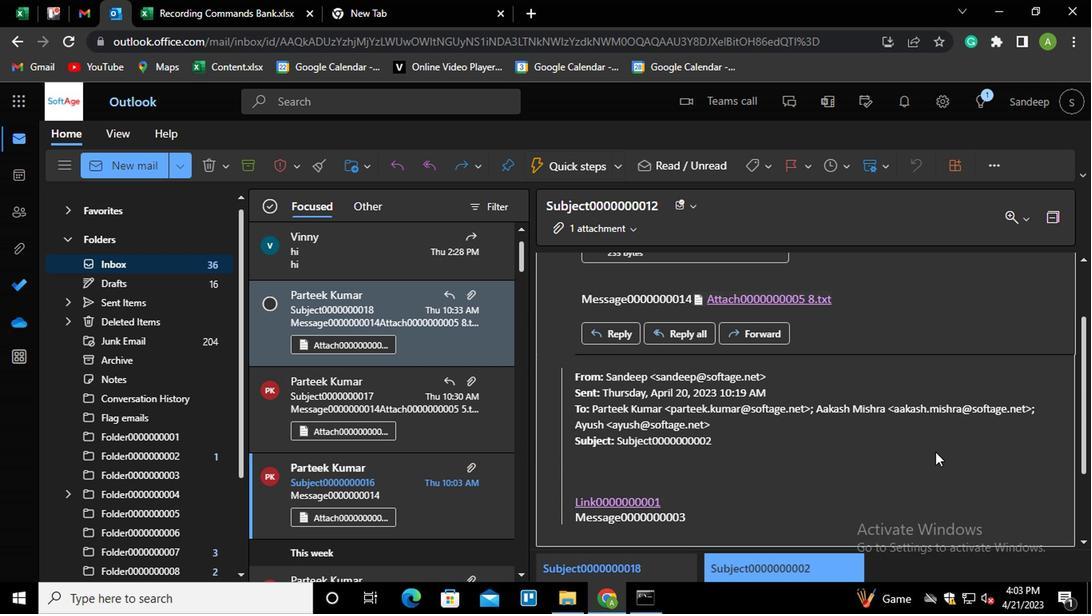 
Action: Mouse moved to (1048, 274)
Screenshot: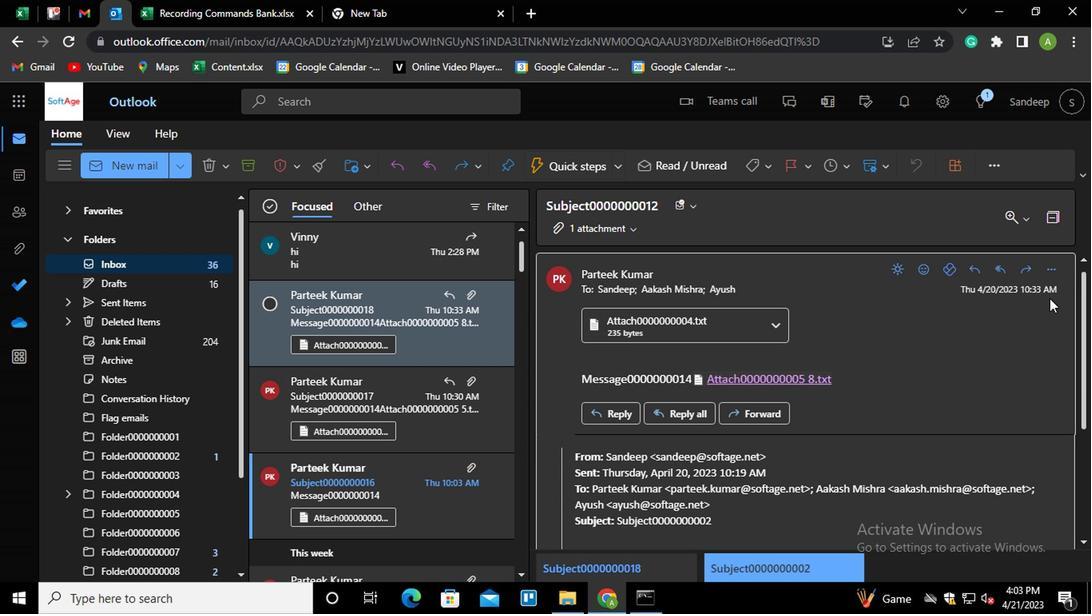 
Action: Mouse pressed left at (1048, 274)
Screenshot: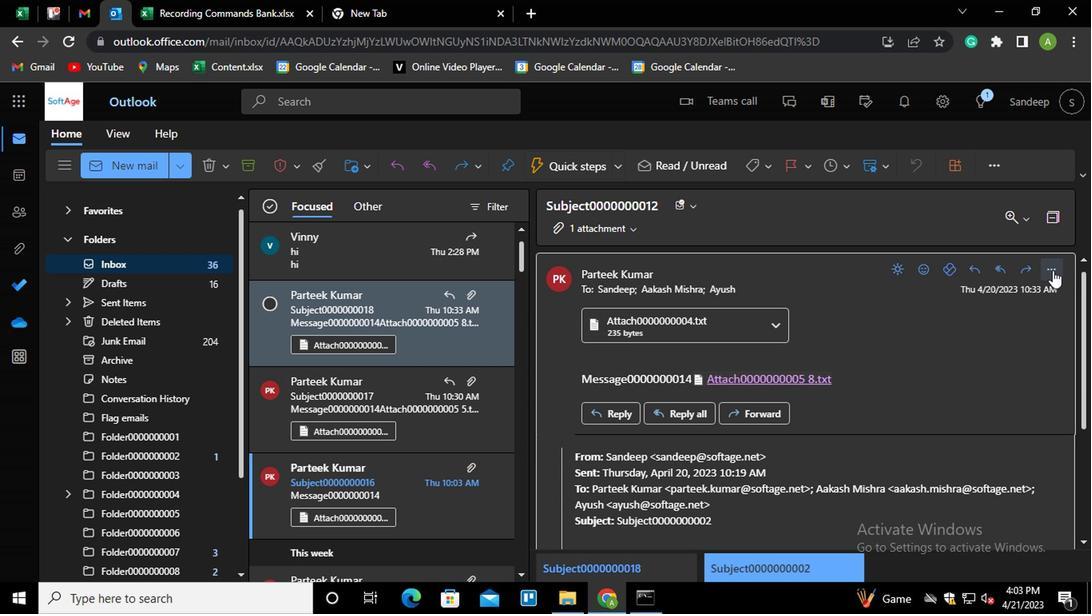 
Action: Mouse moved to (858, 211)
Screenshot: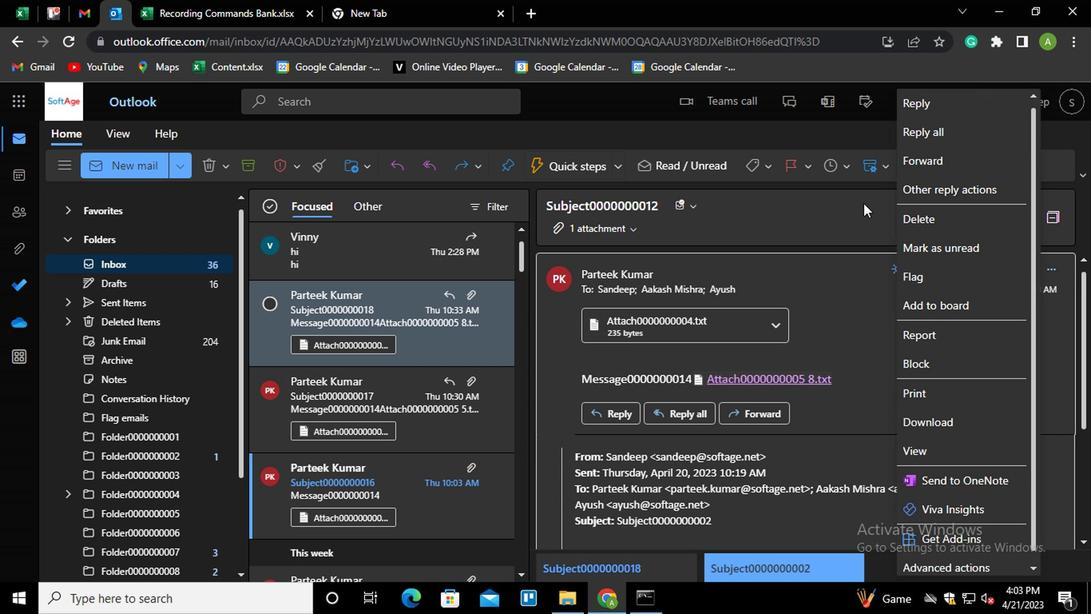 
Action: Mouse pressed left at (858, 211)
Screenshot: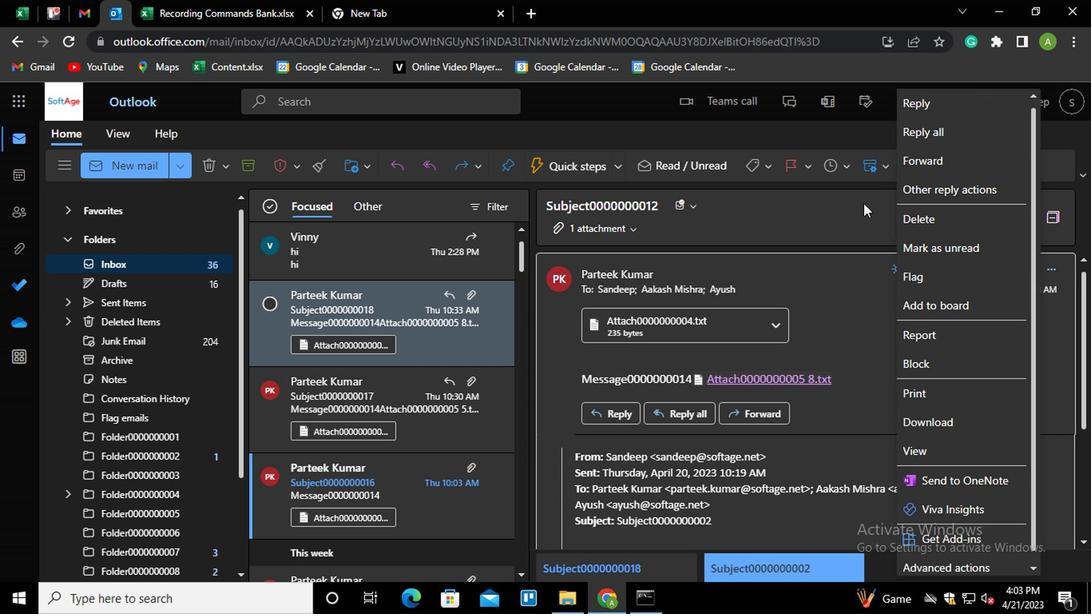 
Action: Mouse moved to (858, 228)
Screenshot: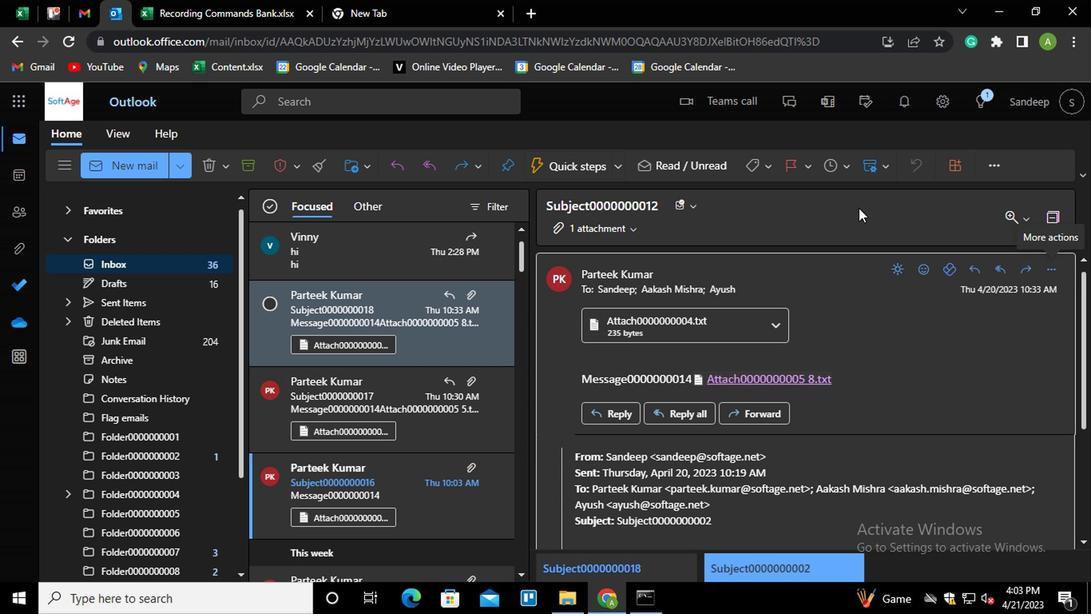 
